 Task: Go to Program & Features. Select Whole Food Market. Add to cart Organic Spirulina Powder-2. Place order for Laura Phillips, _x000D_
7100 Chimney Rock_x000D_
Canyon Lake, Texas(TX), 78133, Cell Number (830) 907-4477
Action: Mouse moved to (407, 346)
Screenshot: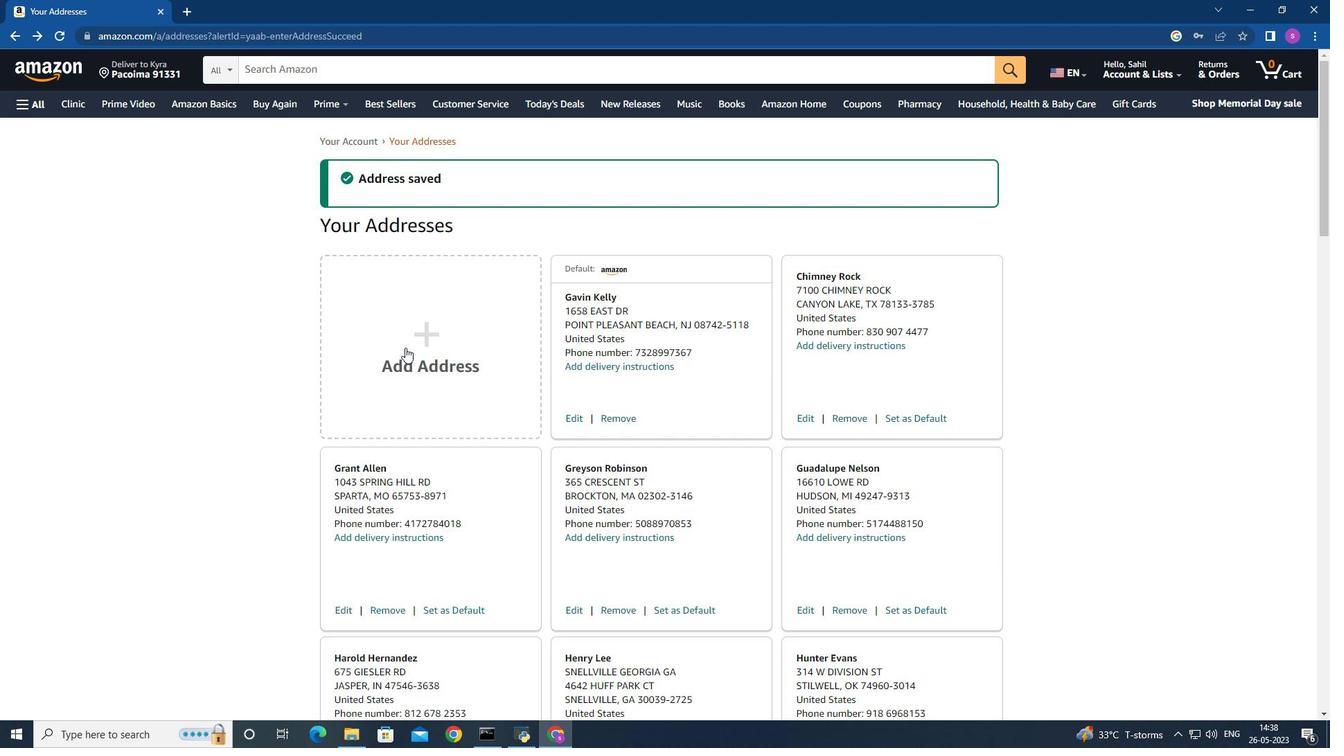 
Action: Mouse pressed left at (407, 346)
Screenshot: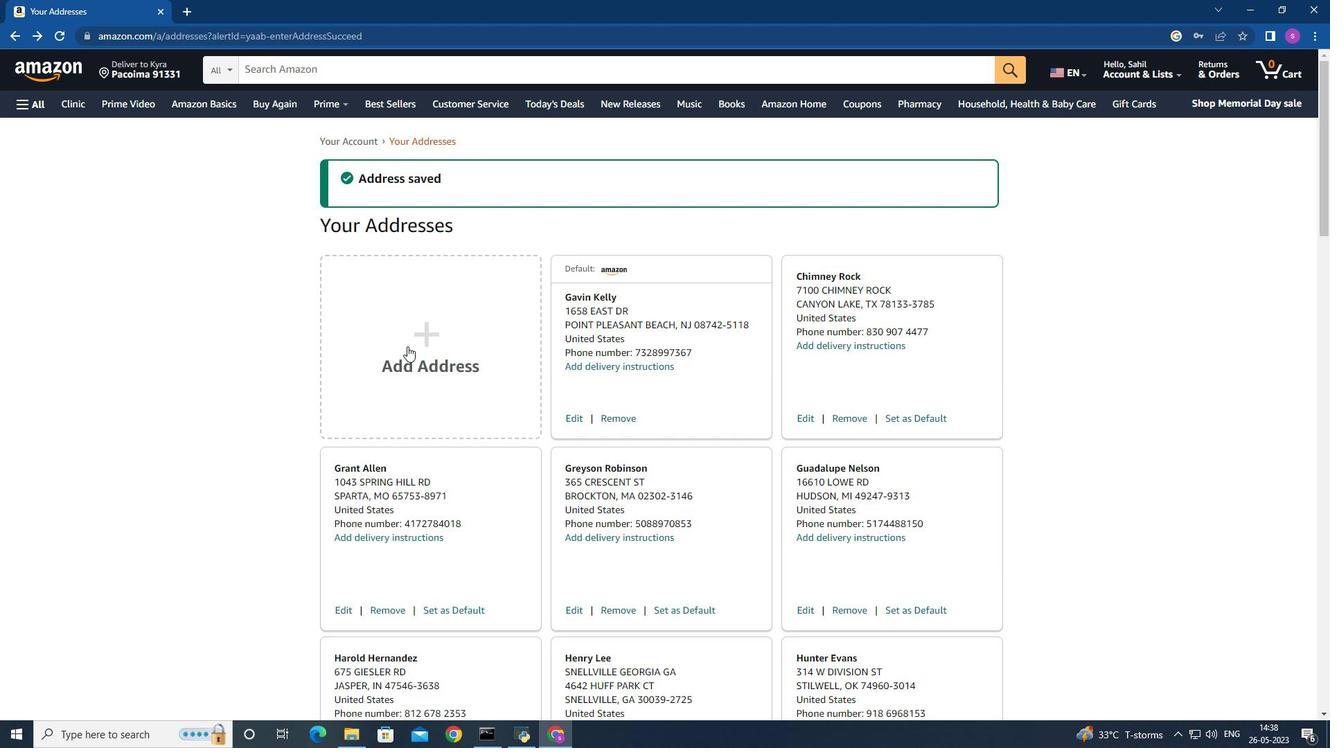 
Action: Mouse moved to (540, 336)
Screenshot: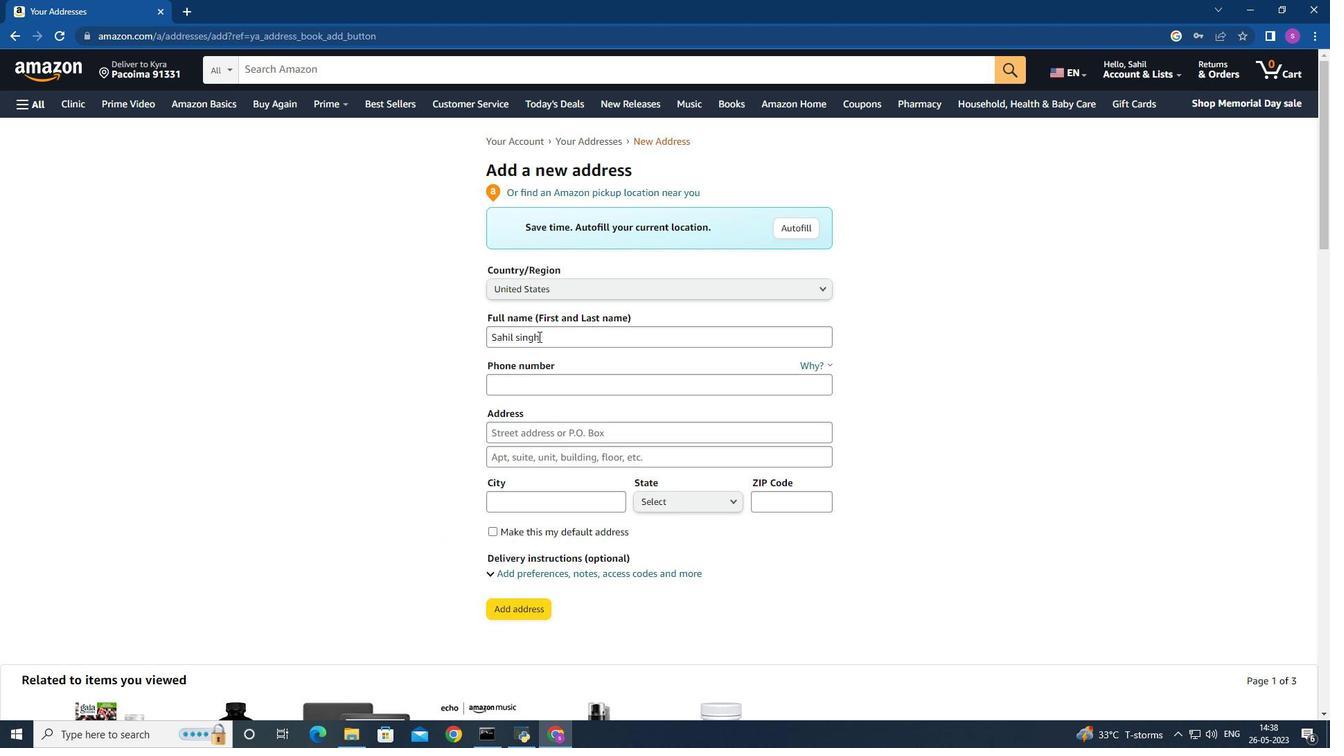 
Action: Mouse pressed left at (540, 336)
Screenshot: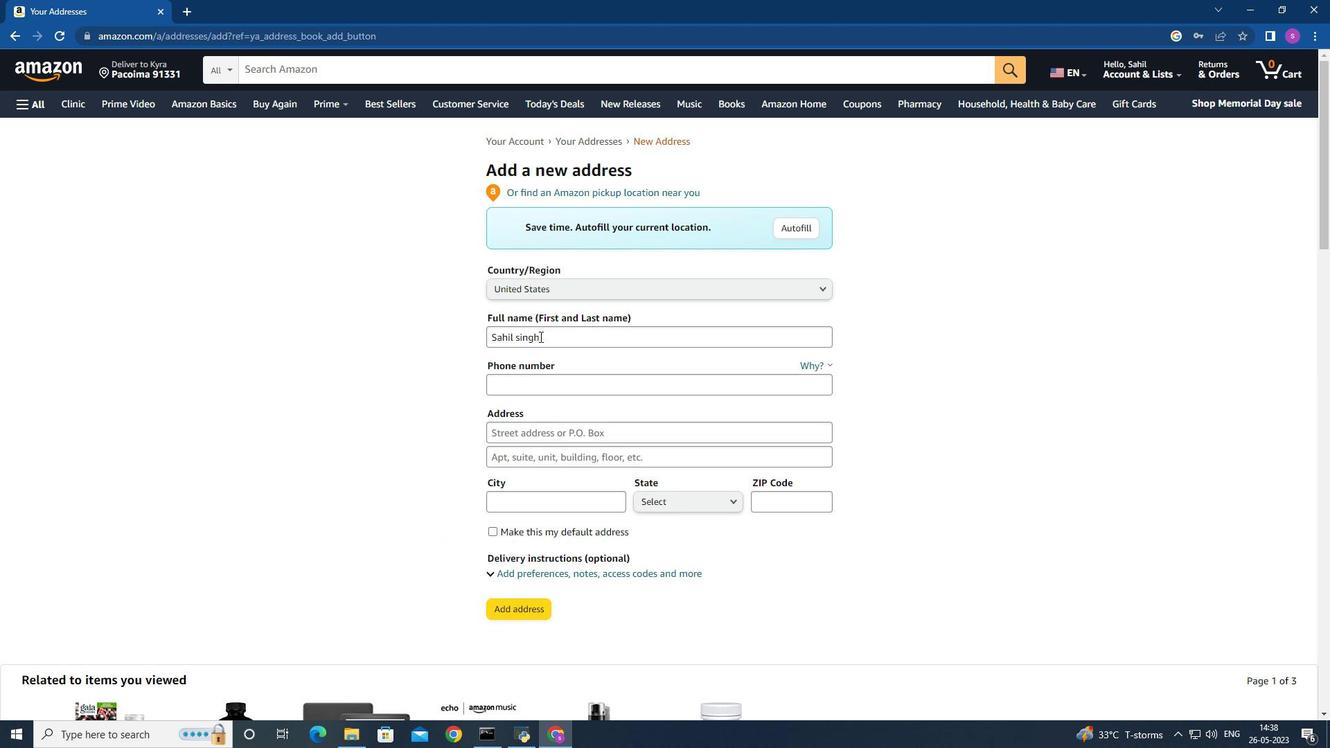 
Action: Mouse moved to (453, 343)
Screenshot: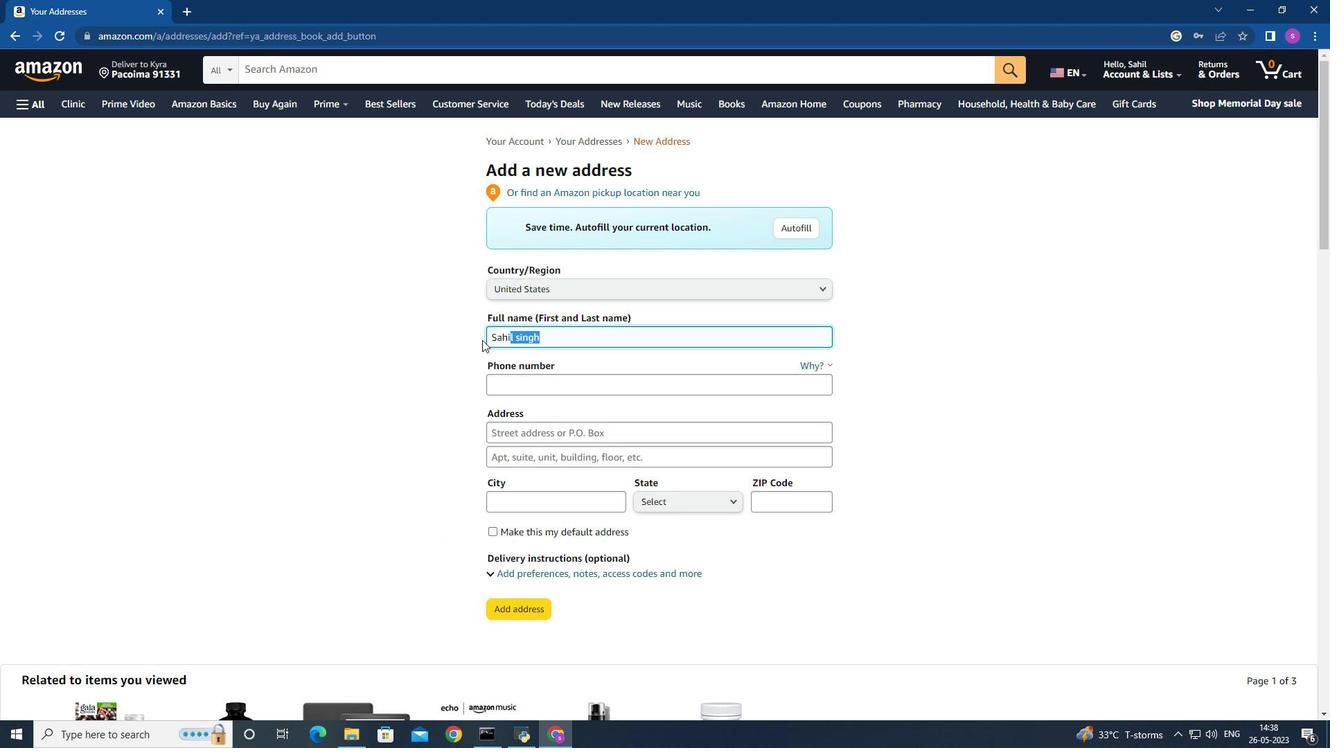 
Action: Key pressed <Key.shift>Laura<Key.space><Key.shift><Key.shift><Key.shift>Phillips
Screenshot: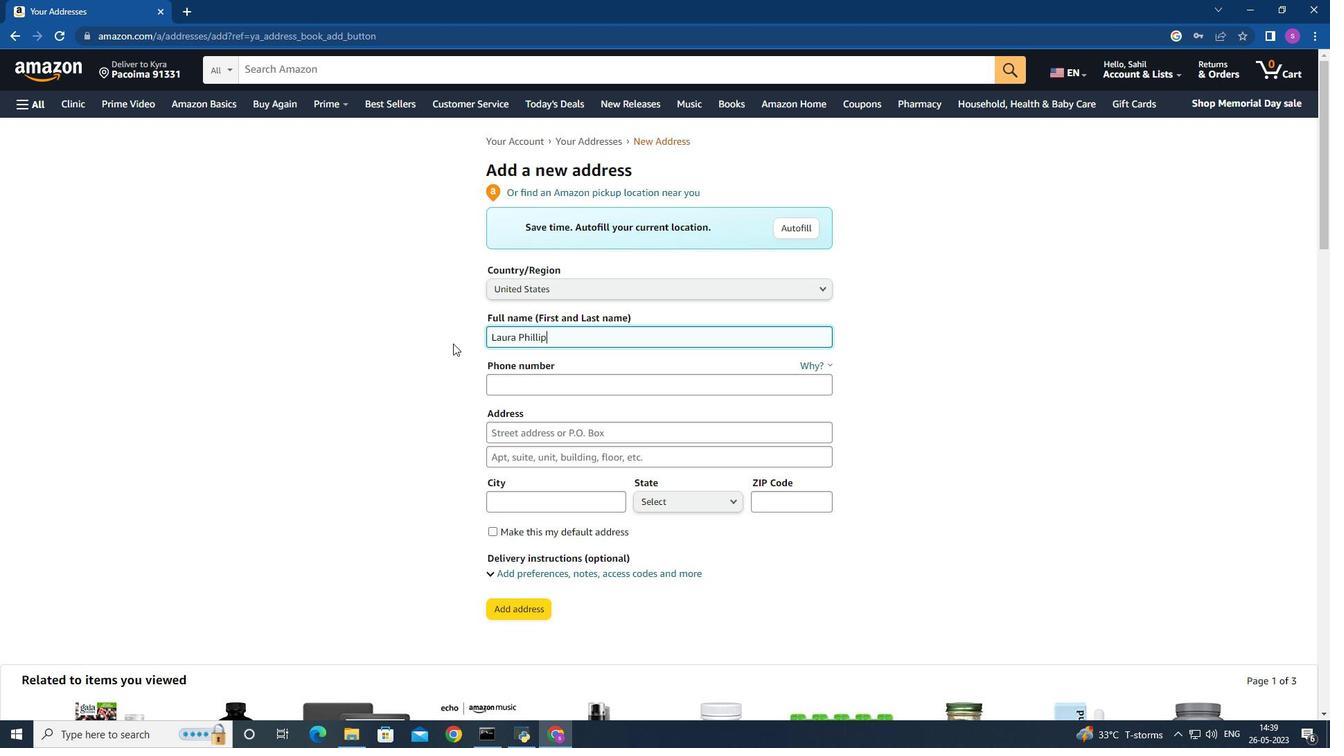 
Action: Mouse moved to (506, 388)
Screenshot: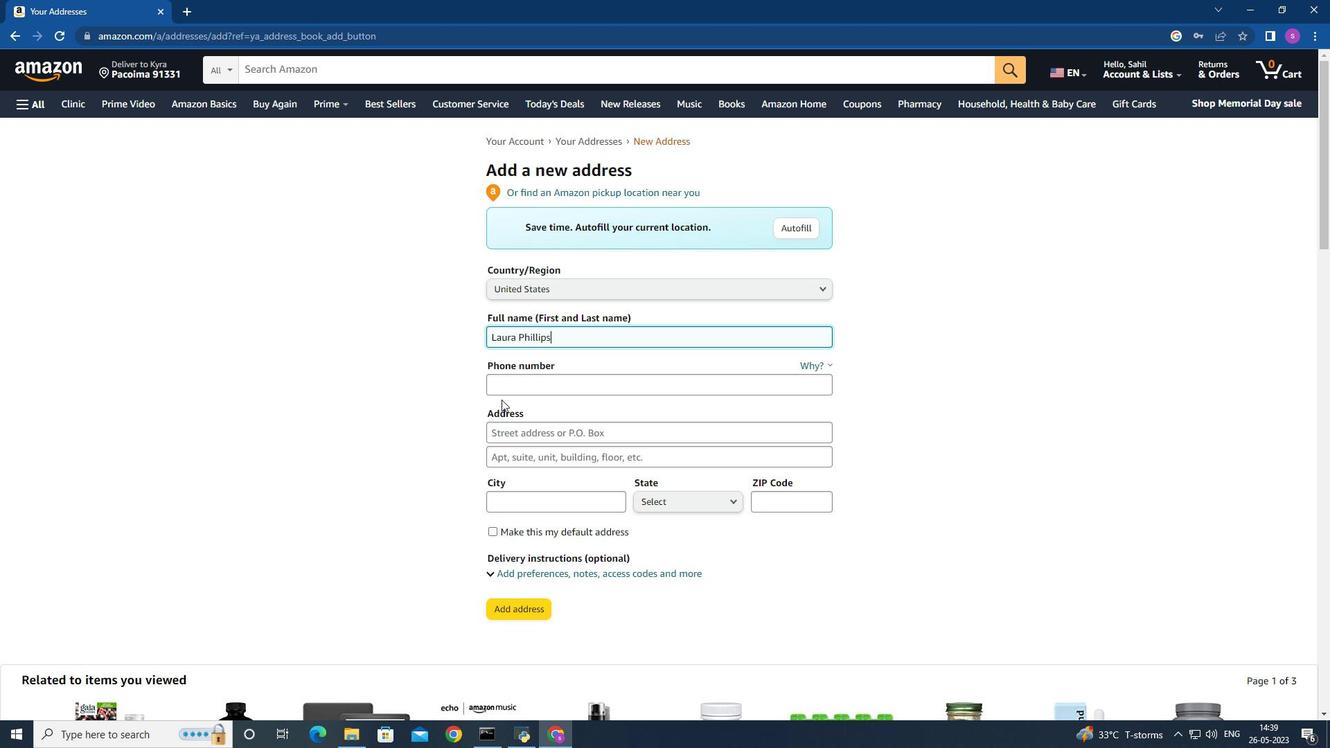 
Action: Mouse pressed left at (506, 388)
Screenshot: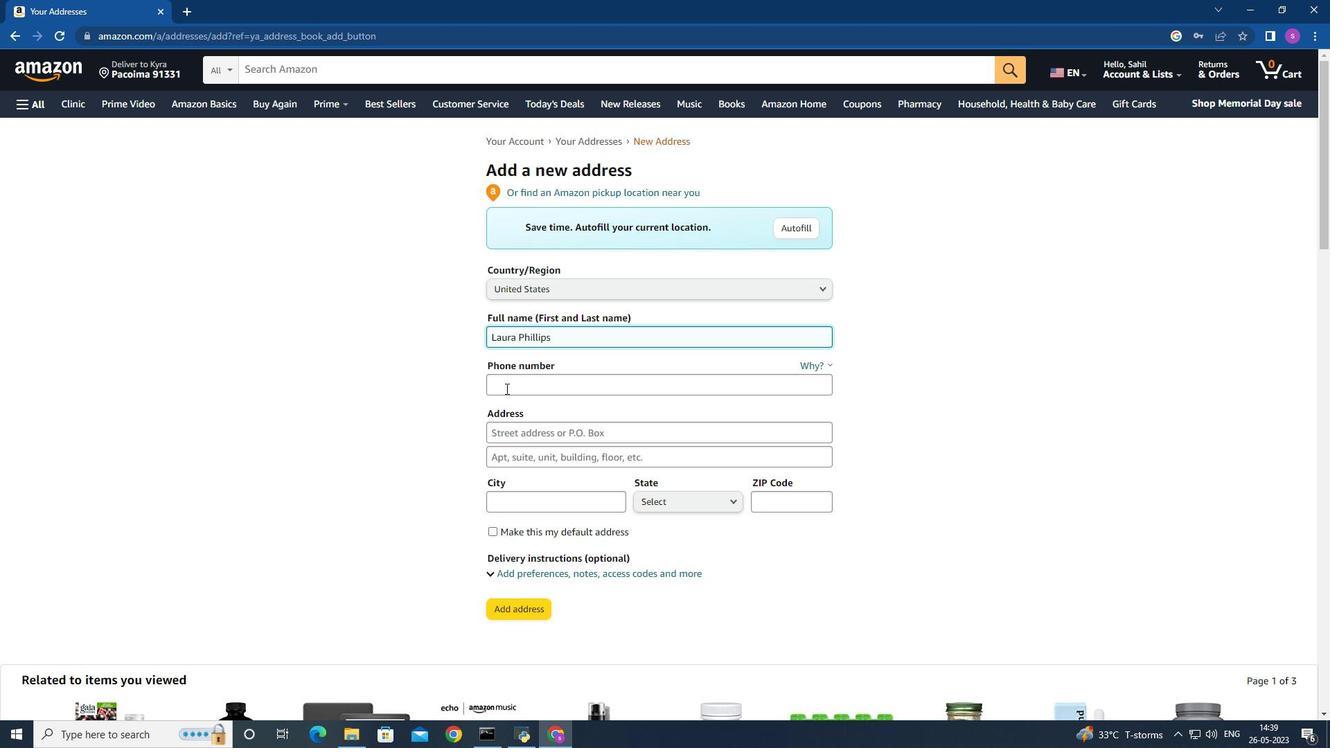 
Action: Key pressed <Key.shift>(830<Key.shift><Key.shift><Key.shift>)907-4477
Screenshot: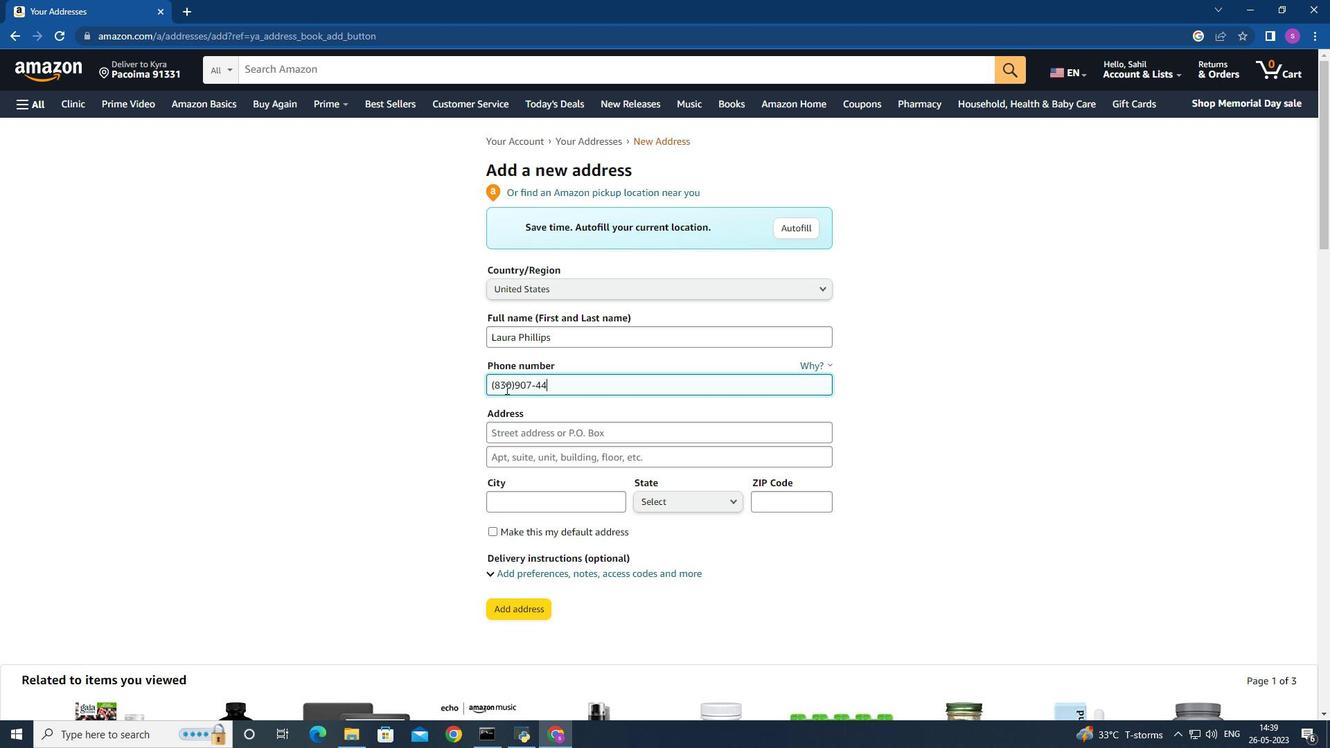 
Action: Mouse moved to (515, 432)
Screenshot: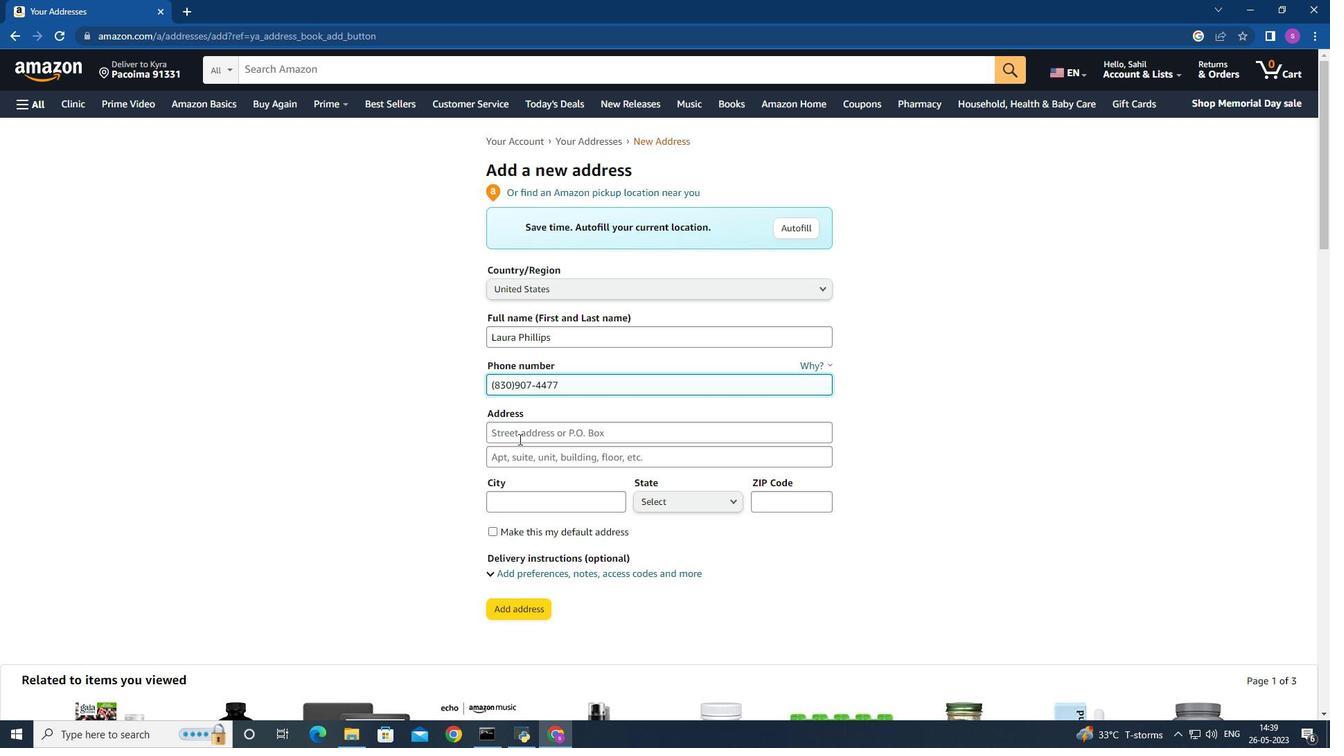 
Action: Mouse pressed left at (515, 432)
Screenshot: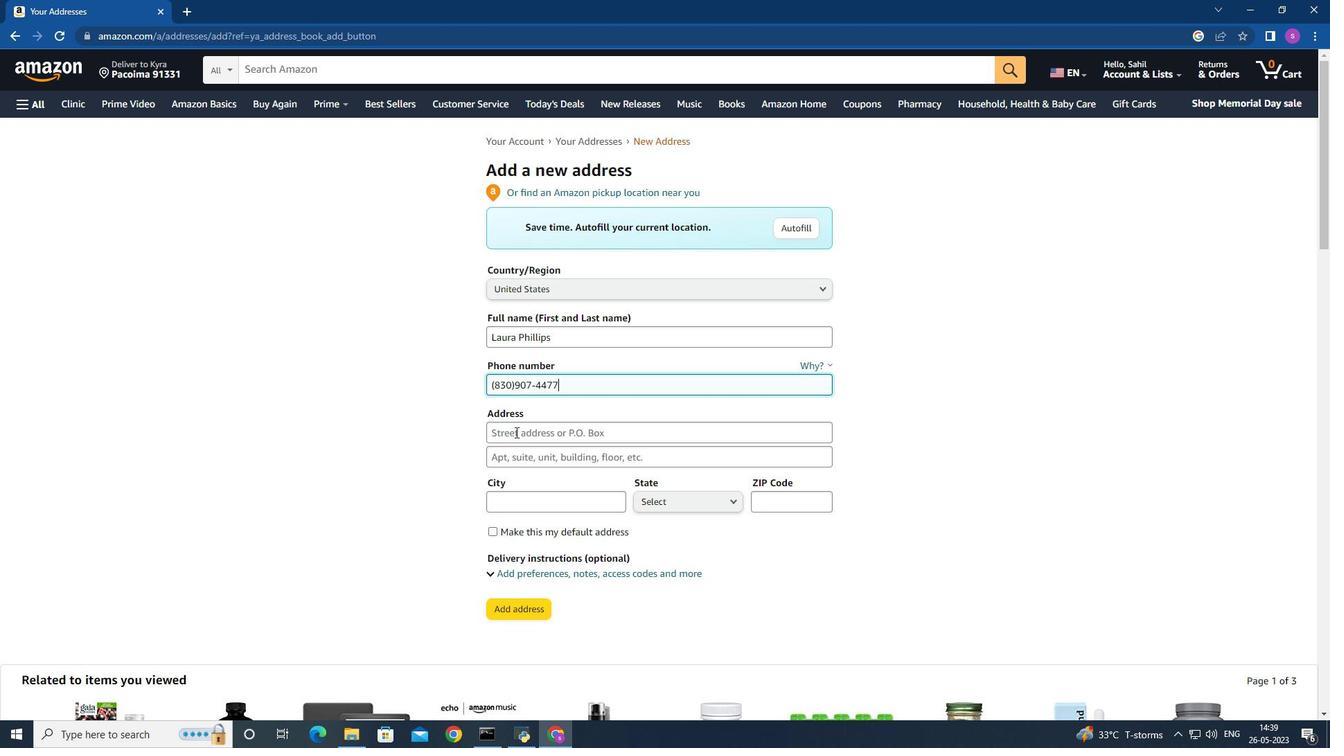 
Action: Key pressed <Key.shift>Canyon<Key.space><Key.shift>Lake<Key.space>
Screenshot: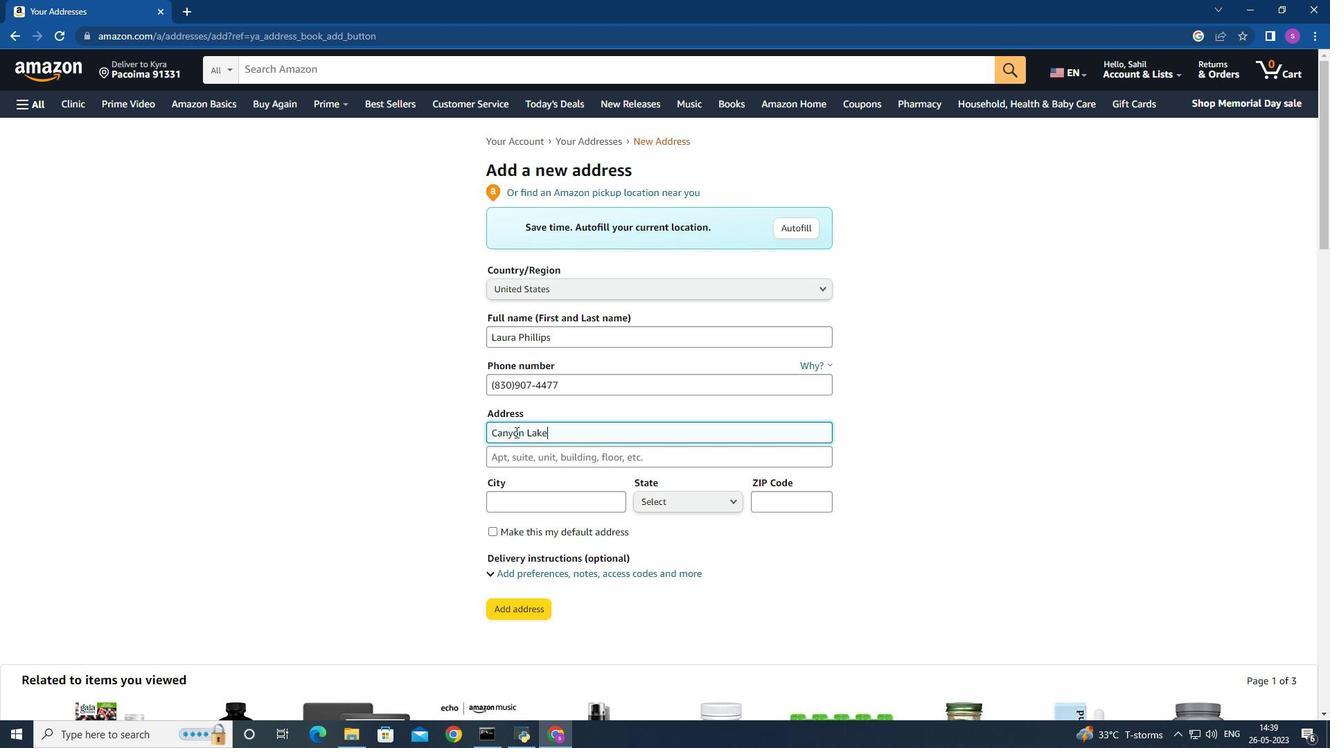 
Action: Mouse moved to (494, 494)
Screenshot: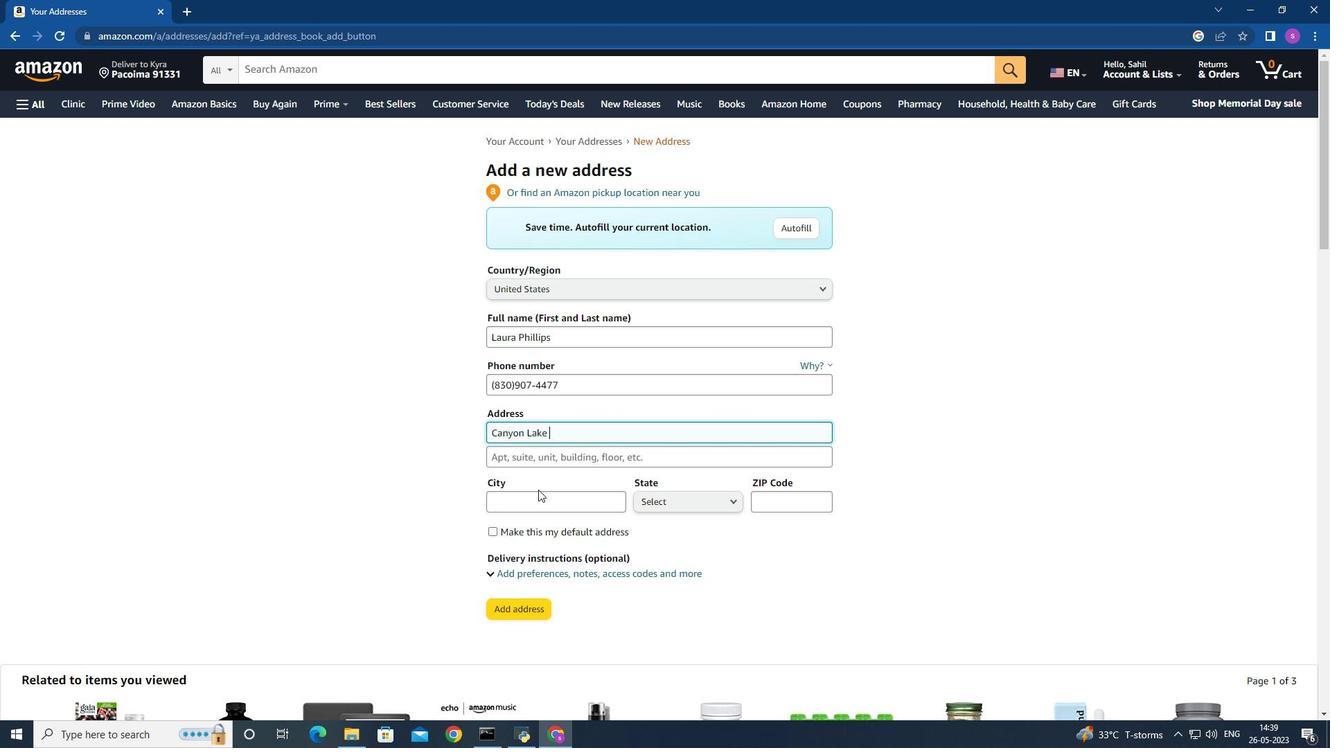 
Action: Key pressed <Key.backspace><Key.backspace><Key.backspace><Key.backspace><Key.backspace><Key.backspace><Key.backspace><Key.backspace><Key.backspace><Key.backspace><Key.backspace><Key.backspace><Key.backspace><Key.backspace><Key.backspace><Key.backspace><Key.backspace><Key.backspace><Key.backspace>7100<Key.space><Key.shift>Chimney<Key.space>
Screenshot: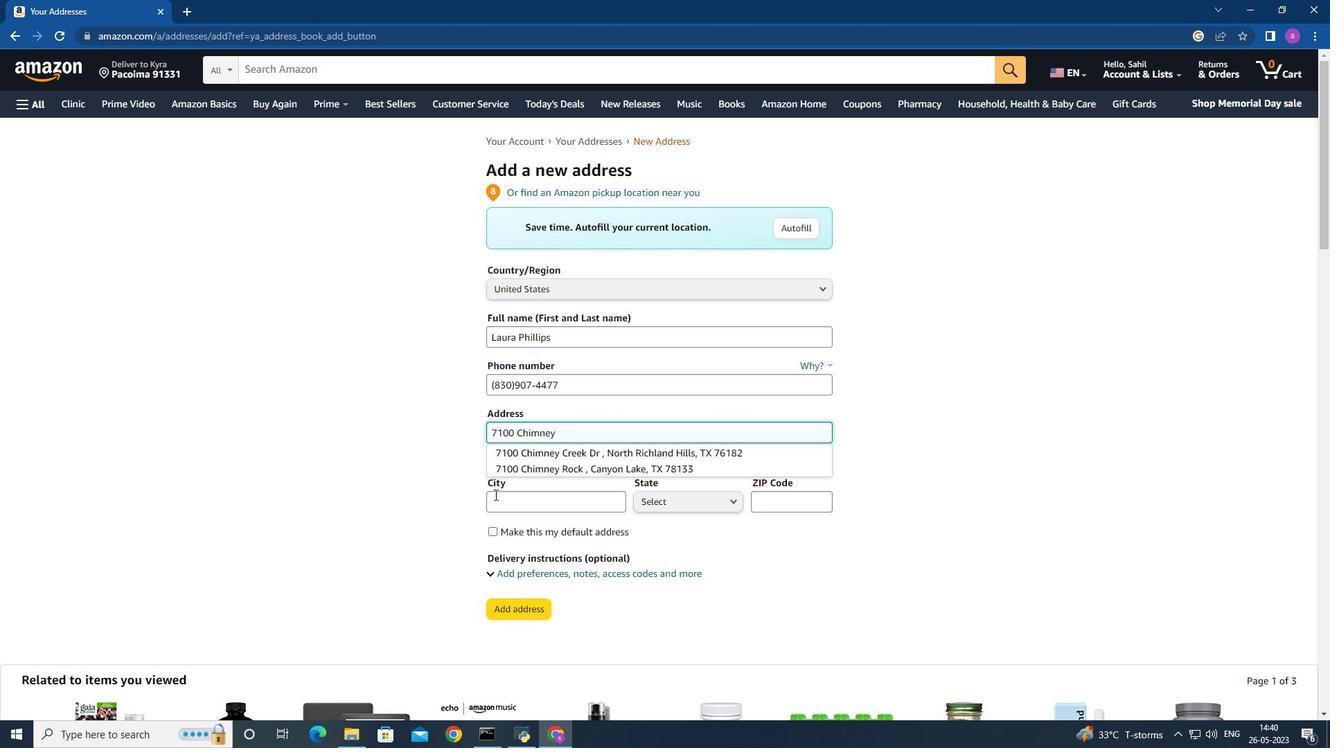 
Action: Mouse moved to (551, 467)
Screenshot: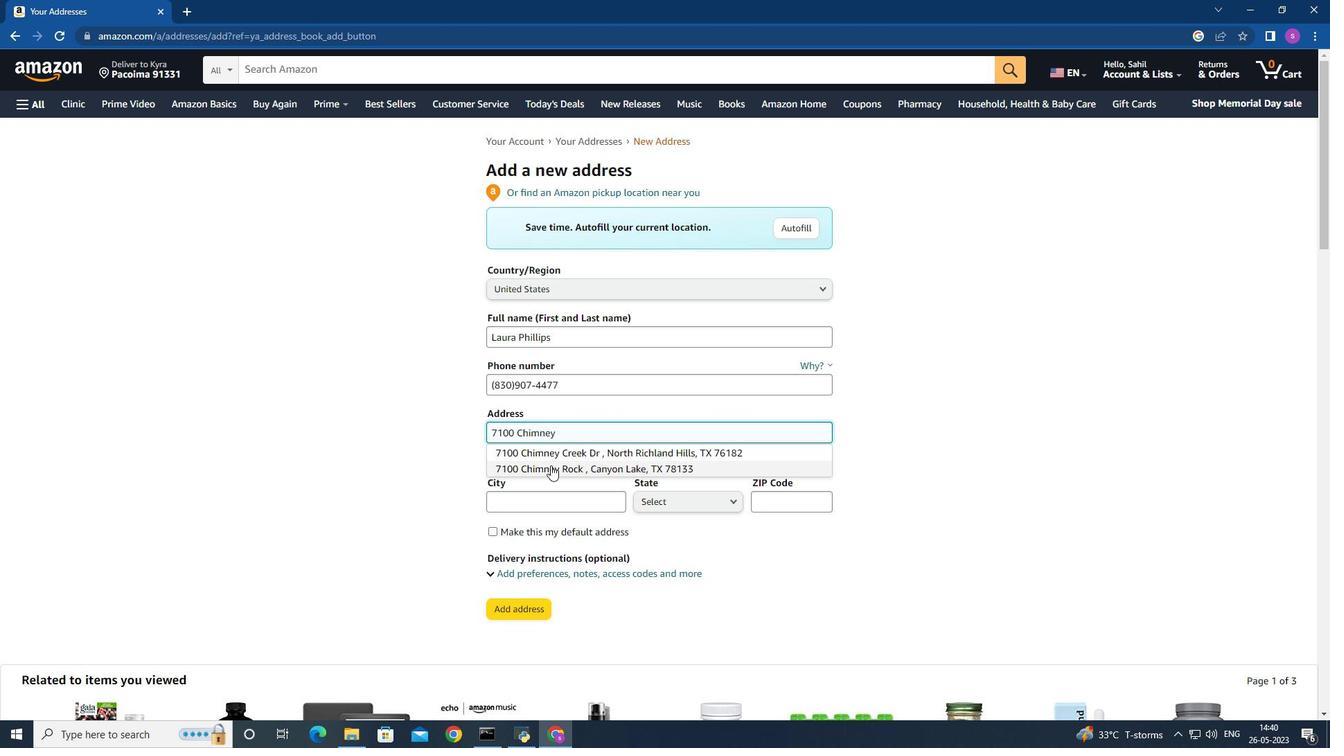
Action: Mouse pressed left at (551, 467)
Screenshot: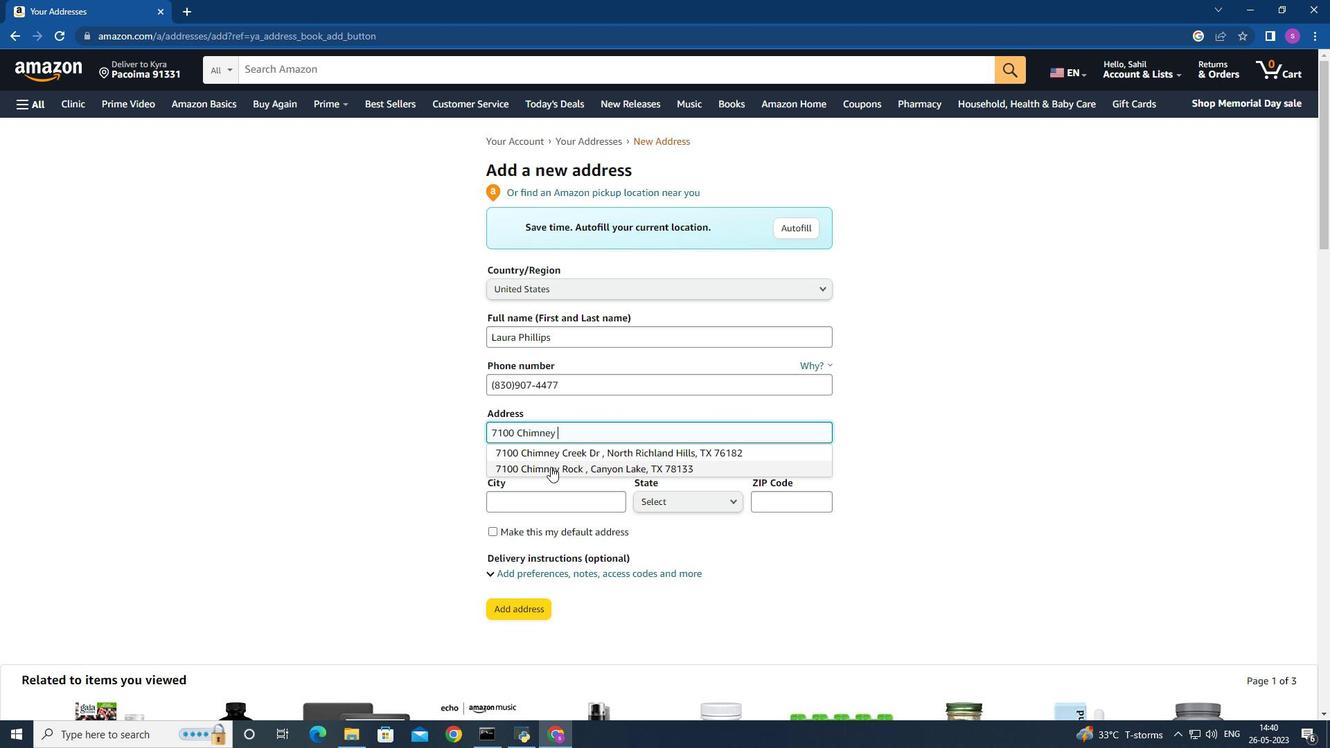 
Action: Mouse moved to (632, 544)
Screenshot: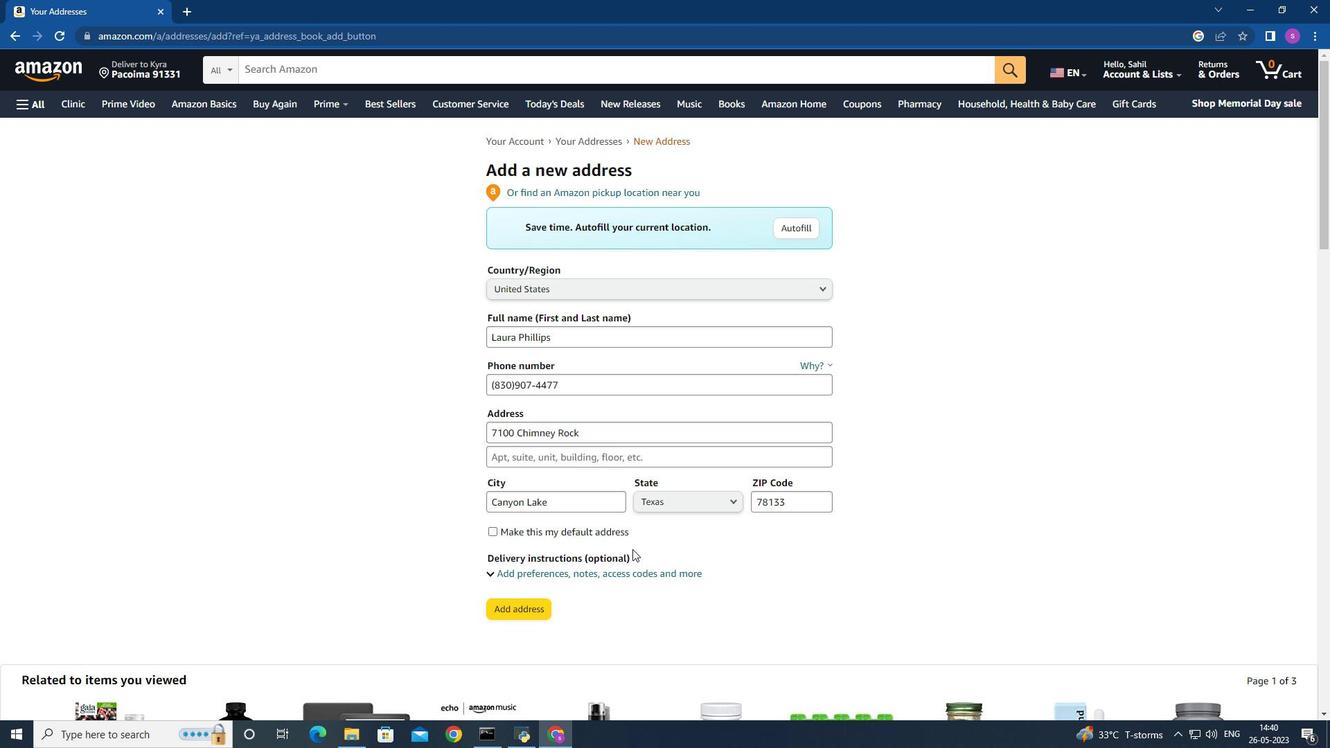 
Action: Mouse scrolled (632, 544) with delta (0, 0)
Screenshot: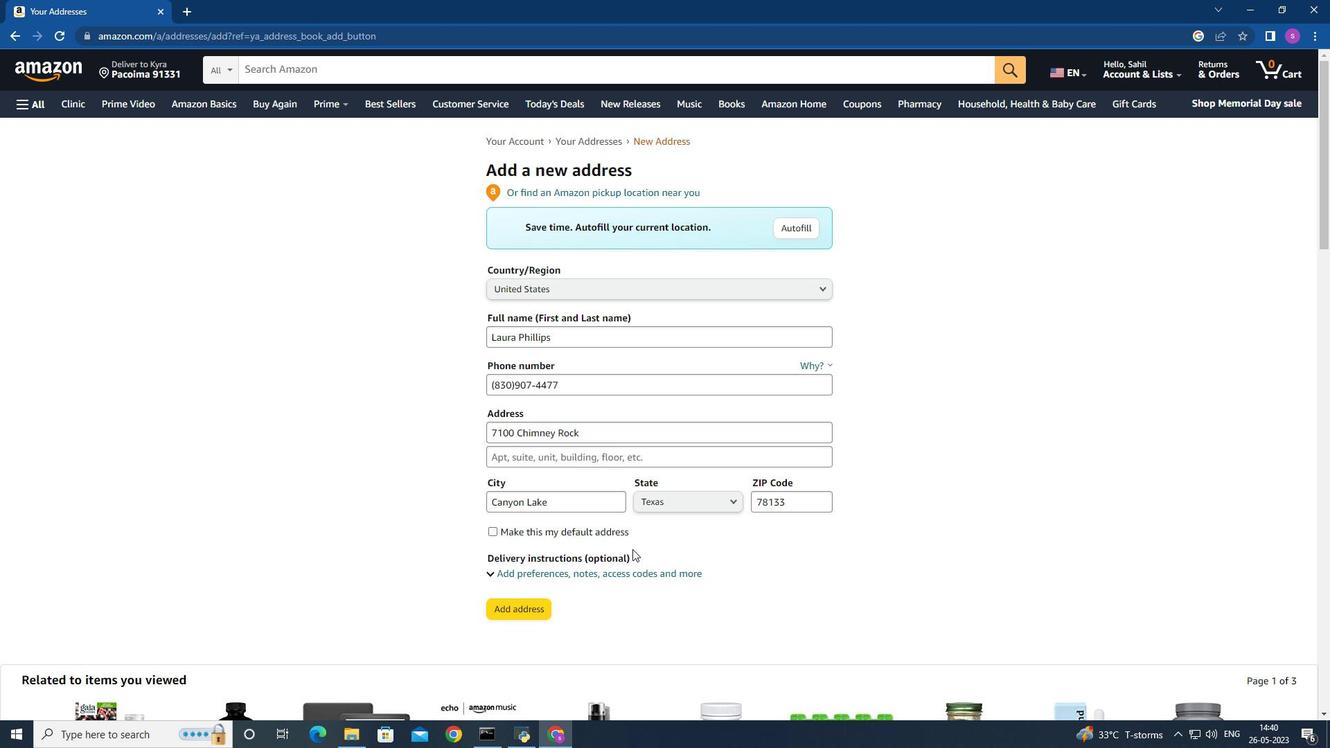 
Action: Mouse moved to (518, 541)
Screenshot: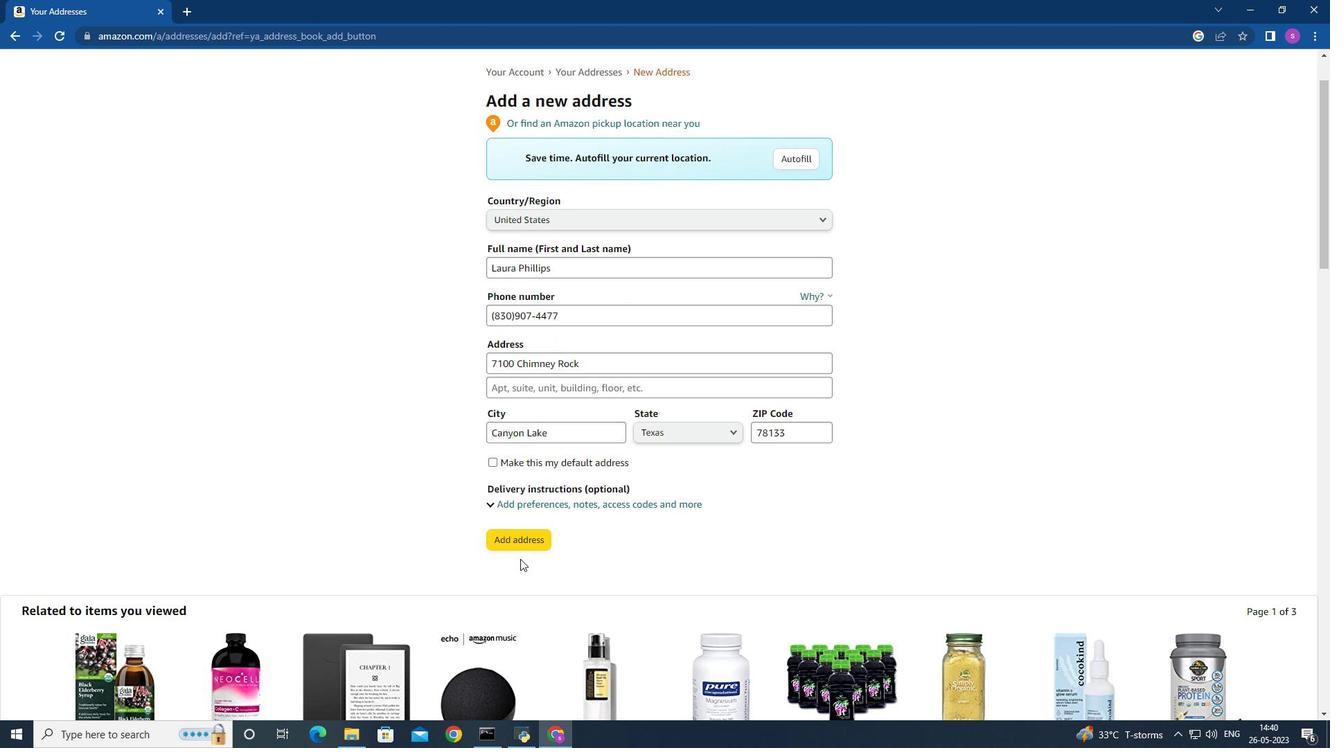 
Action: Mouse pressed left at (518, 541)
Screenshot: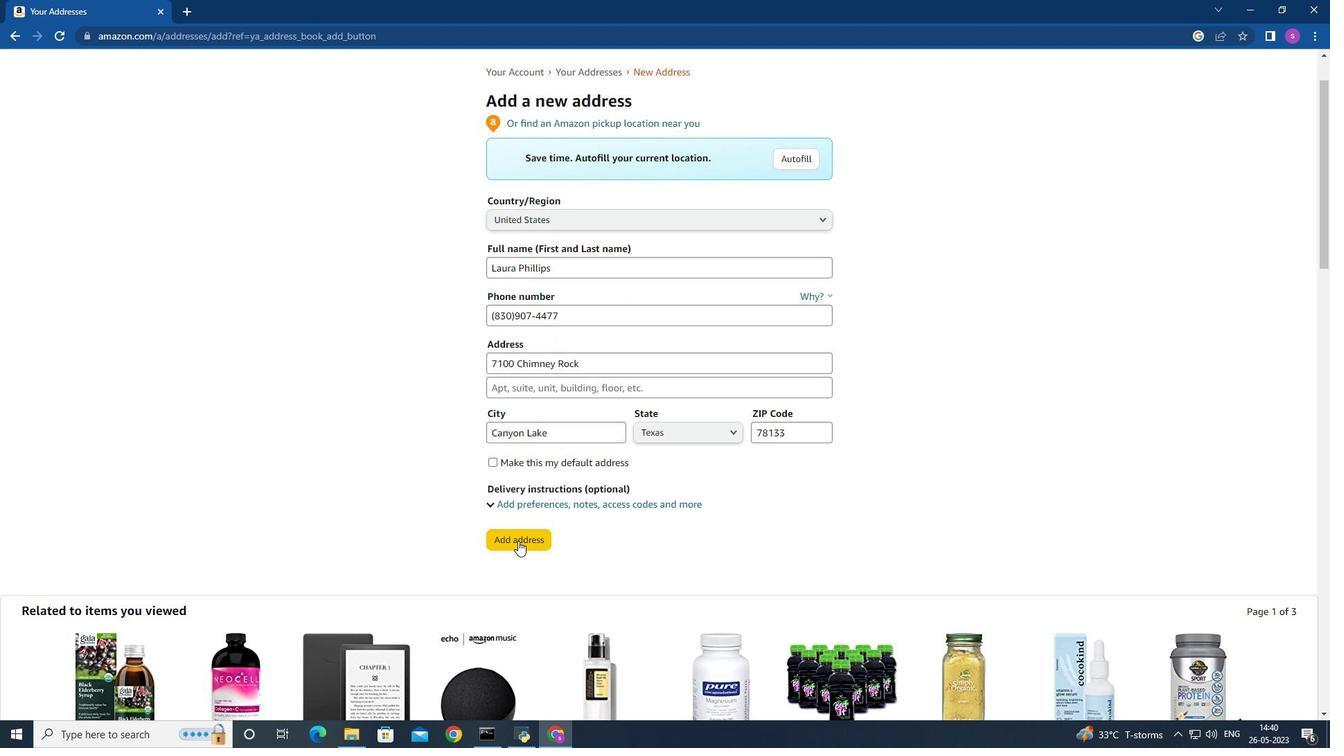 
Action: Mouse moved to (157, 65)
Screenshot: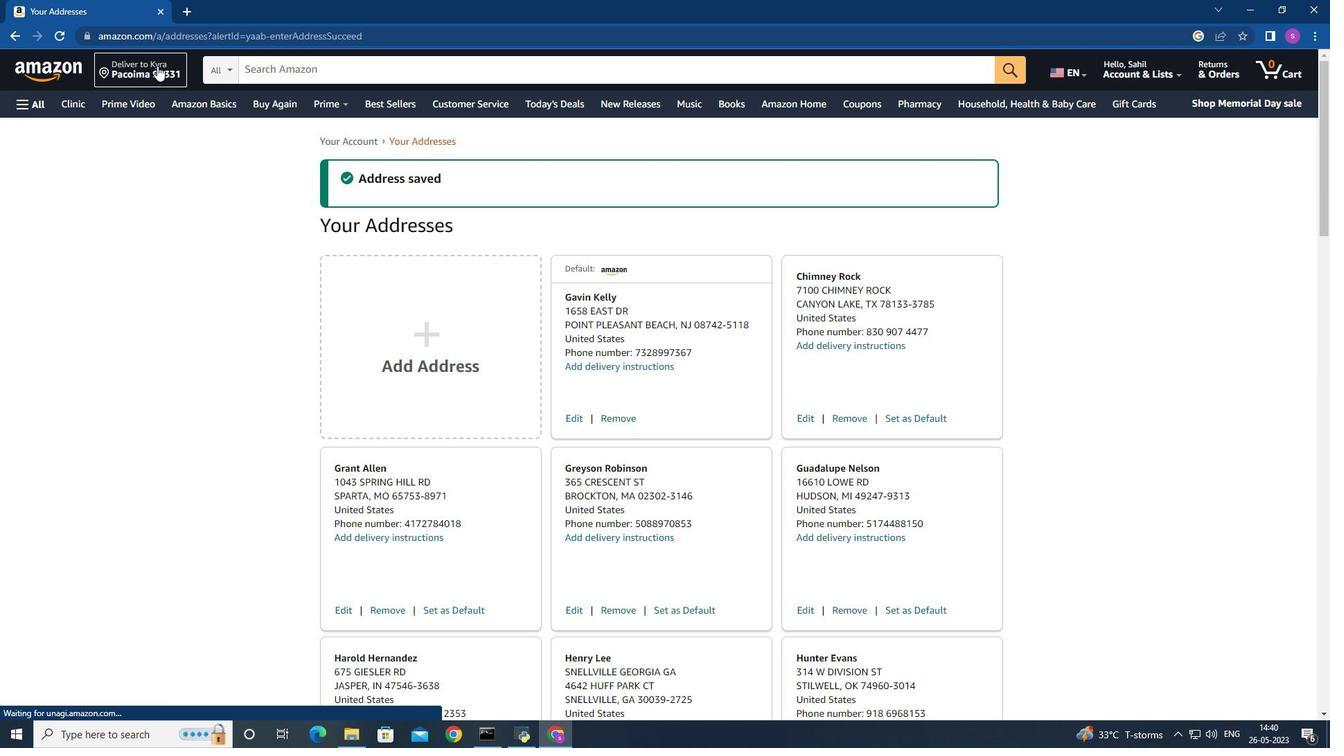 
Action: Mouse pressed left at (157, 65)
Screenshot: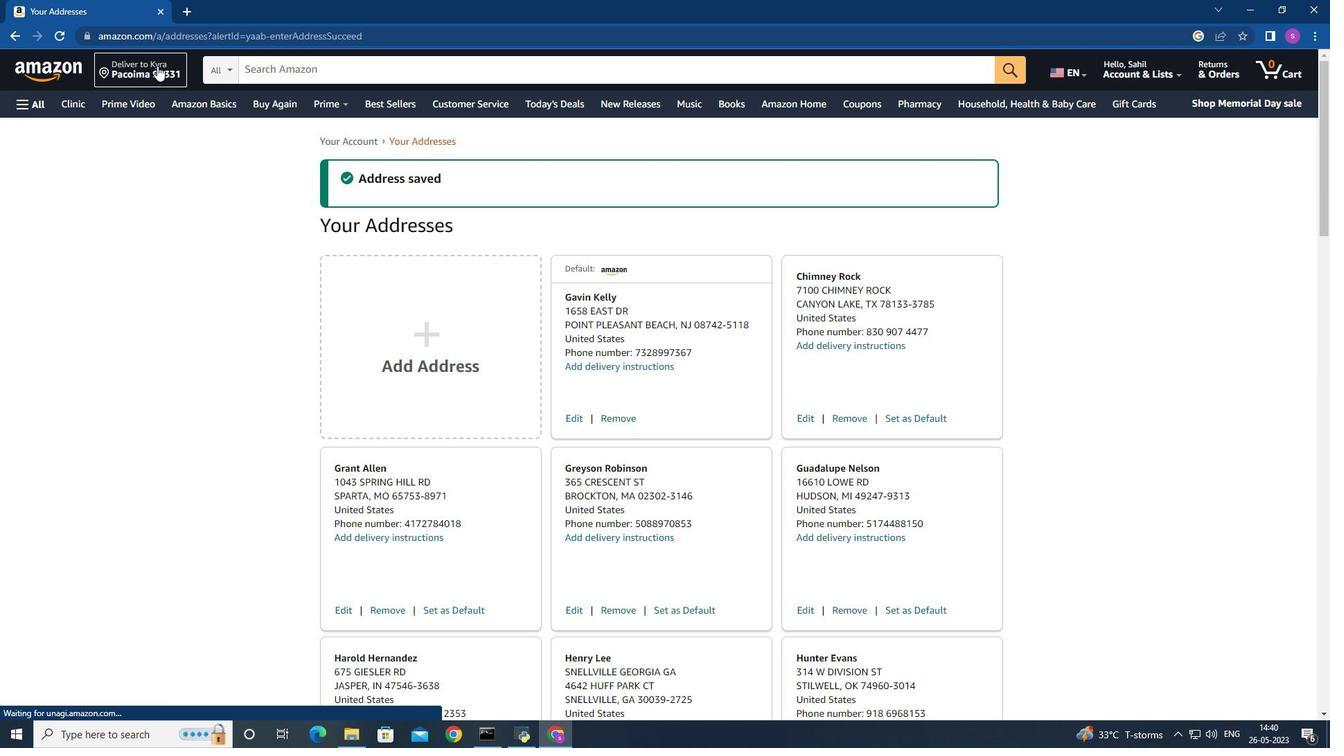 
Action: Mouse moved to (564, 430)
Screenshot: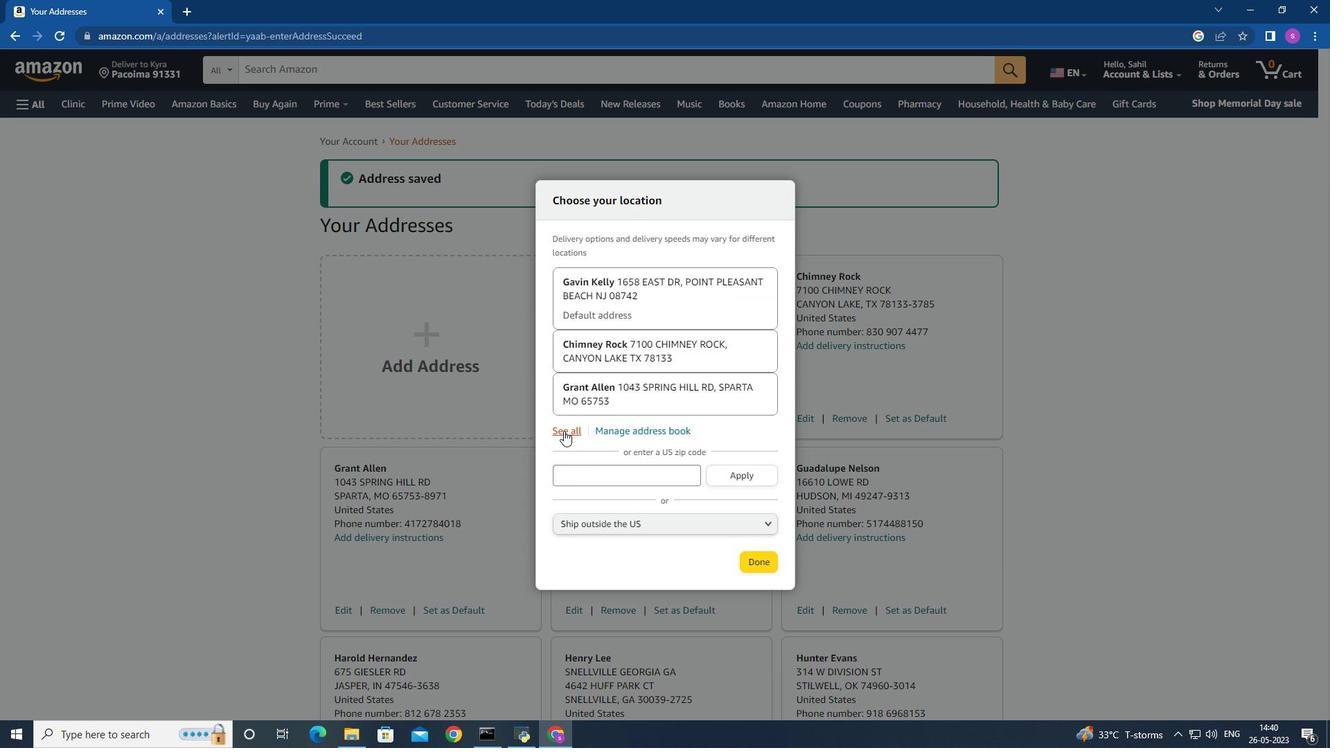 
Action: Mouse pressed left at (564, 430)
Screenshot: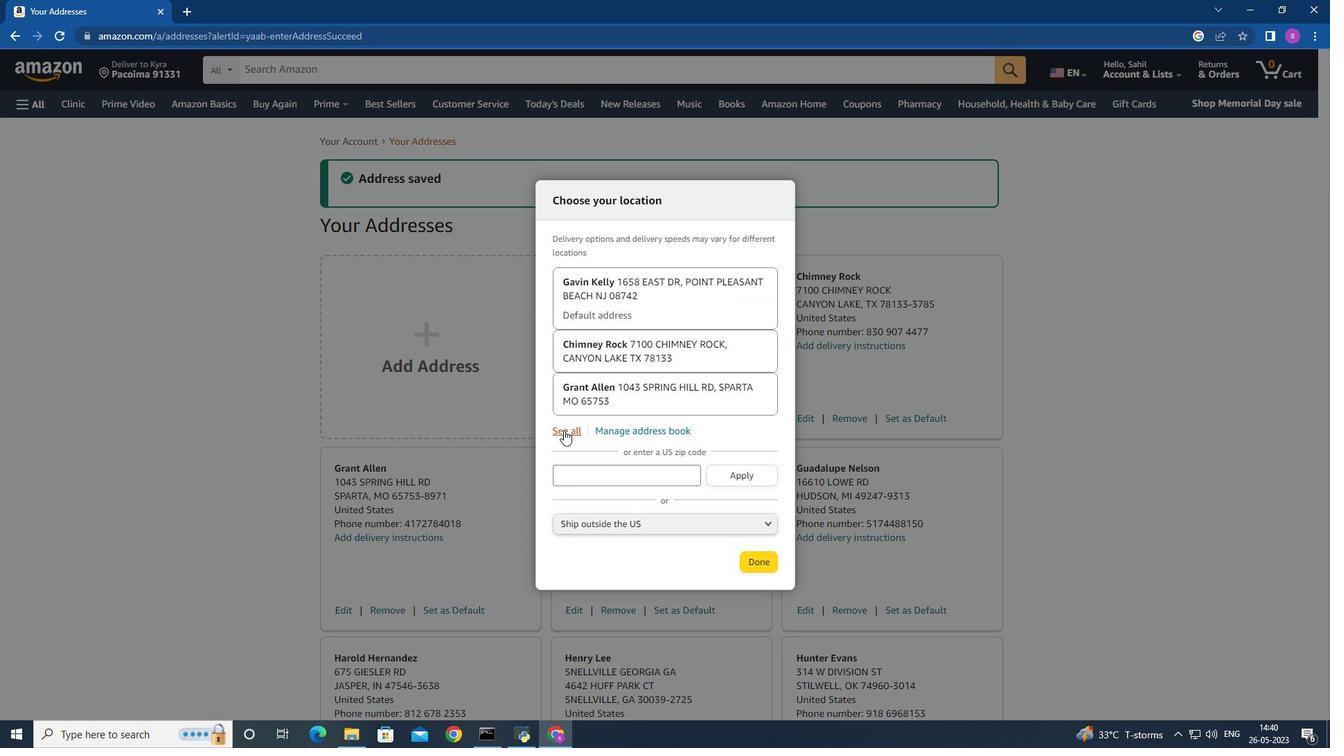 
Action: Mouse moved to (643, 469)
Screenshot: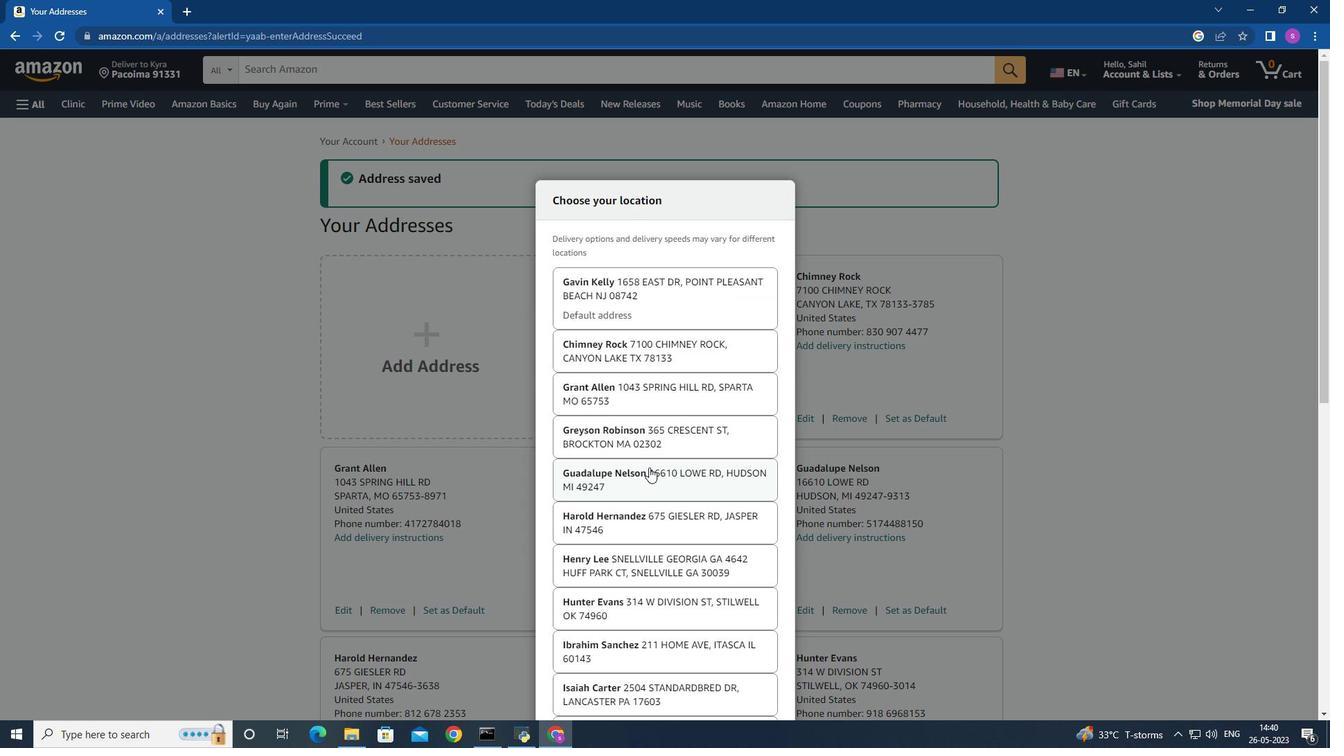 
Action: Mouse scrolled (645, 467) with delta (0, 0)
Screenshot: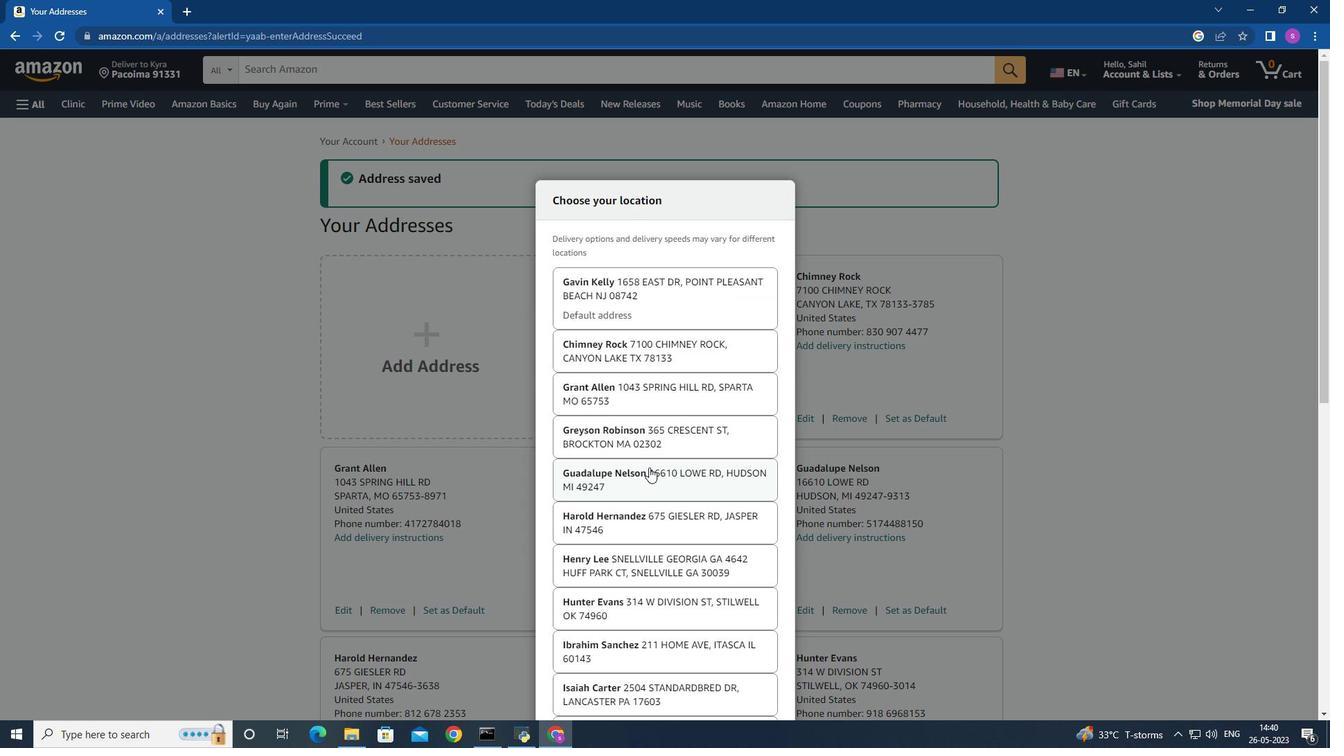 
Action: Mouse moved to (642, 470)
Screenshot: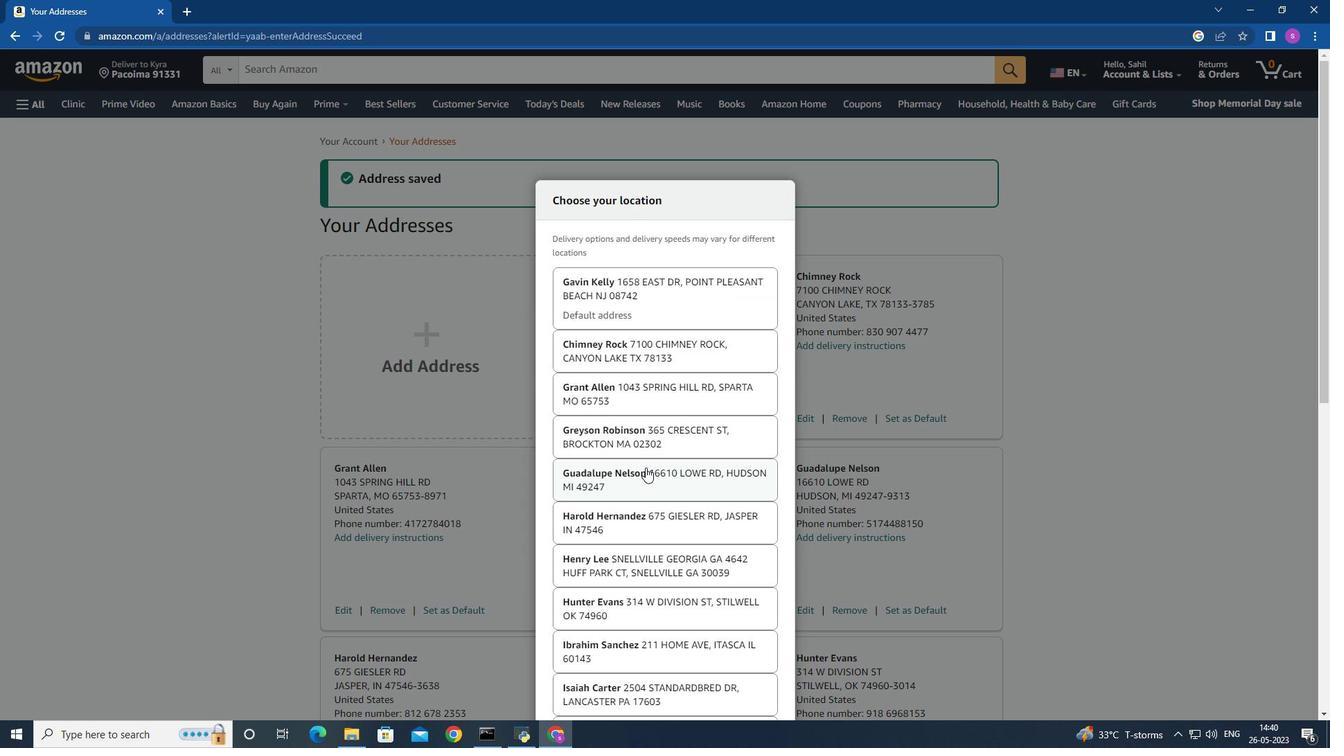 
Action: Mouse scrolled (643, 468) with delta (0, 0)
Screenshot: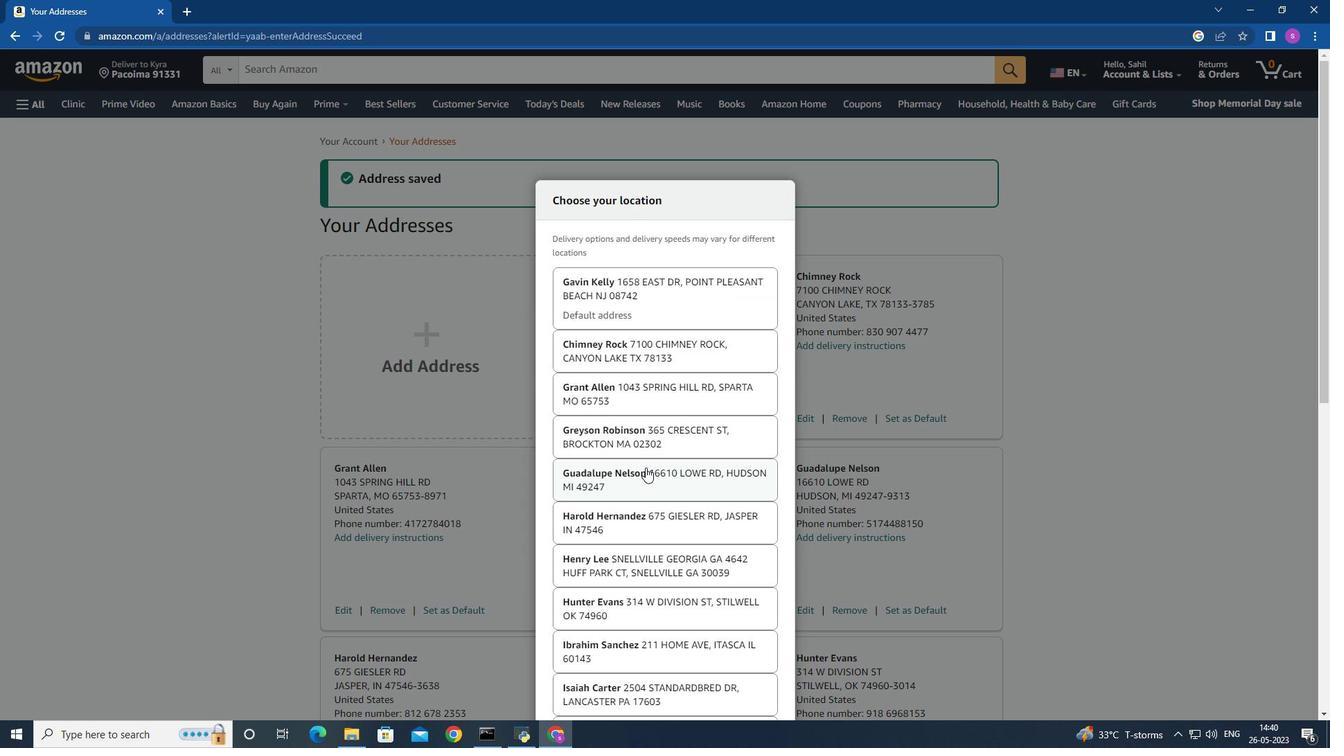 
Action: Mouse moved to (641, 471)
Screenshot: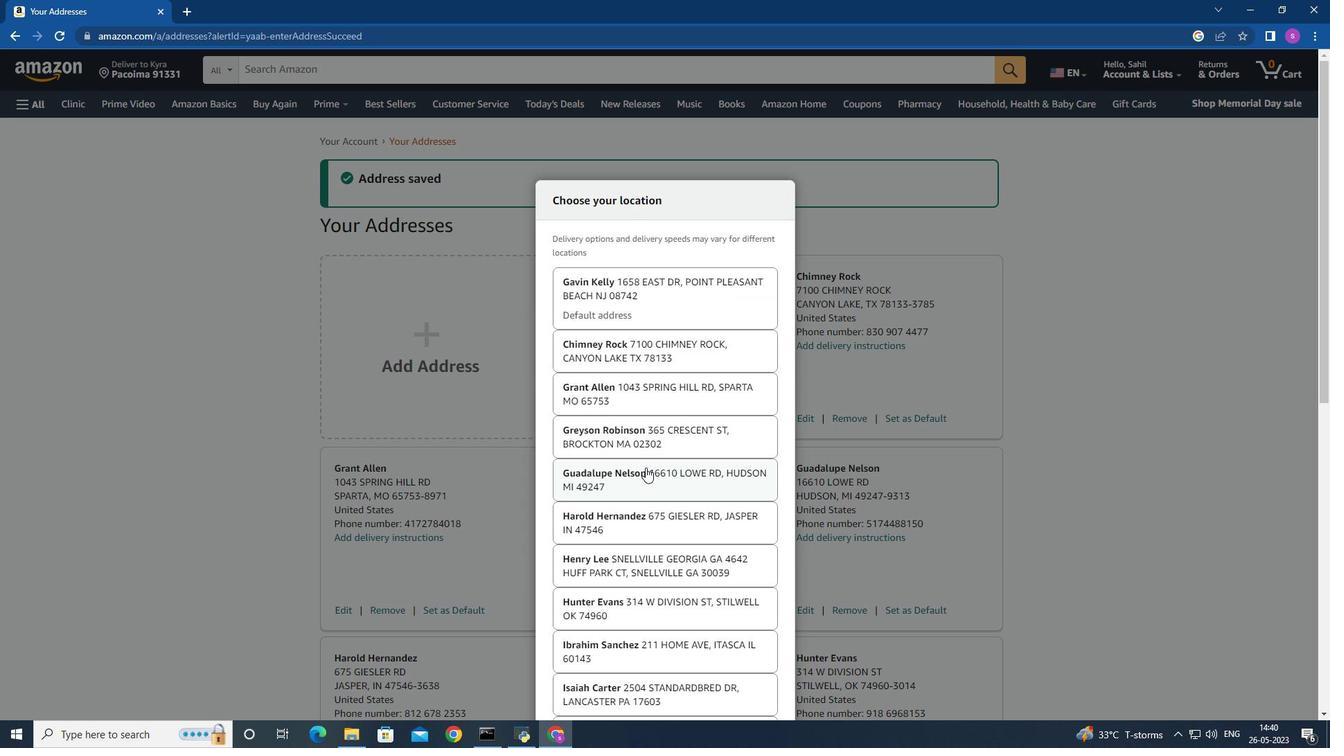 
Action: Mouse scrolled (643, 469) with delta (0, 0)
Screenshot: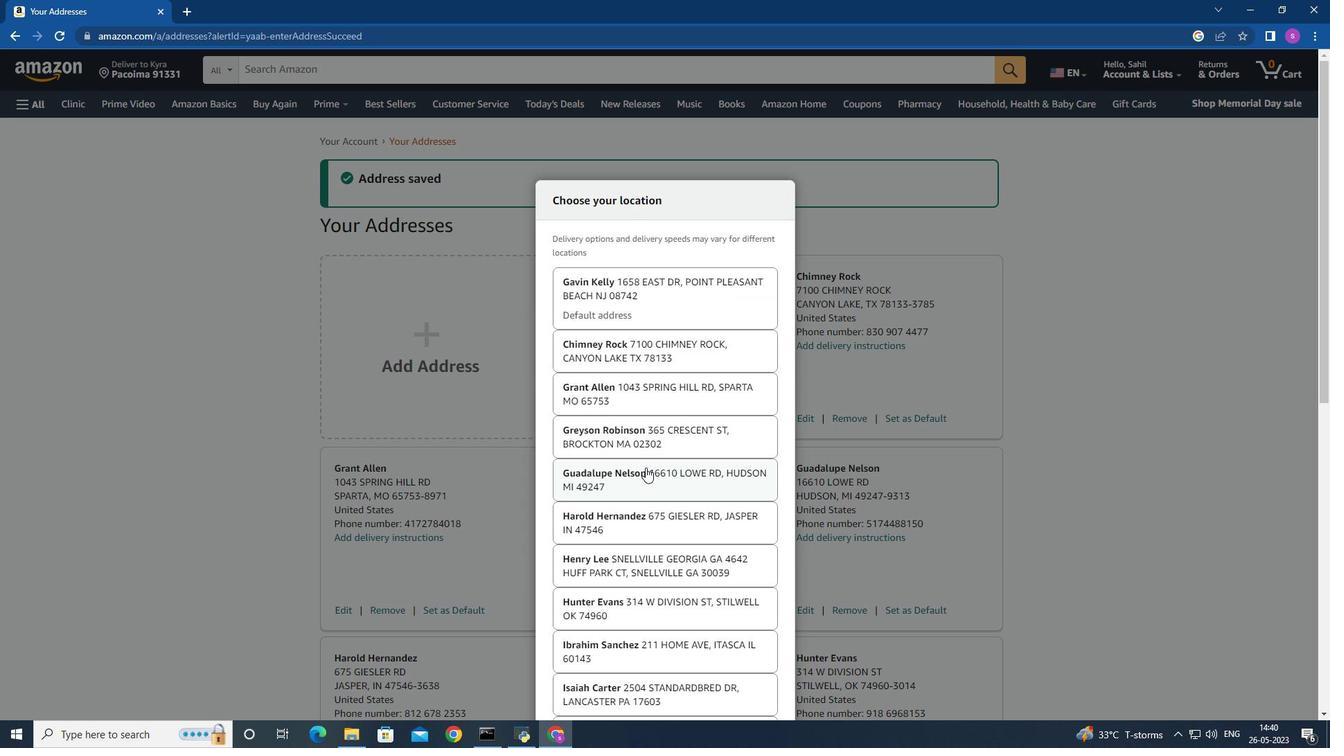 
Action: Mouse moved to (641, 472)
Screenshot: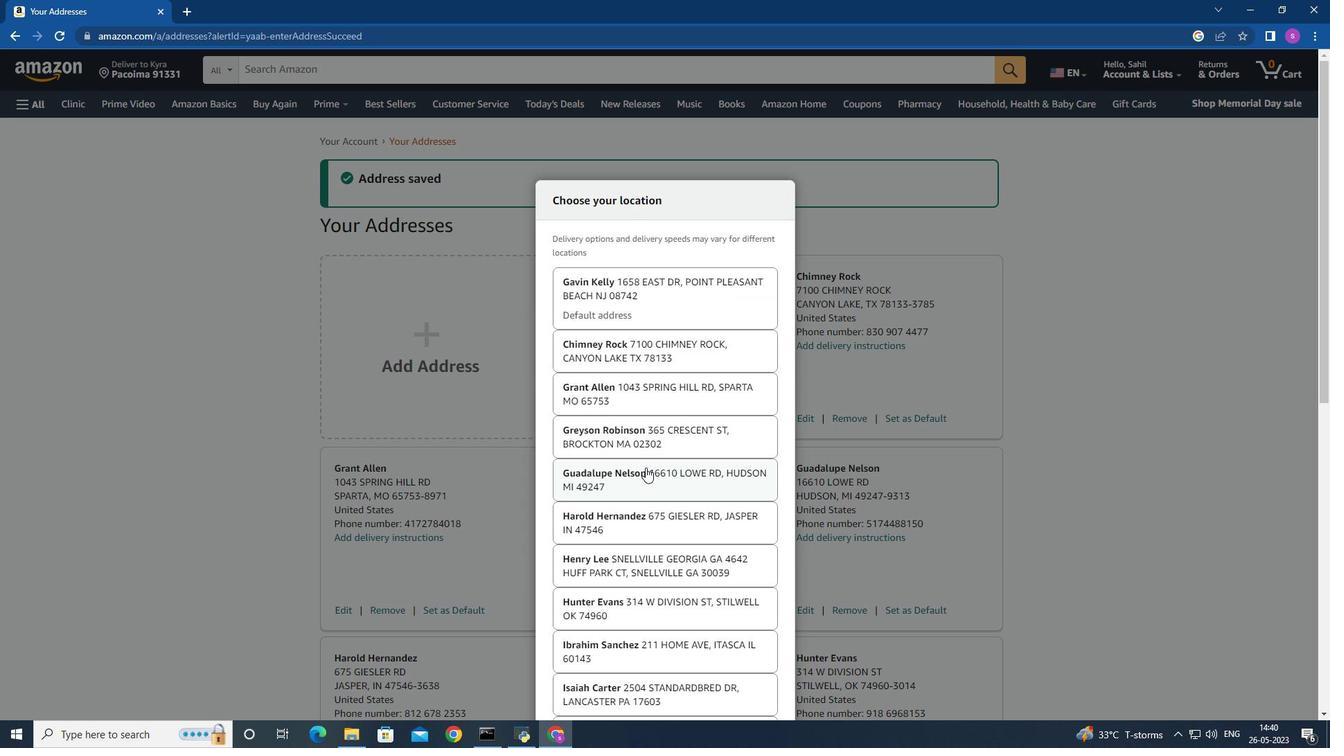 
Action: Mouse scrolled (641, 470) with delta (0, 0)
Screenshot: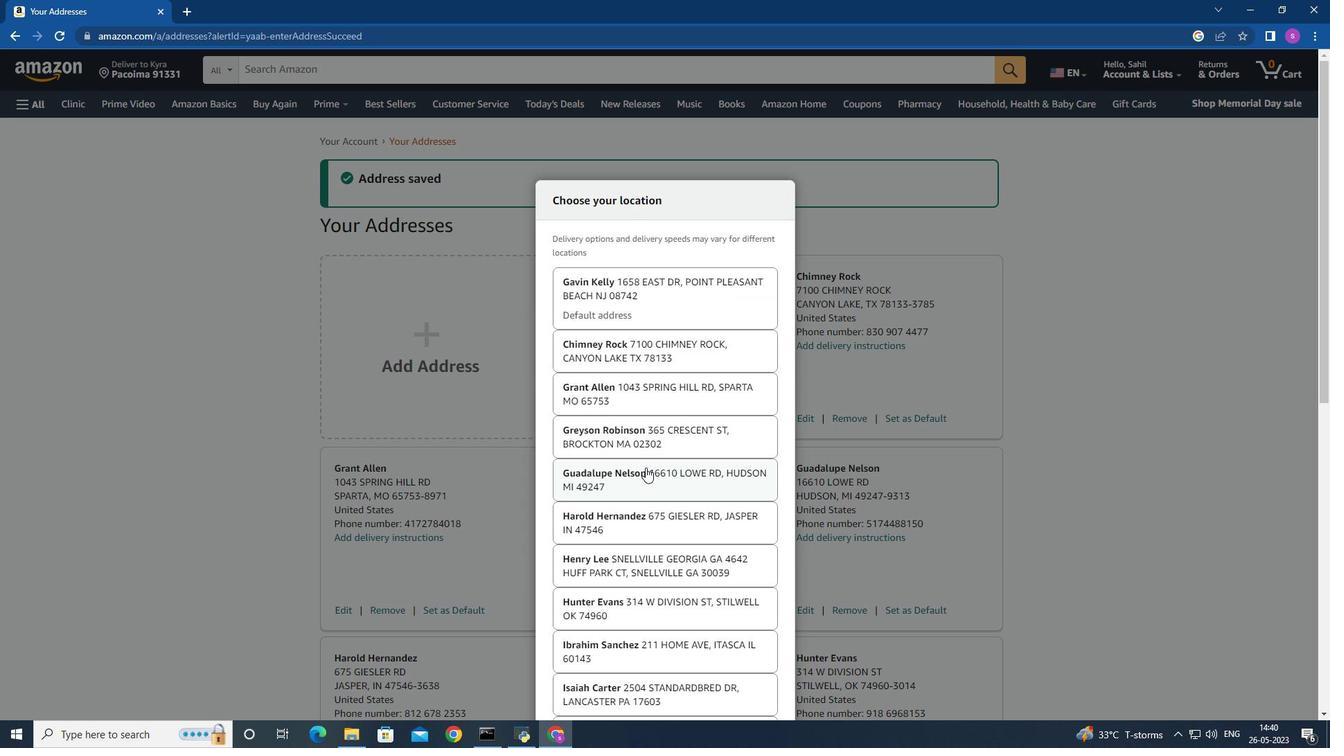 
Action: Mouse moved to (641, 472)
Screenshot: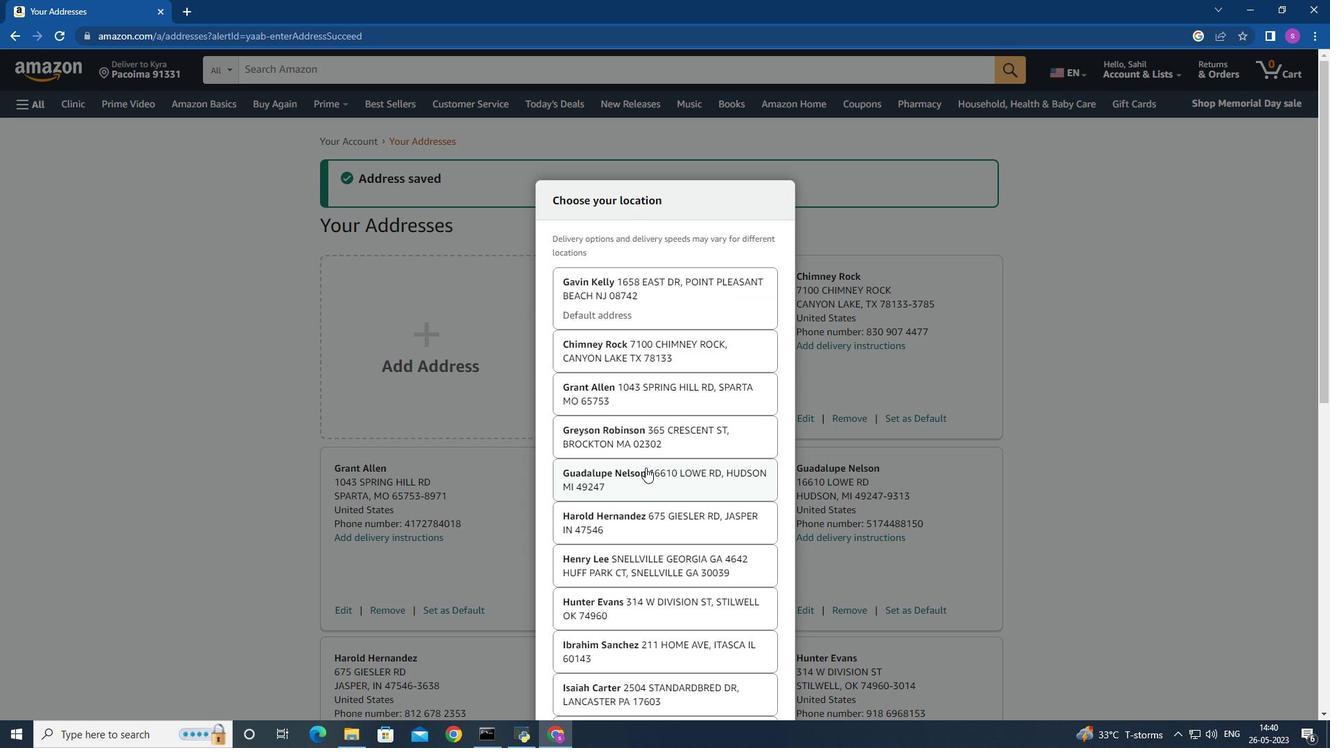 
Action: Mouse scrolled (641, 471) with delta (0, 0)
Screenshot: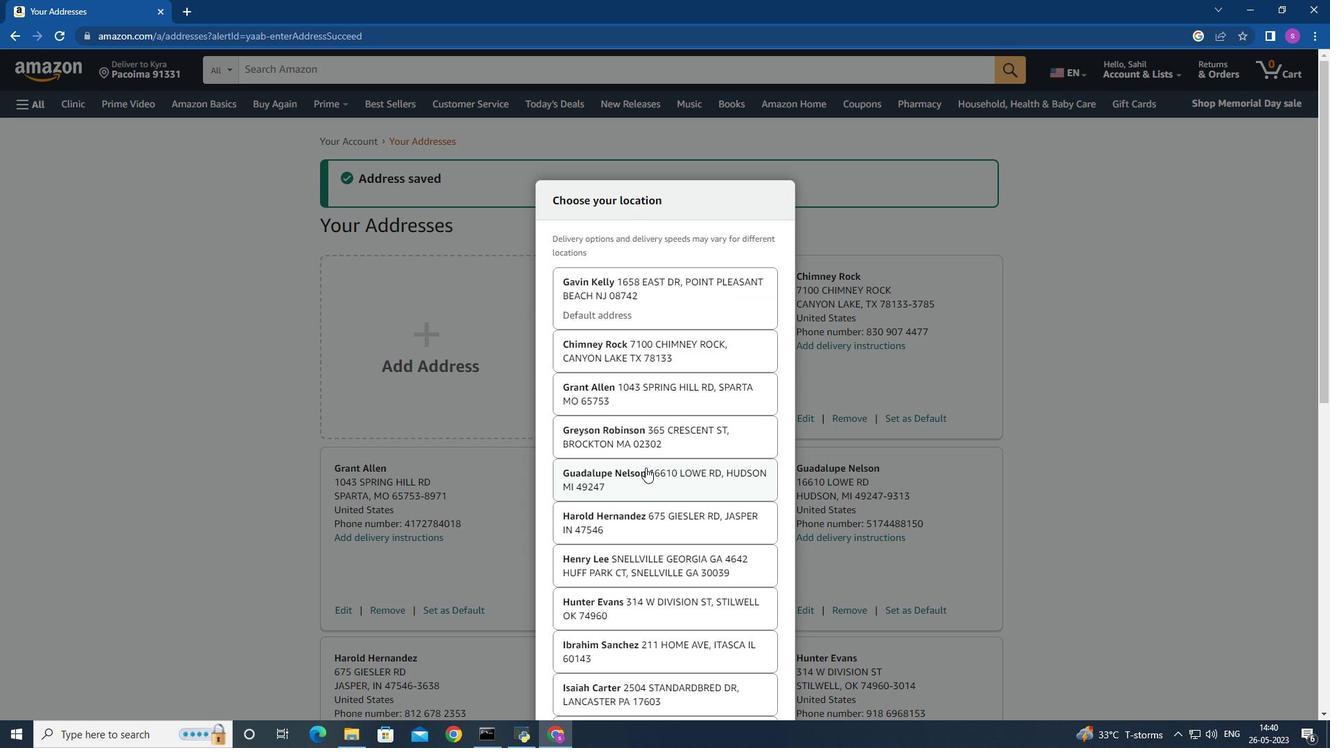
Action: Mouse moved to (641, 472)
Screenshot: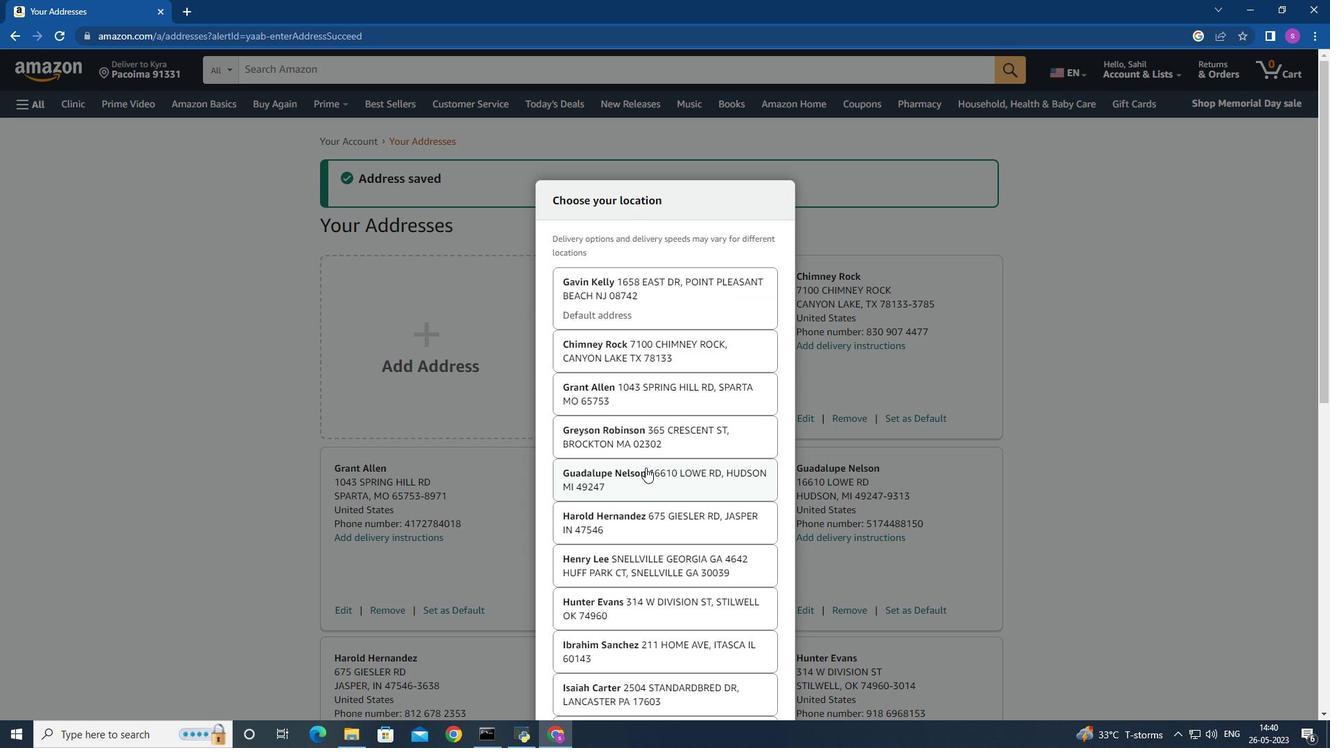 
Action: Mouse scrolled (641, 471) with delta (0, 0)
Screenshot: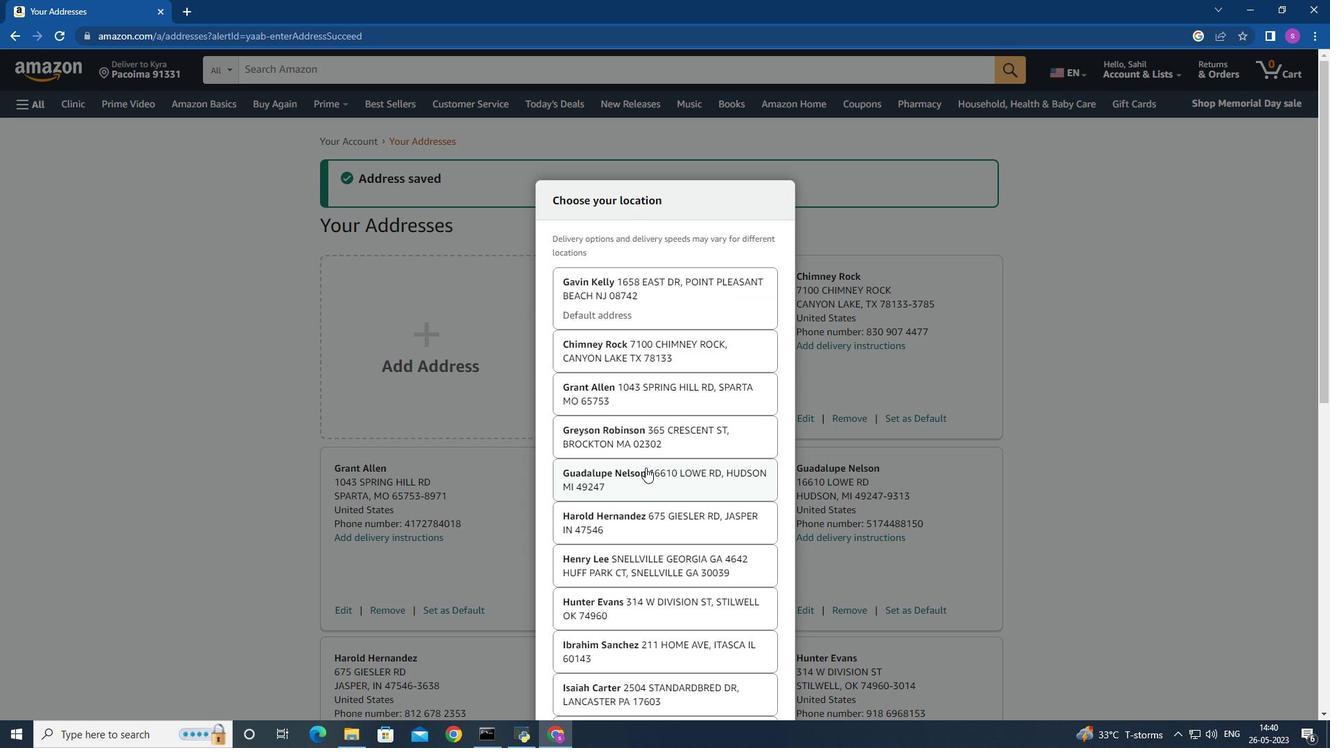 
Action: Mouse moved to (640, 472)
Screenshot: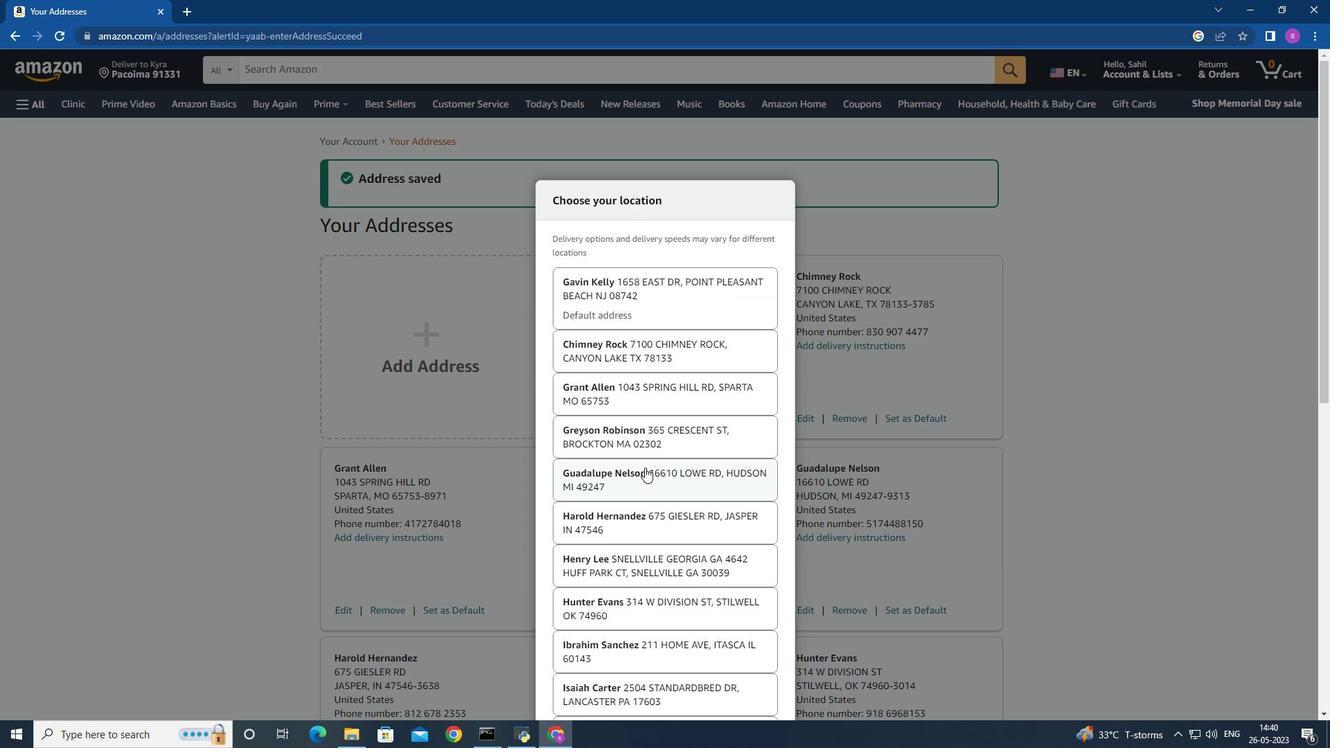 
Action: Mouse scrolled (640, 471) with delta (0, 0)
Screenshot: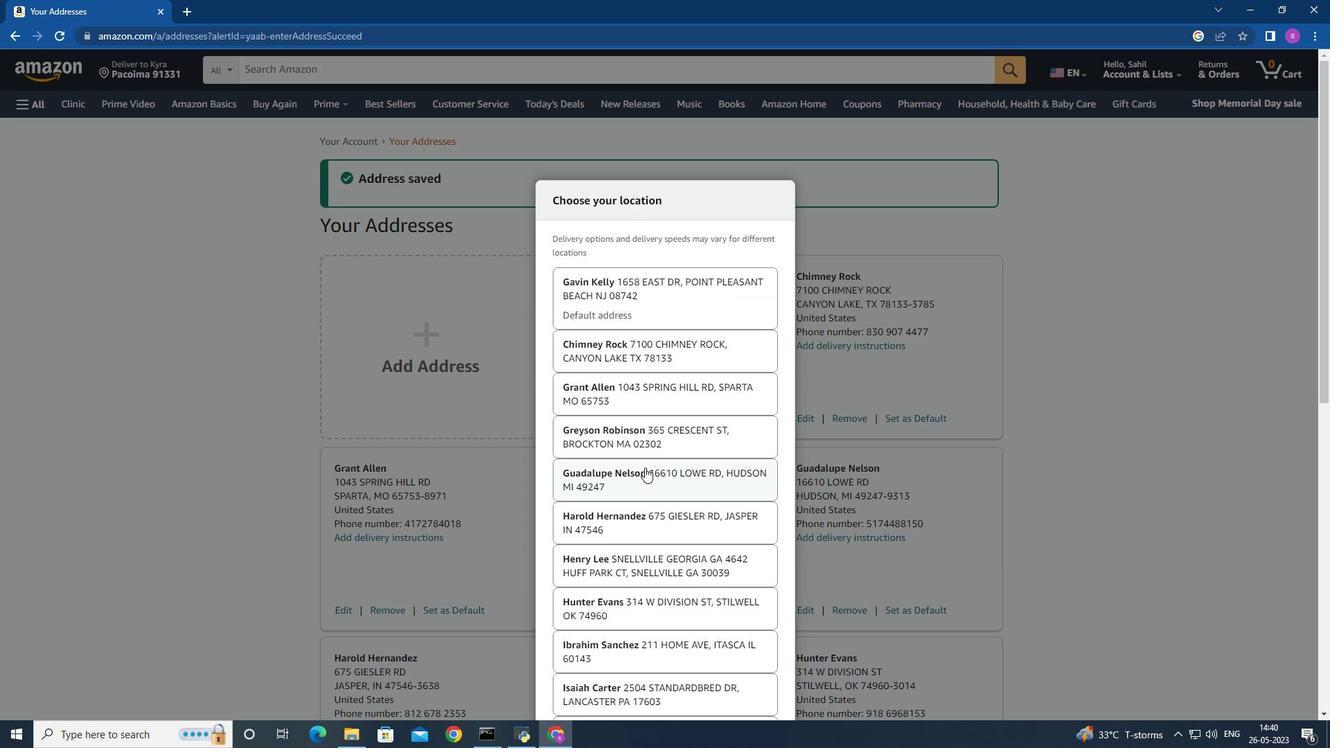 
Action: Mouse moved to (650, 635)
Screenshot: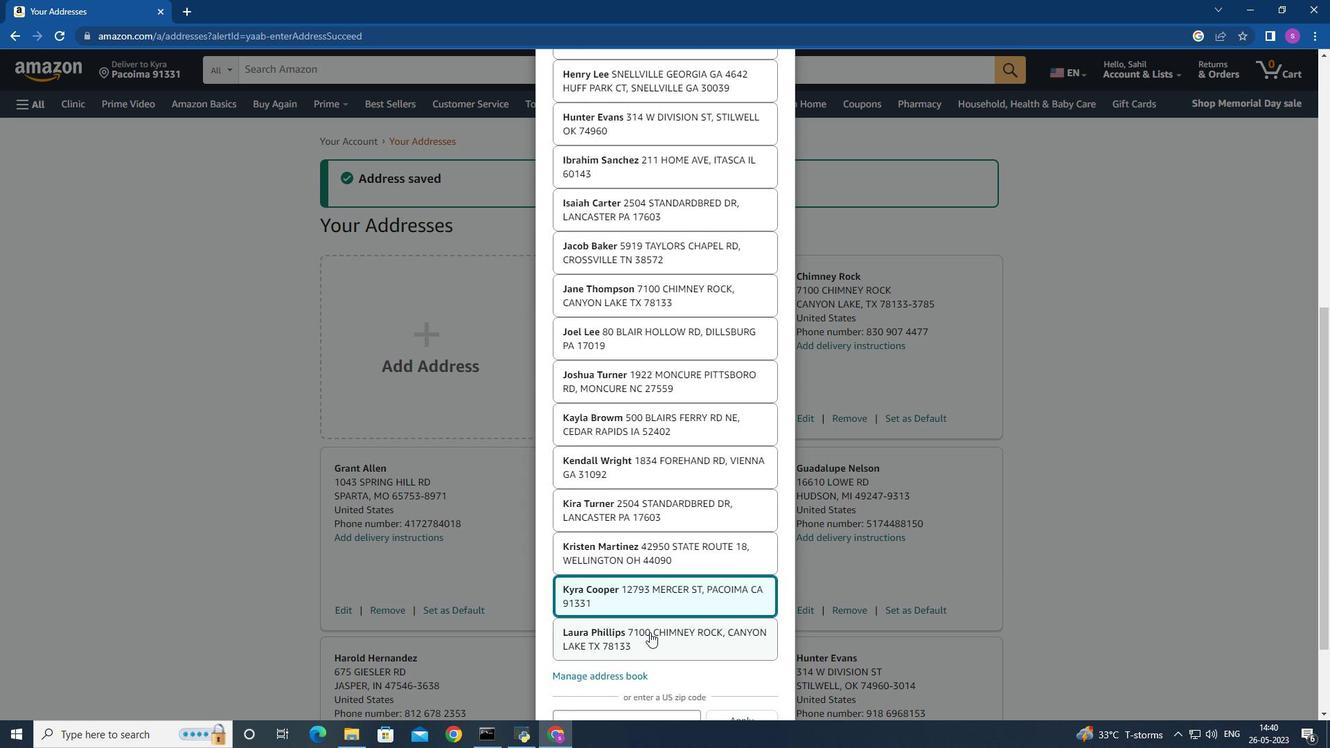 
Action: Mouse pressed left at (650, 635)
Screenshot: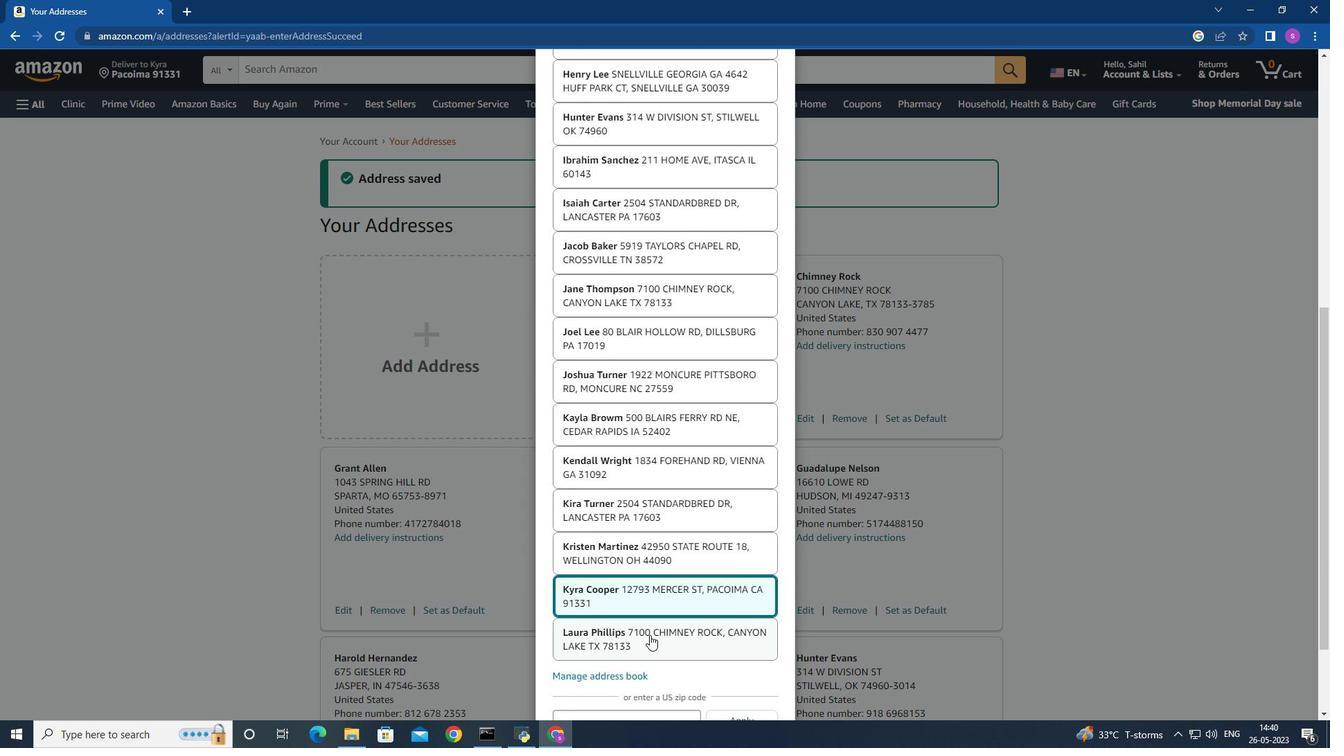 
Action: Mouse moved to (634, 583)
Screenshot: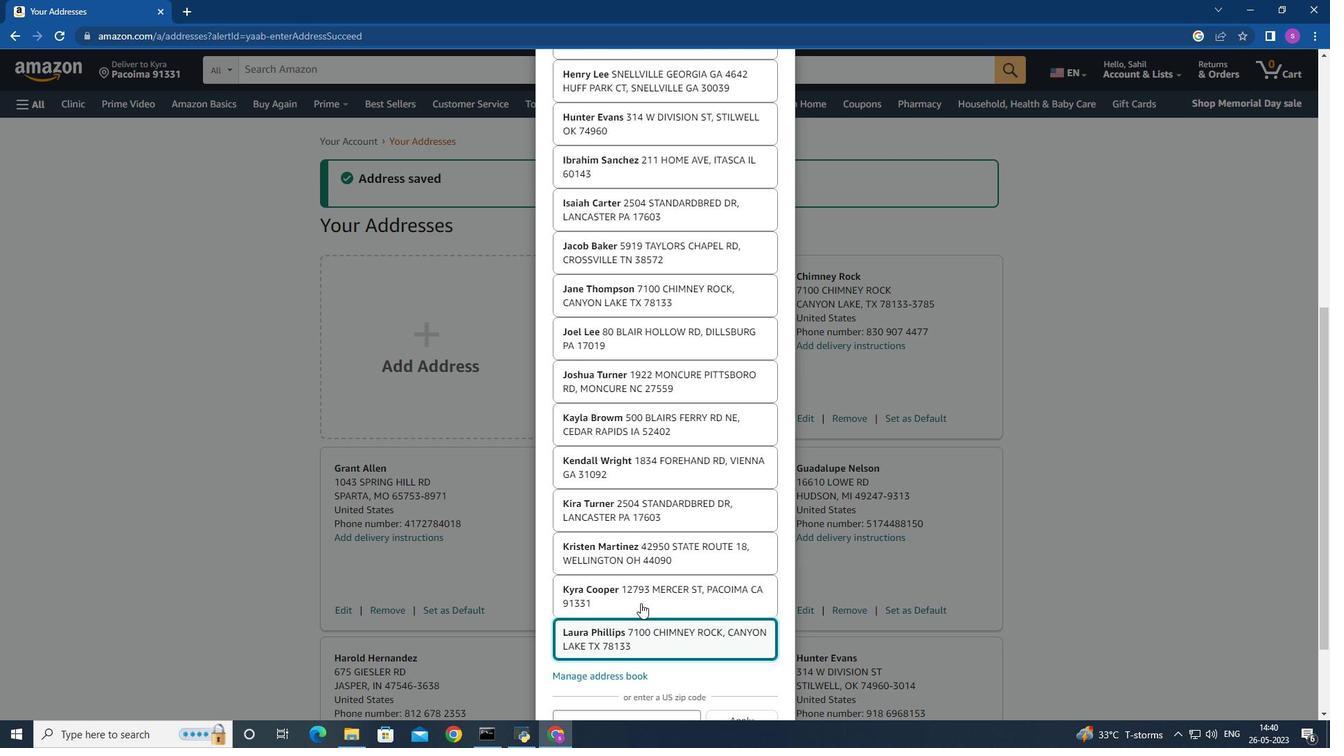 
Action: Mouse scrolled (634, 582) with delta (0, 0)
Screenshot: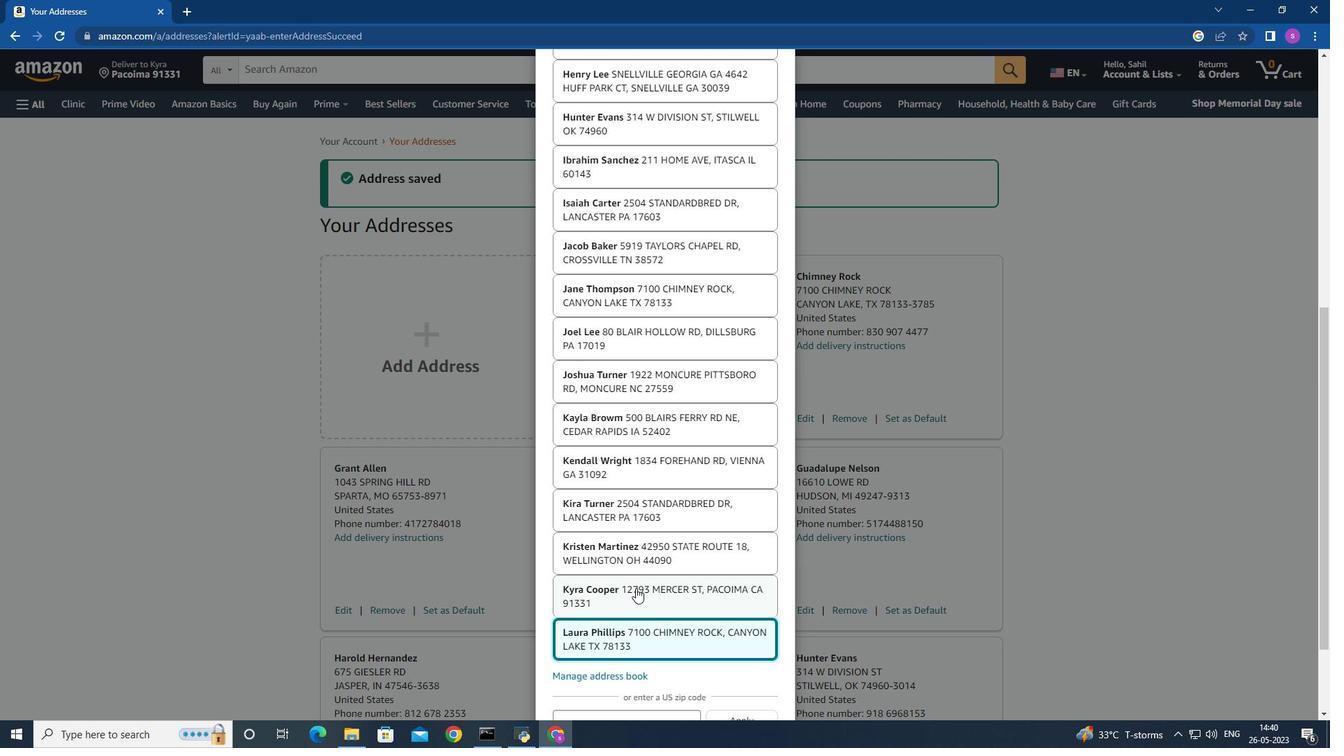 
Action: Mouse scrolled (634, 582) with delta (0, 0)
Screenshot: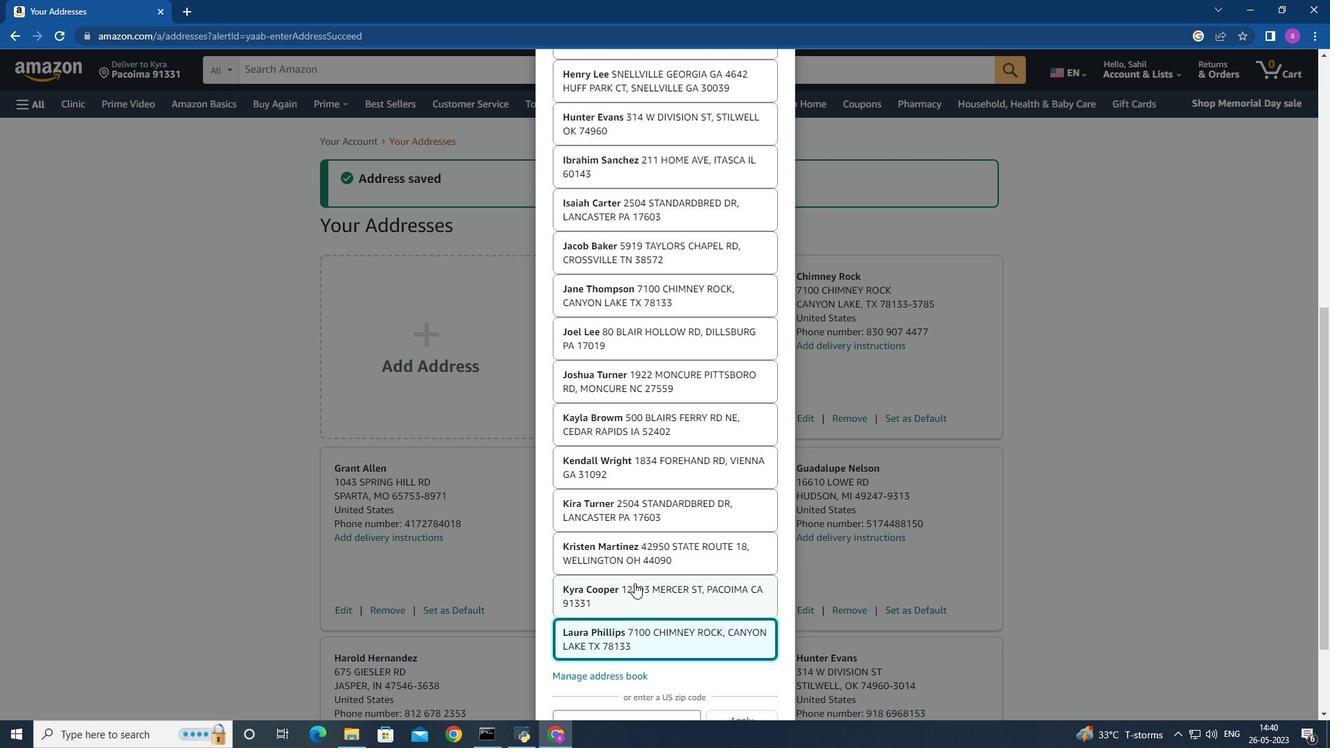 
Action: Mouse scrolled (634, 582) with delta (0, 0)
Screenshot: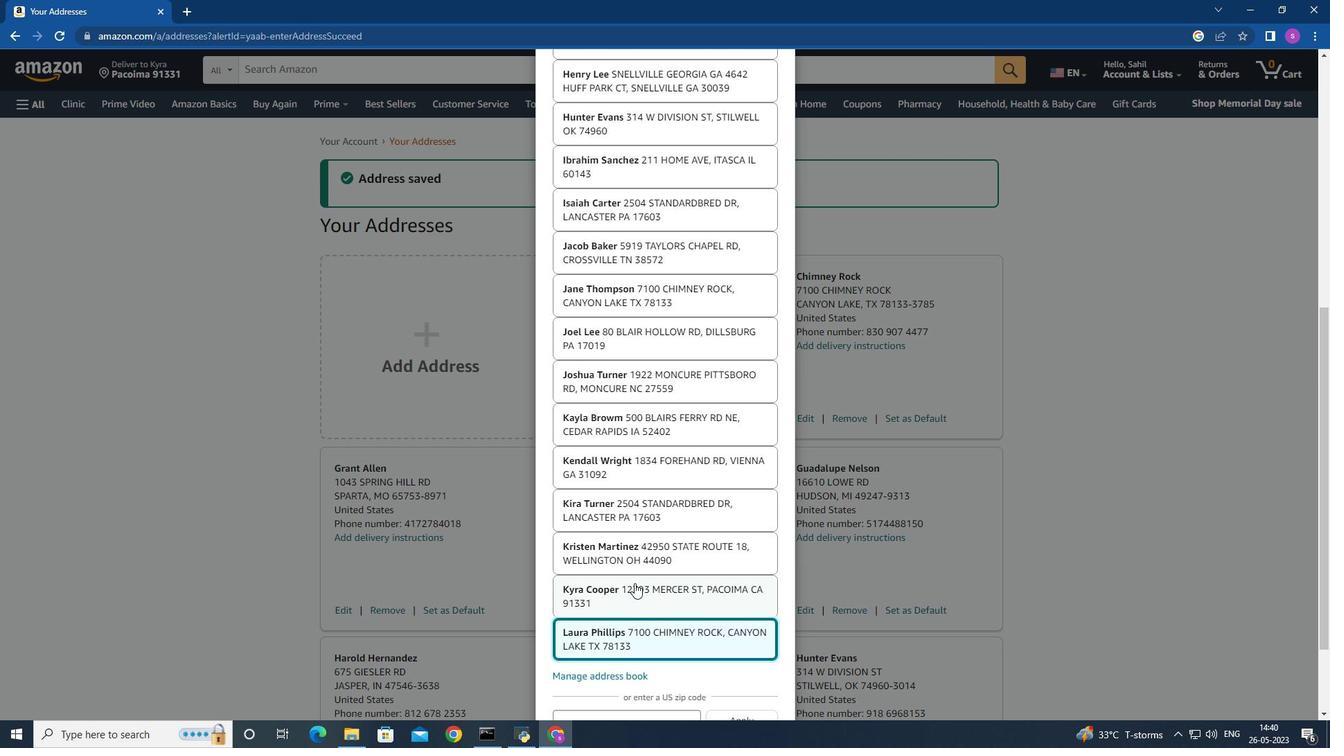 
Action: Mouse scrolled (634, 582) with delta (0, 0)
Screenshot: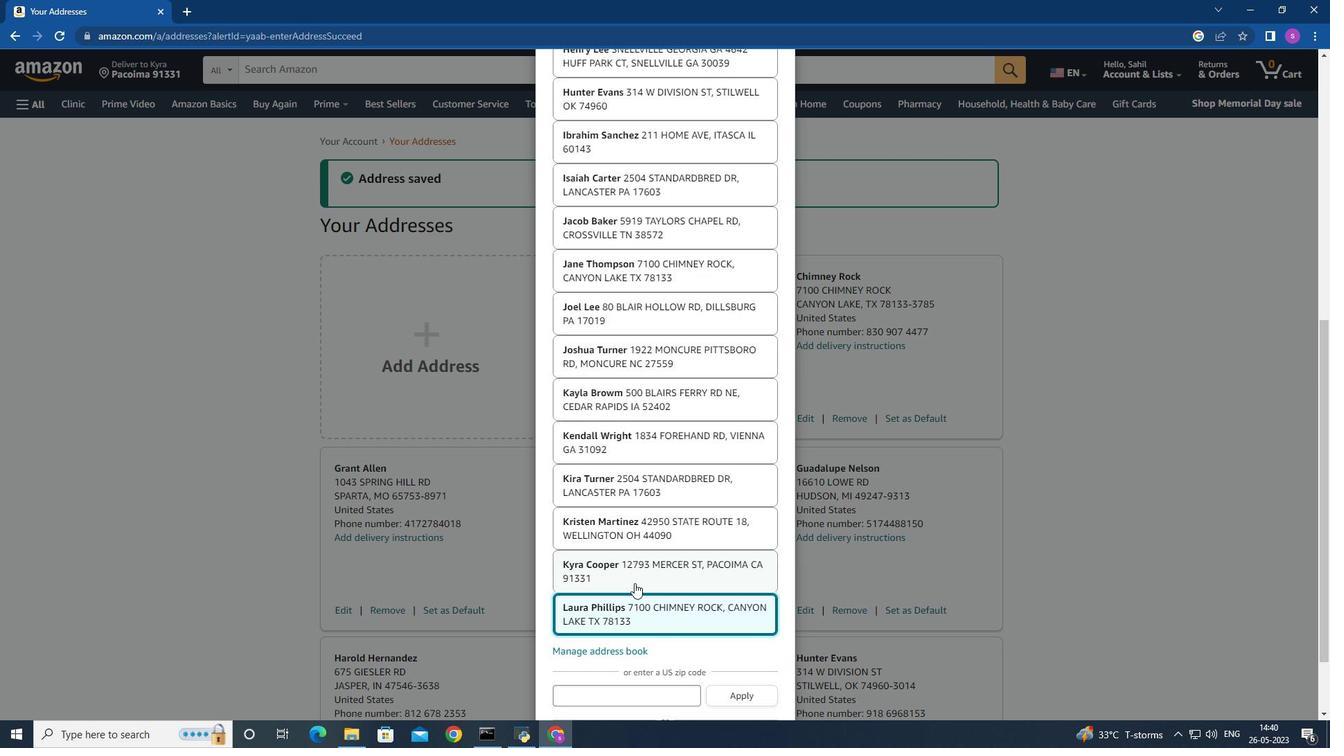 
Action: Mouse moved to (763, 693)
Screenshot: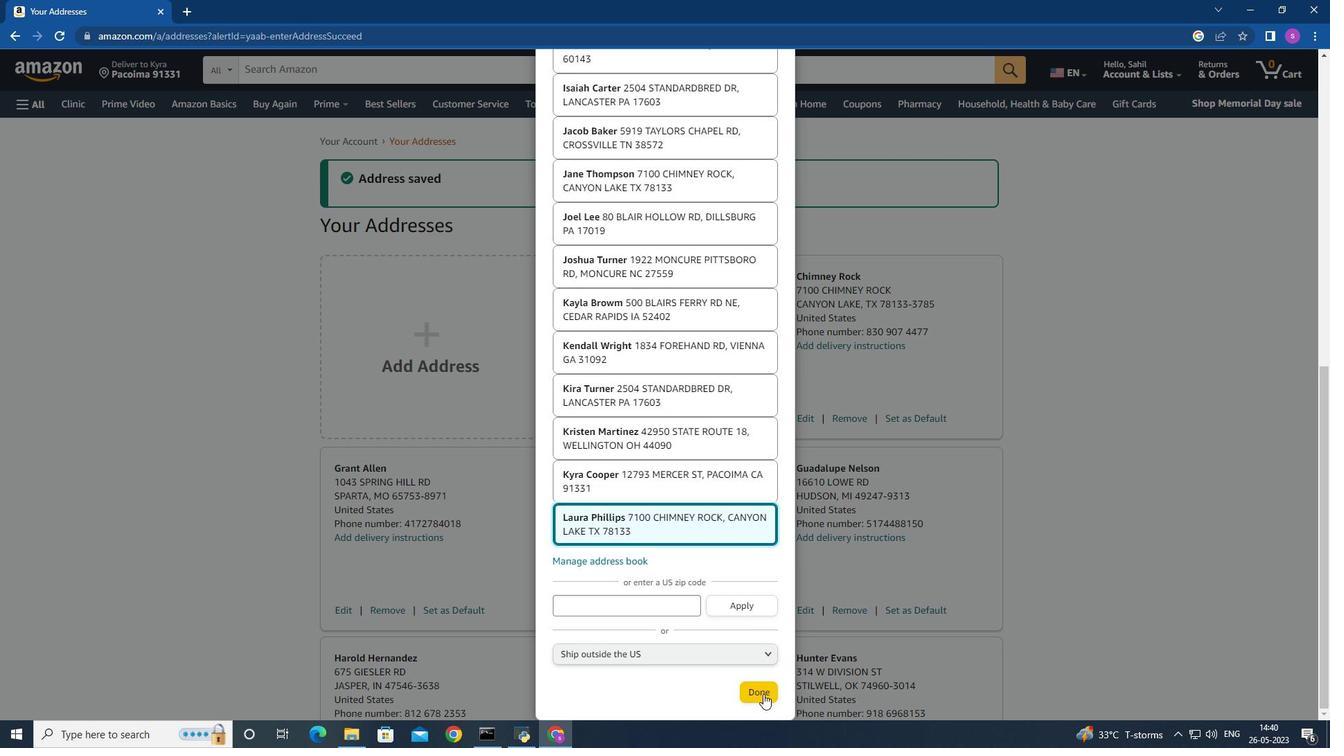 
Action: Mouse pressed left at (763, 693)
Screenshot: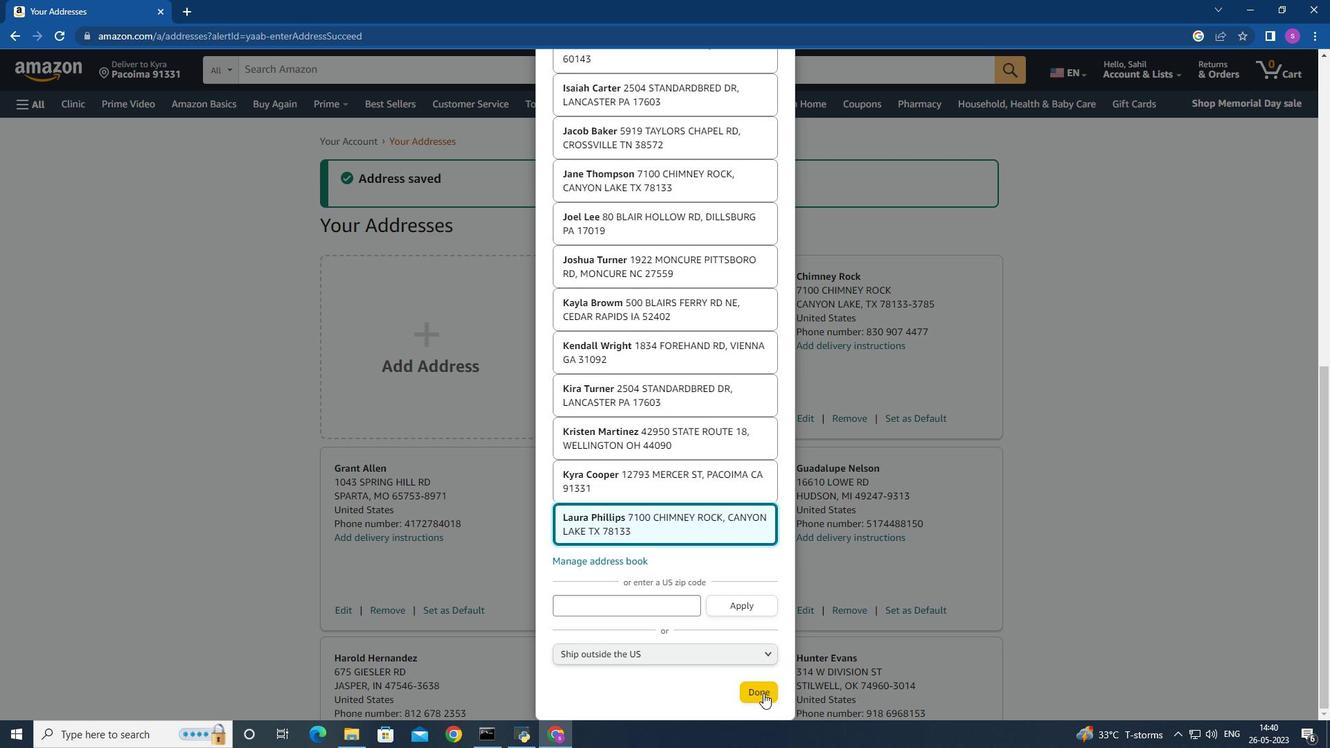 
Action: Mouse moved to (19, 103)
Screenshot: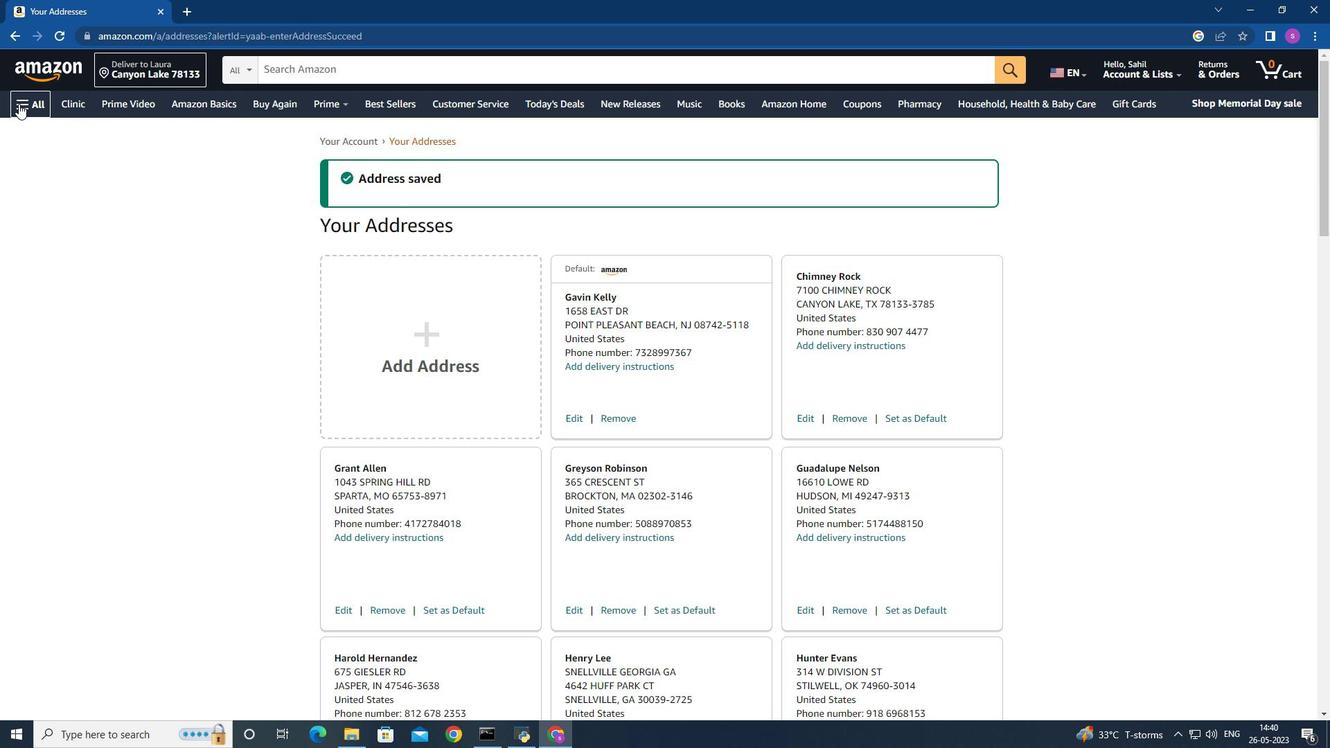 
Action: Mouse pressed left at (19, 103)
Screenshot: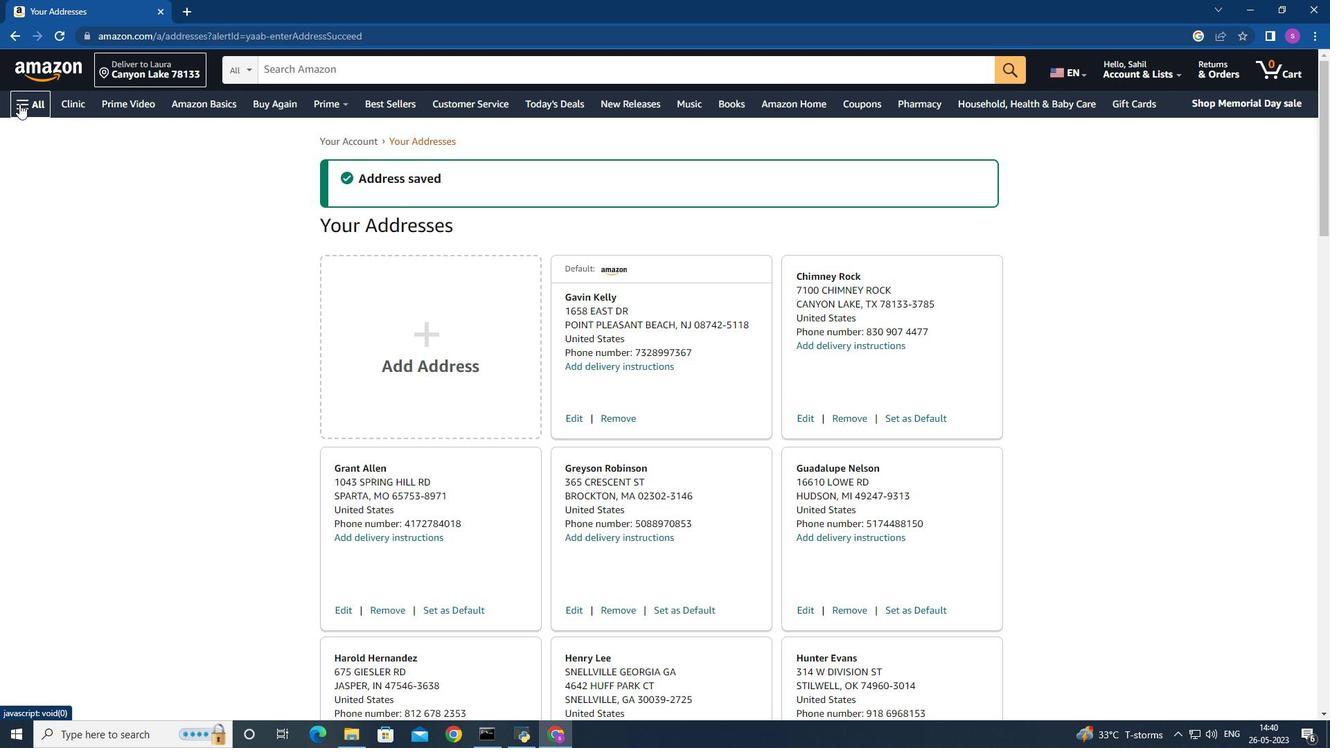 
Action: Mouse moved to (117, 228)
Screenshot: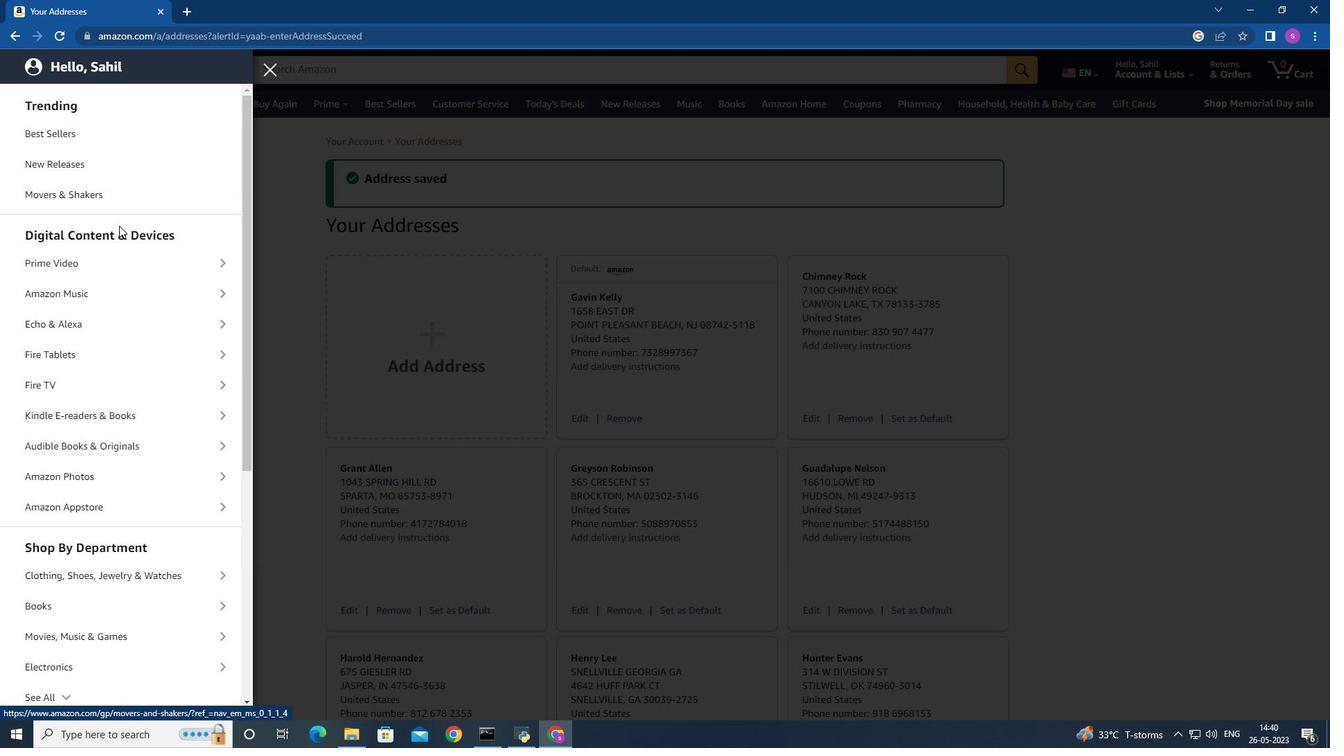 
Action: Mouse scrolled (117, 228) with delta (0, 0)
Screenshot: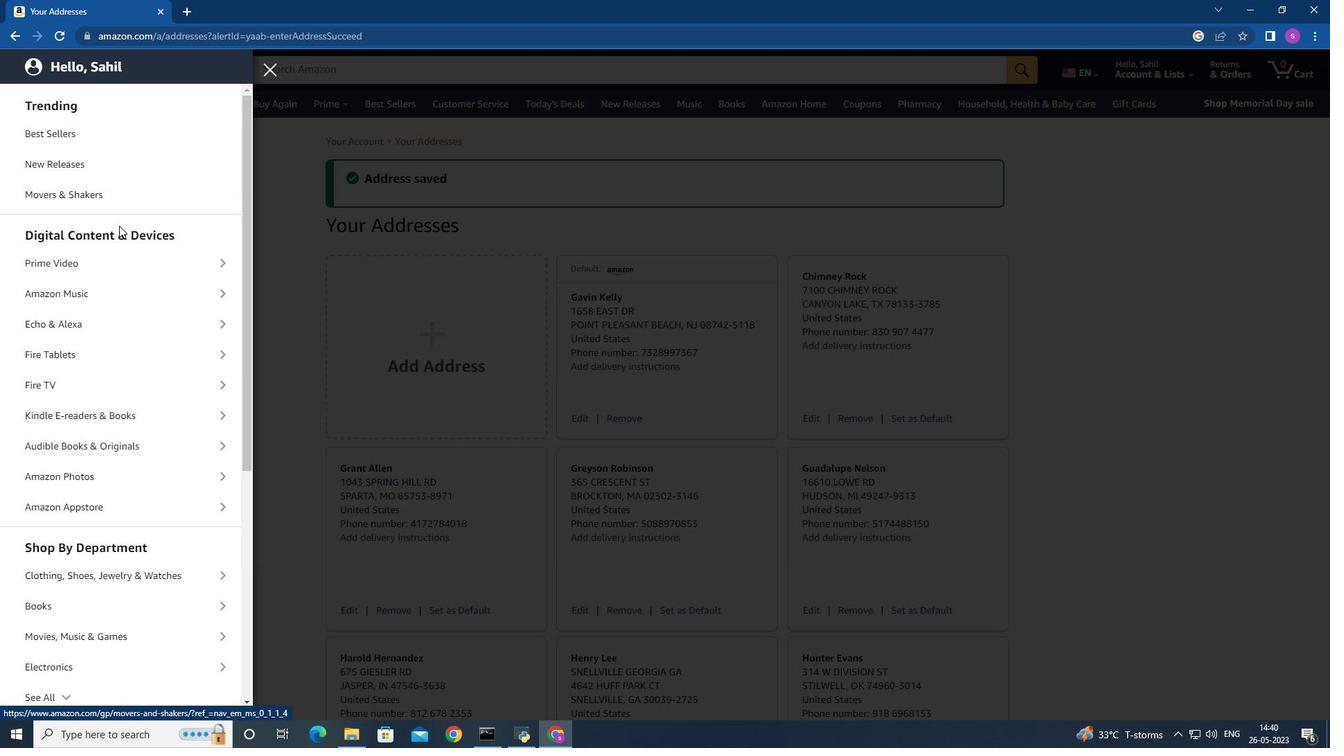 
Action: Mouse scrolled (117, 228) with delta (0, 0)
Screenshot: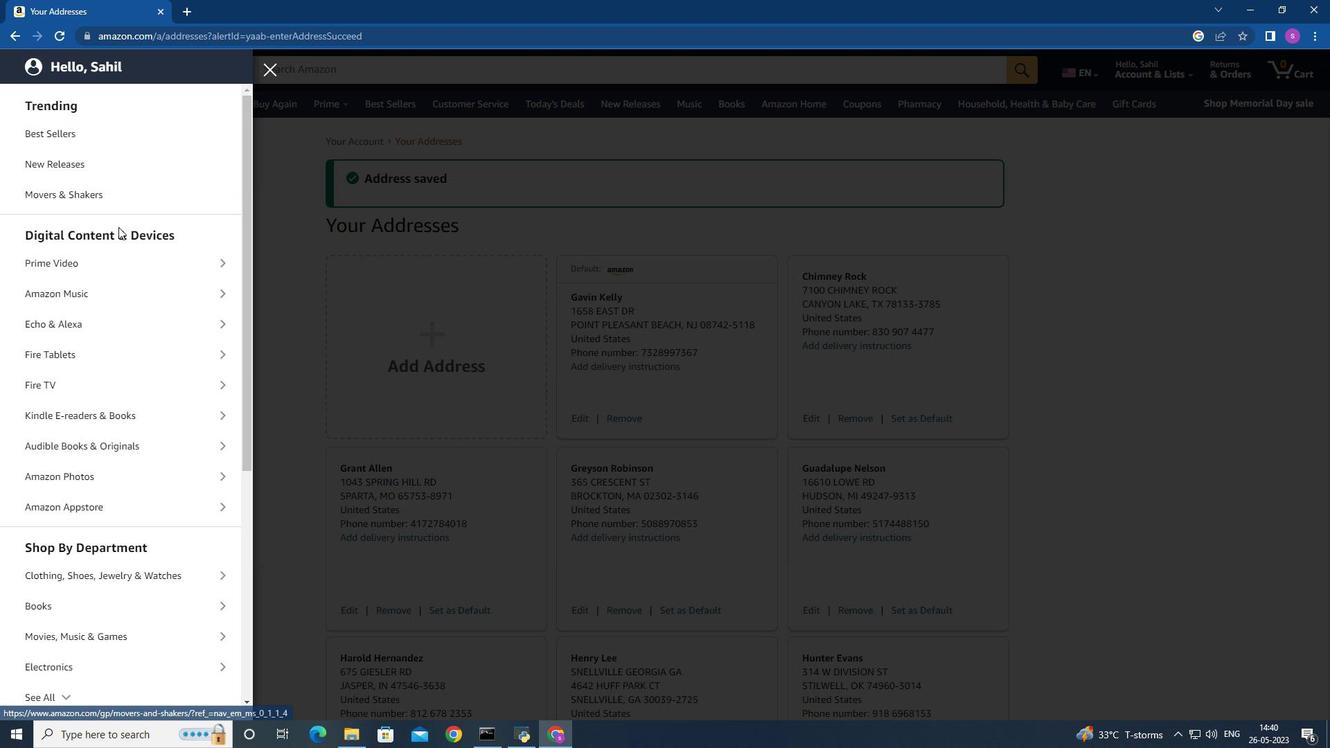 
Action: Mouse moved to (116, 228)
Screenshot: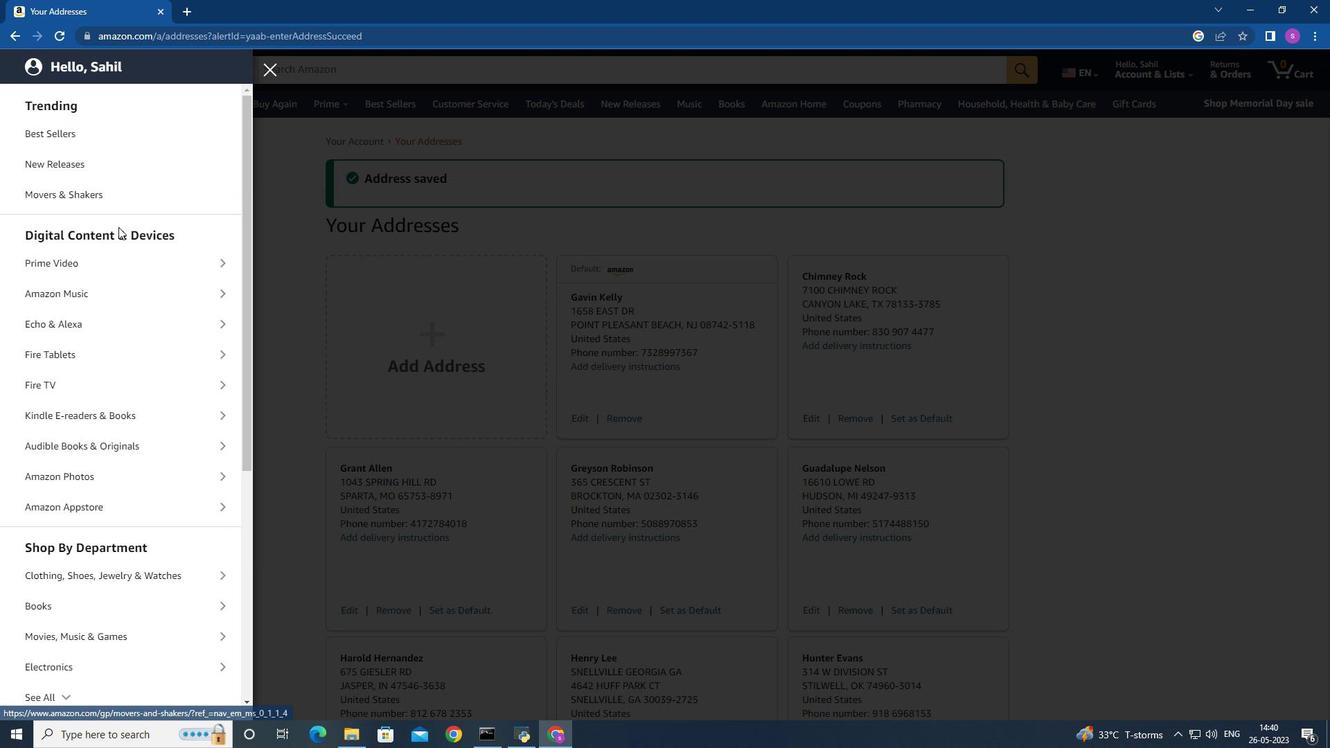 
Action: Mouse scrolled (116, 228) with delta (0, 0)
Screenshot: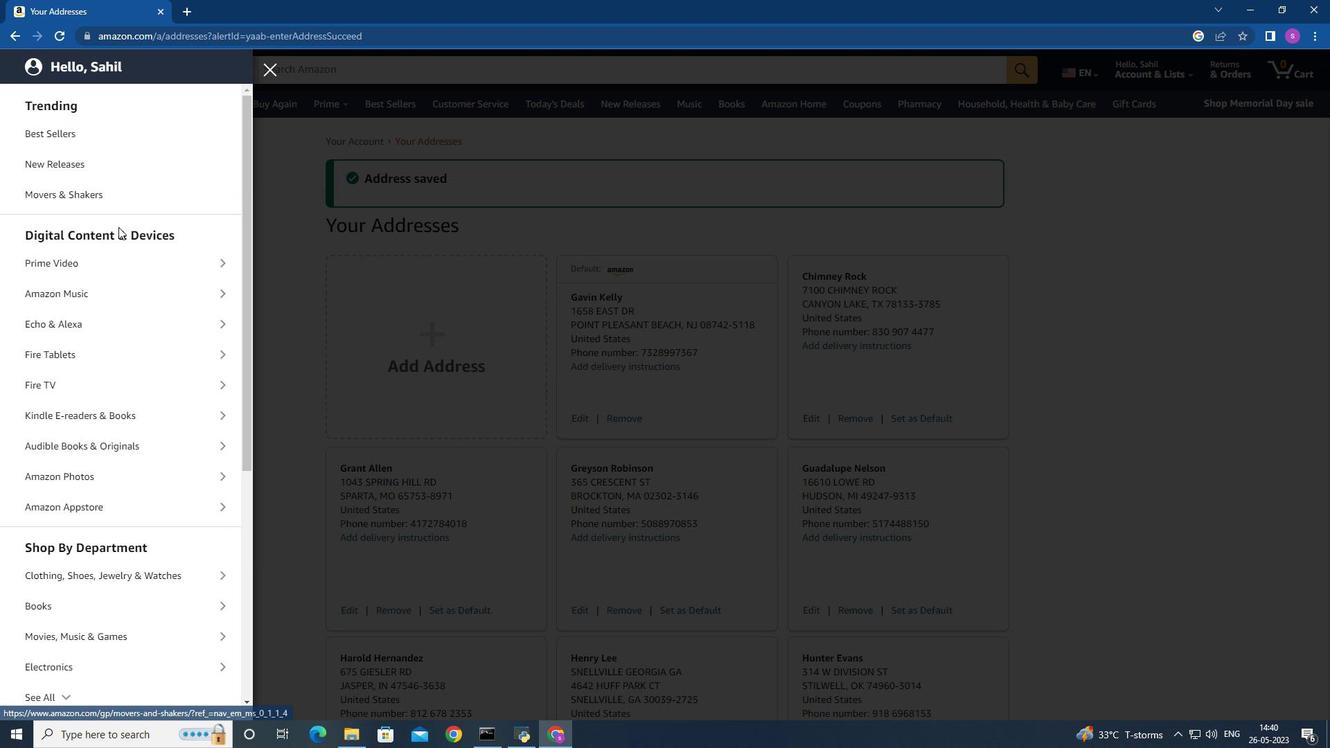 
Action: Mouse moved to (112, 226)
Screenshot: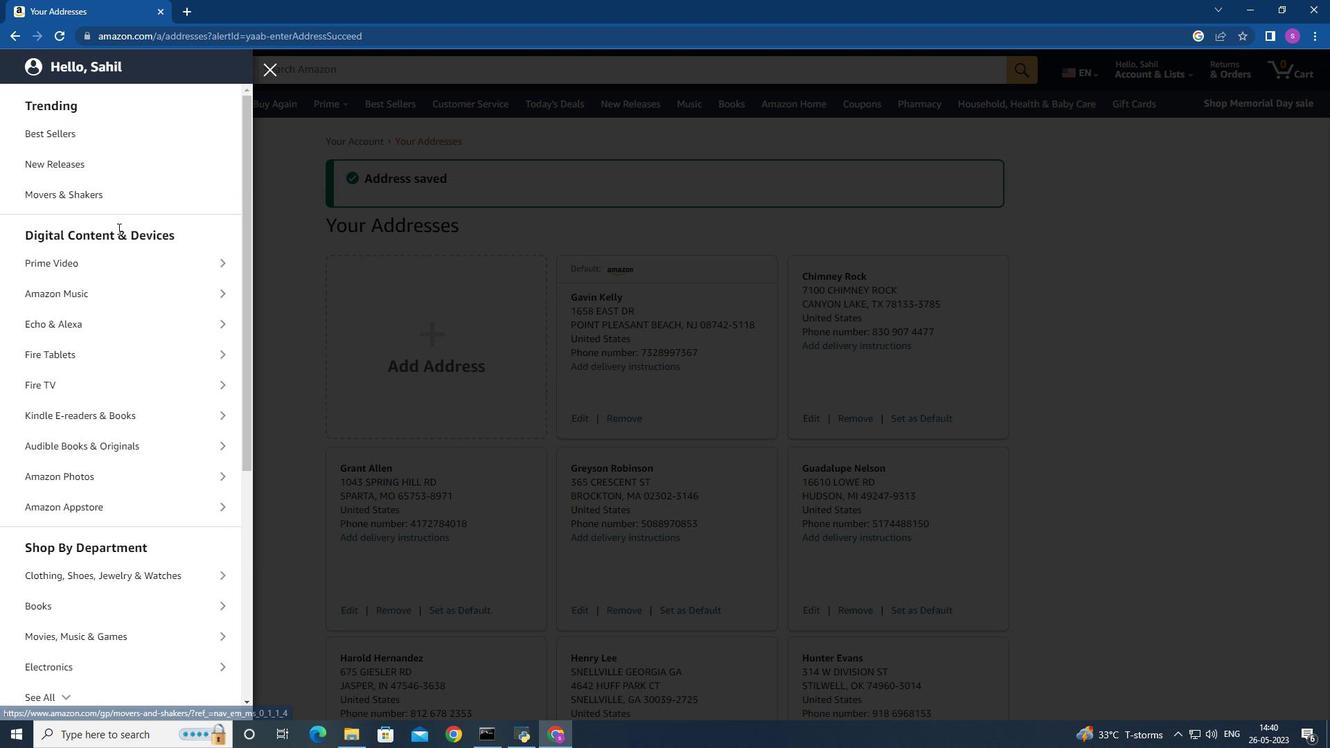 
Action: Mouse scrolled (112, 225) with delta (0, 0)
Screenshot: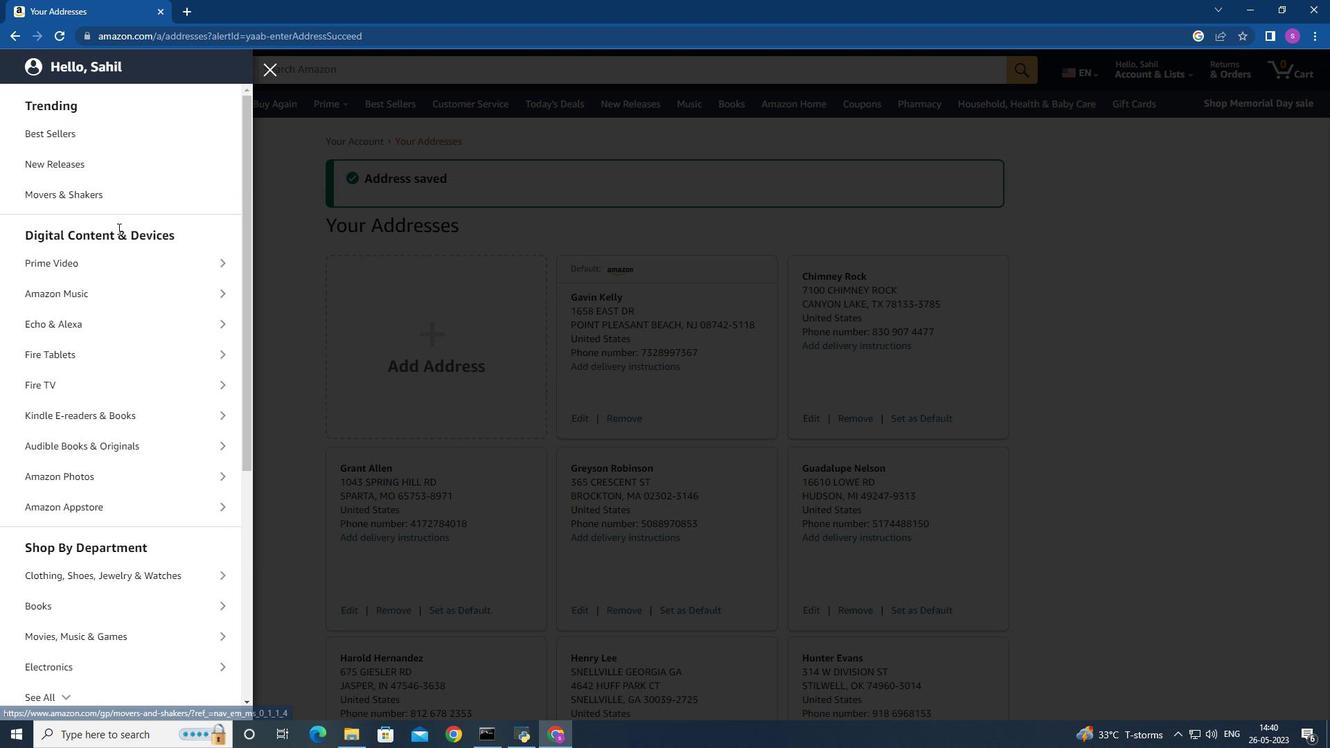 
Action: Mouse moved to (128, 271)
Screenshot: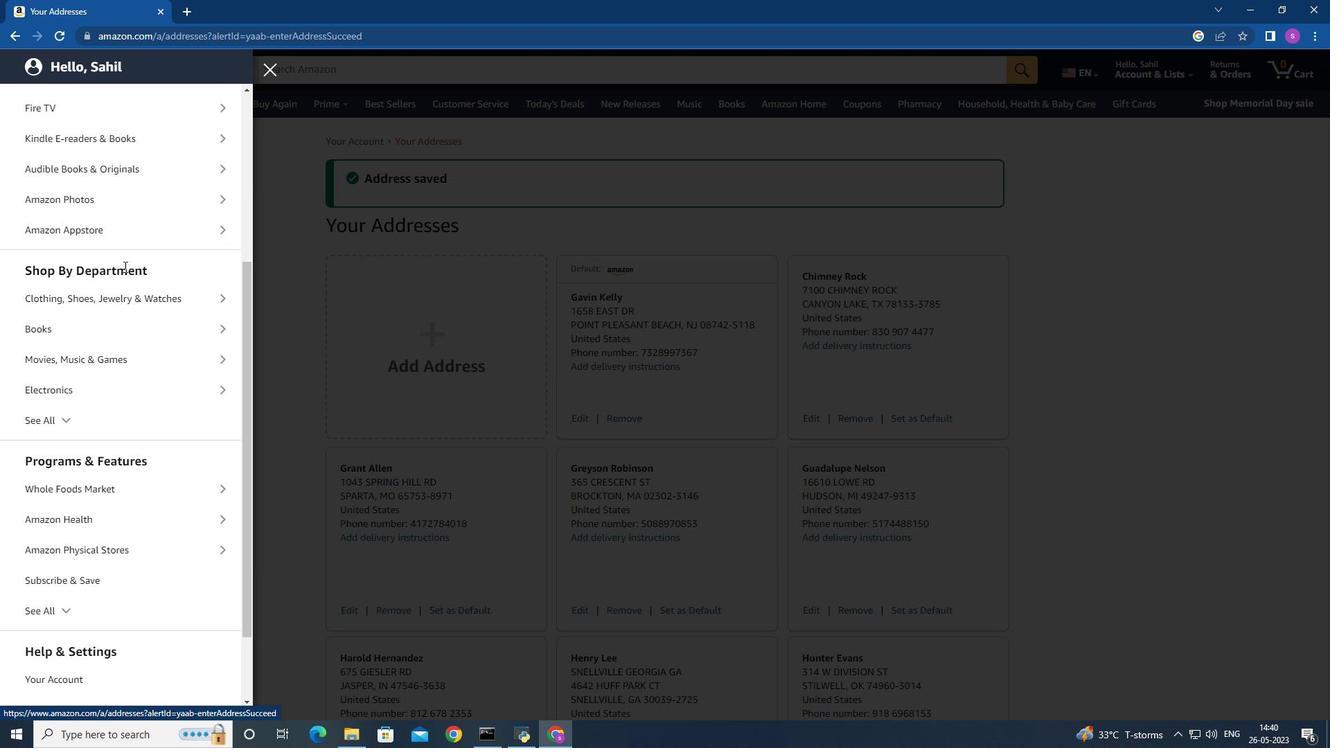 
Action: Mouse scrolled (128, 270) with delta (0, 0)
Screenshot: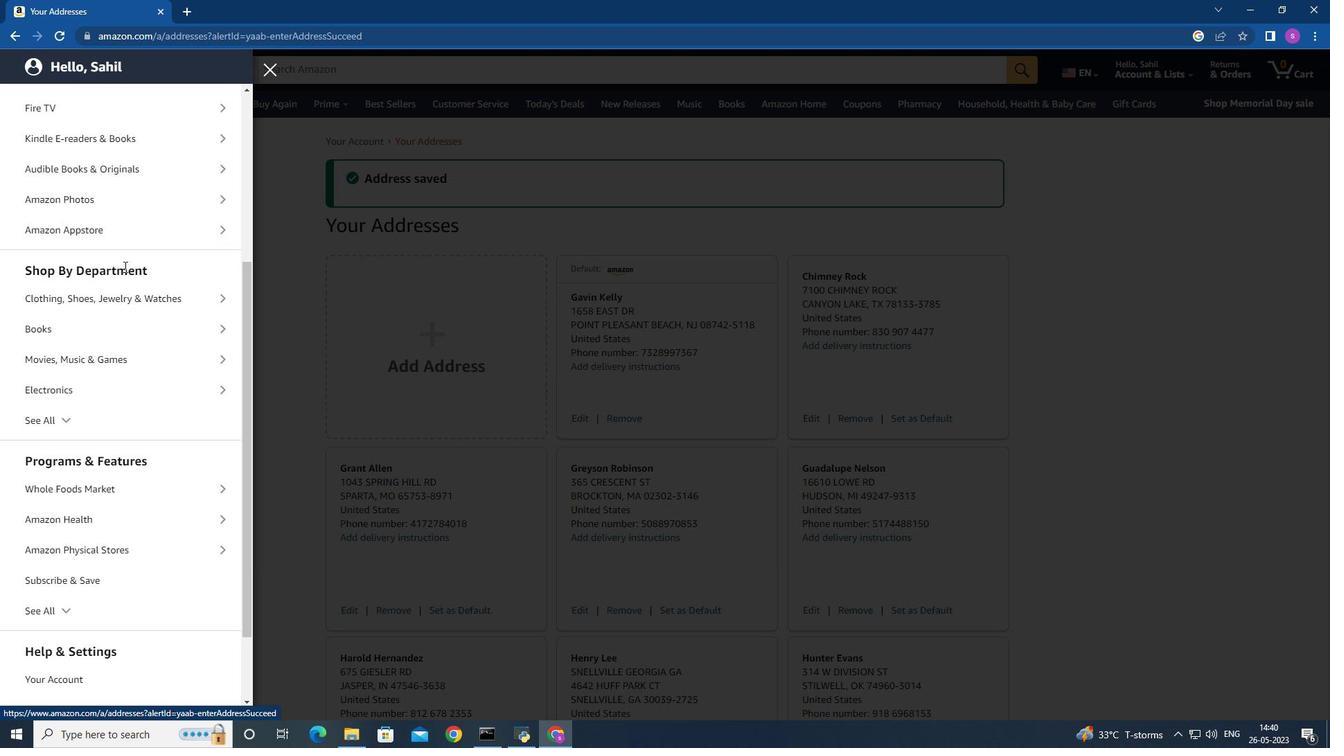 
Action: Mouse moved to (141, 343)
Screenshot: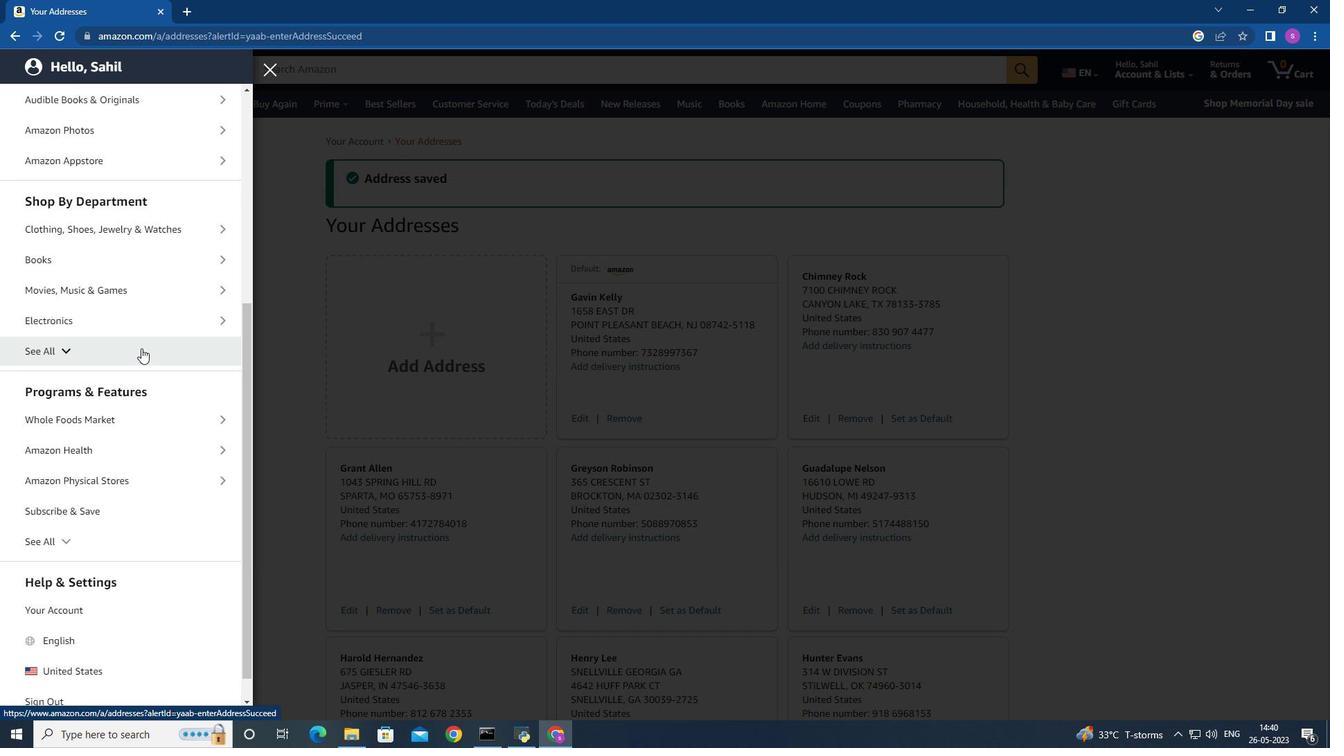 
Action: Mouse scrolled (141, 343) with delta (0, 0)
Screenshot: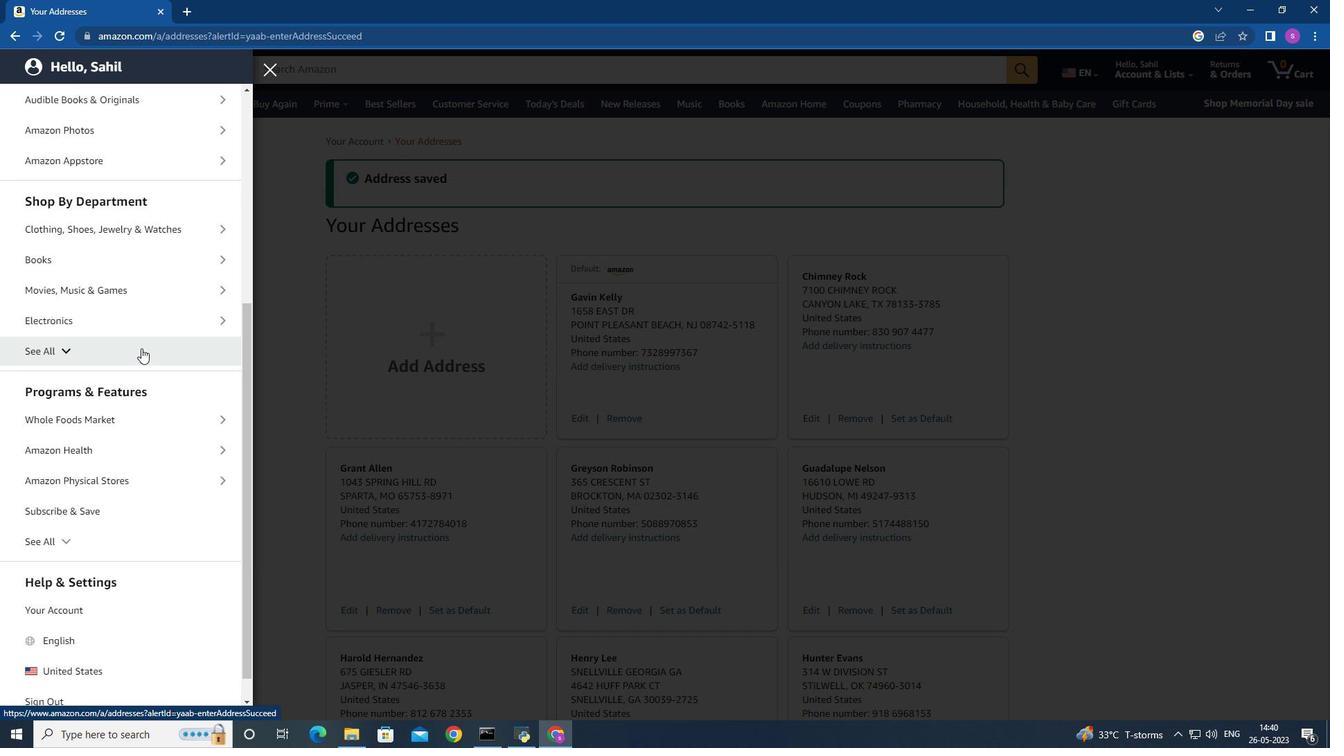 
Action: Mouse moved to (156, 387)
Screenshot: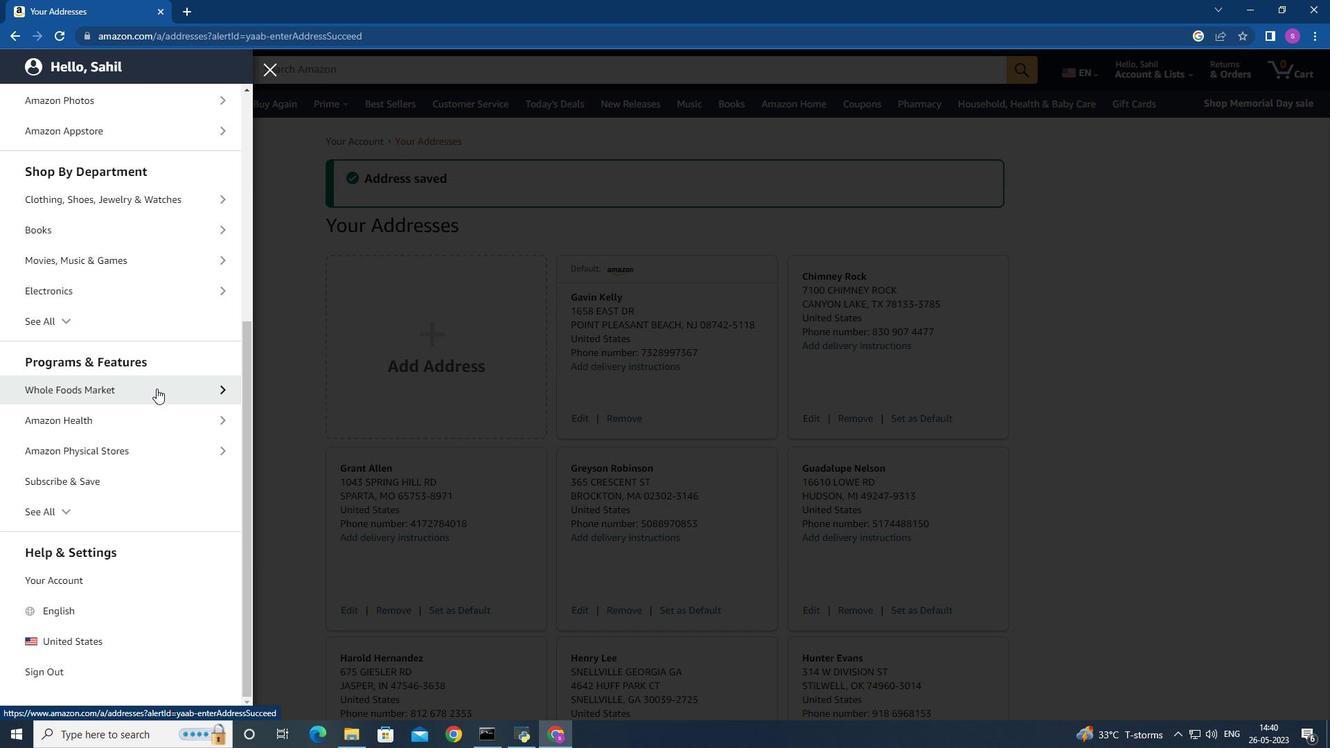 
Action: Mouse pressed left at (156, 387)
Screenshot: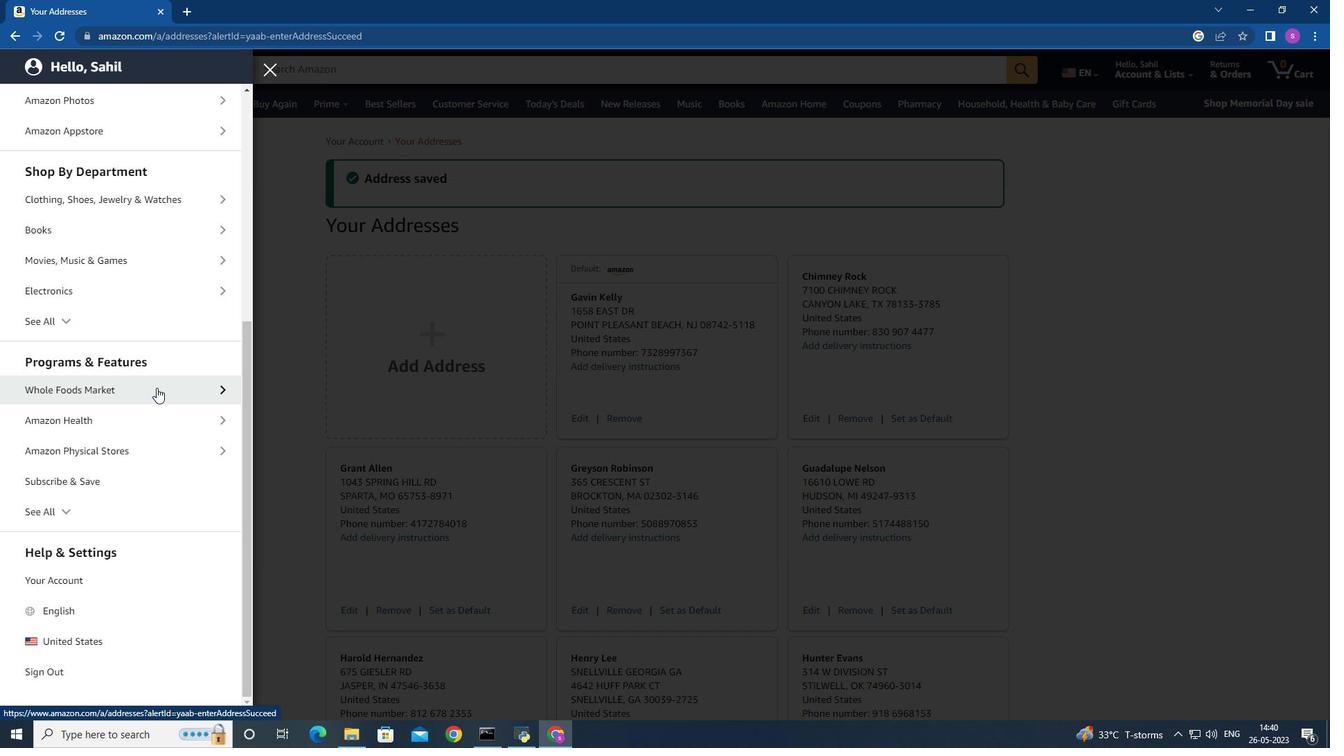 
Action: Mouse moved to (124, 164)
Screenshot: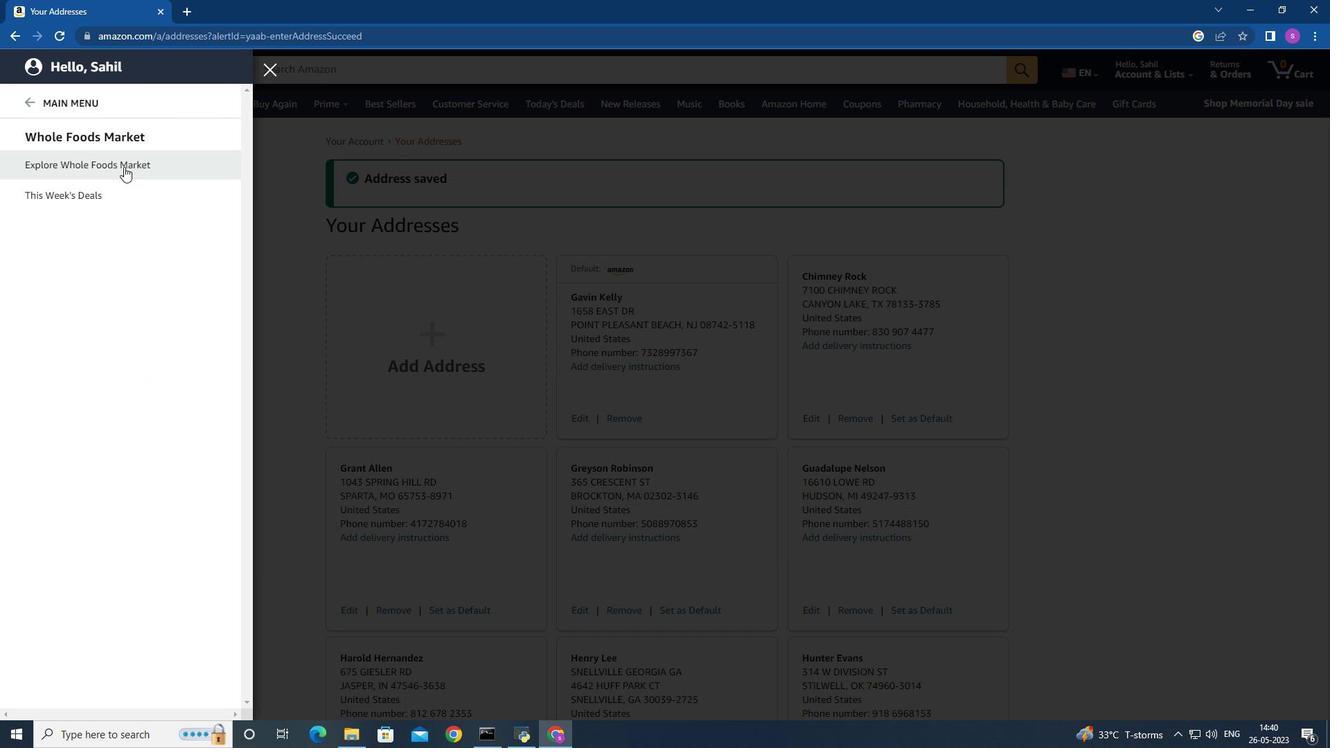 
Action: Mouse pressed left at (124, 164)
Screenshot: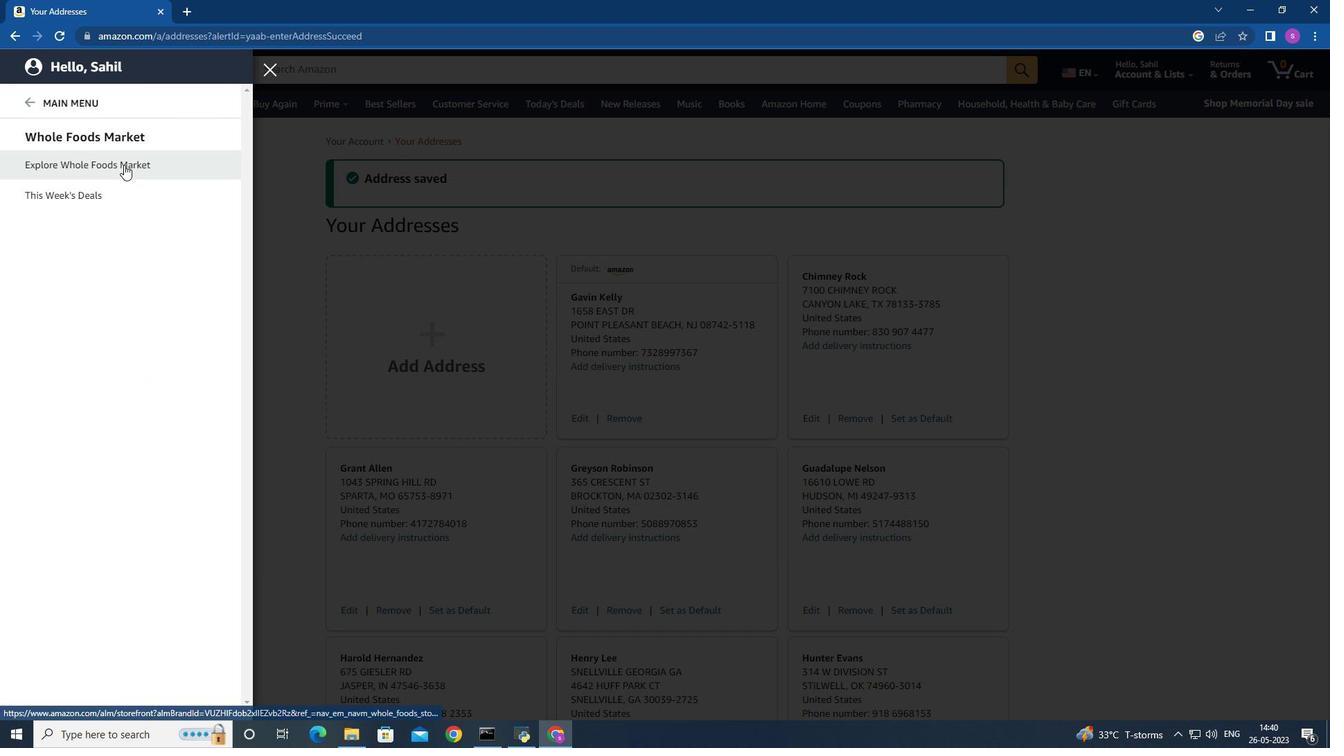 
Action: Mouse moved to (400, 71)
Screenshot: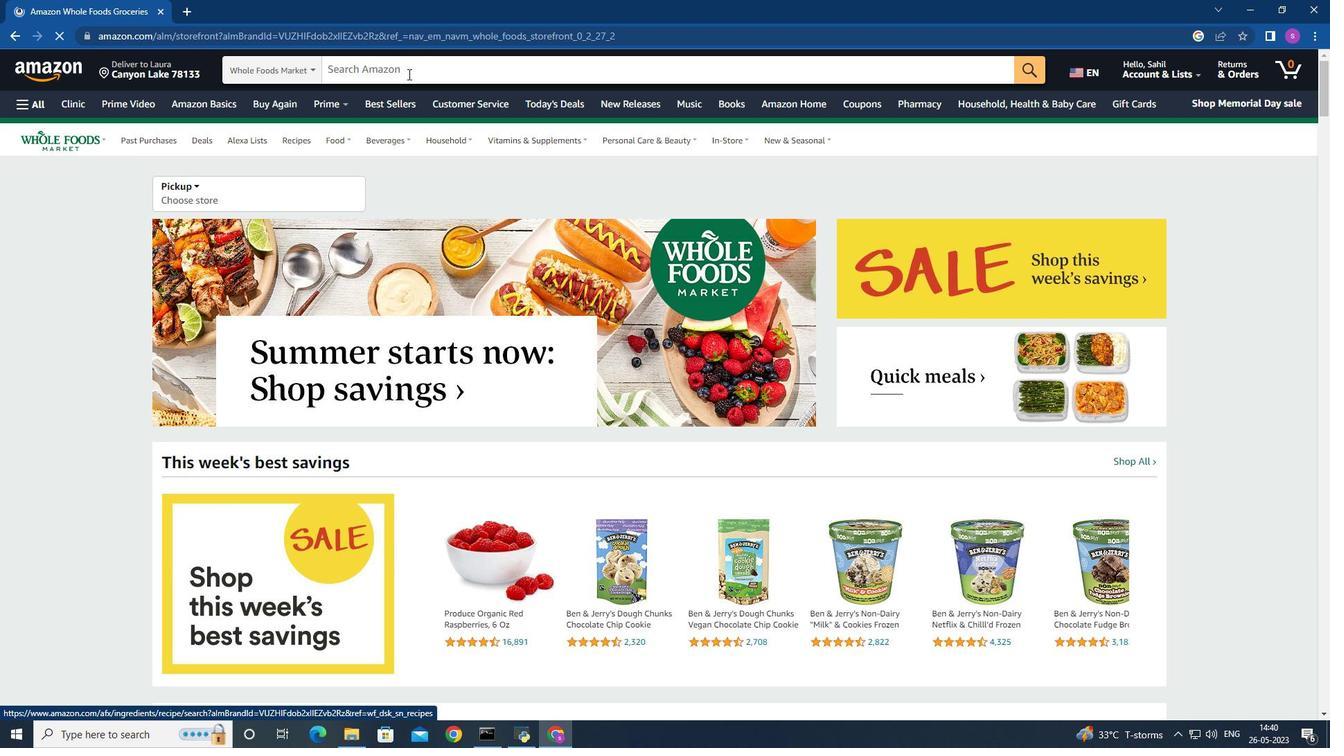 
Action: Mouse pressed left at (400, 71)
Screenshot: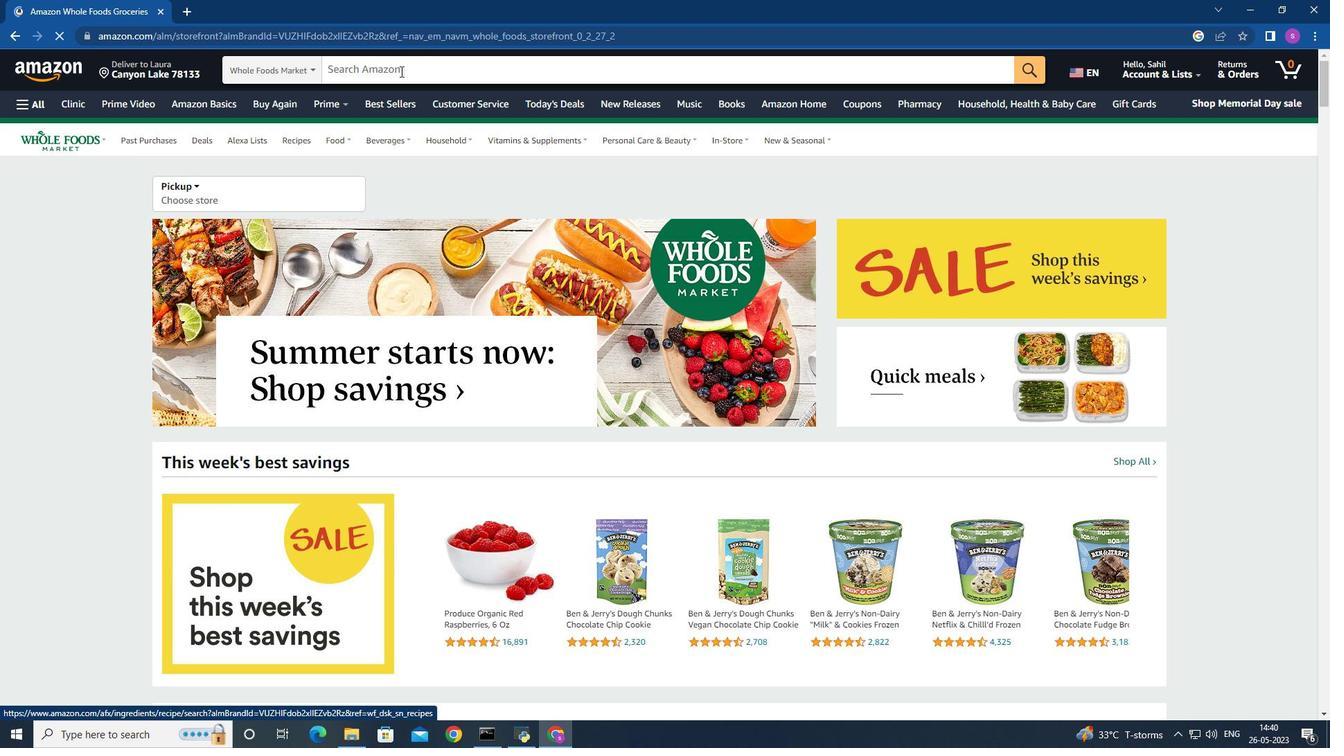 
Action: Mouse moved to (399, 72)
Screenshot: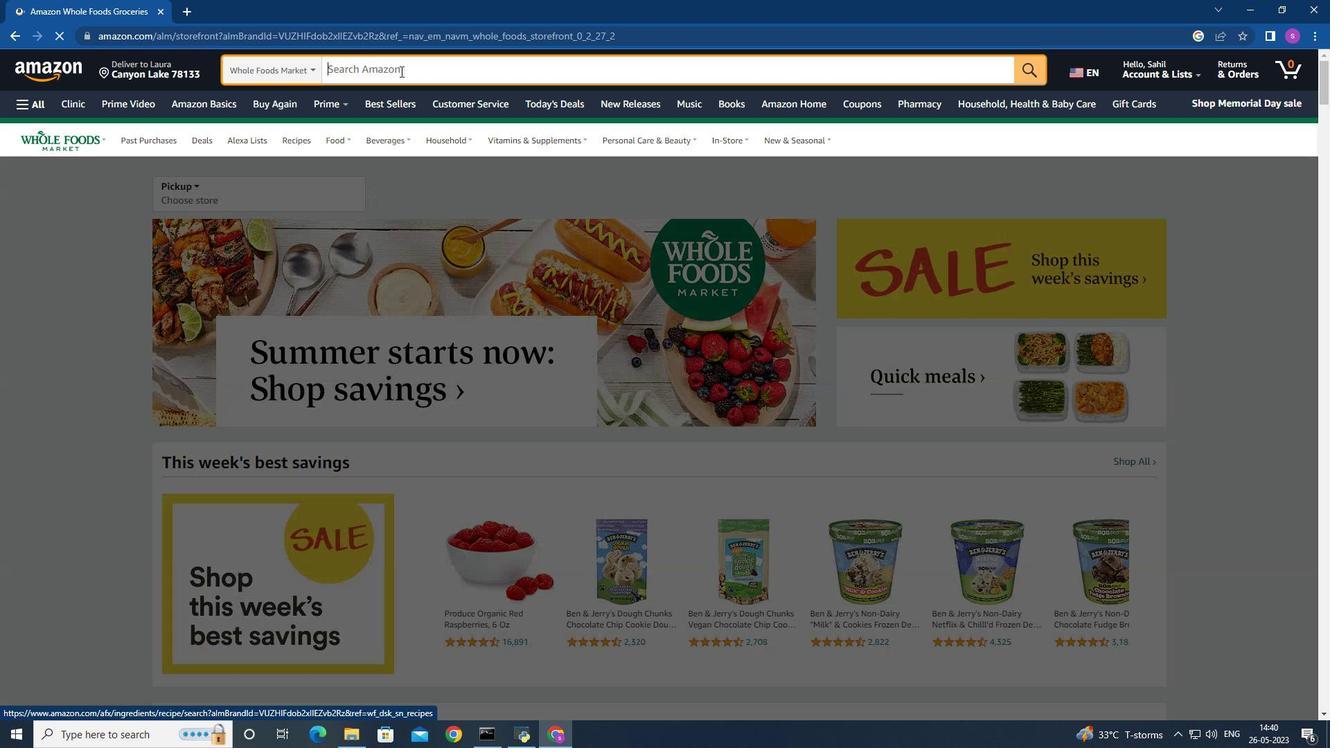 
Action: Key pressed <Key.shift>Organic<Key.space><Key.shift>Spirulina<Key.space>
Screenshot: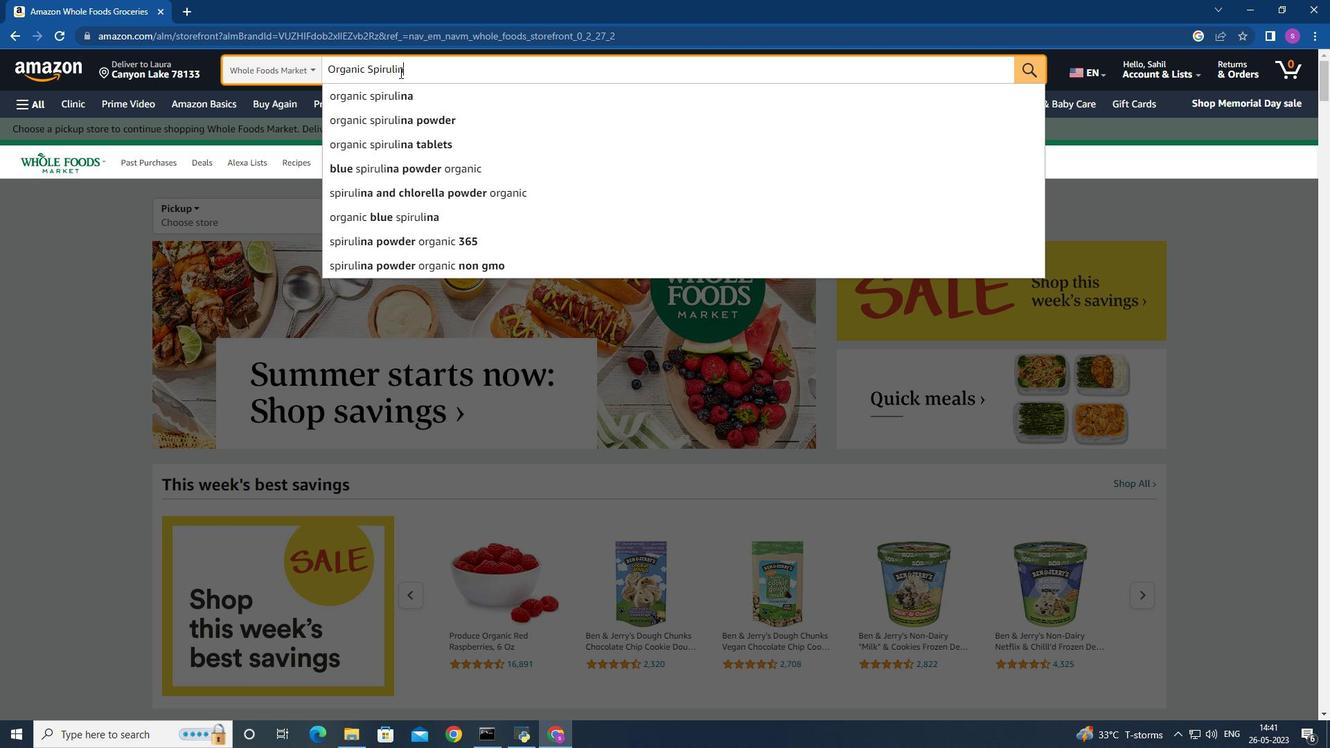 
Action: Mouse moved to (440, 95)
Screenshot: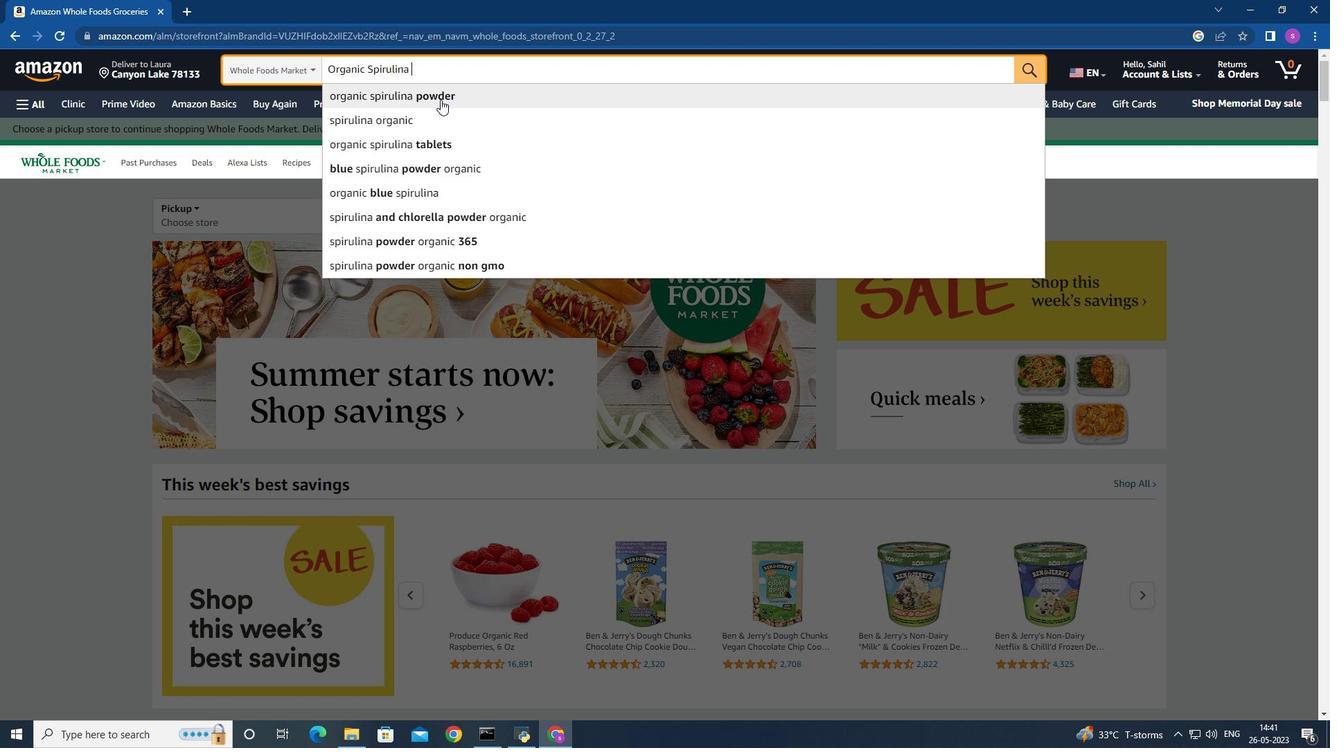 
Action: Mouse pressed left at (440, 95)
Screenshot: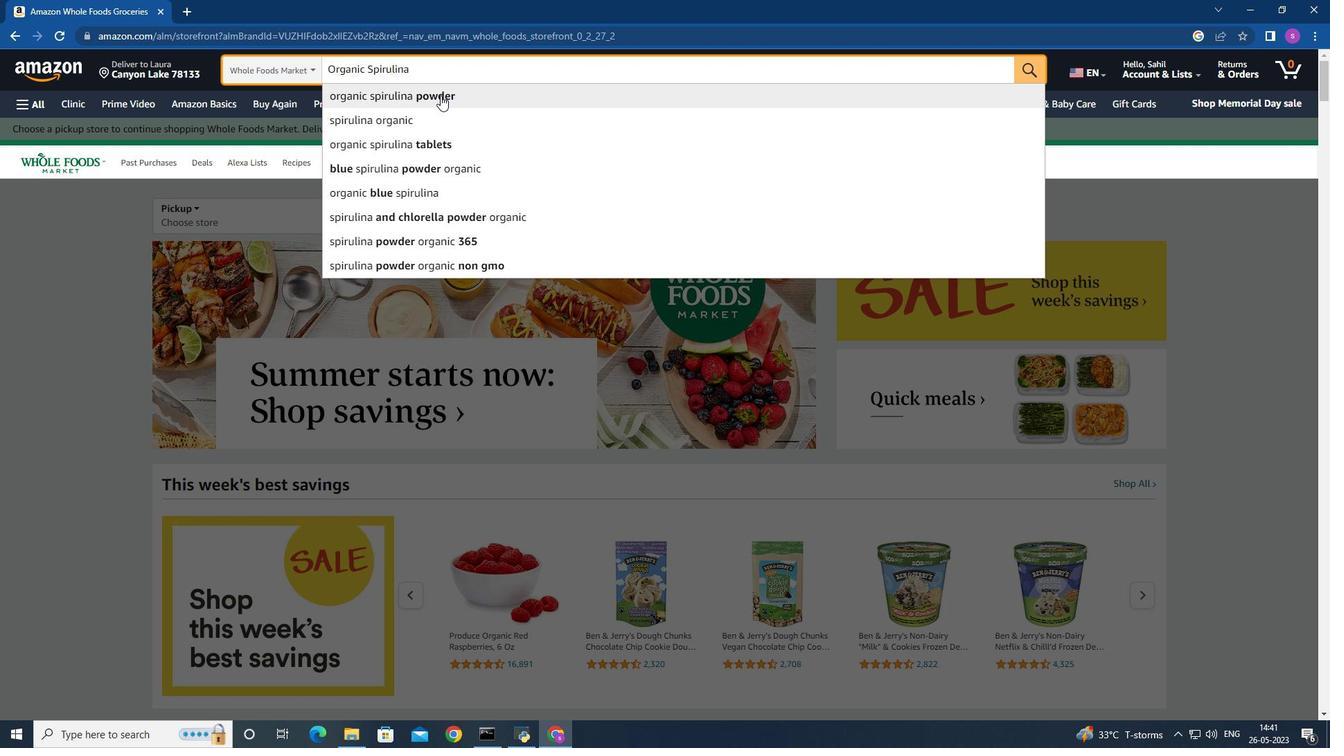 
Action: Mouse moved to (461, 329)
Screenshot: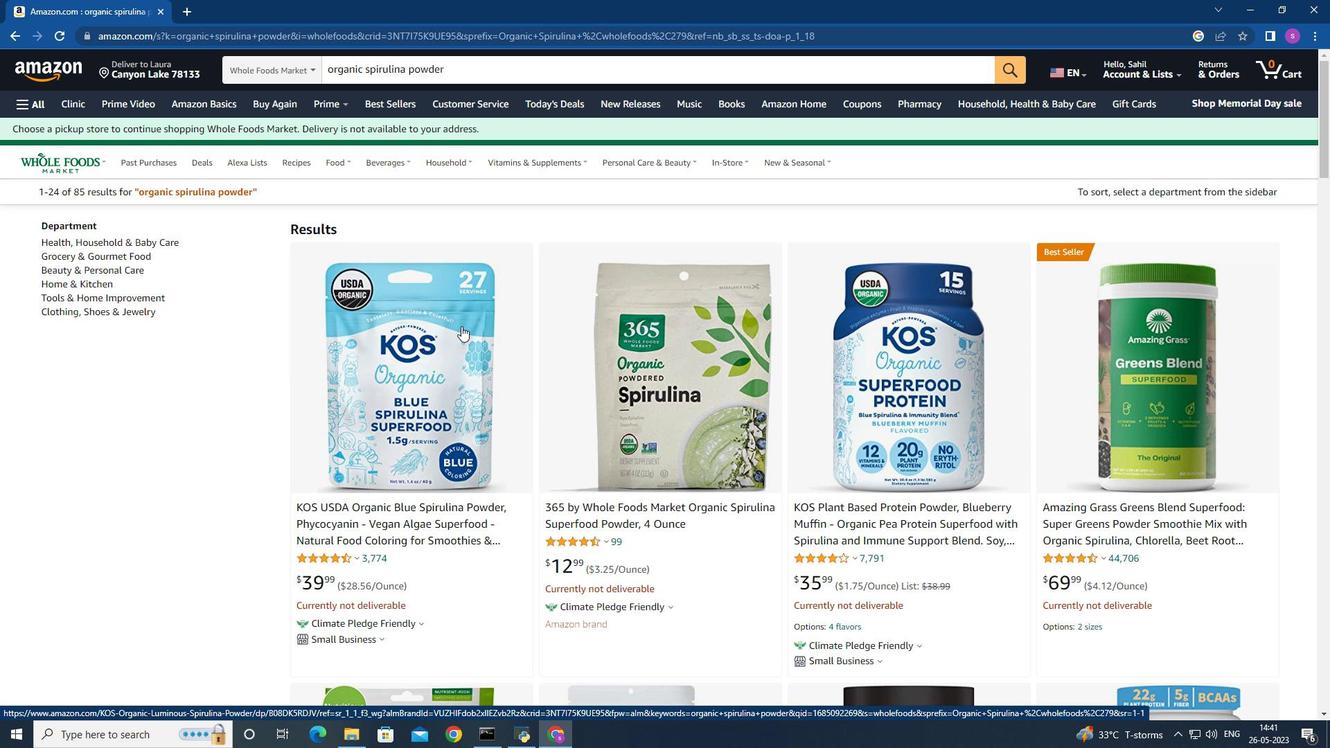 
Action: Mouse scrolled (461, 328) with delta (0, 0)
Screenshot: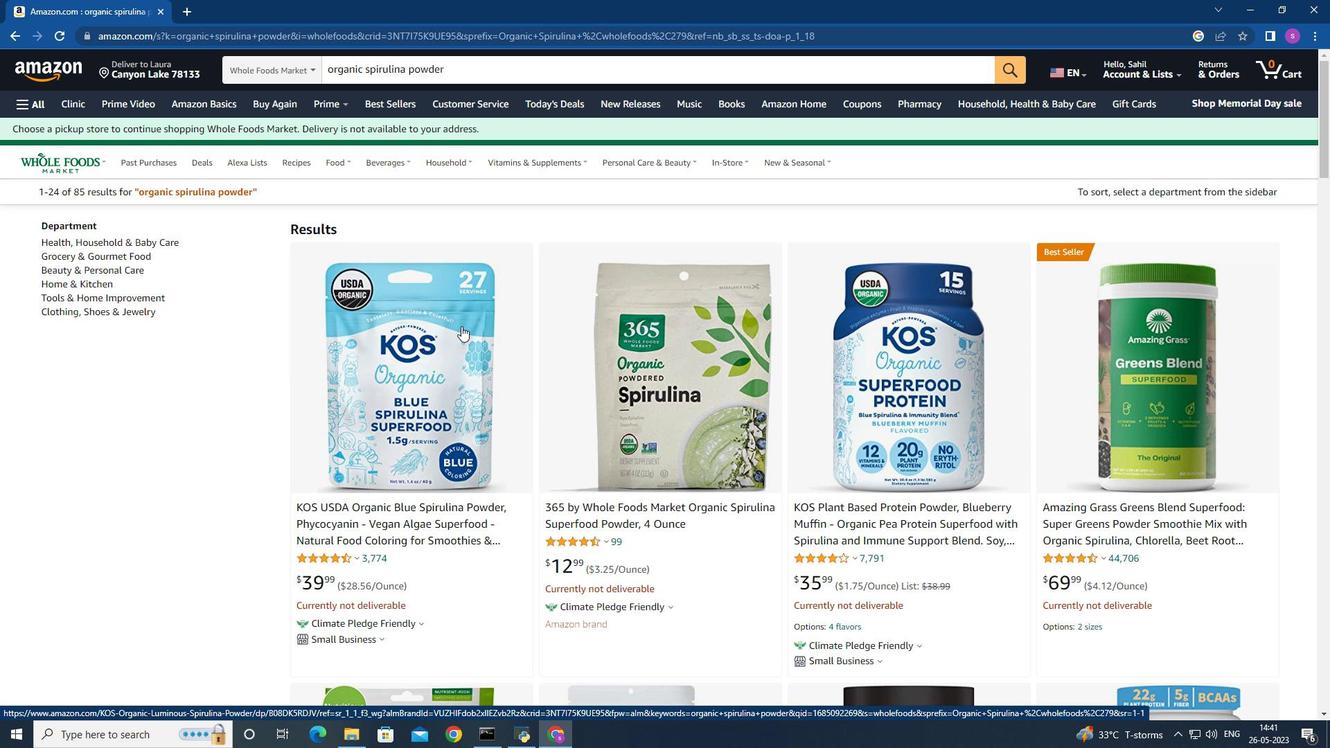 
Action: Mouse moved to (897, 315)
Screenshot: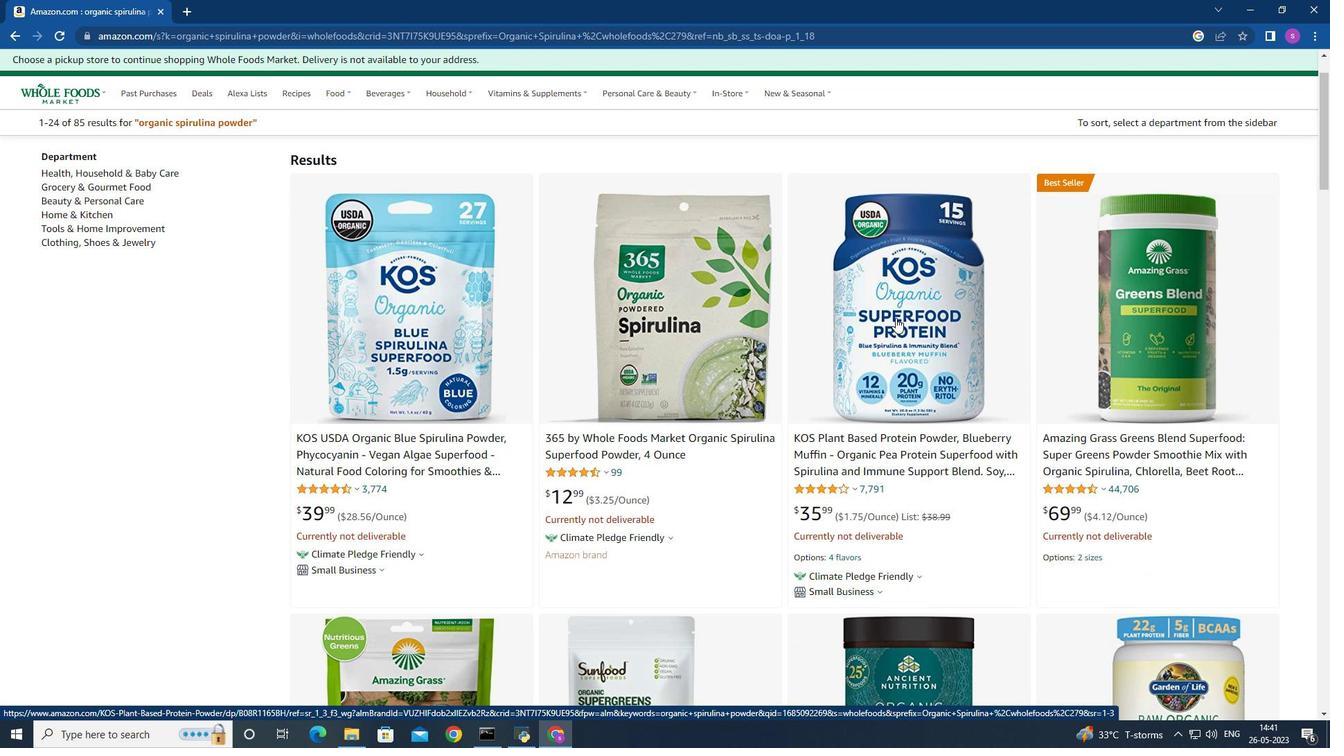 
Action: Mouse scrolled (897, 314) with delta (0, 0)
Screenshot: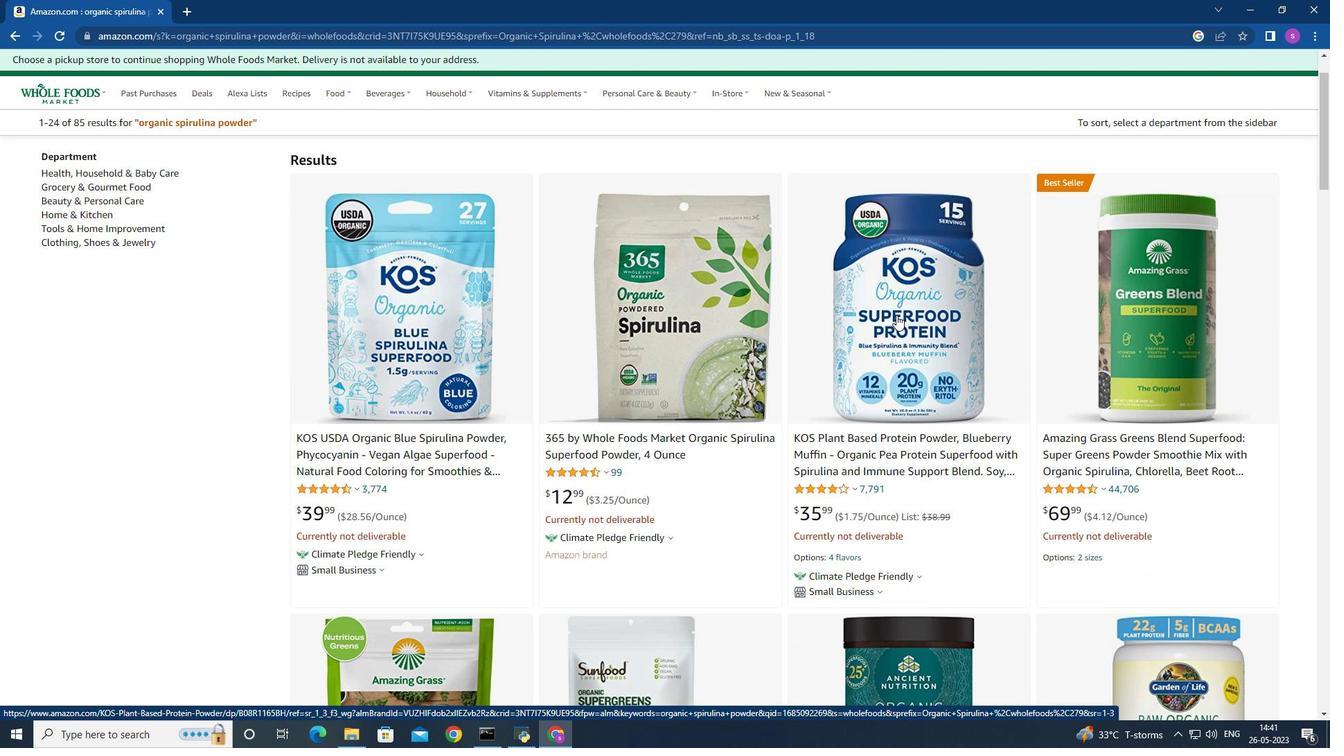 
Action: Mouse scrolled (897, 314) with delta (0, 0)
Screenshot: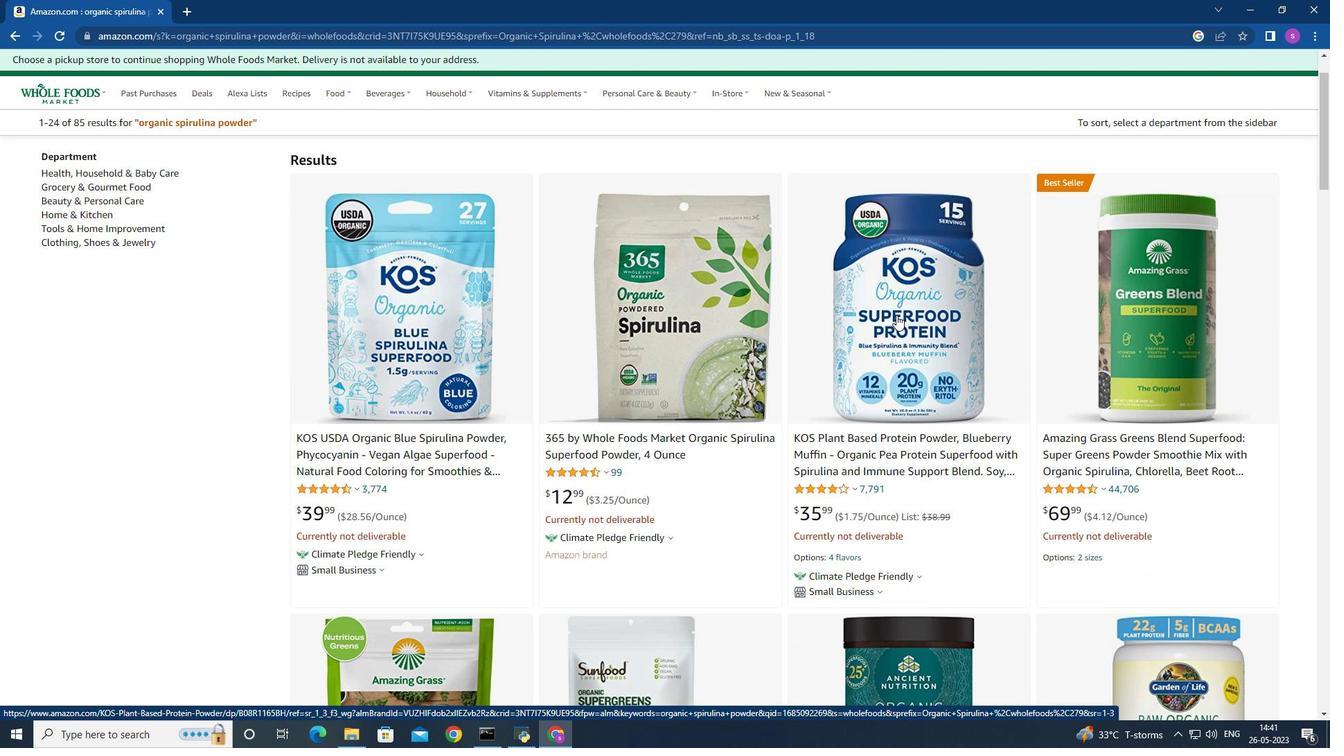 
Action: Mouse moved to (853, 300)
Screenshot: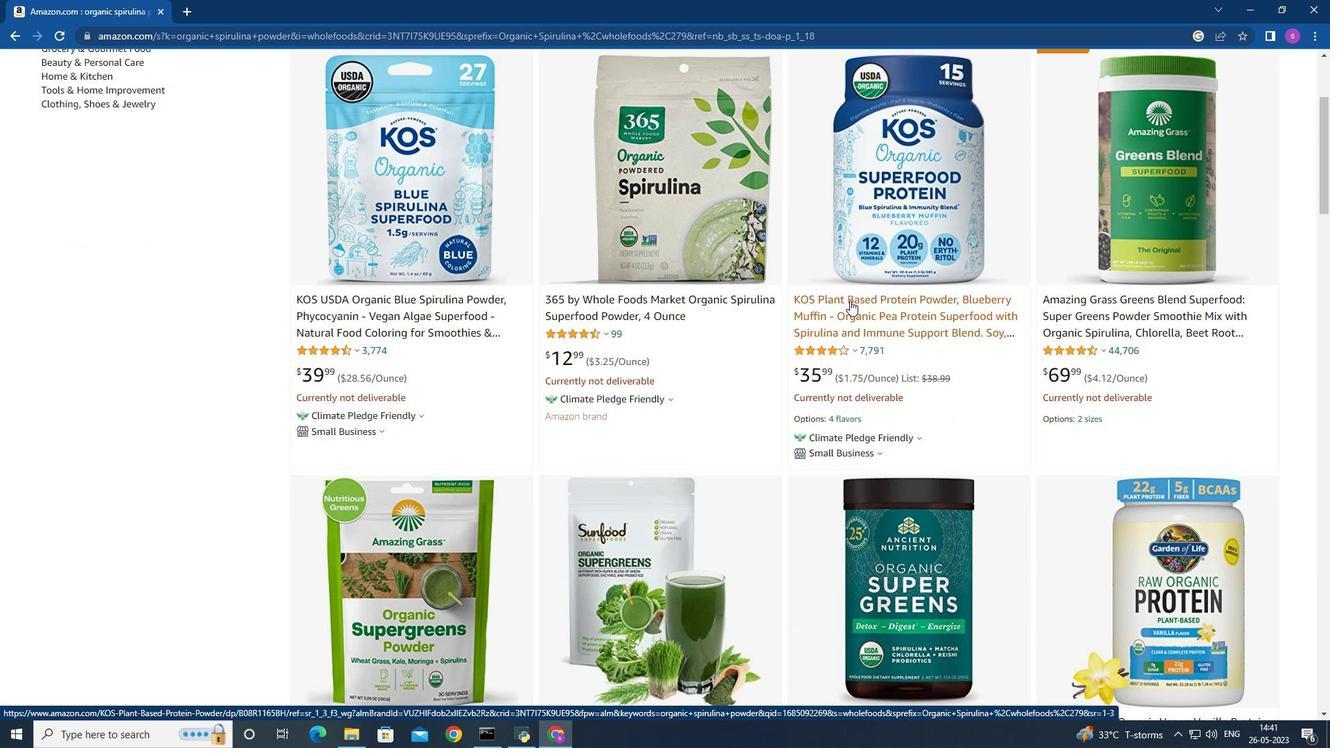 
Action: Mouse scrolled (852, 301) with delta (0, 0)
Screenshot: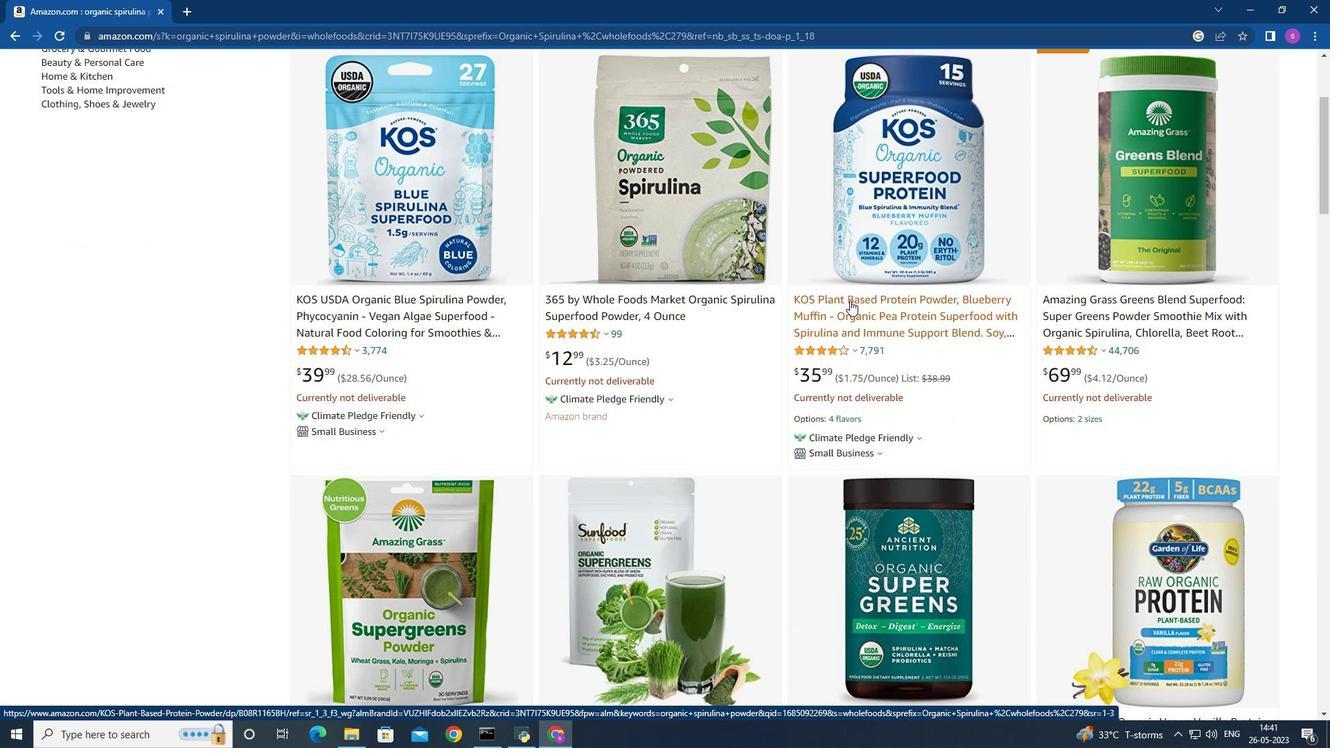 
Action: Mouse scrolled (852, 301) with delta (0, 0)
Screenshot: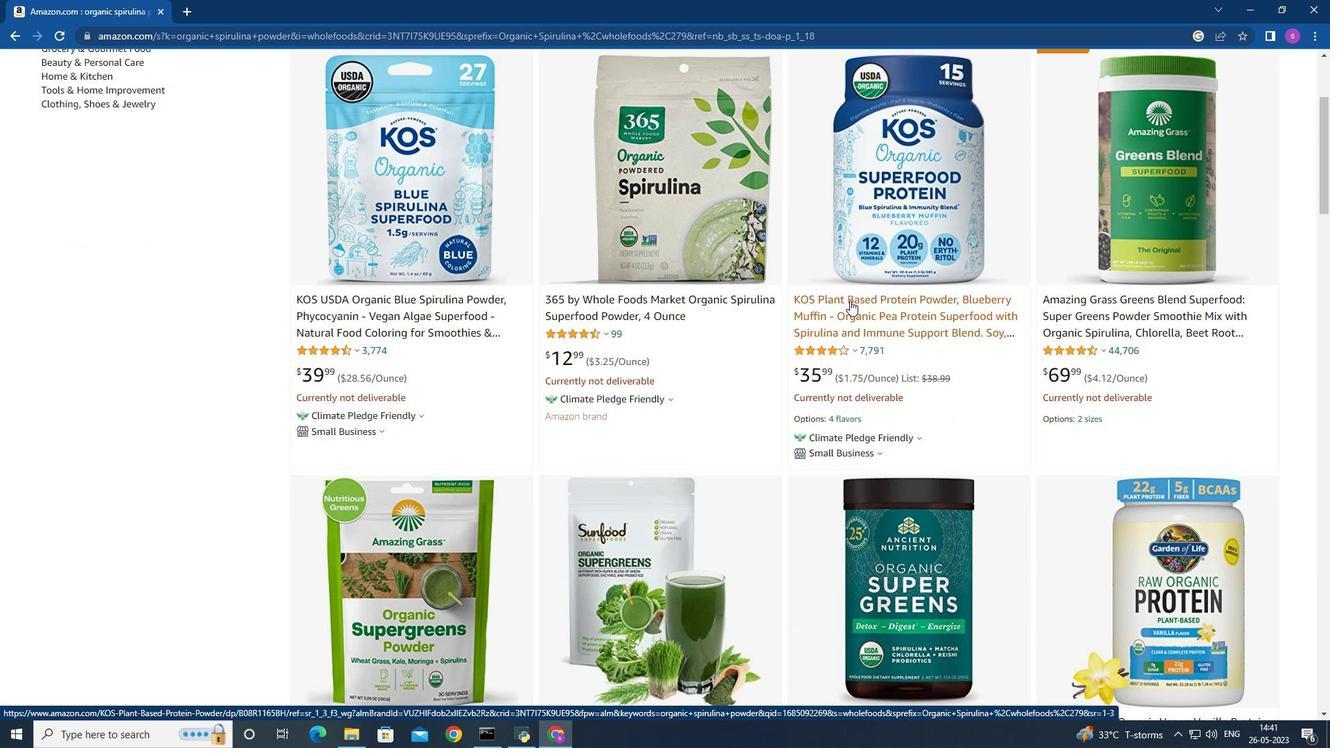 
Action: Mouse moved to (854, 300)
Screenshot: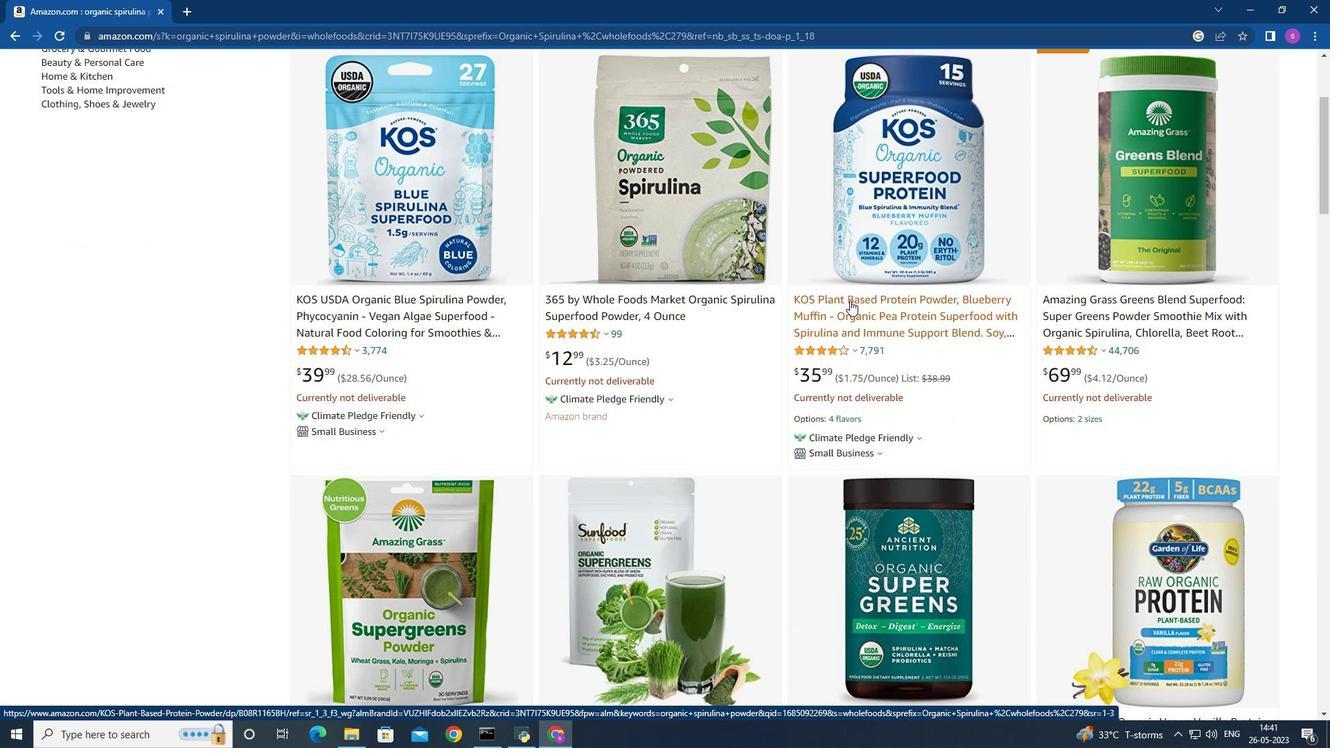 
Action: Mouse scrolled (853, 301) with delta (0, 0)
Screenshot: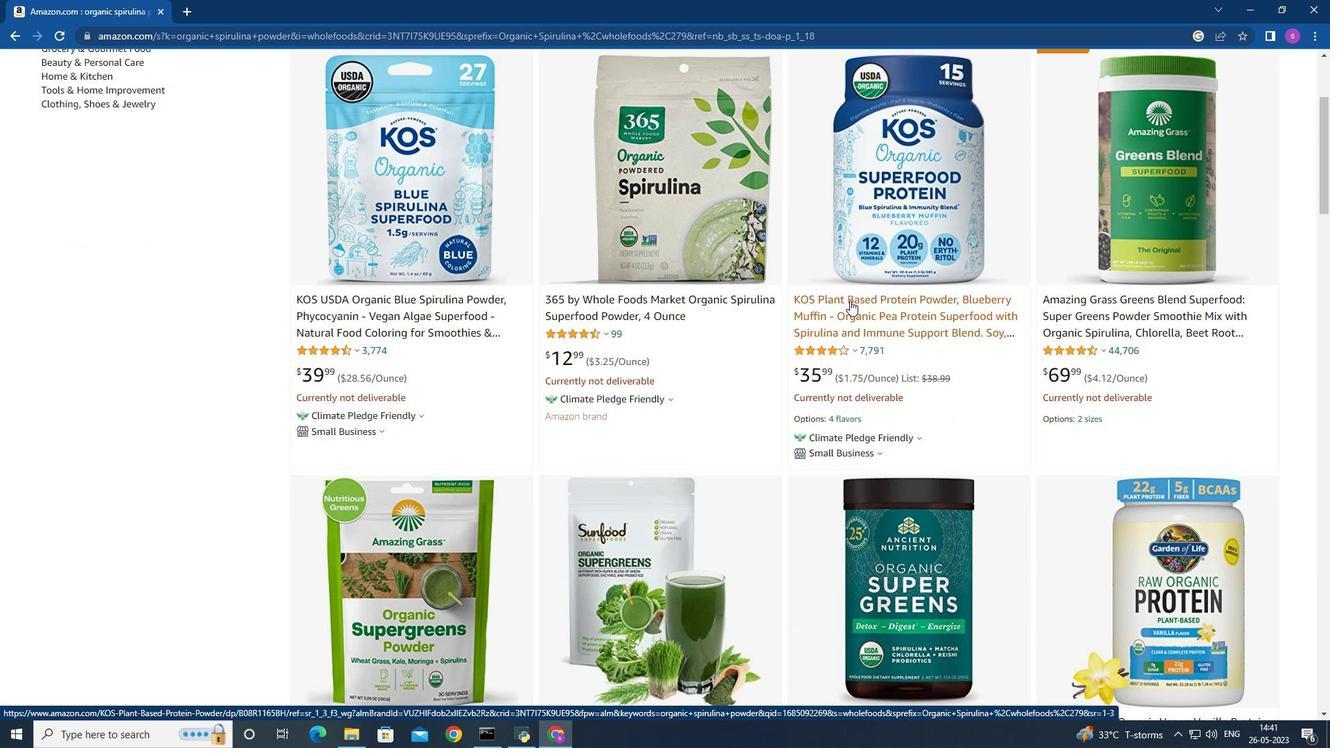 
Action: Mouse moved to (931, 354)
Screenshot: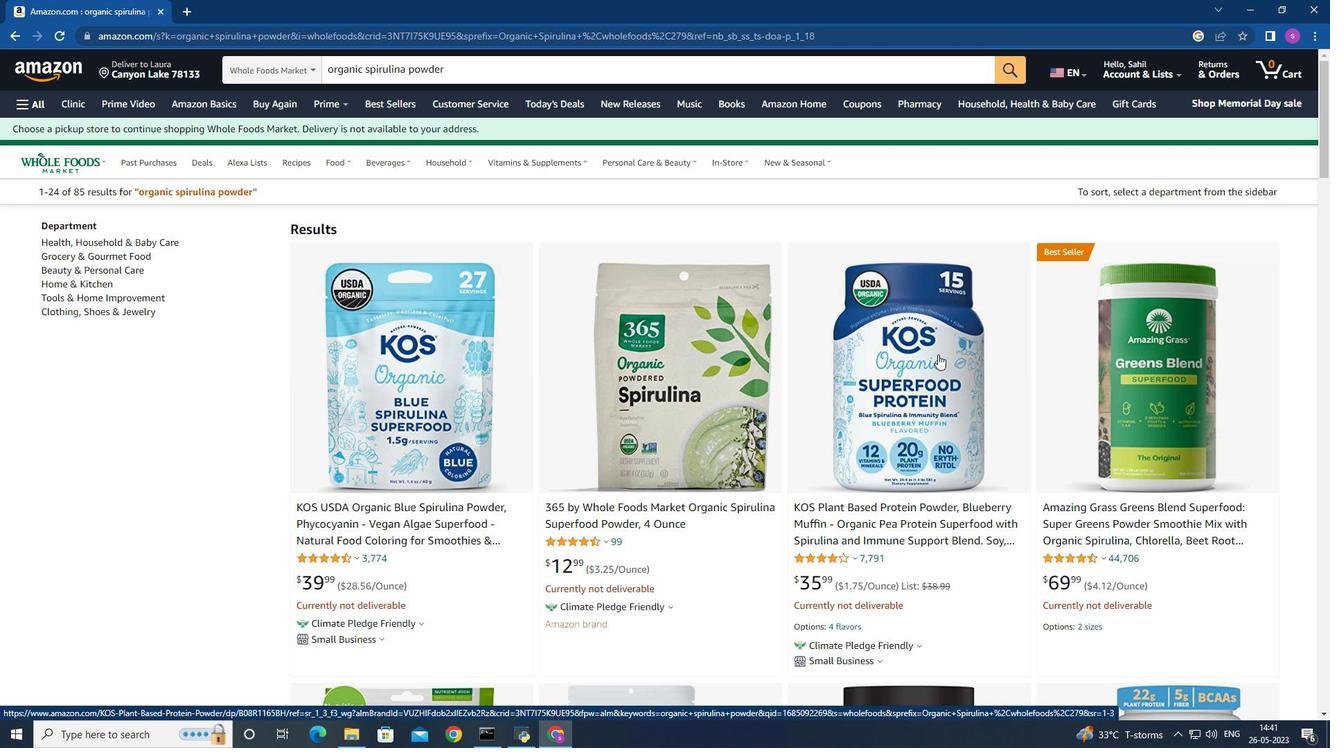 
Action: Mouse pressed left at (931, 354)
Screenshot: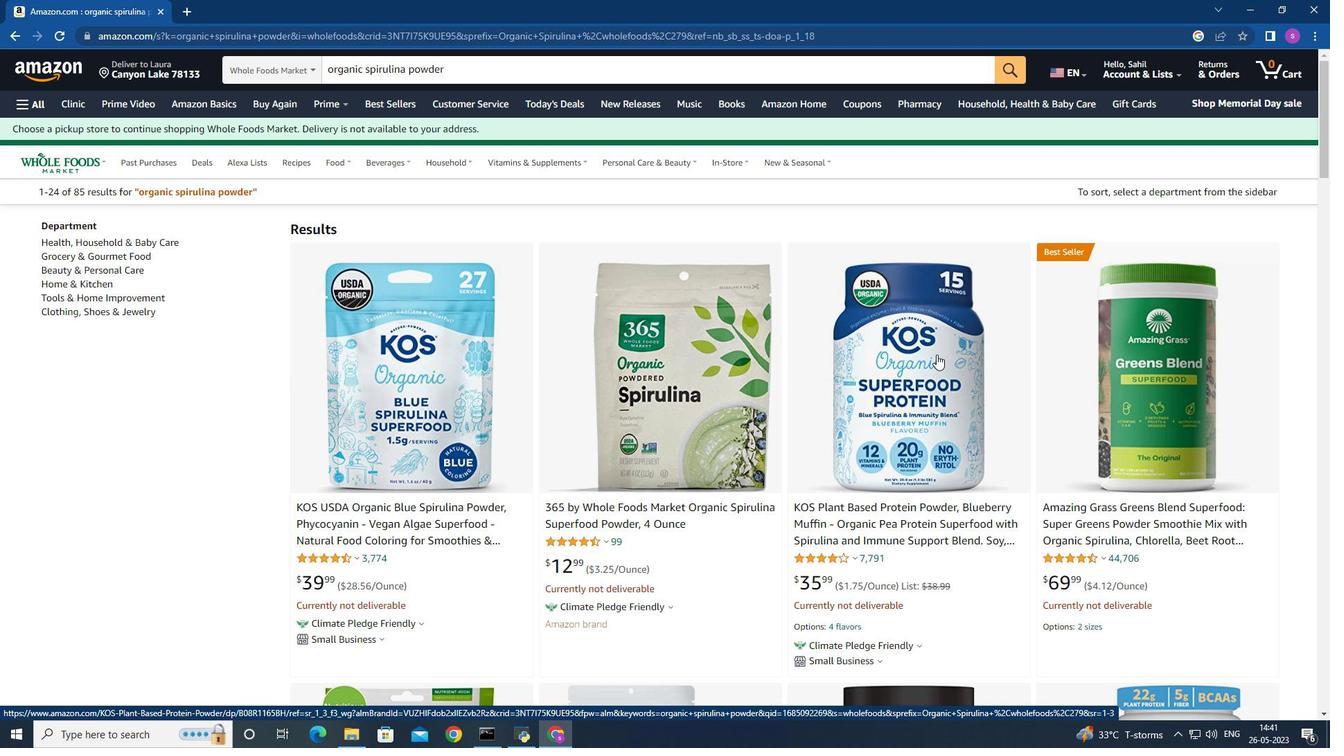 
Action: Mouse moved to (641, 349)
Screenshot: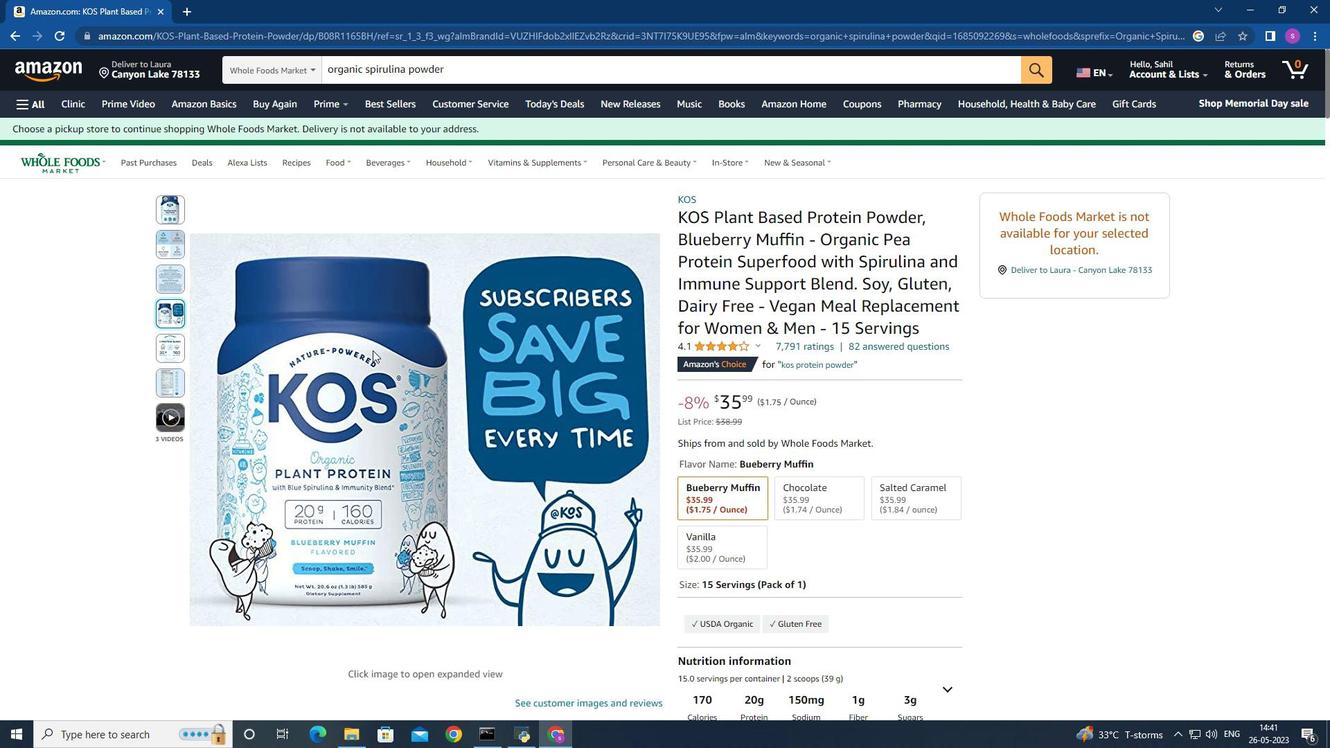 
Action: Mouse scrolled (641, 348) with delta (0, 0)
Screenshot: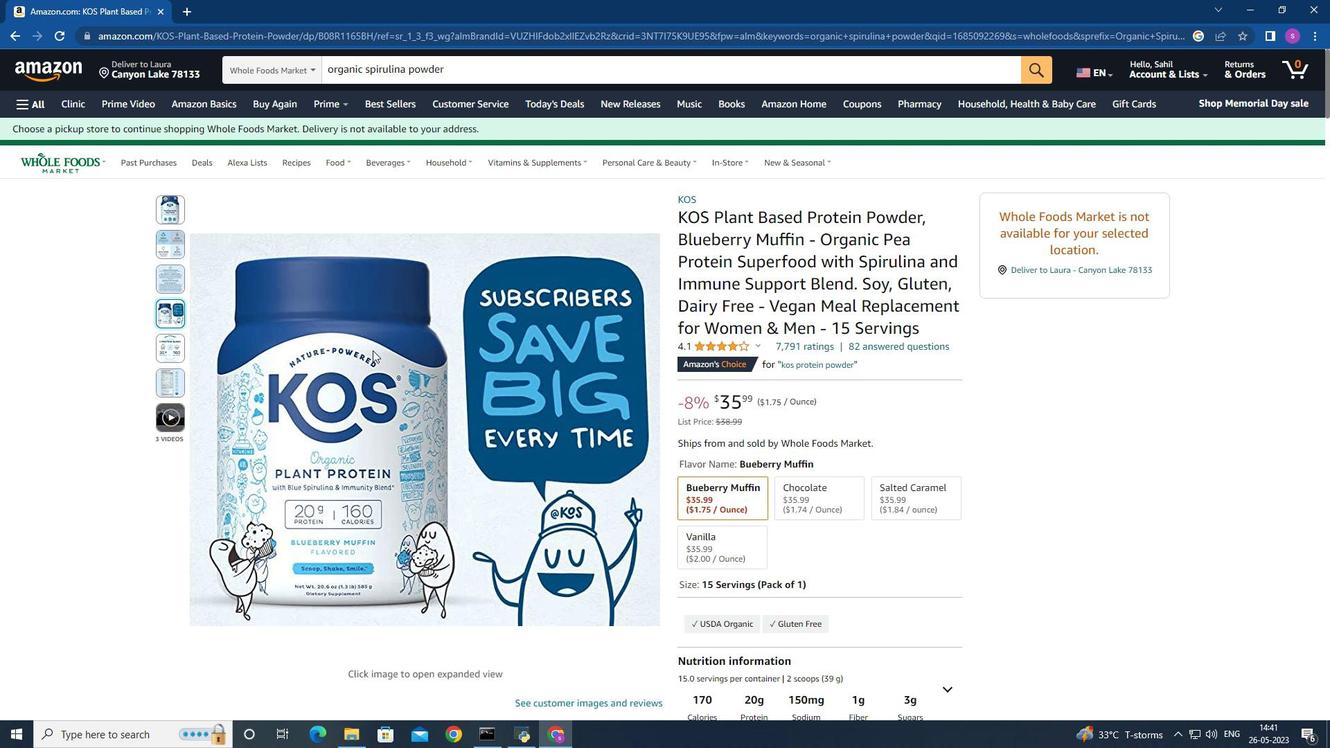 
Action: Mouse moved to (866, 330)
Screenshot: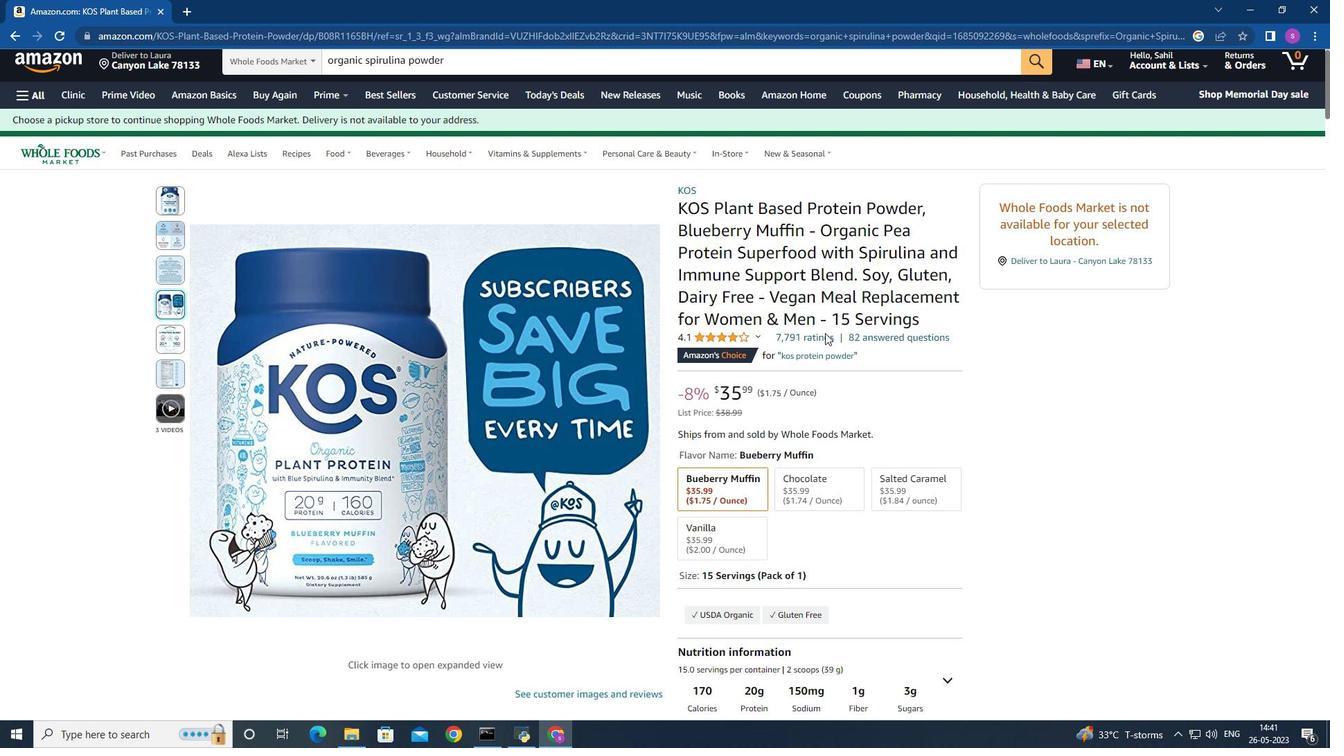 
Action: Mouse scrolled (845, 331) with delta (0, 0)
Screenshot: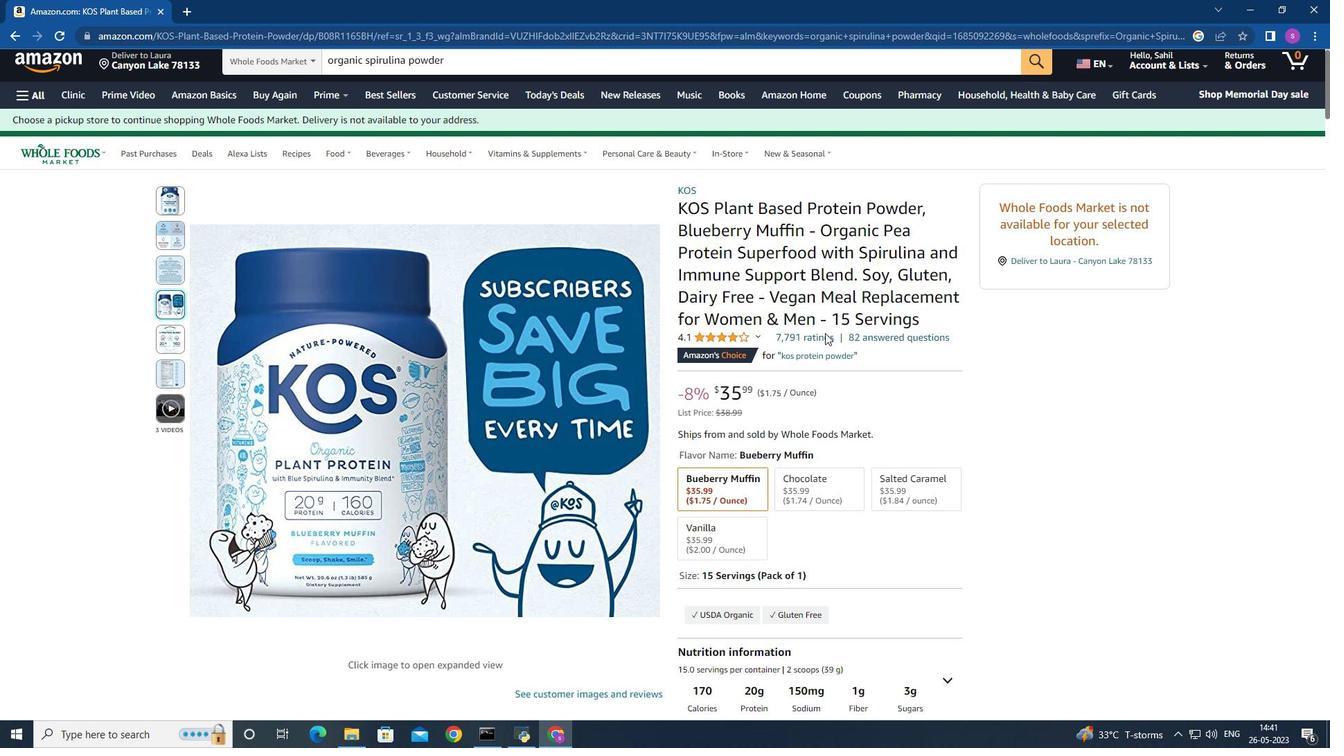 
Action: Mouse moved to (898, 330)
Screenshot: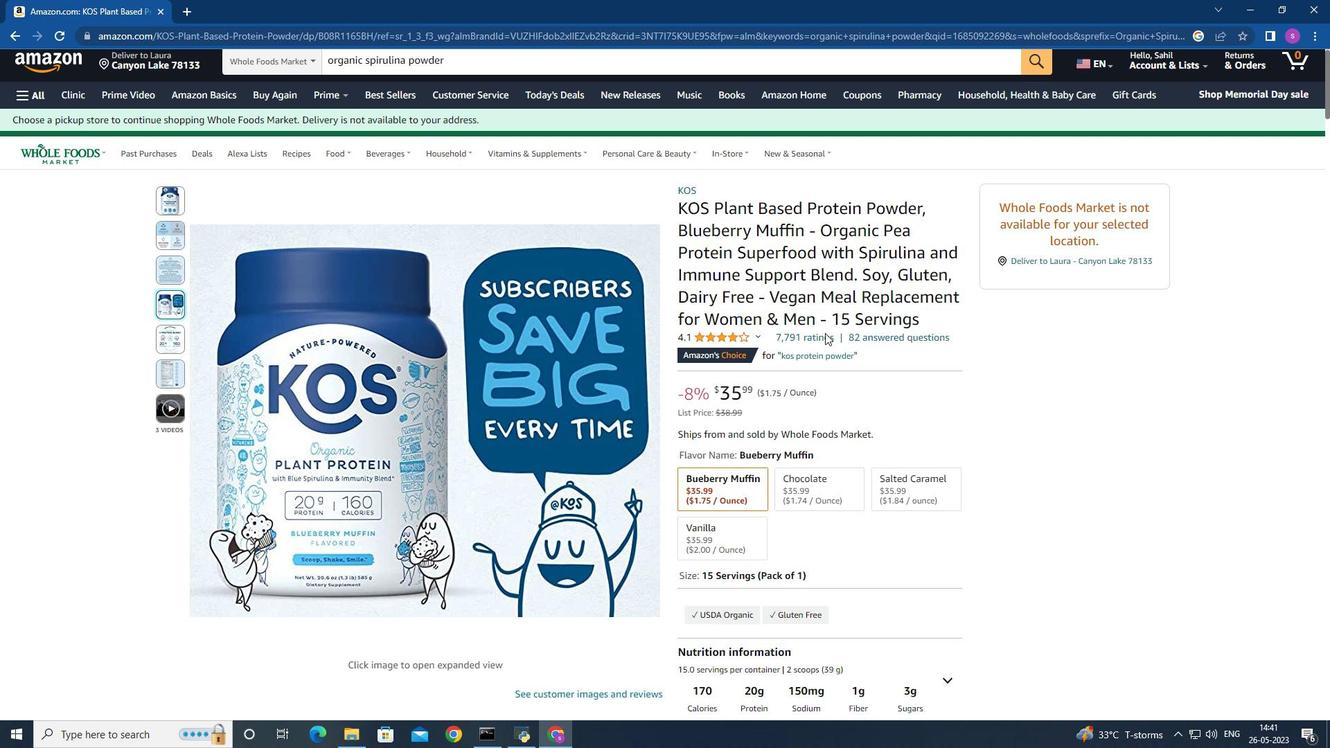
Action: Mouse scrolled (881, 329) with delta (0, 0)
Screenshot: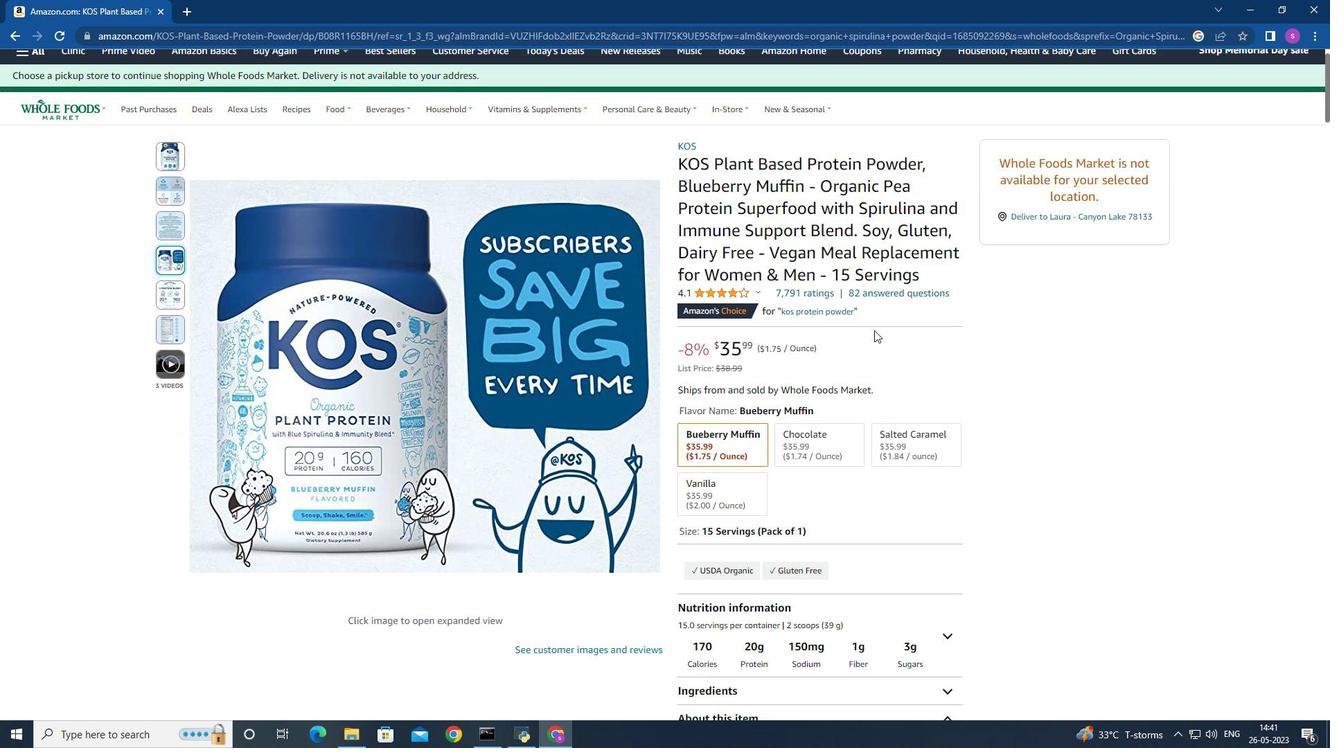 
Action: Mouse moved to (929, 330)
Screenshot: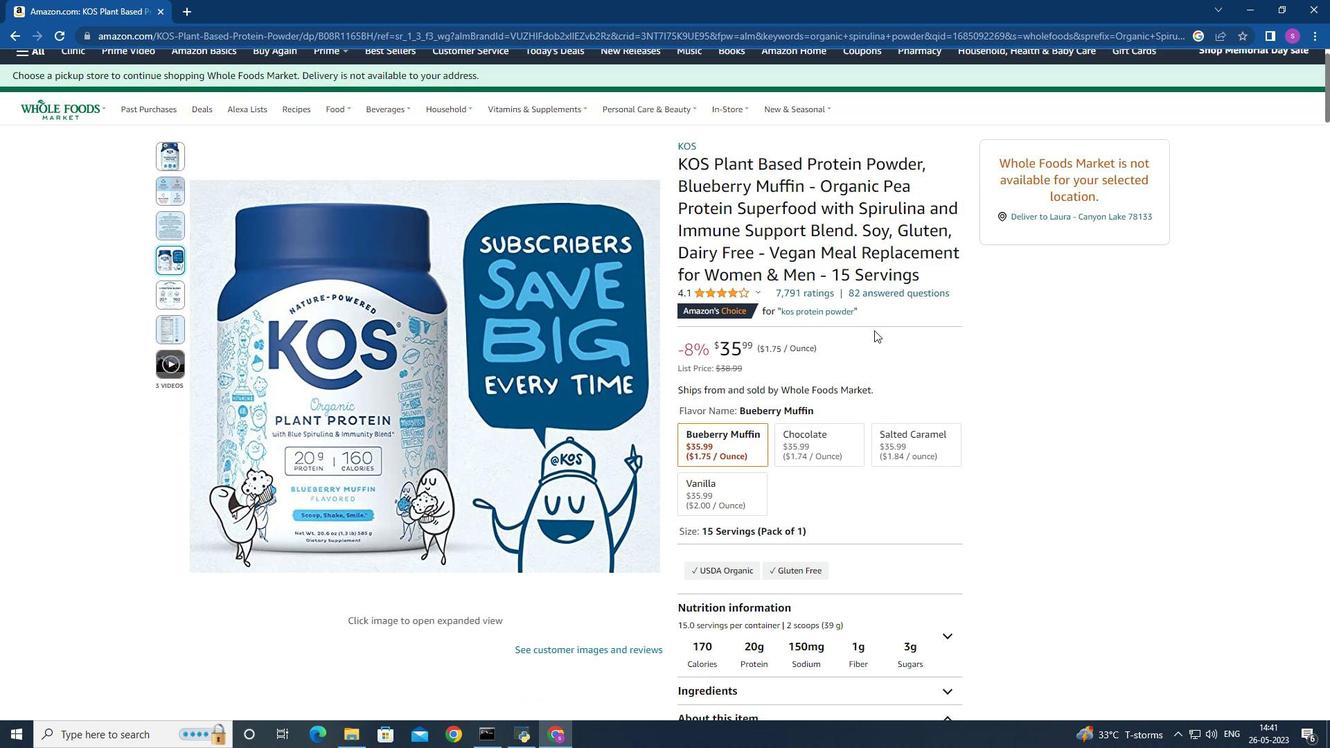 
Action: Mouse scrolled (918, 329) with delta (0, 0)
Screenshot: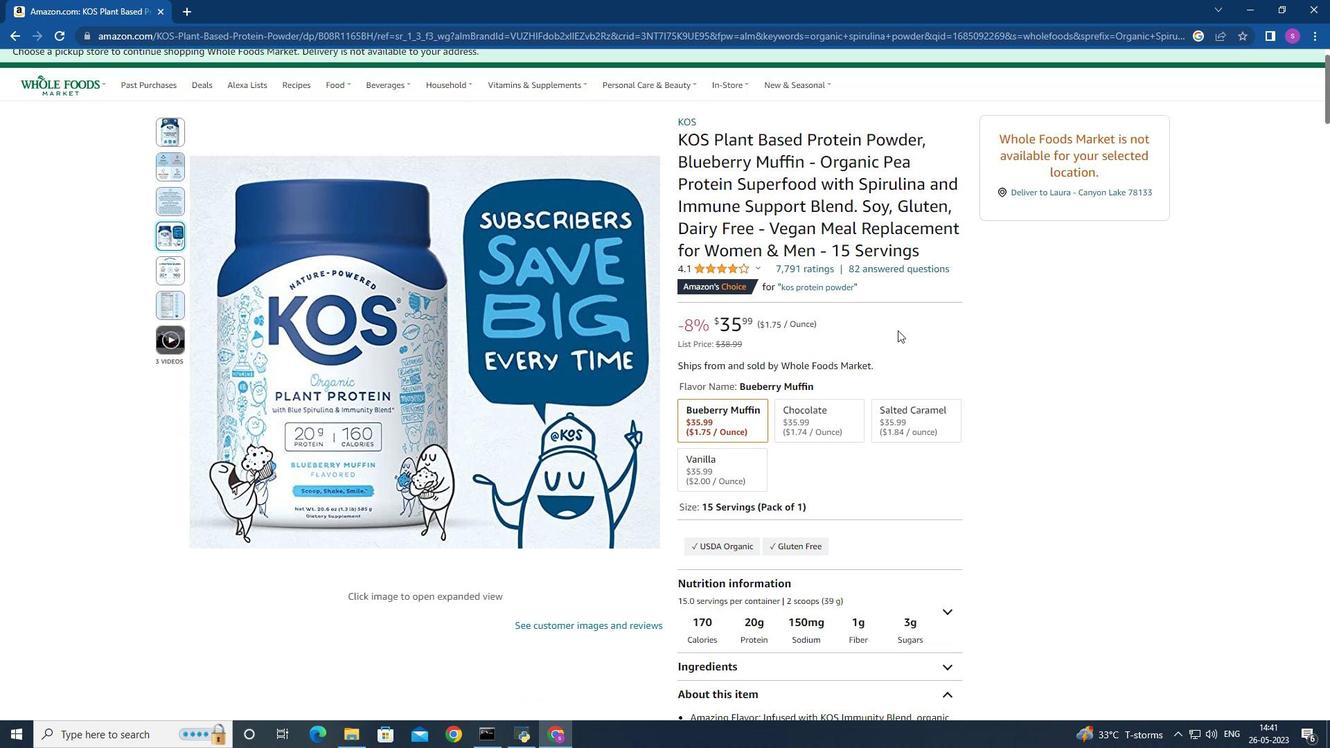 
Action: Mouse moved to (933, 330)
Screenshot: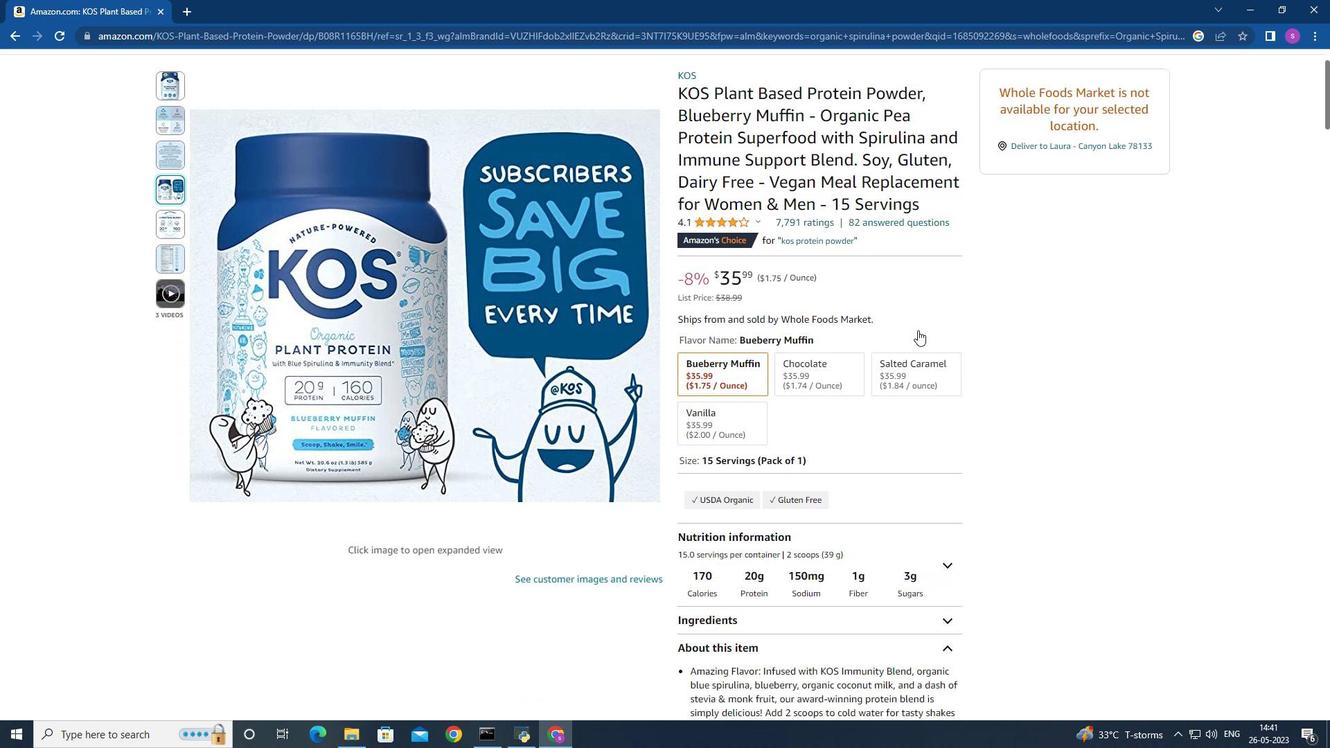 
Action: Mouse scrolled (931, 329) with delta (0, 0)
Screenshot: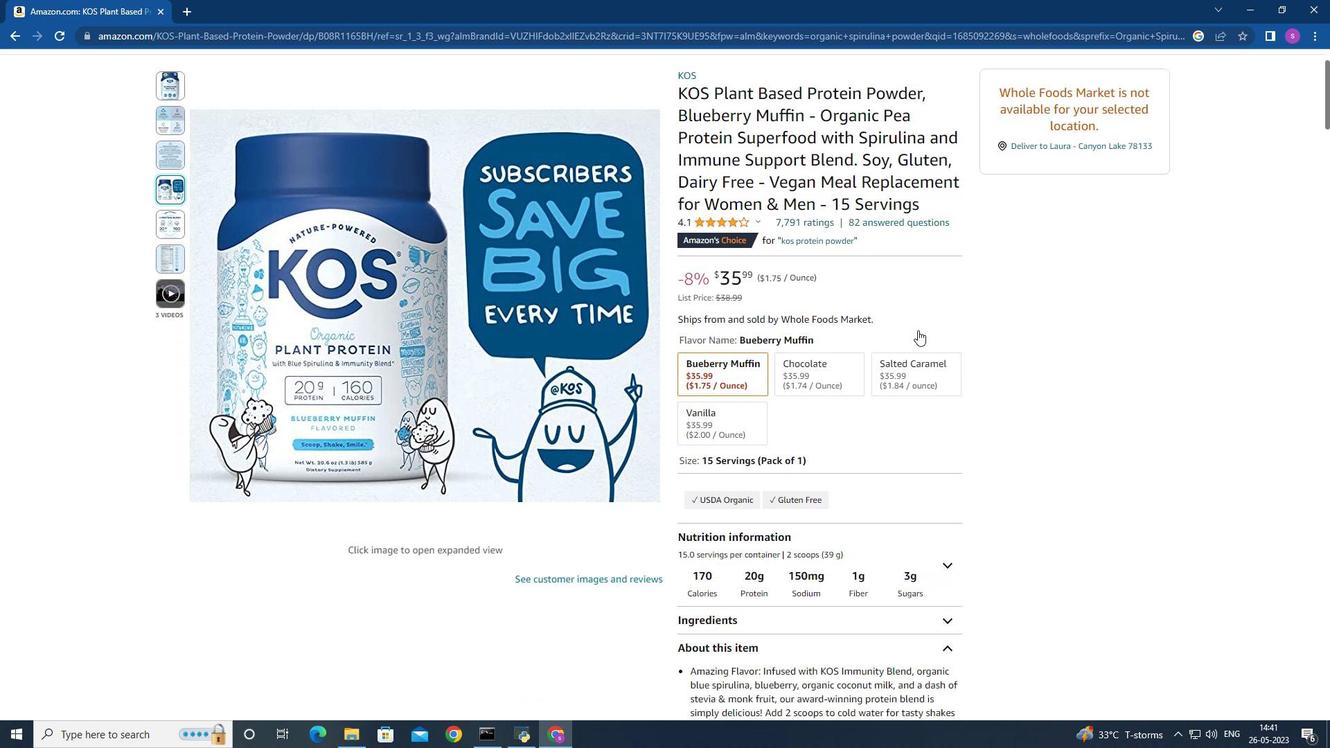 
Action: Mouse moved to (1035, 361)
Screenshot: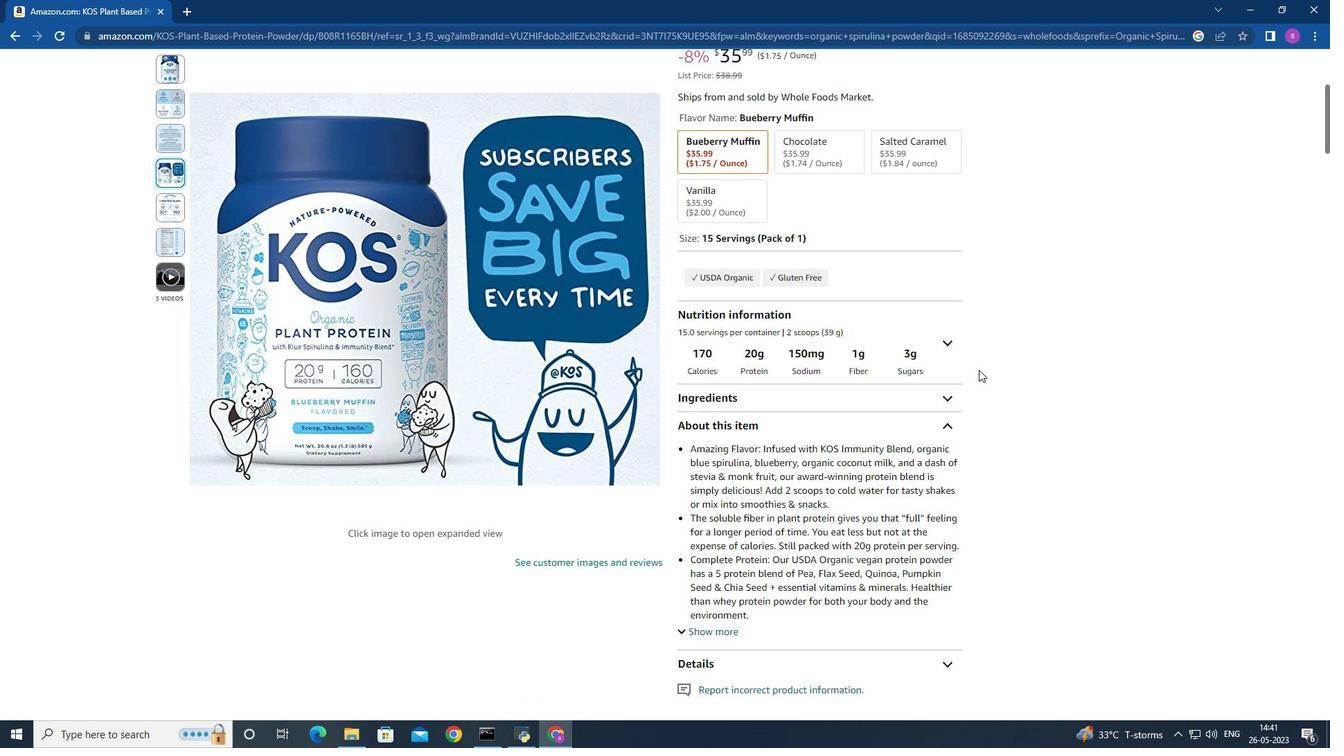 
Action: Mouse scrolled (1035, 360) with delta (0, 0)
Screenshot: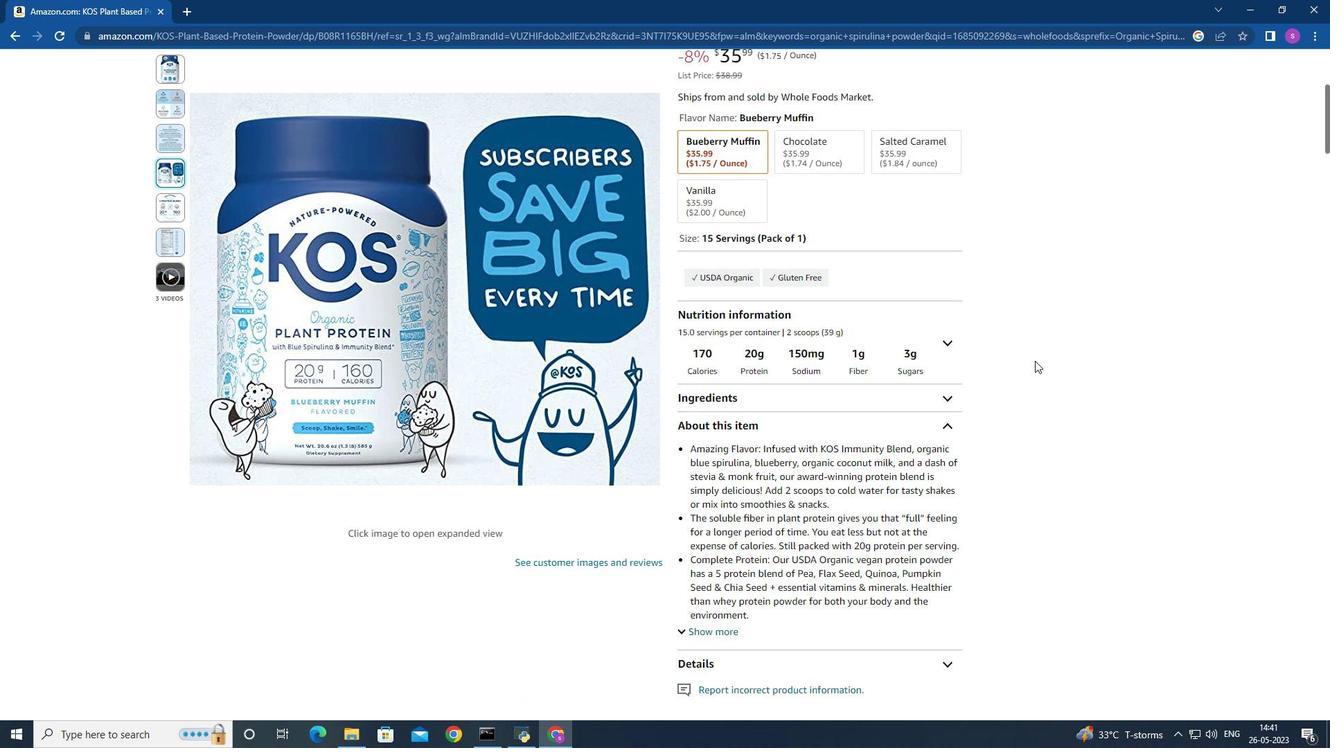 
Action: Mouse scrolled (1035, 360) with delta (0, 0)
Screenshot: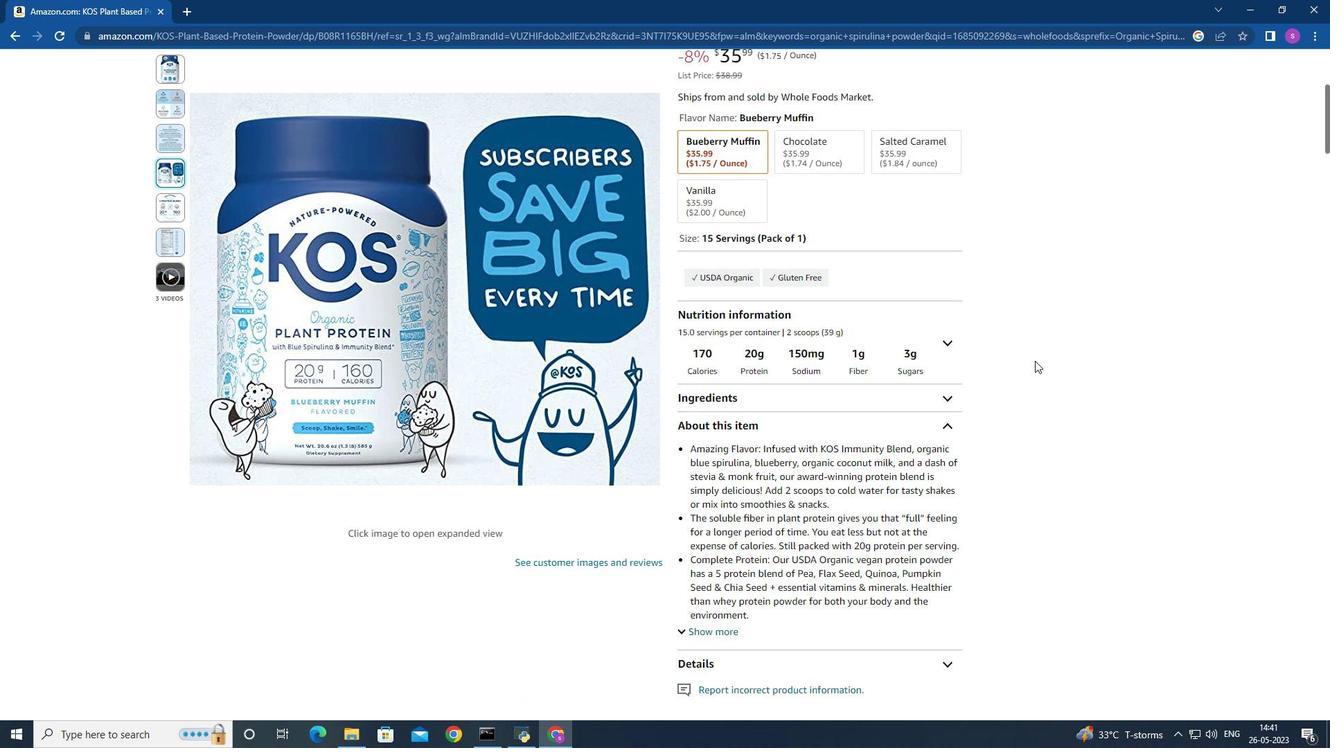 
Action: Mouse scrolled (1035, 360) with delta (0, 0)
Screenshot: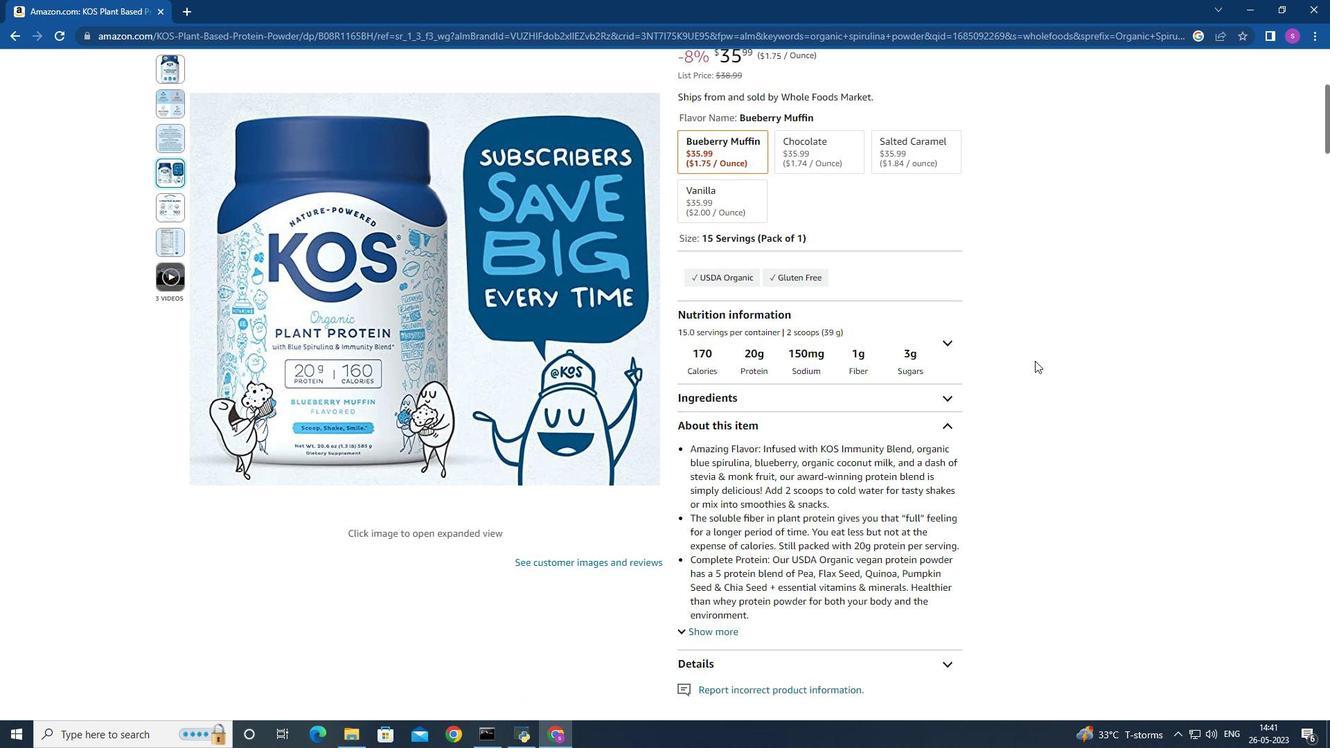 
Action: Mouse scrolled (1035, 360) with delta (0, 0)
Screenshot: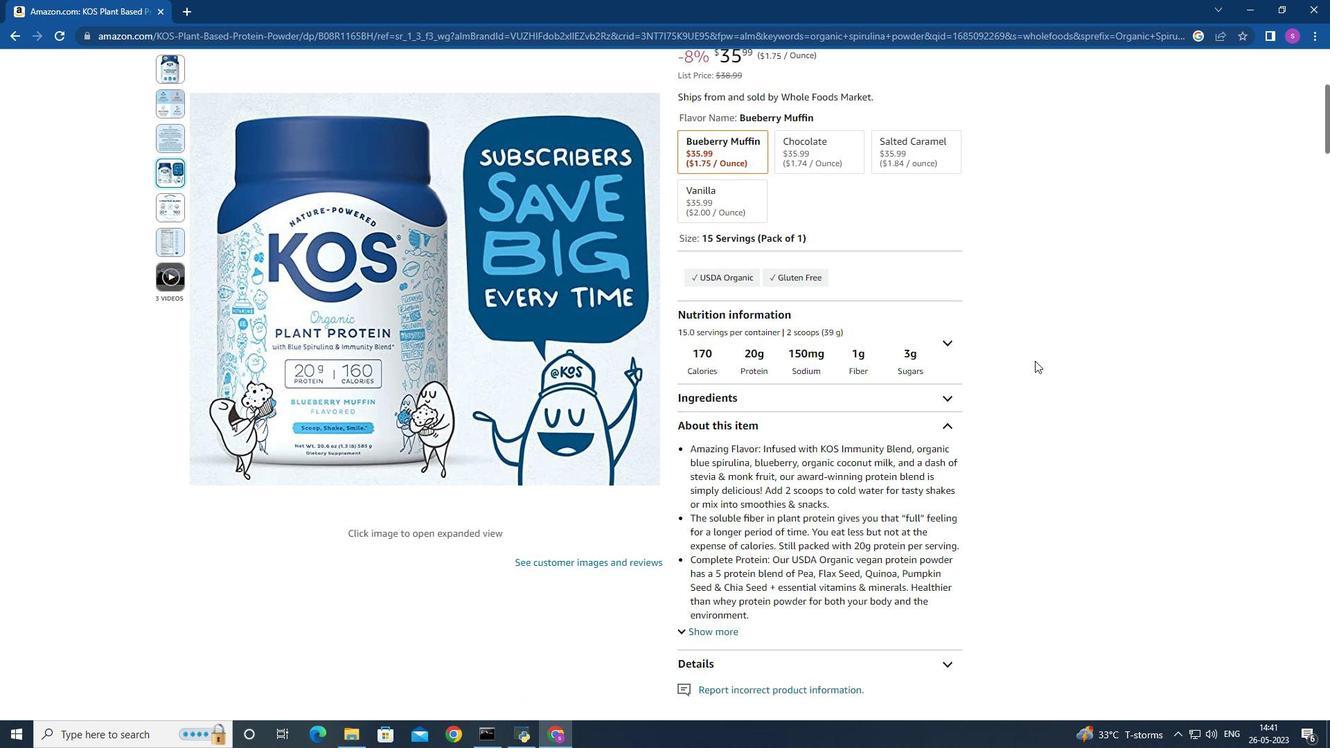 
Action: Mouse moved to (16, 38)
Screenshot: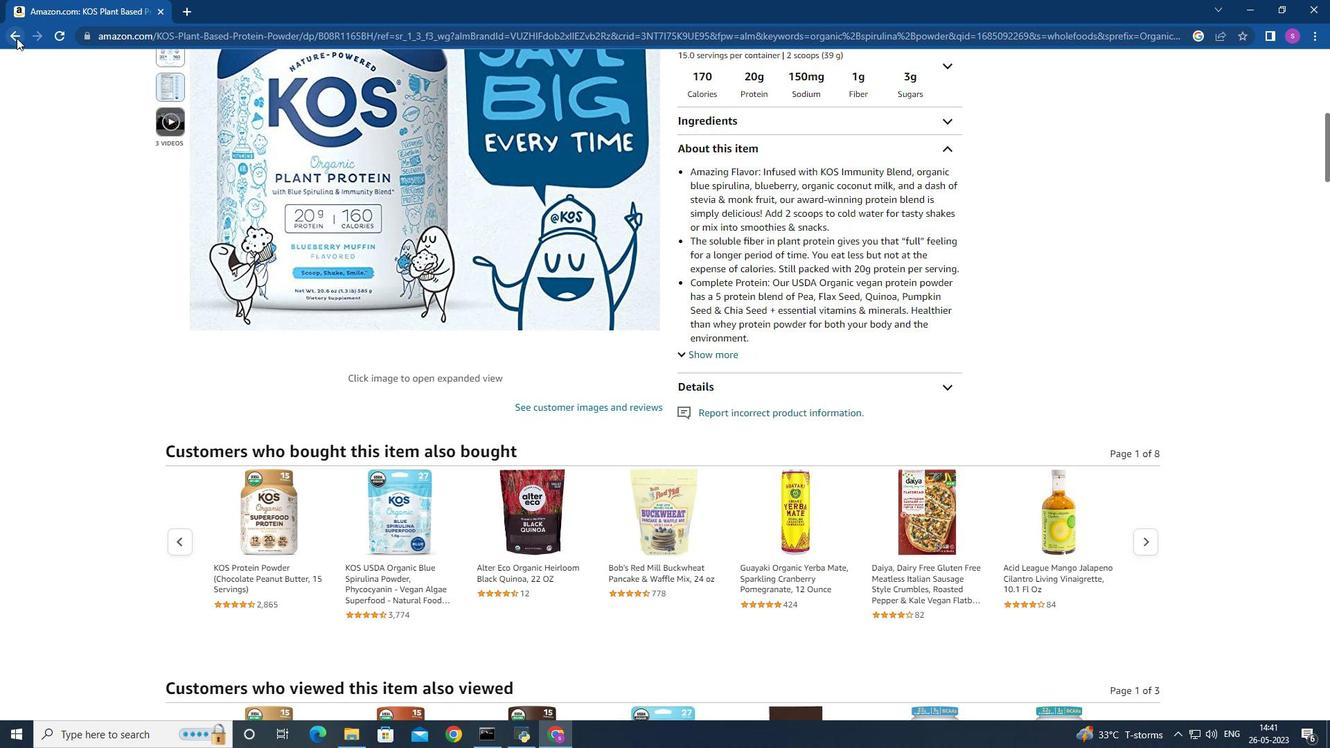 
Action: Mouse pressed left at (16, 38)
Screenshot: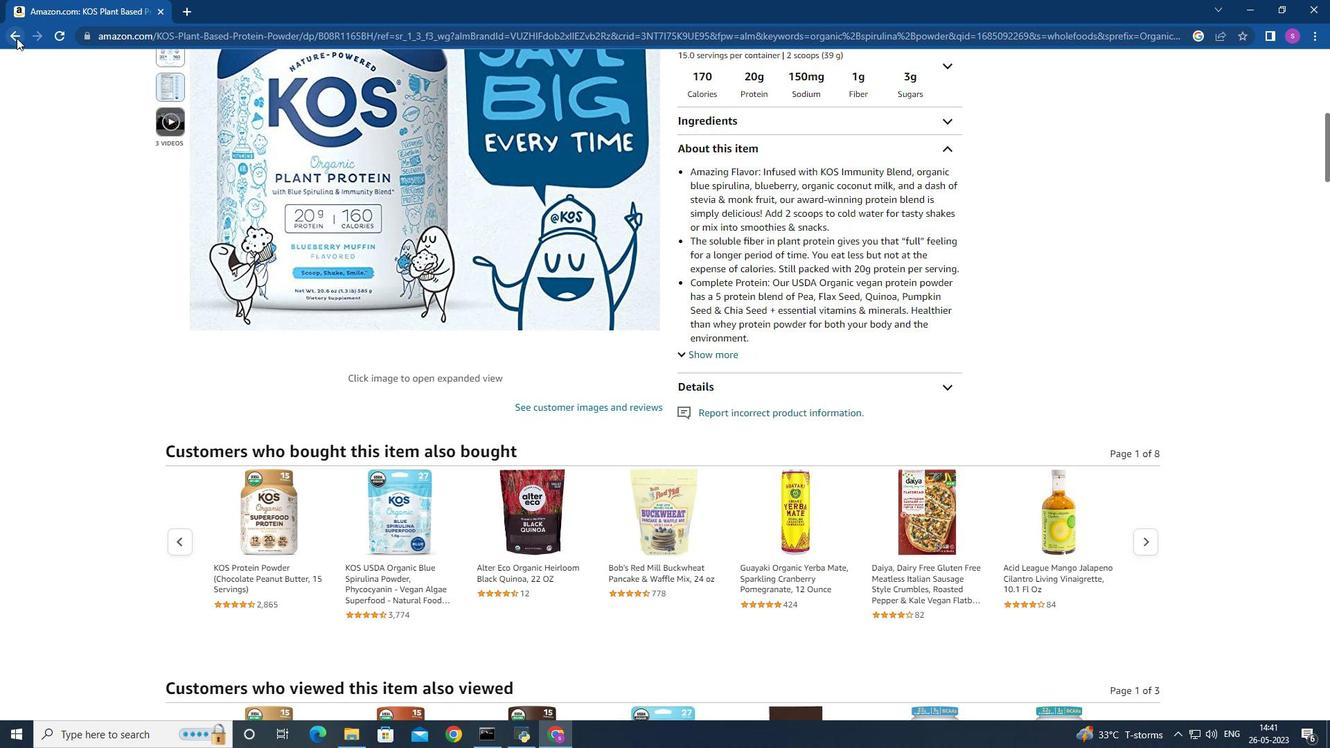 
Action: Mouse moved to (433, 291)
Screenshot: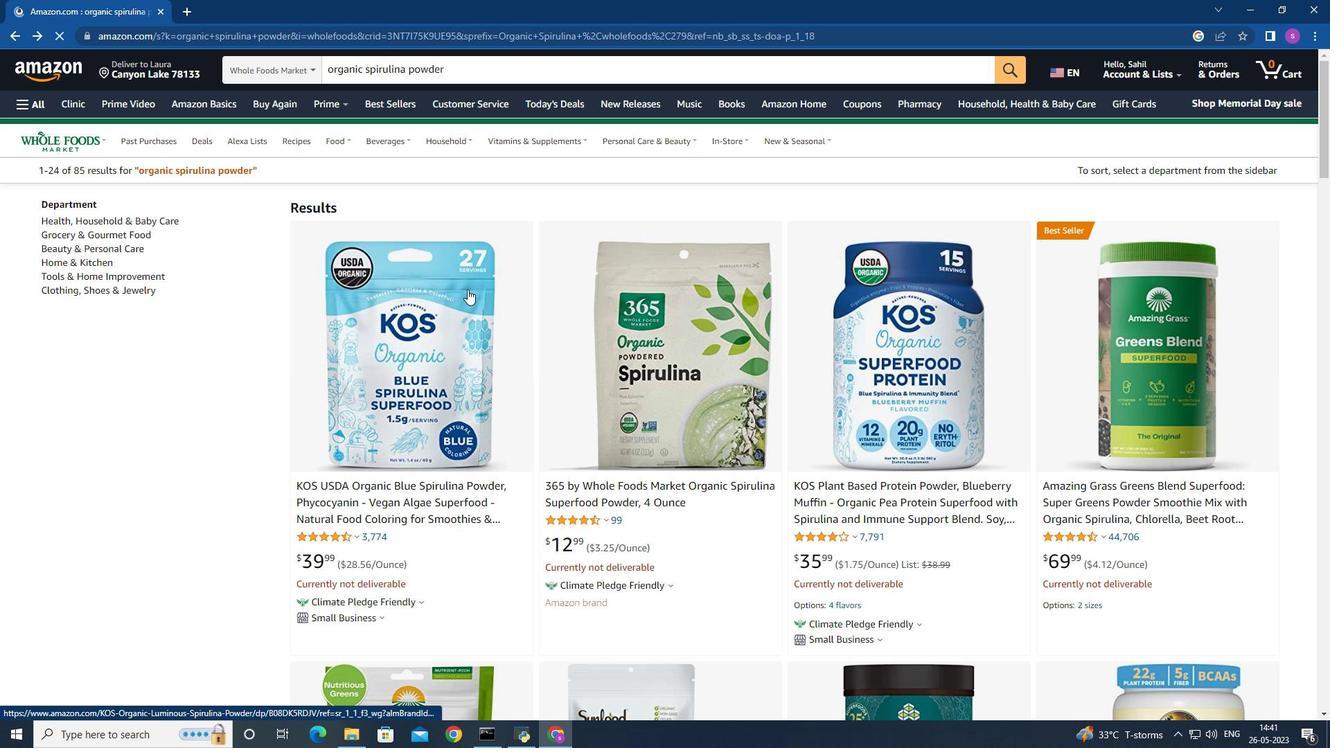 
Action: Mouse scrolled (433, 290) with delta (0, 0)
Screenshot: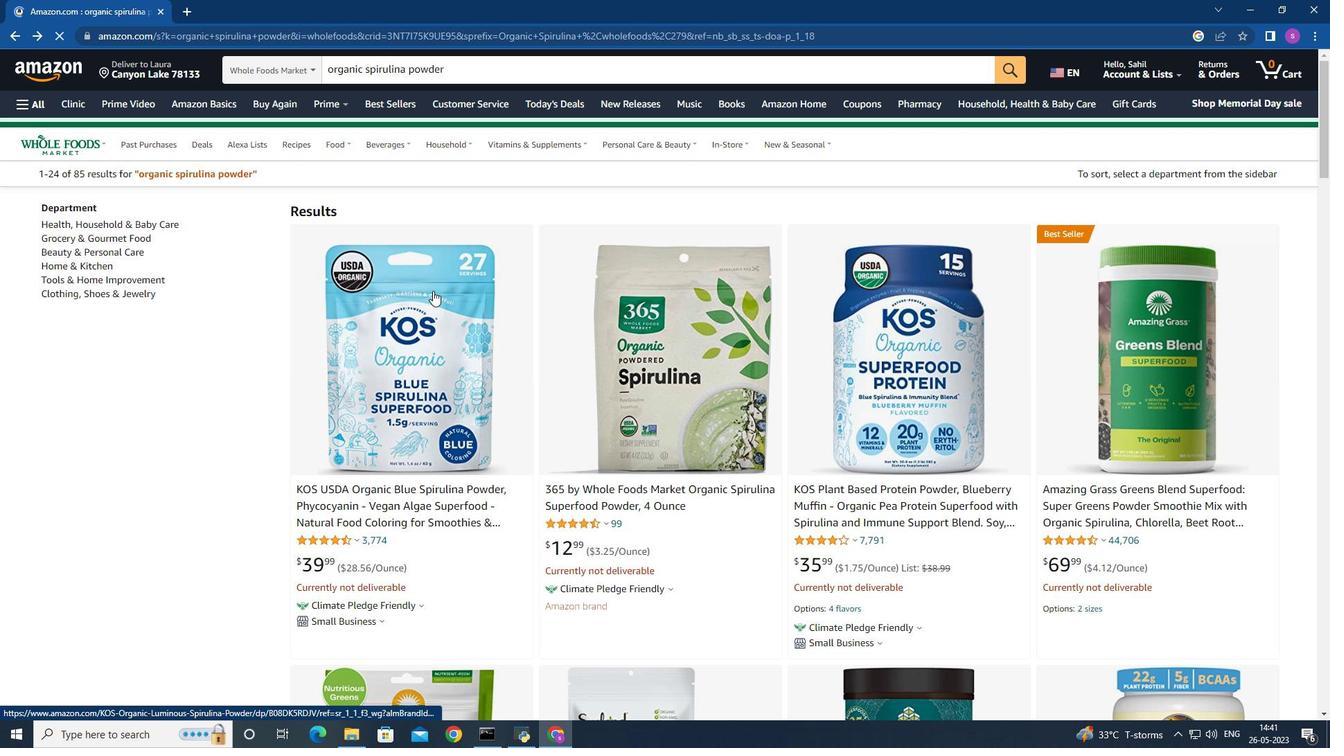 
Action: Mouse scrolled (433, 290) with delta (0, 0)
Screenshot: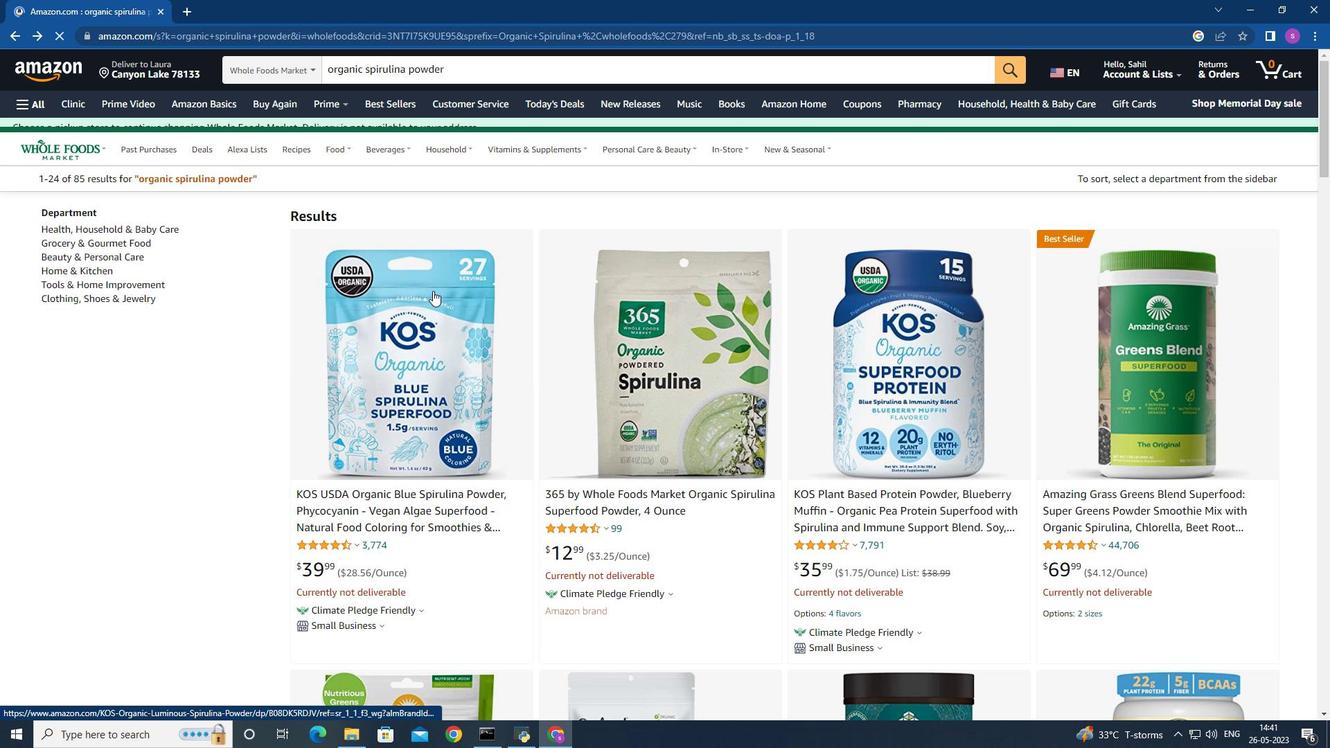 
Action: Mouse moved to (413, 250)
Screenshot: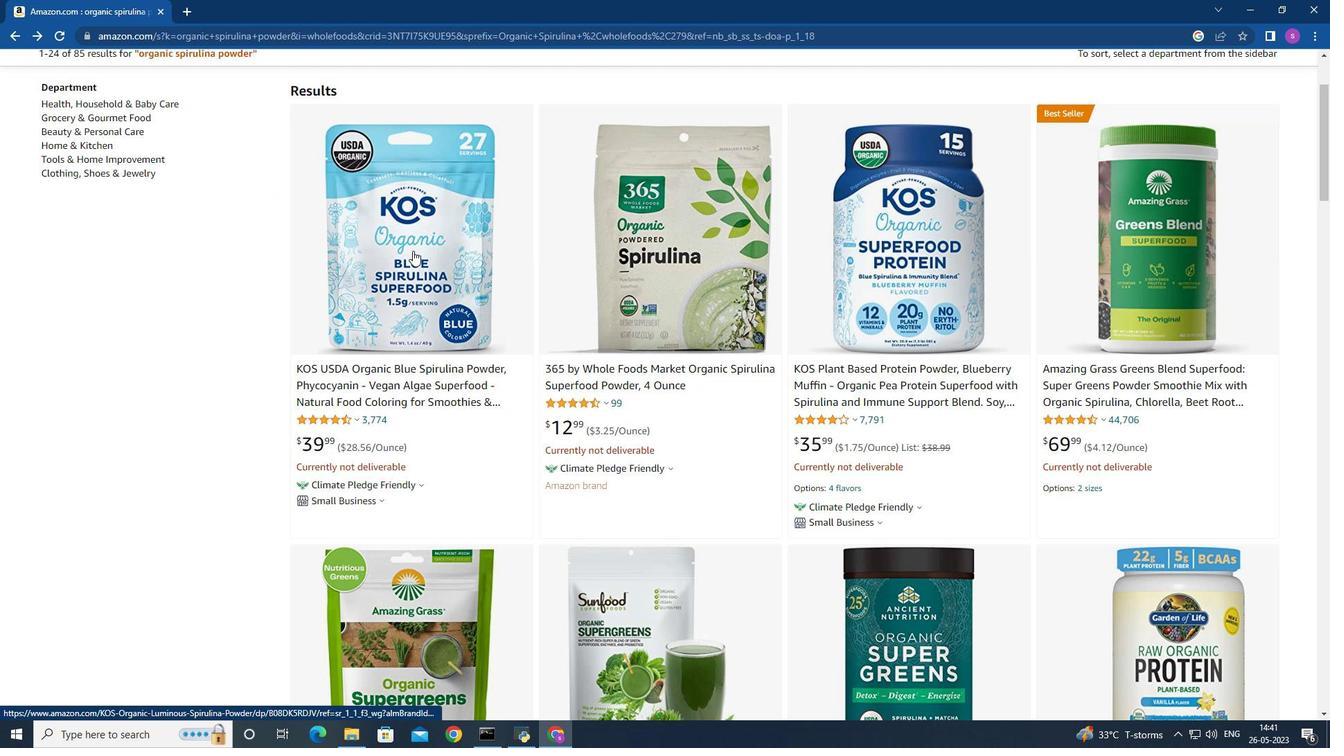 
Action: Mouse pressed left at (413, 250)
Screenshot: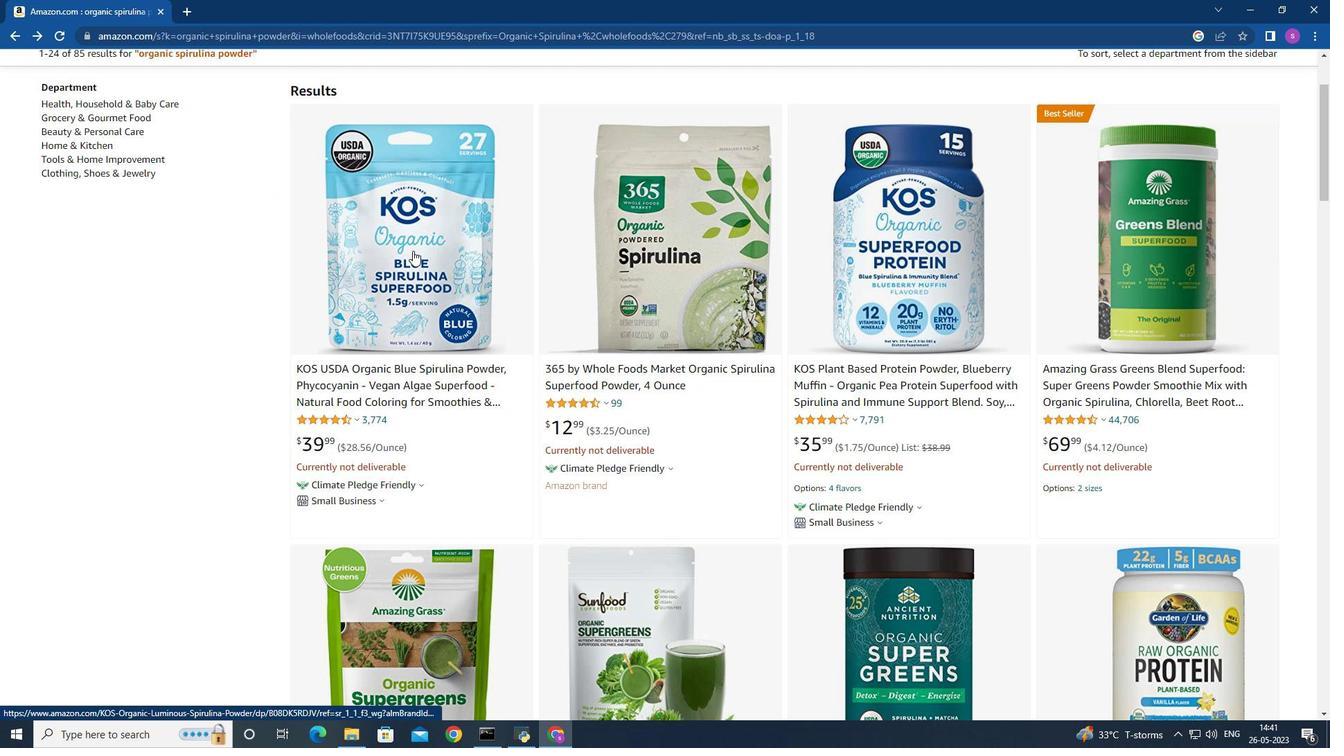 
Action: Mouse moved to (405, 352)
Screenshot: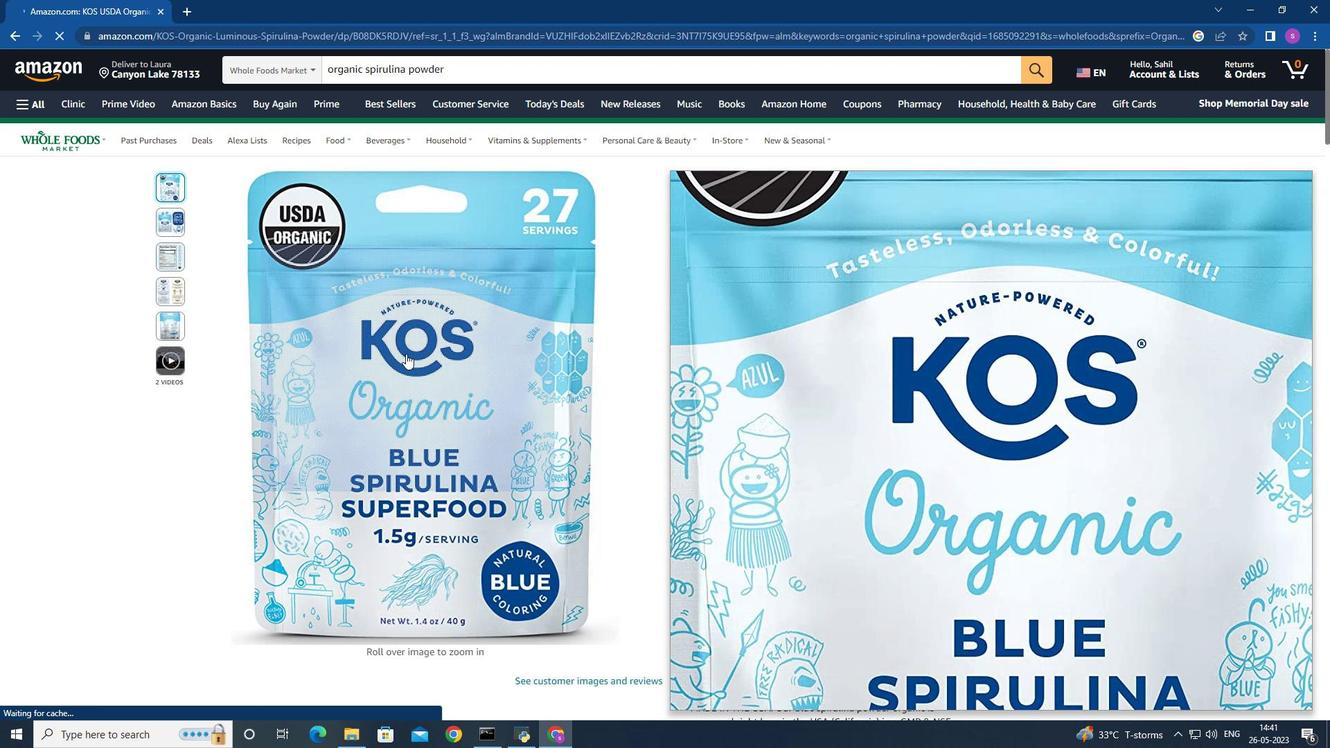 
Action: Mouse scrolled (405, 352) with delta (0, 0)
Screenshot: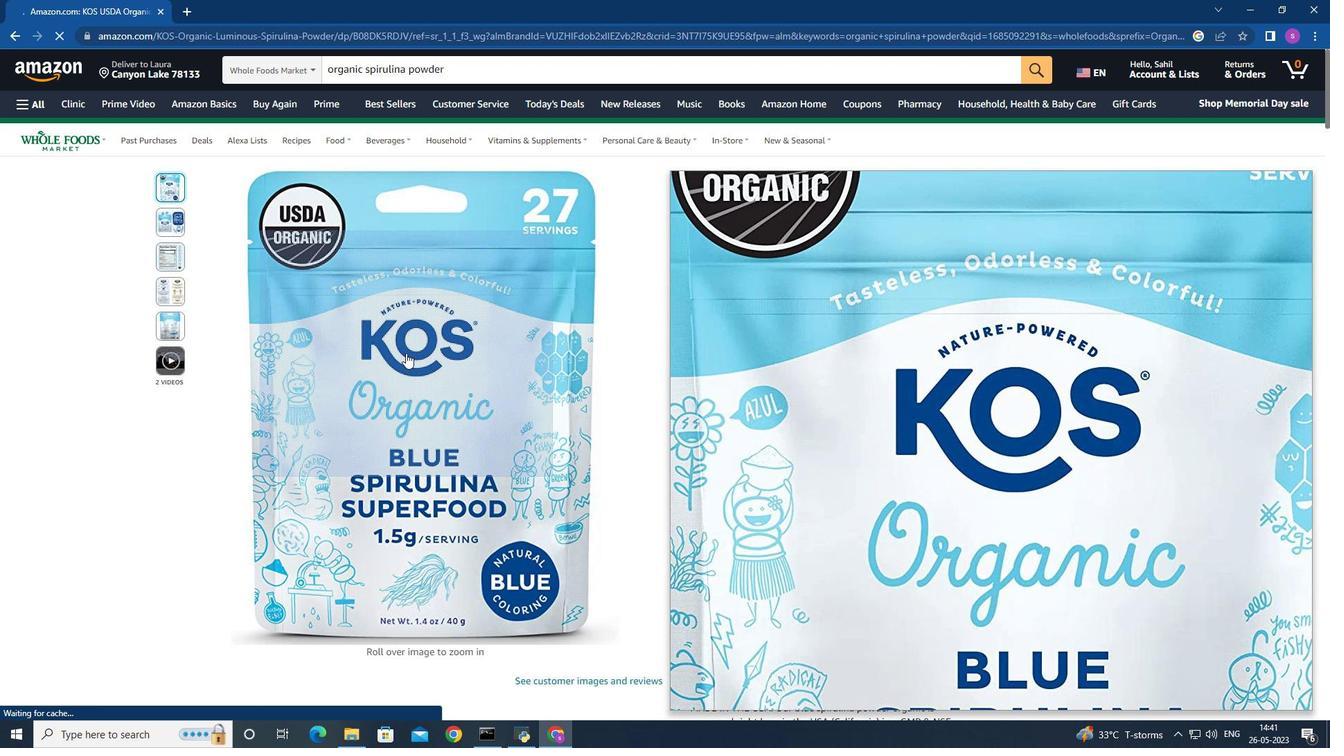 
Action: Mouse scrolled (405, 352) with delta (0, 0)
Screenshot: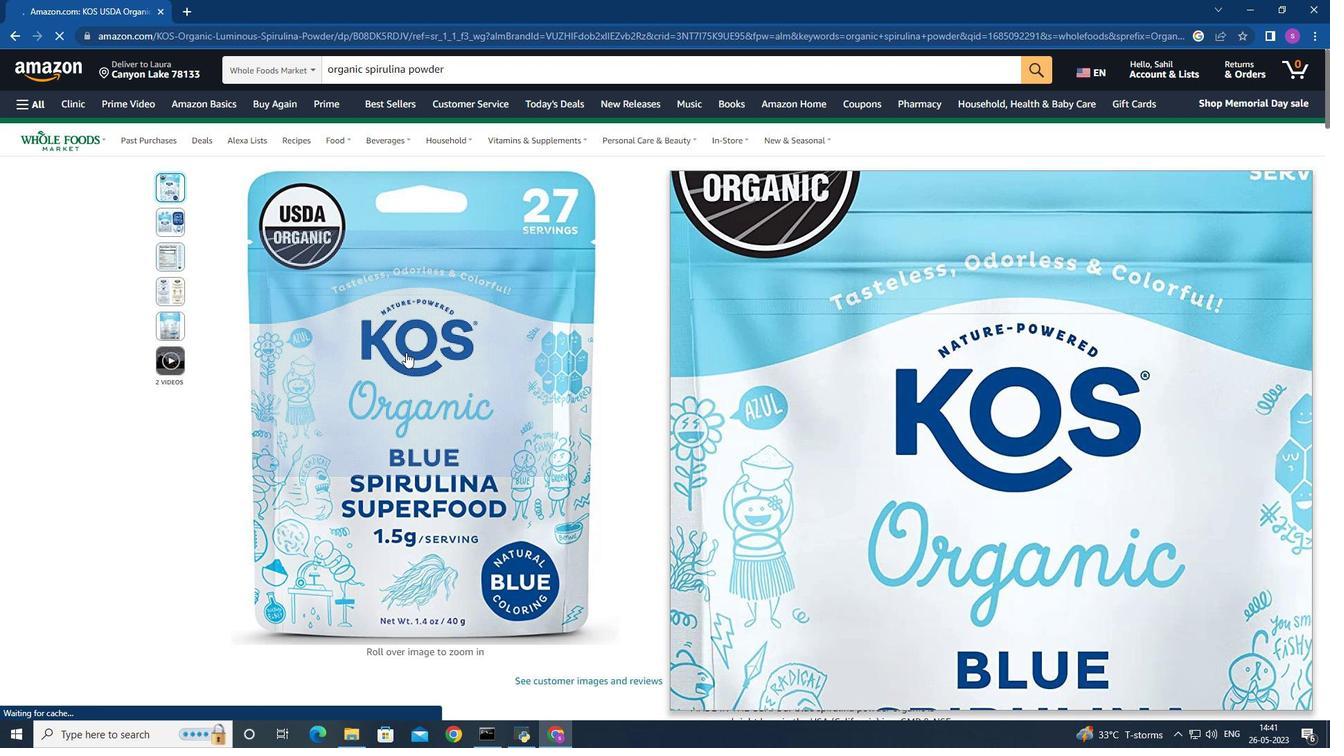 
Action: Mouse moved to (15, 33)
Screenshot: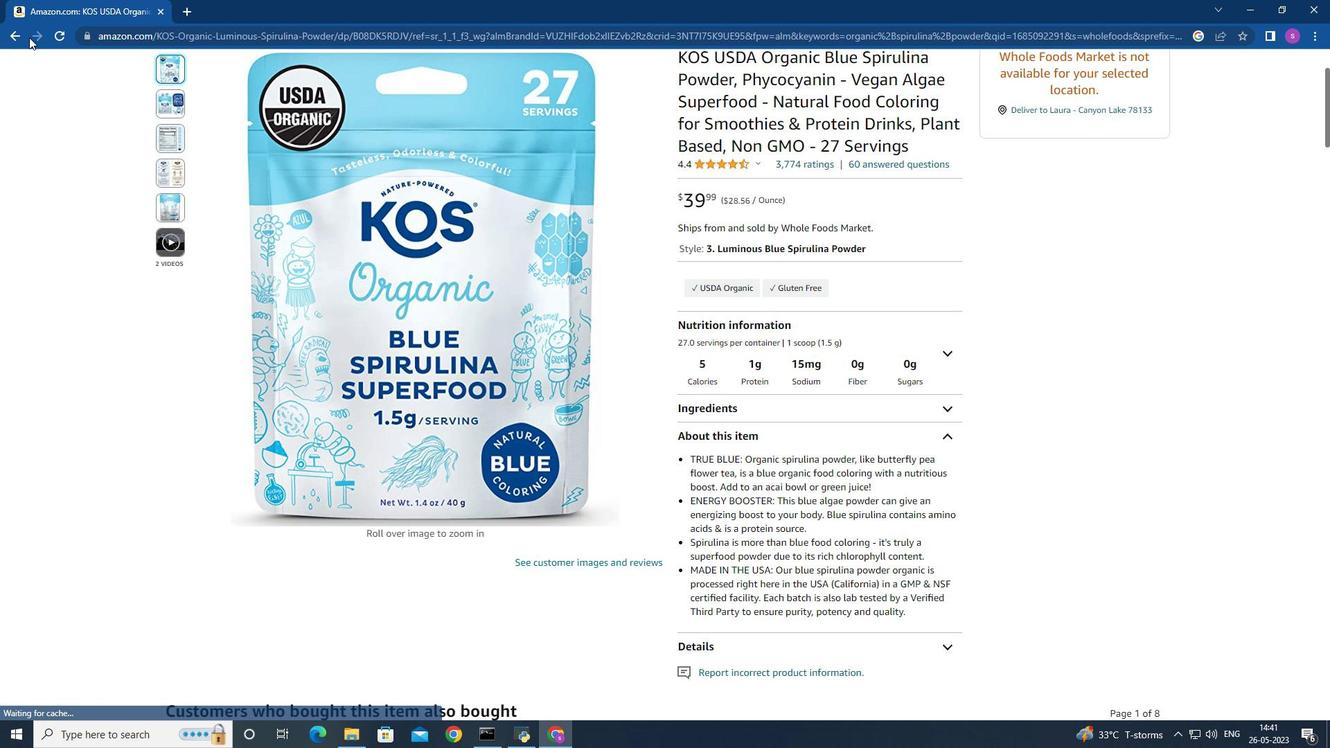 
Action: Mouse pressed left at (15, 33)
Screenshot: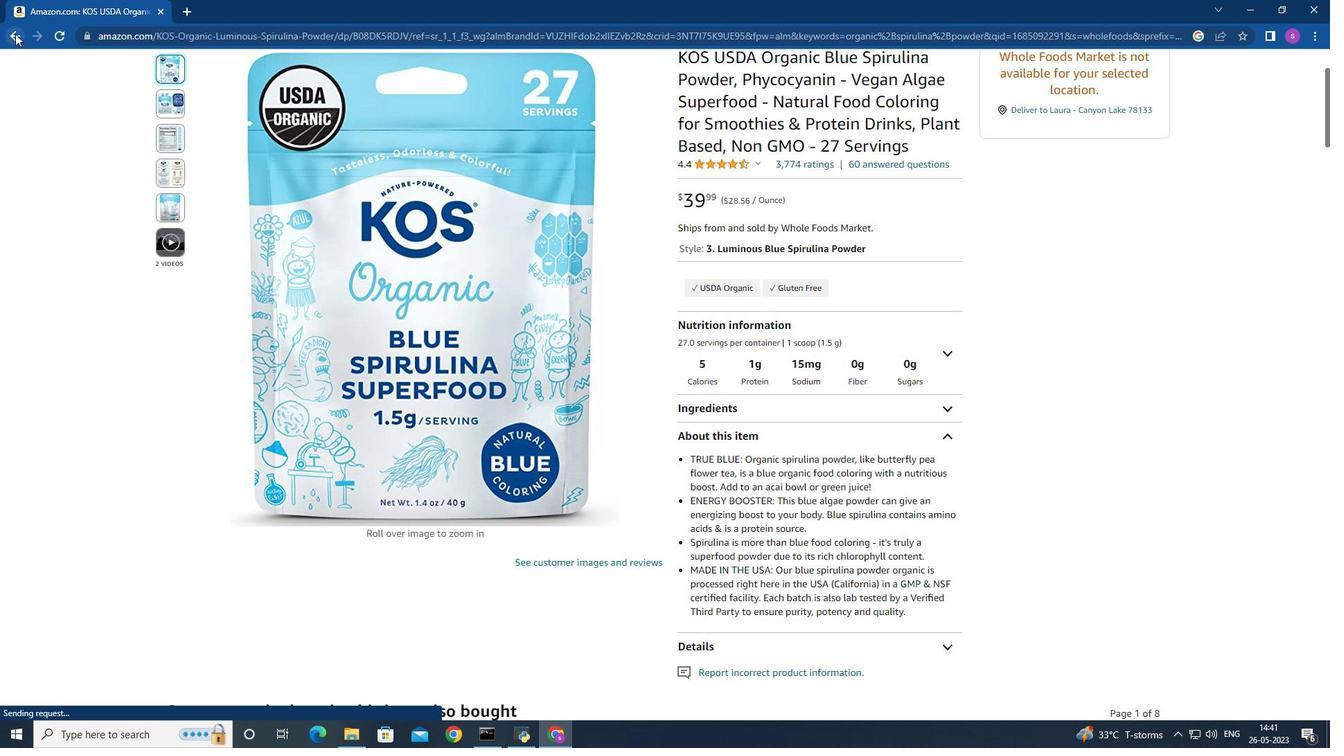 
Action: Mouse moved to (460, 313)
Screenshot: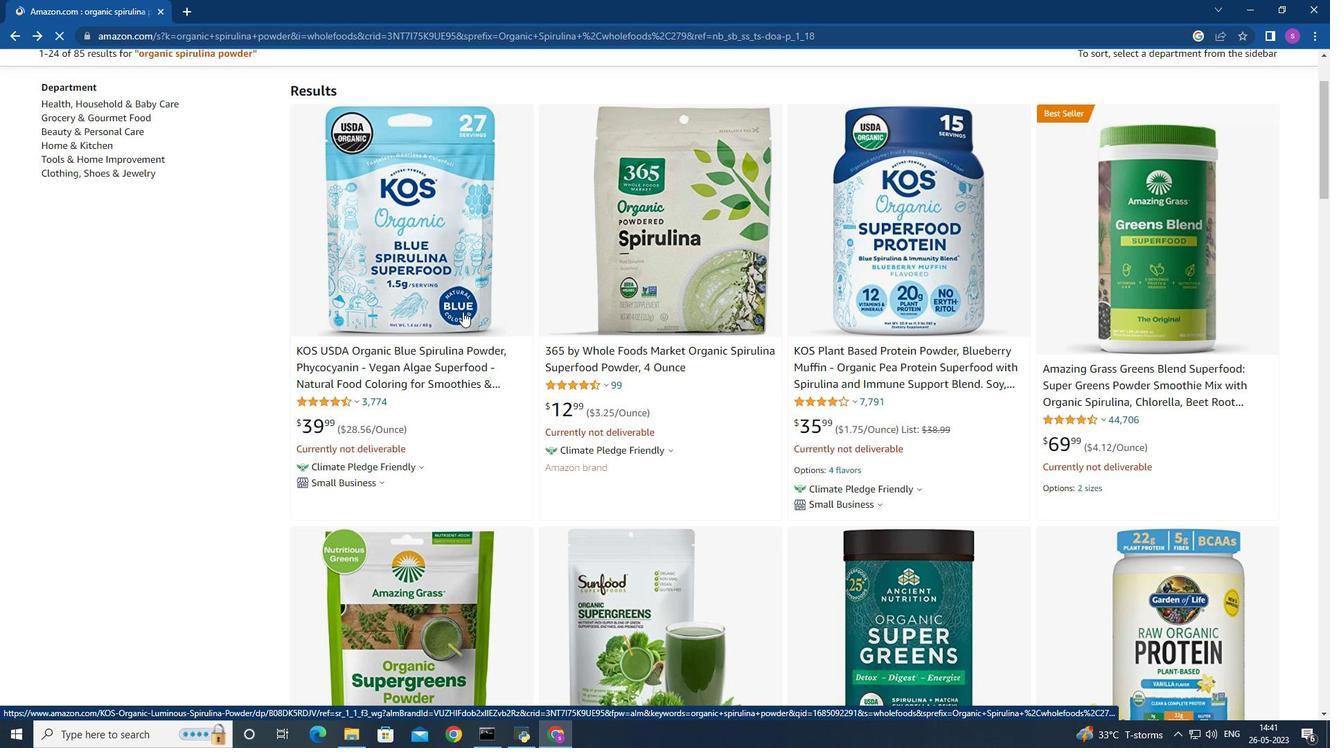 
Action: Mouse scrolled (460, 312) with delta (0, 0)
Screenshot: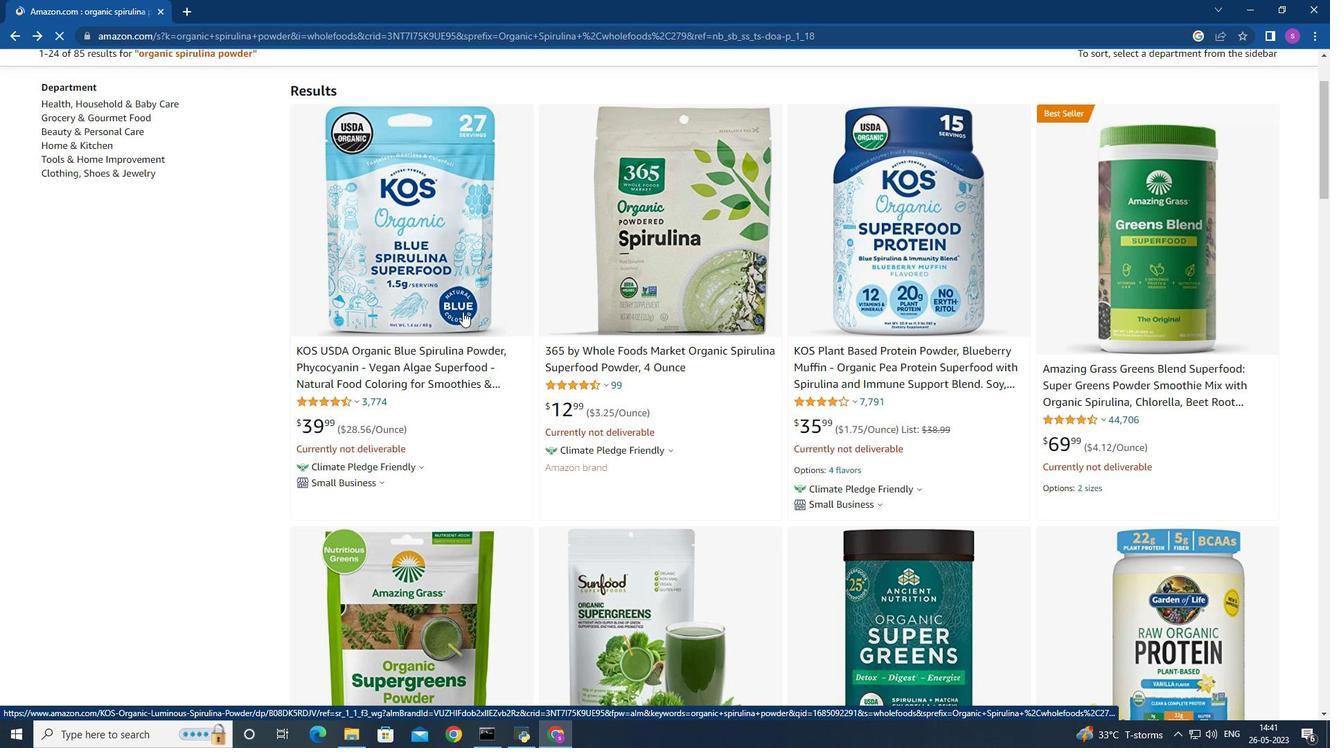 
Action: Mouse moved to (460, 311)
Screenshot: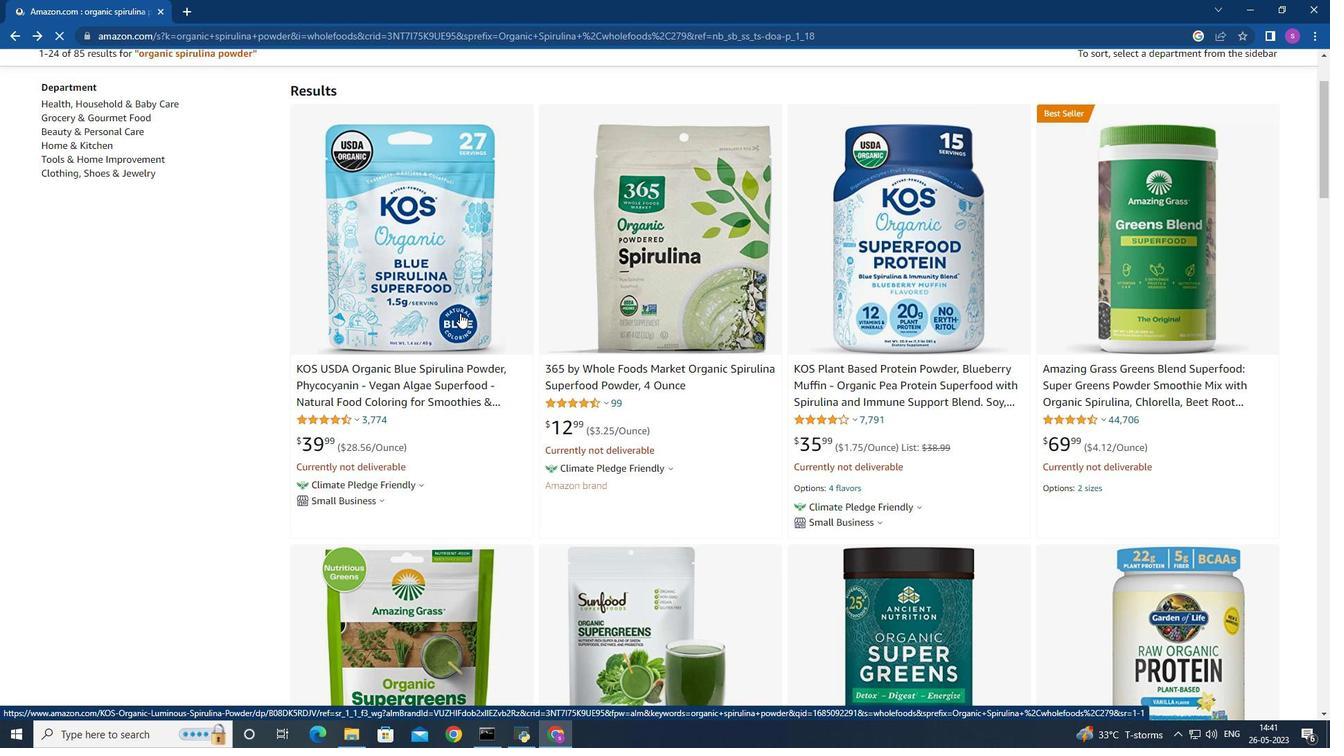
Action: Mouse scrolled (460, 311) with delta (0, 0)
Screenshot: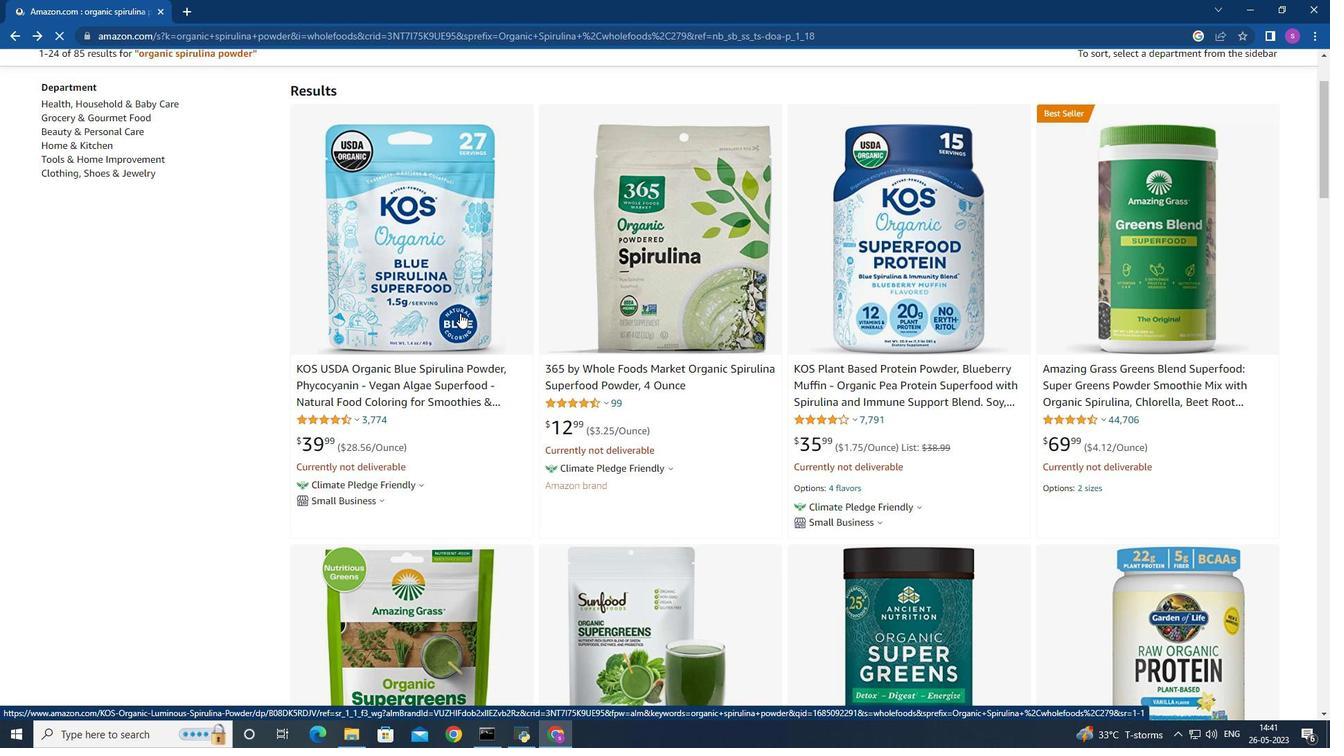 
Action: Mouse moved to (488, 308)
Screenshot: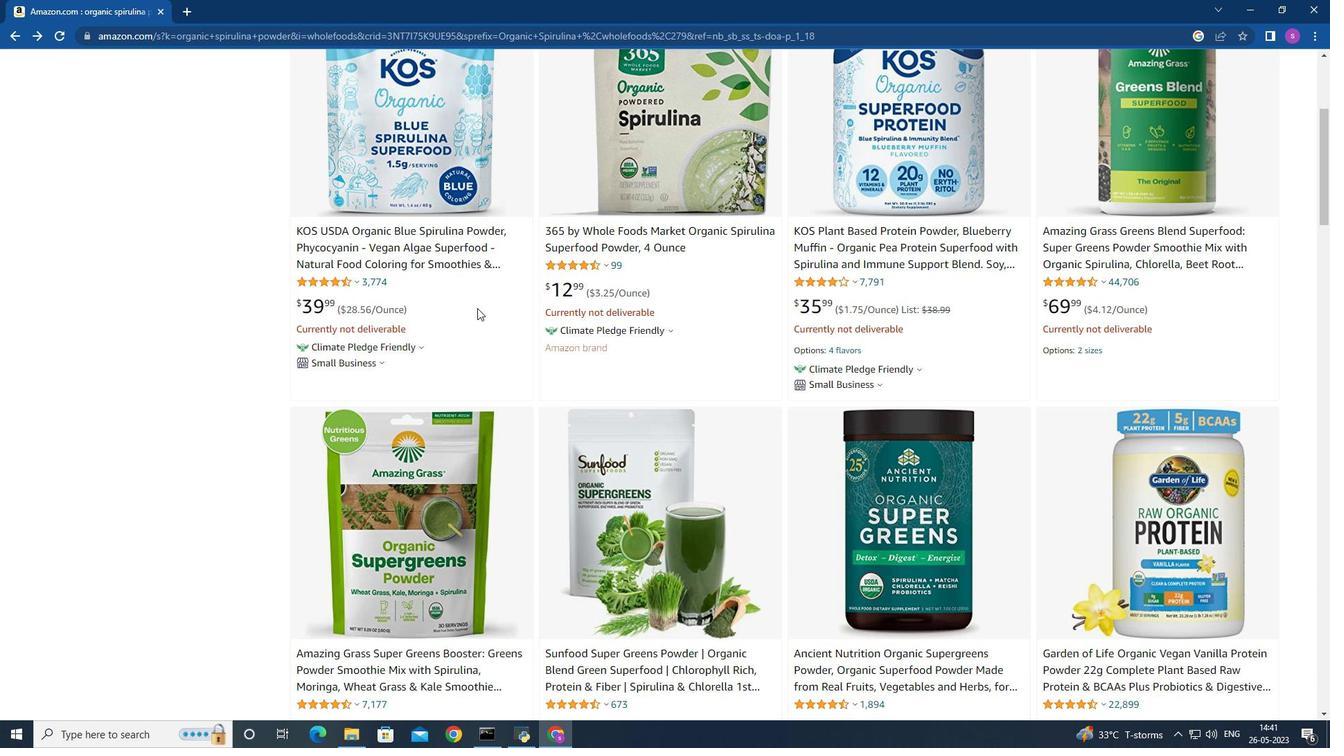 
Action: Mouse scrolled (488, 309) with delta (0, 0)
Screenshot: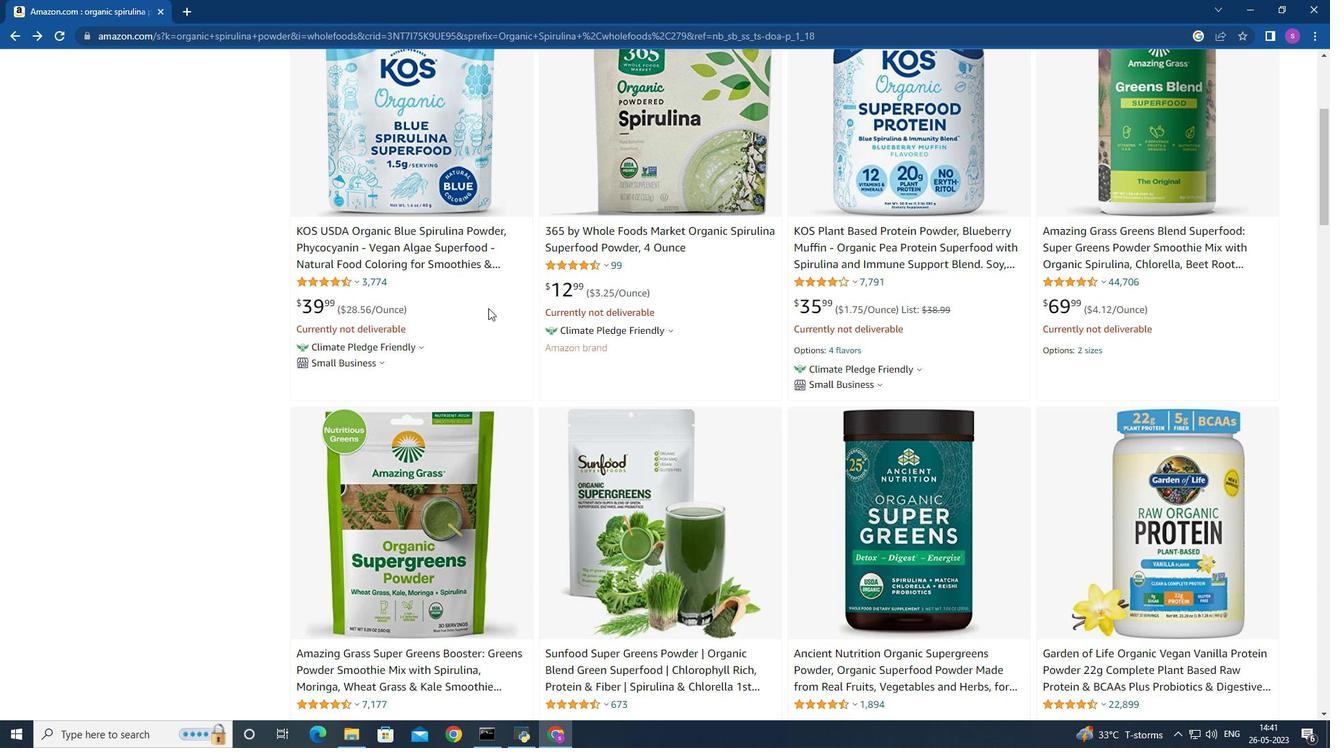 
Action: Mouse scrolled (488, 309) with delta (0, 0)
Screenshot: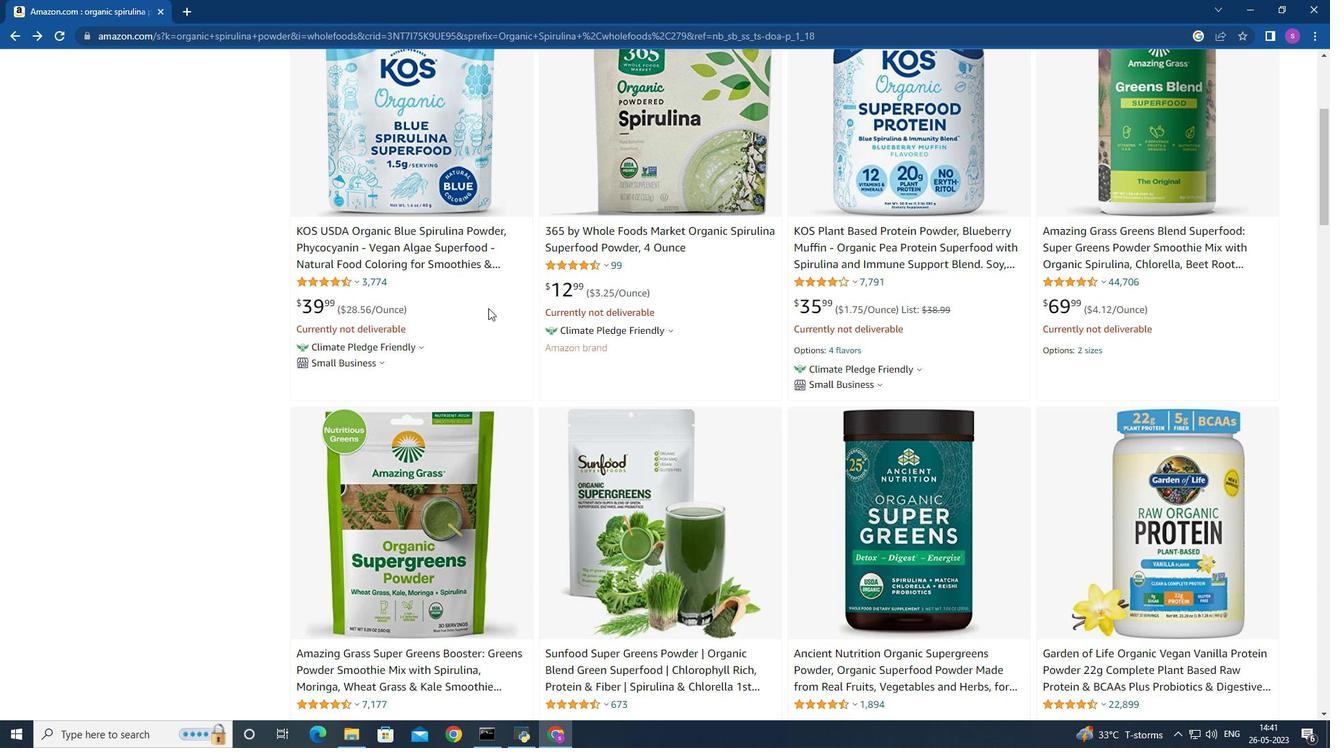 
Action: Mouse scrolled (488, 309) with delta (0, 0)
Screenshot: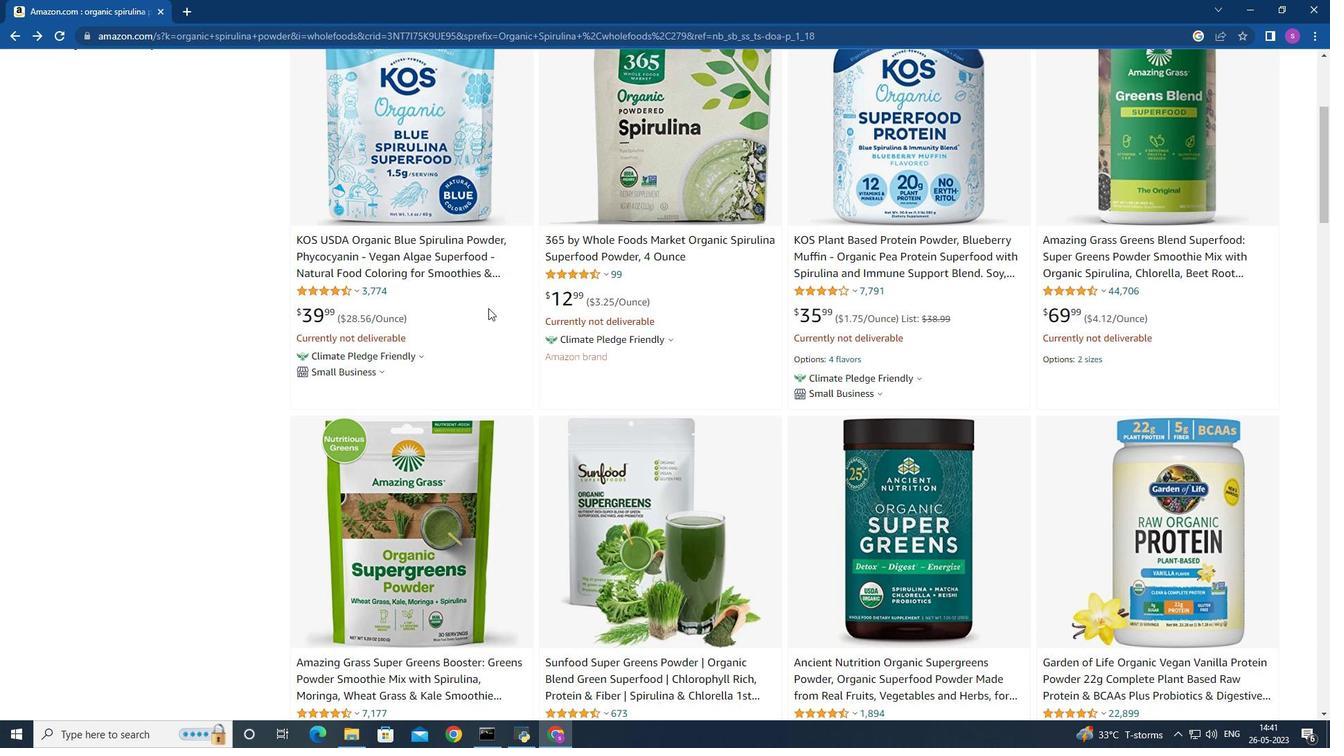 
Action: Mouse scrolled (488, 309) with delta (0, 0)
Screenshot: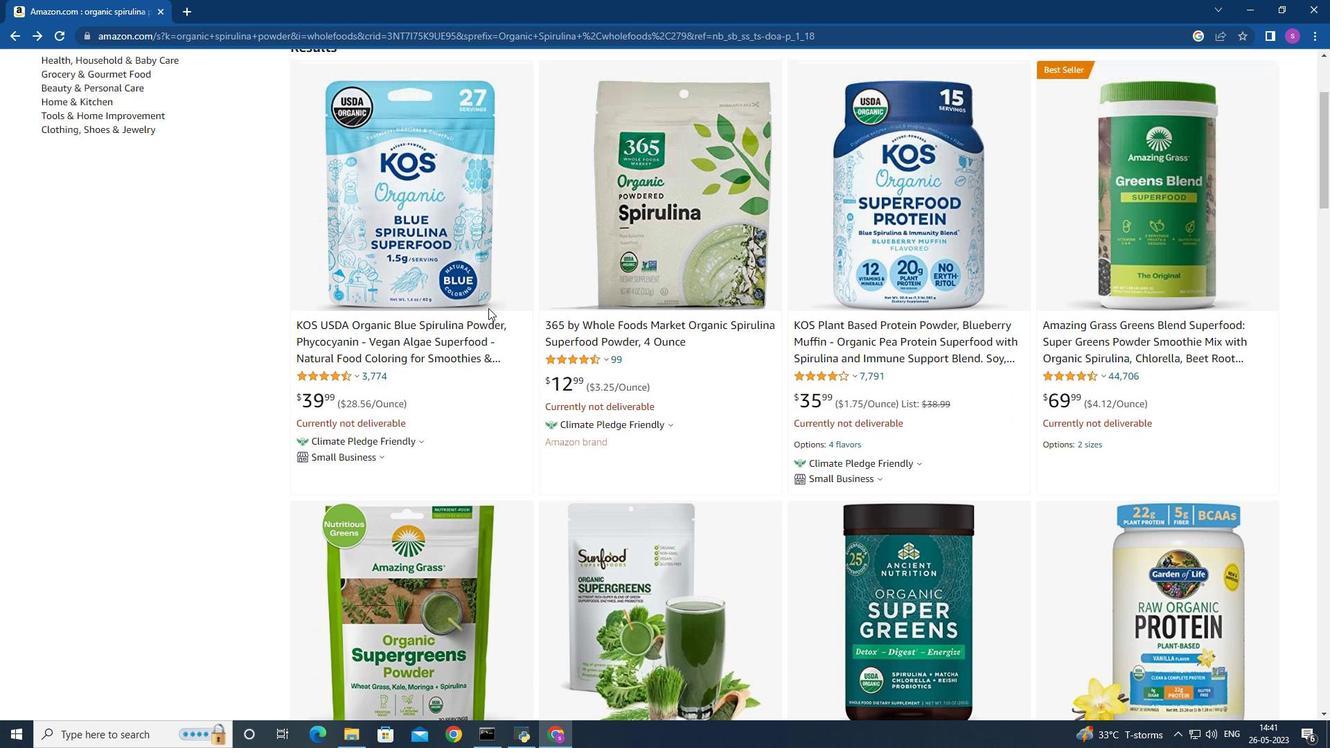 
Action: Mouse moved to (1138, 320)
Screenshot: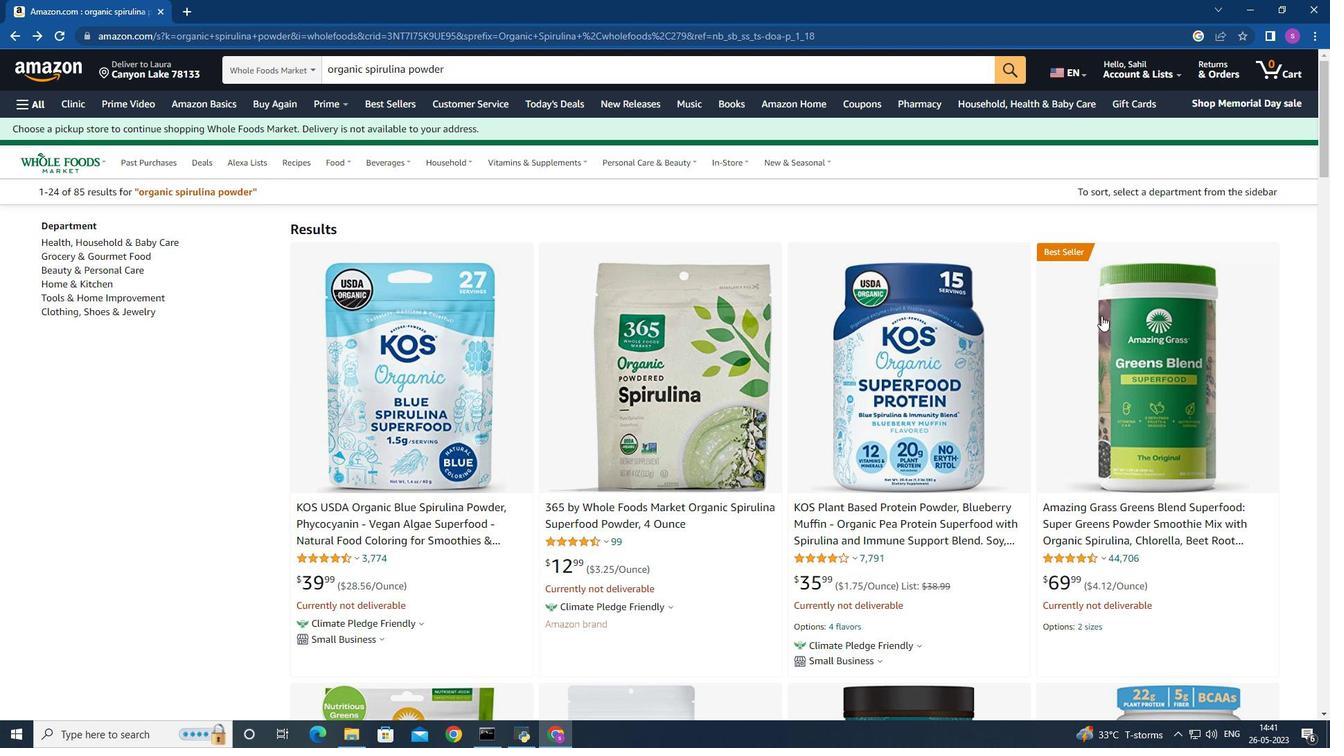 
Action: Mouse pressed left at (1138, 320)
Screenshot: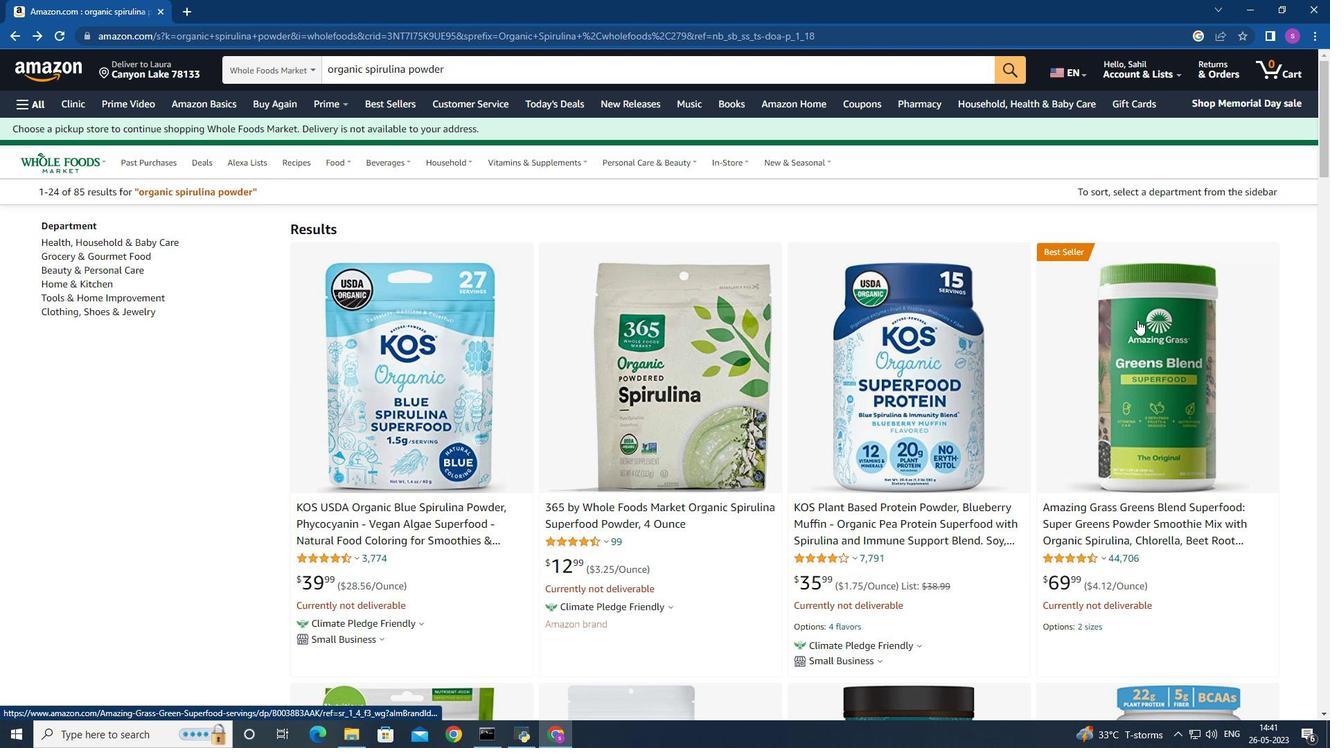 
Action: Mouse moved to (454, 373)
Screenshot: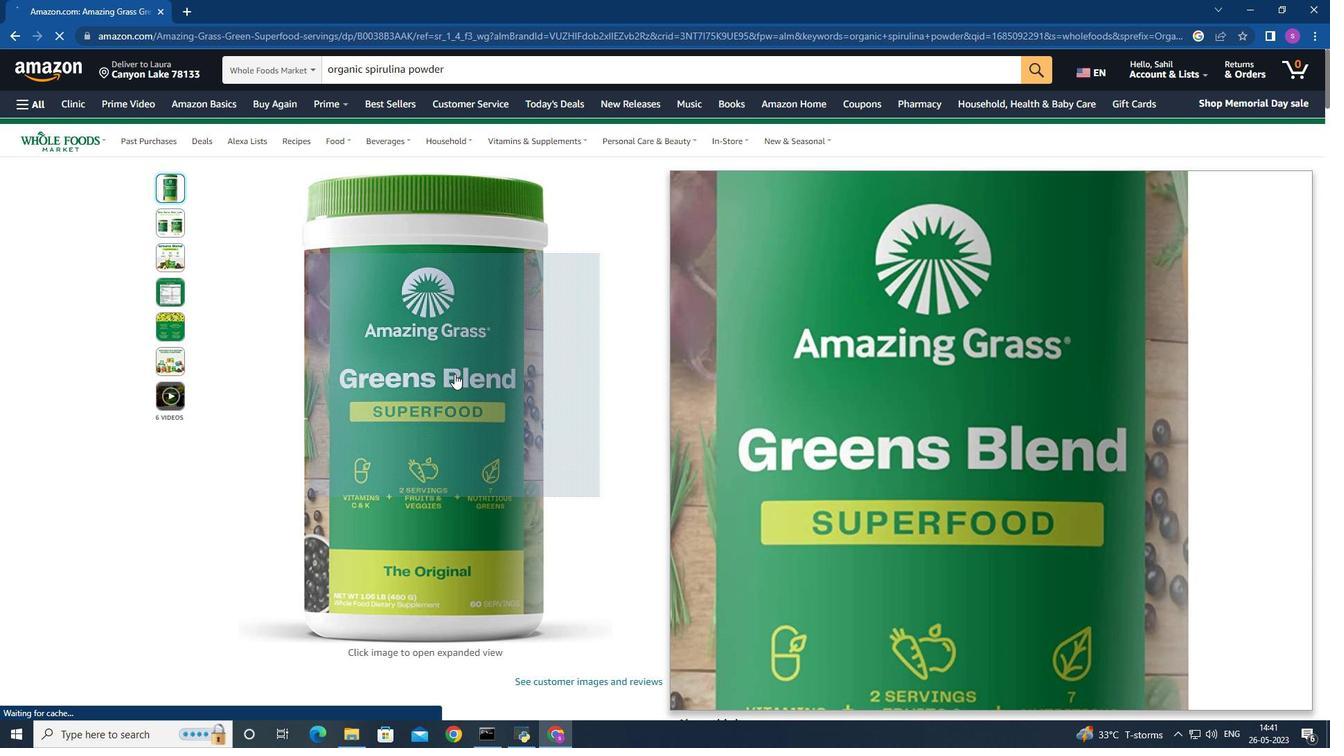 
Action: Mouse scrolled (454, 372) with delta (0, 0)
Screenshot: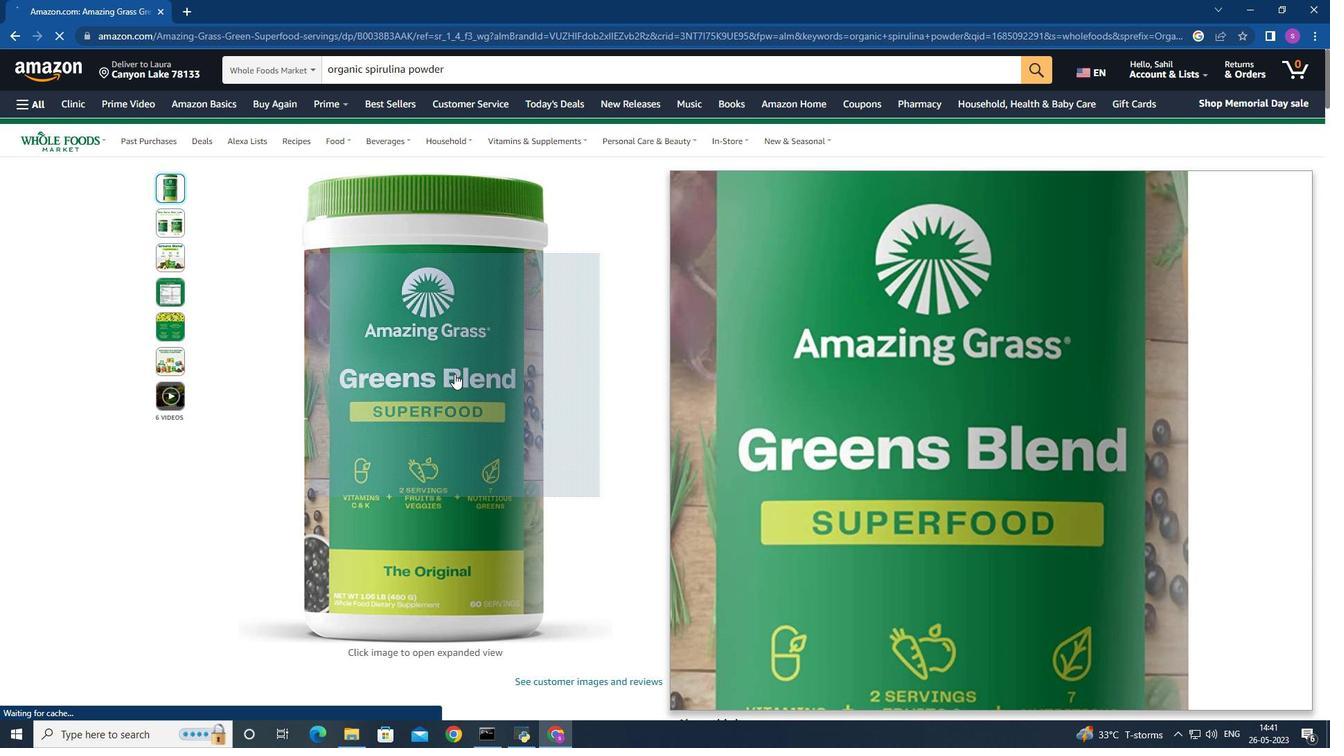 
Action: Mouse moved to (449, 354)
Screenshot: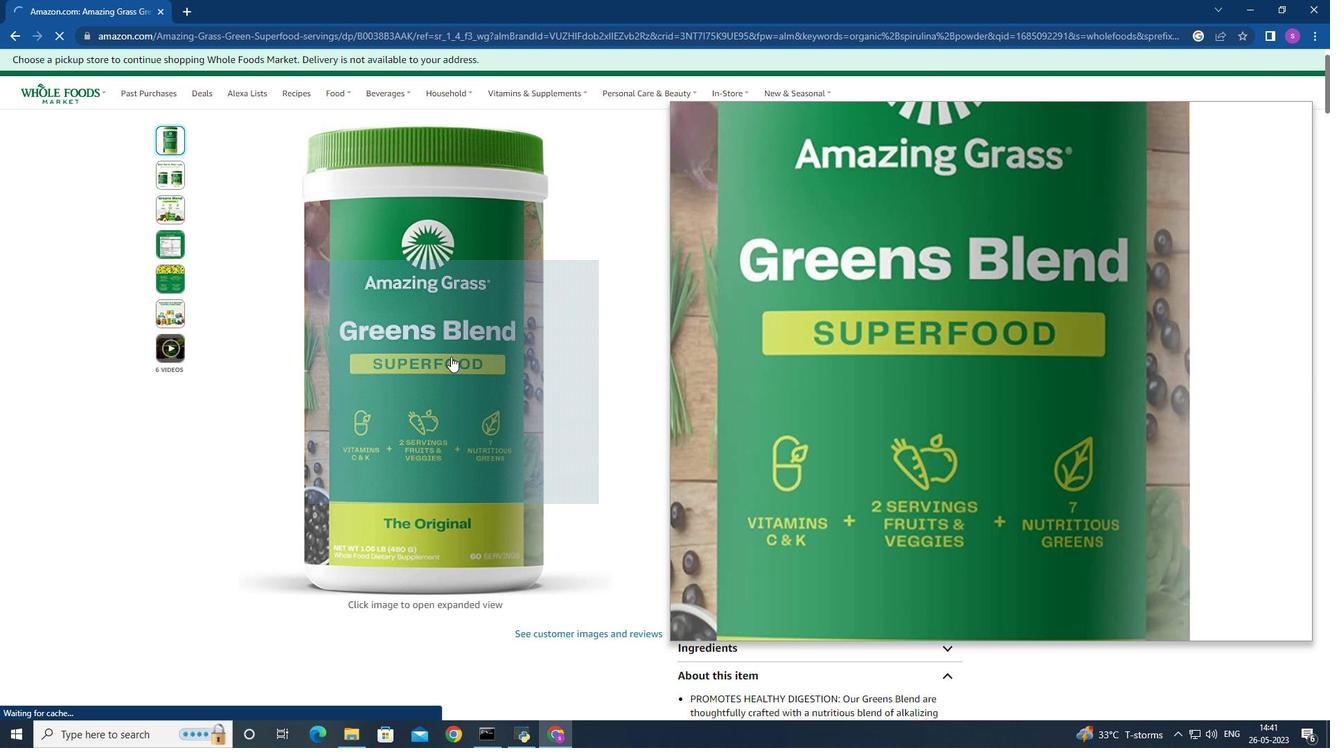 
Action: Mouse scrolled (449, 353) with delta (0, 0)
Screenshot: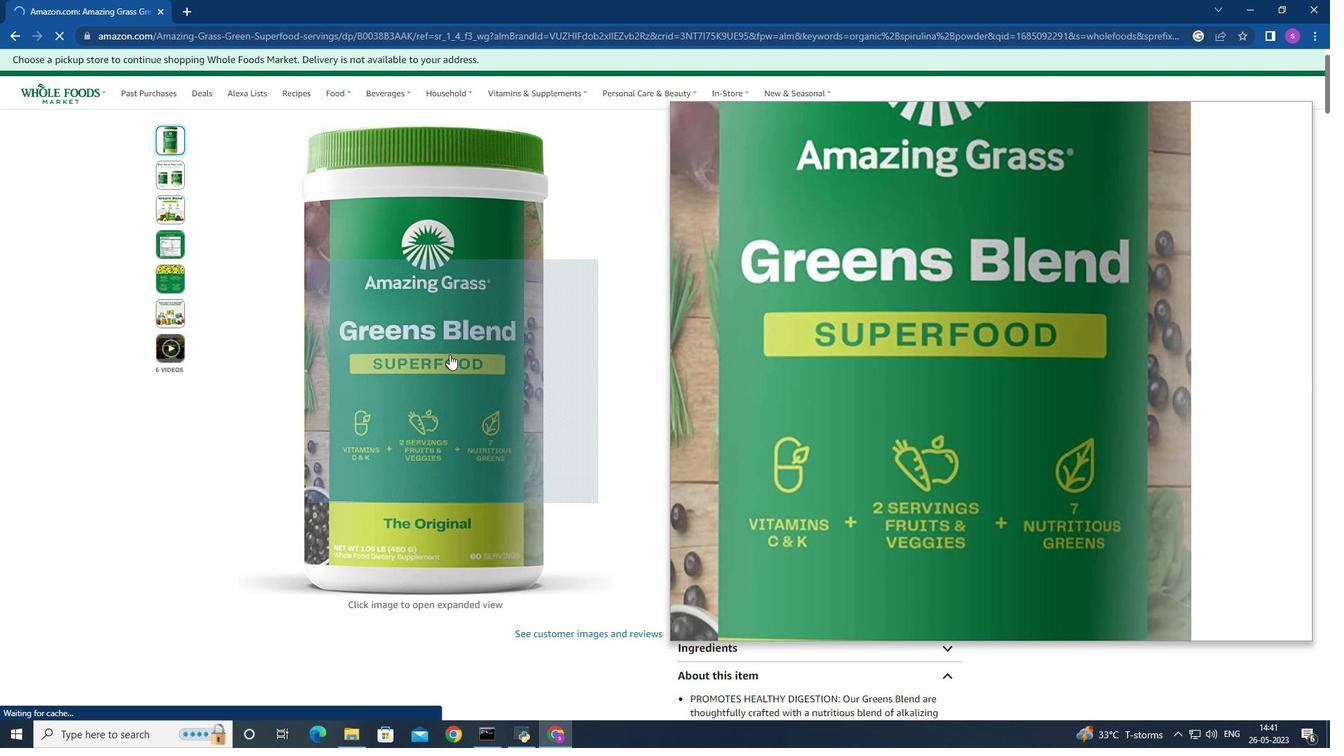 
Action: Mouse moved to (449, 353)
Screenshot: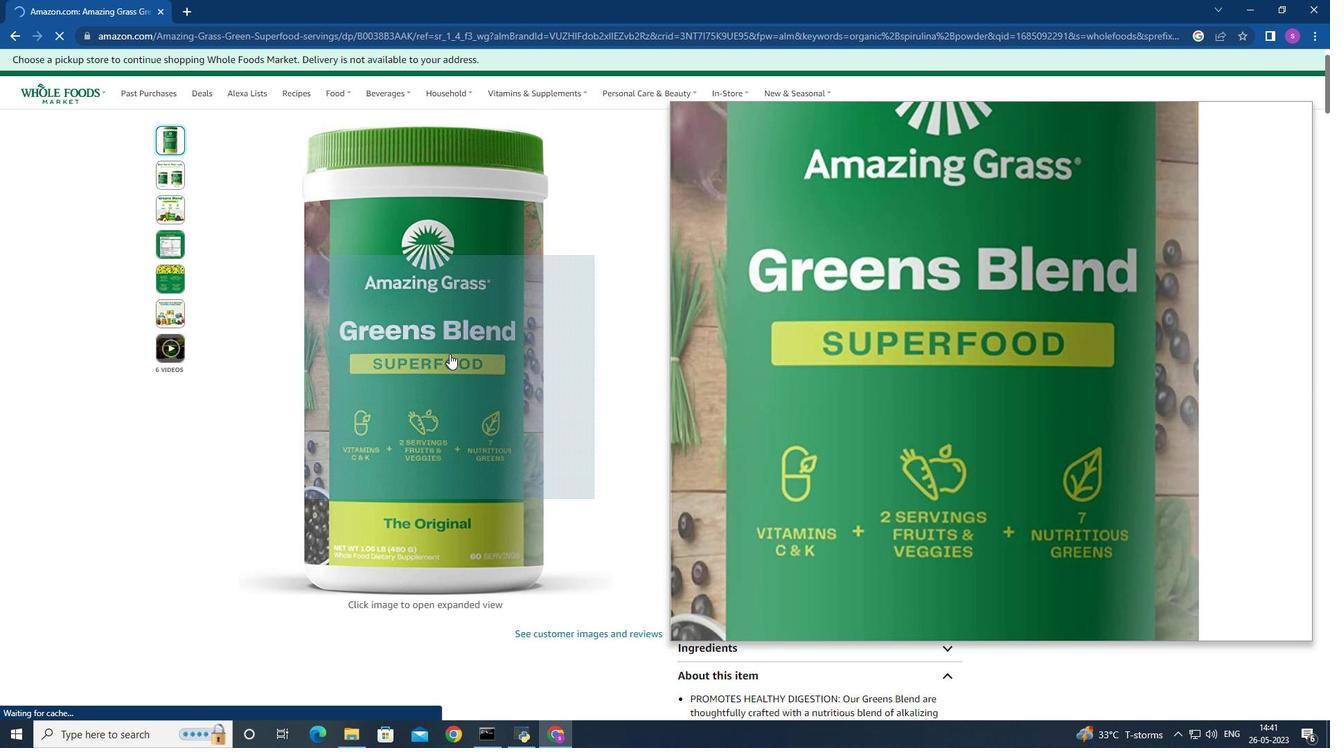 
Action: Mouse scrolled (449, 352) with delta (0, 0)
Screenshot: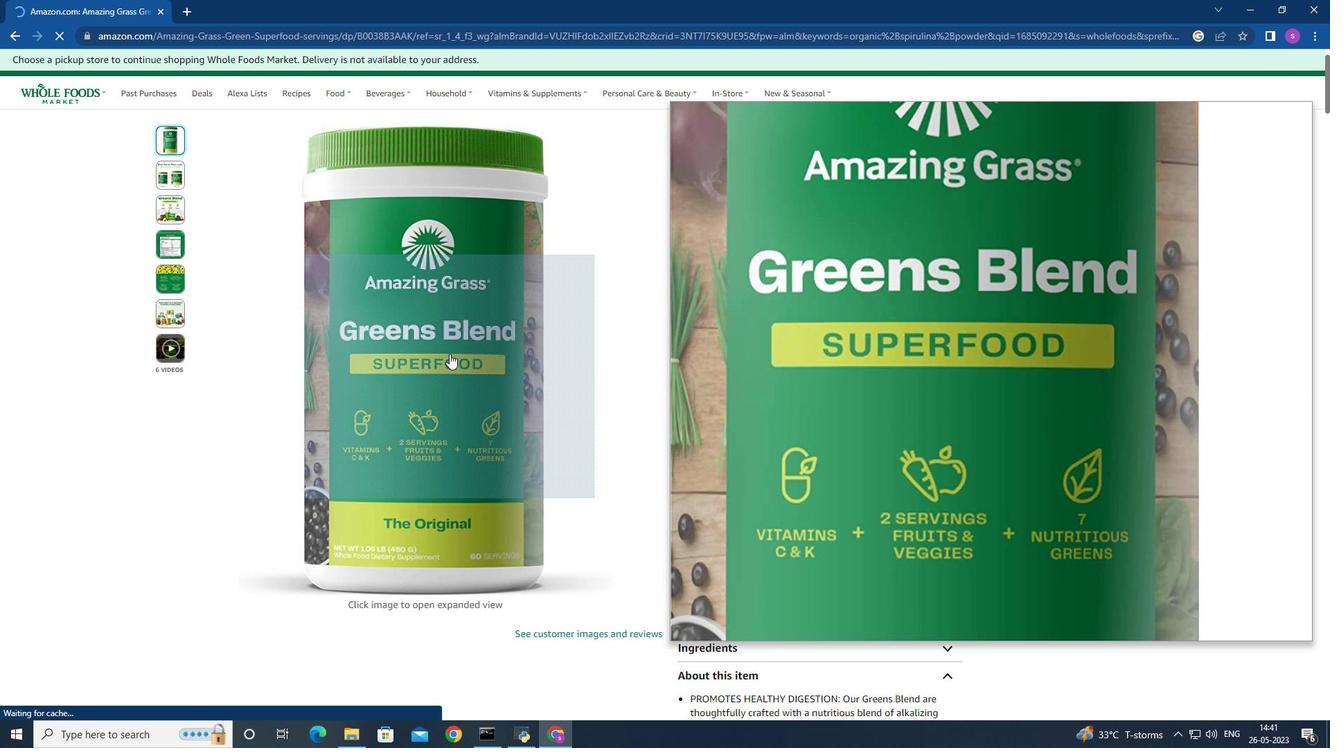 
Action: Mouse moved to (17, 38)
Screenshot: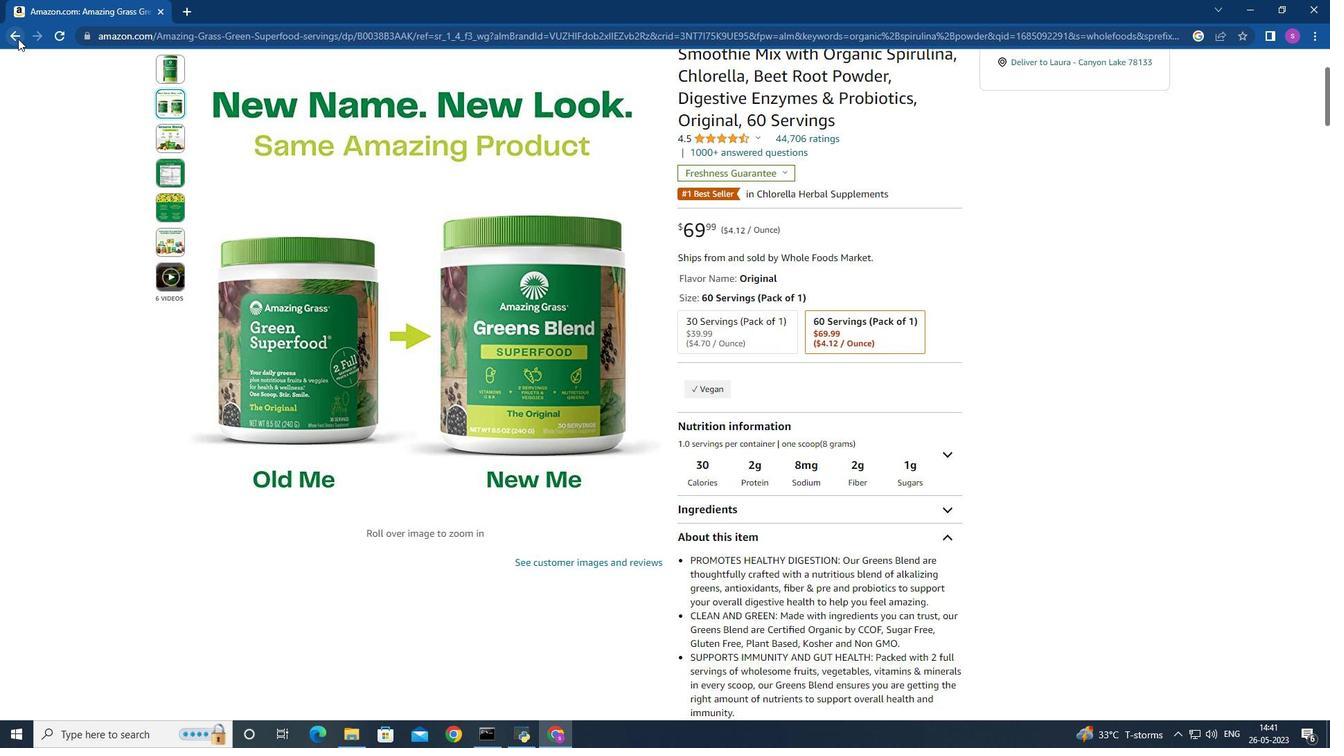 
Action: Mouse pressed left at (17, 38)
Screenshot: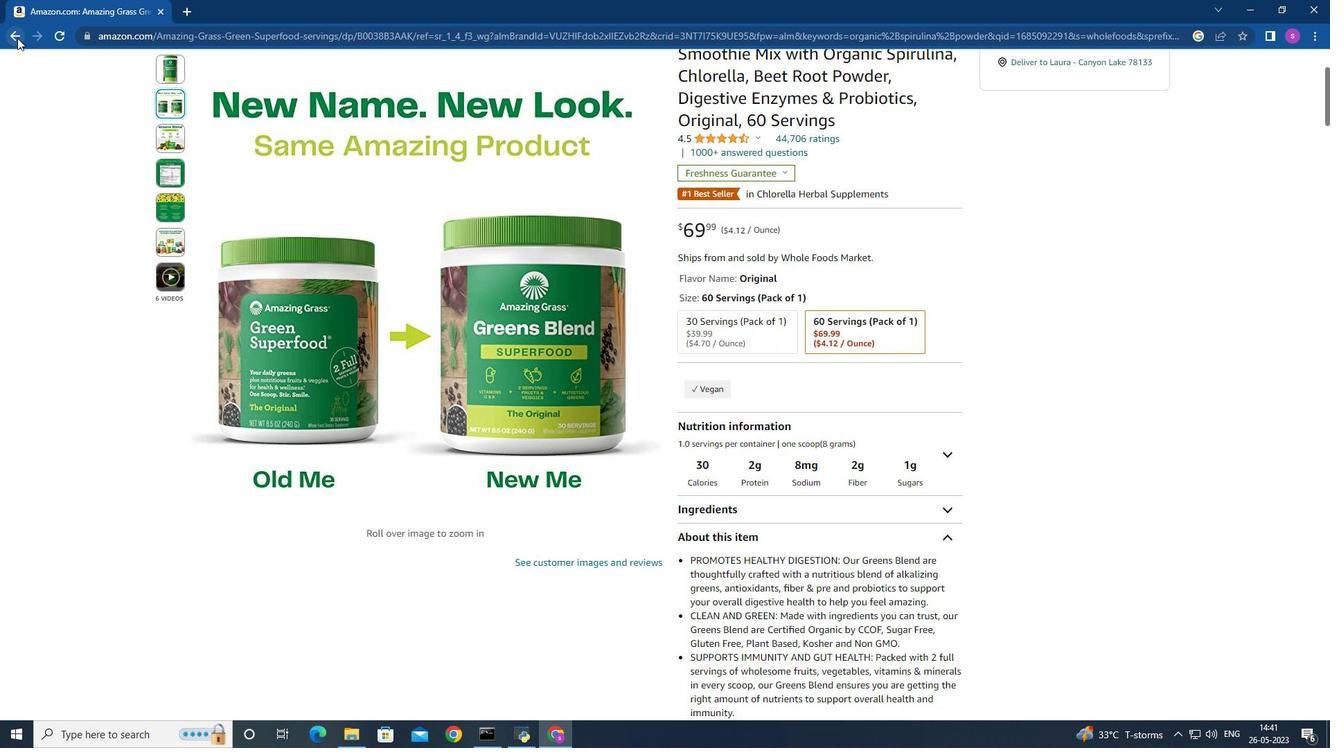 
Action: Mouse moved to (454, 351)
Screenshot: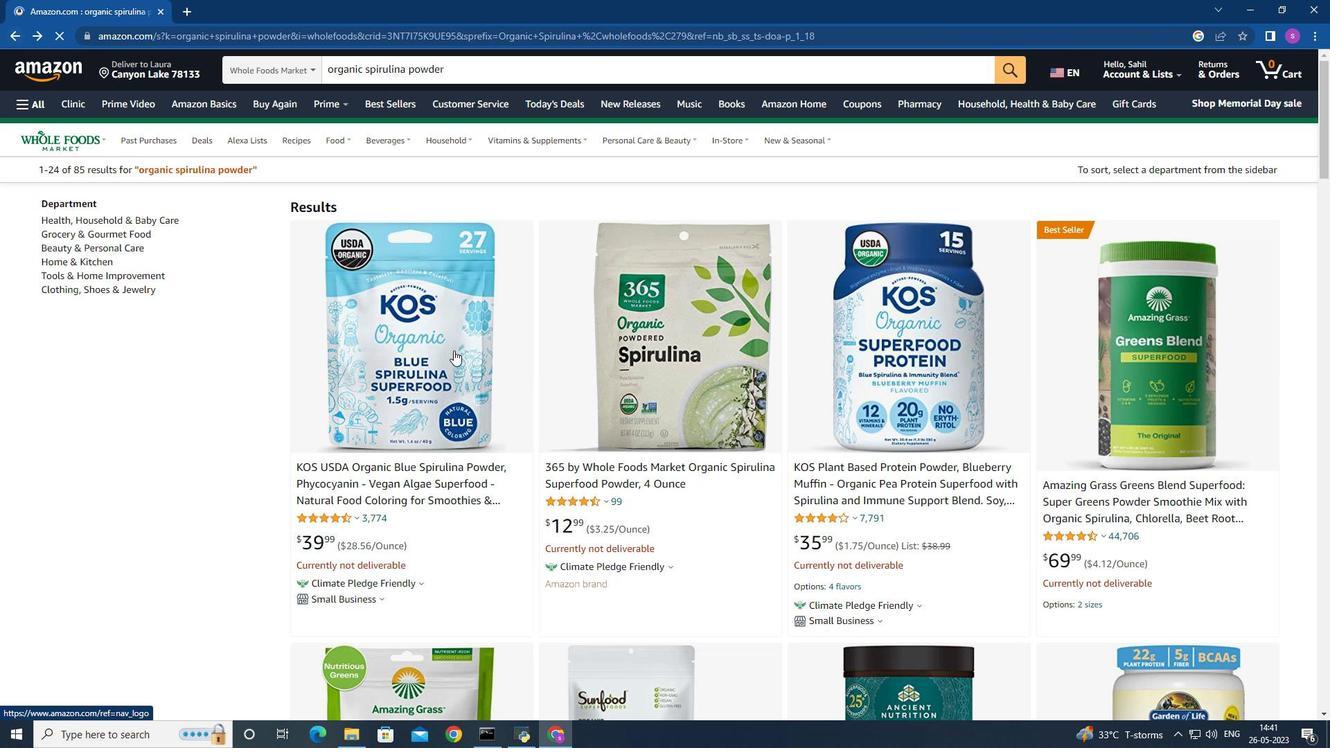
Action: Mouse scrolled (454, 350) with delta (0, 0)
Screenshot: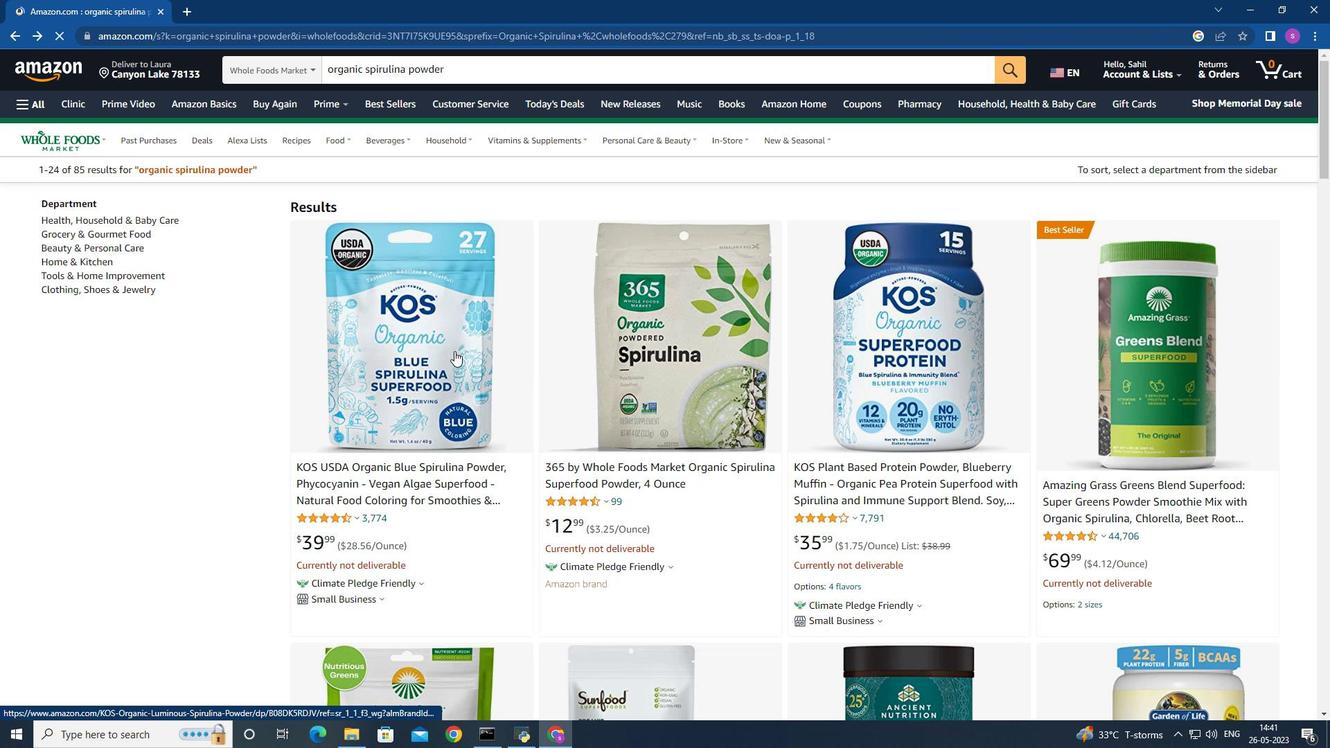 
Action: Mouse moved to (454, 351)
Screenshot: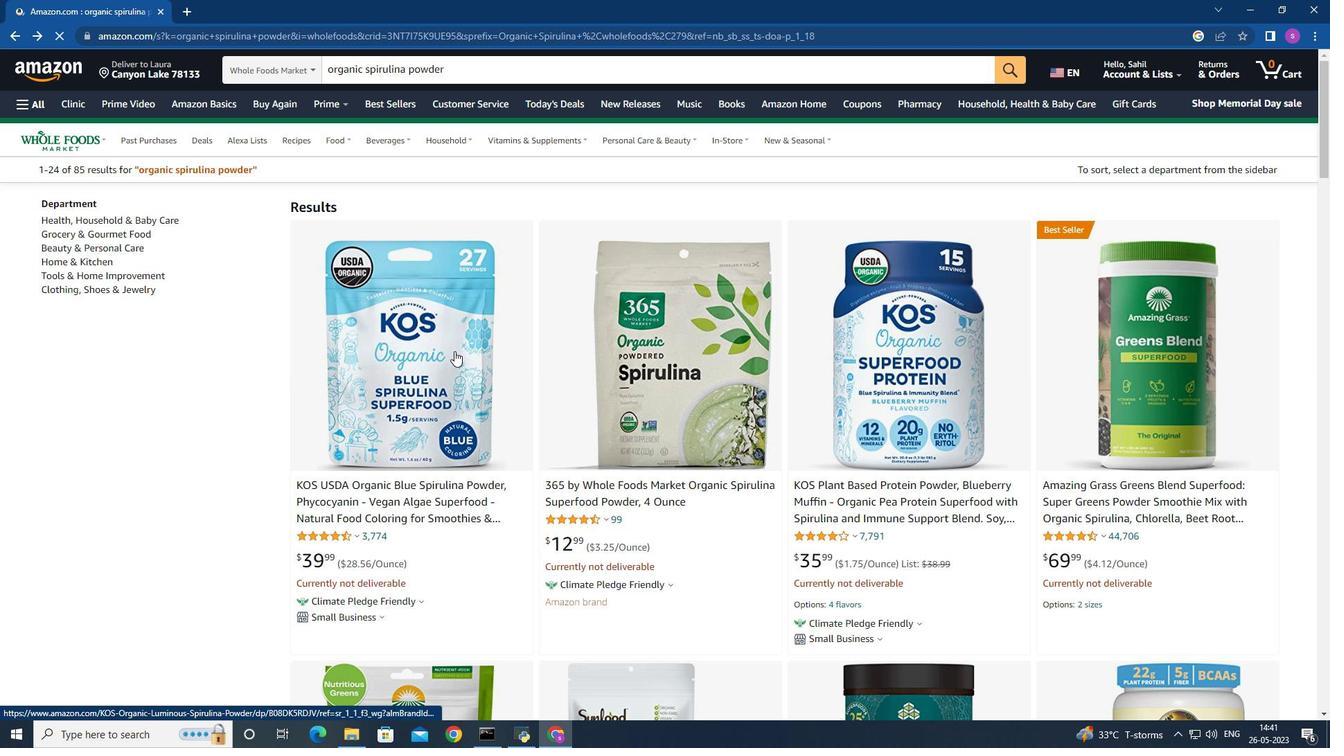 
Action: Mouse scrolled (454, 350) with delta (0, 0)
Screenshot: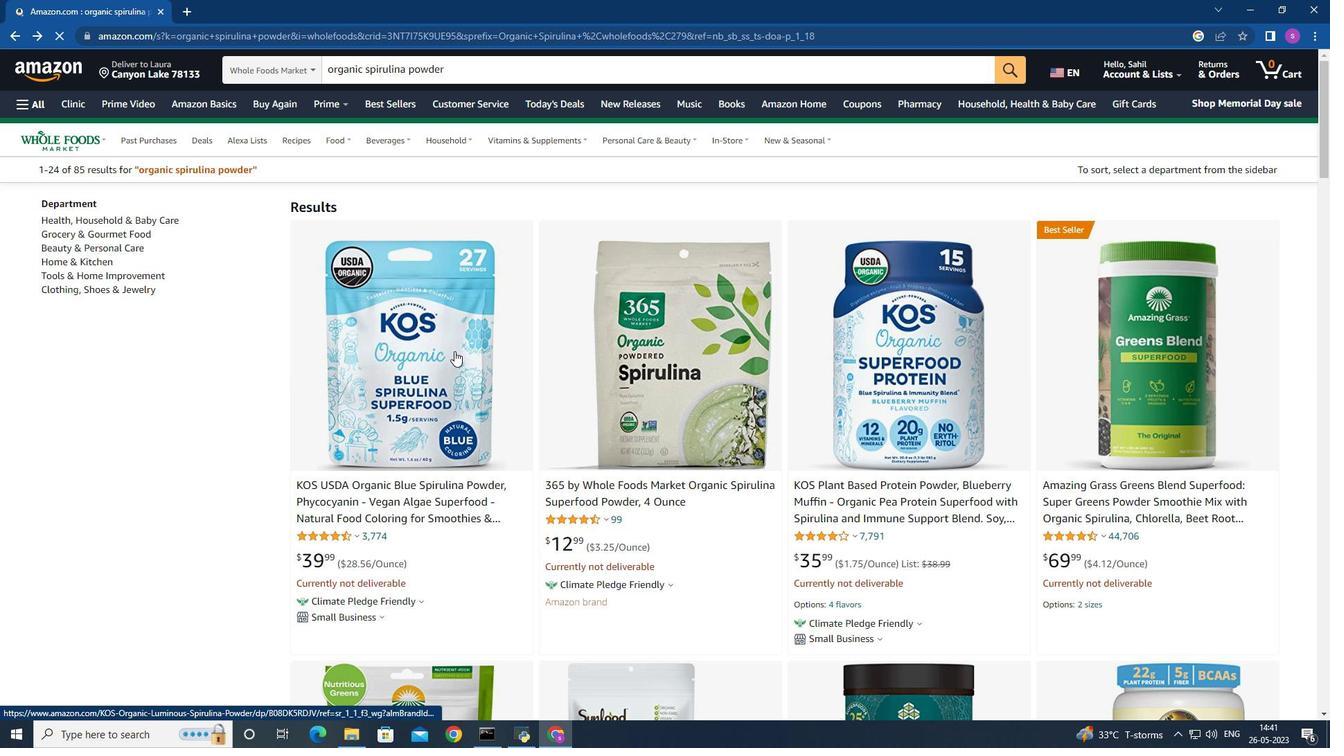 
Action: Mouse moved to (454, 351)
Screenshot: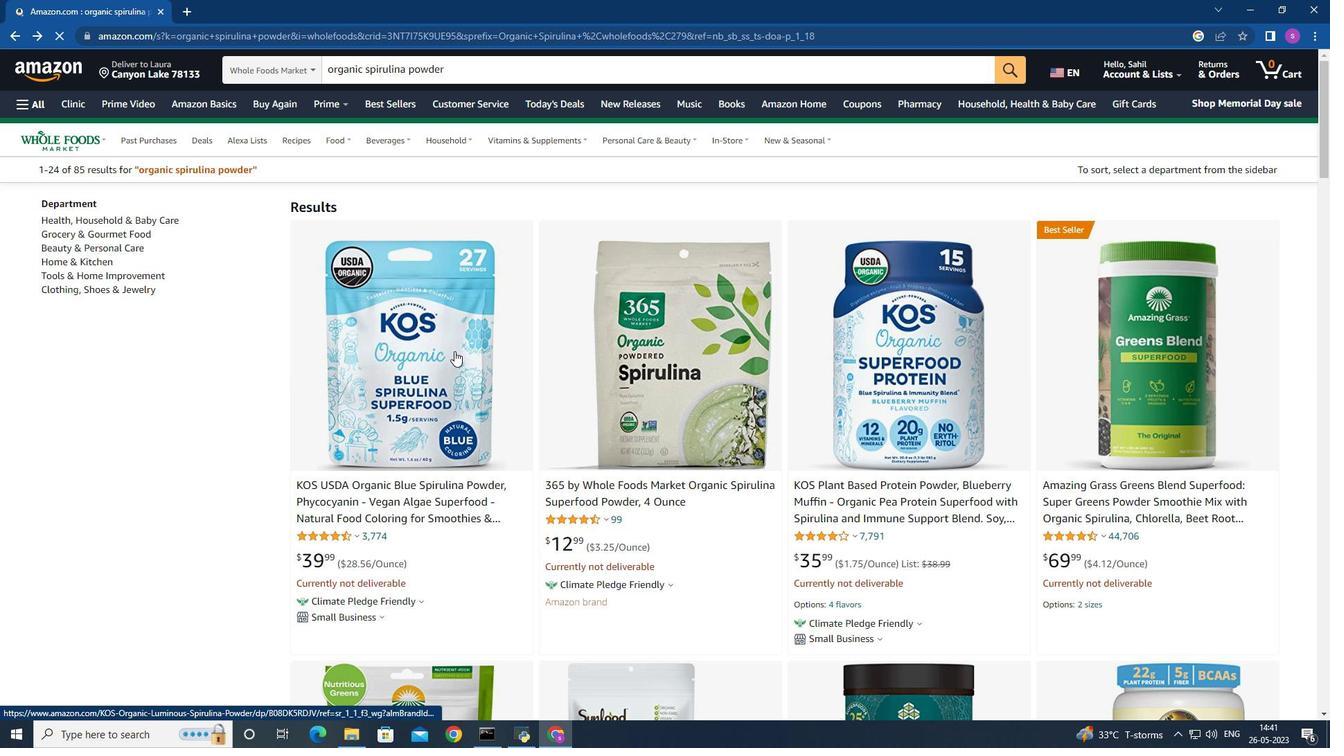 
Action: Mouse scrolled (454, 350) with delta (0, 0)
Screenshot: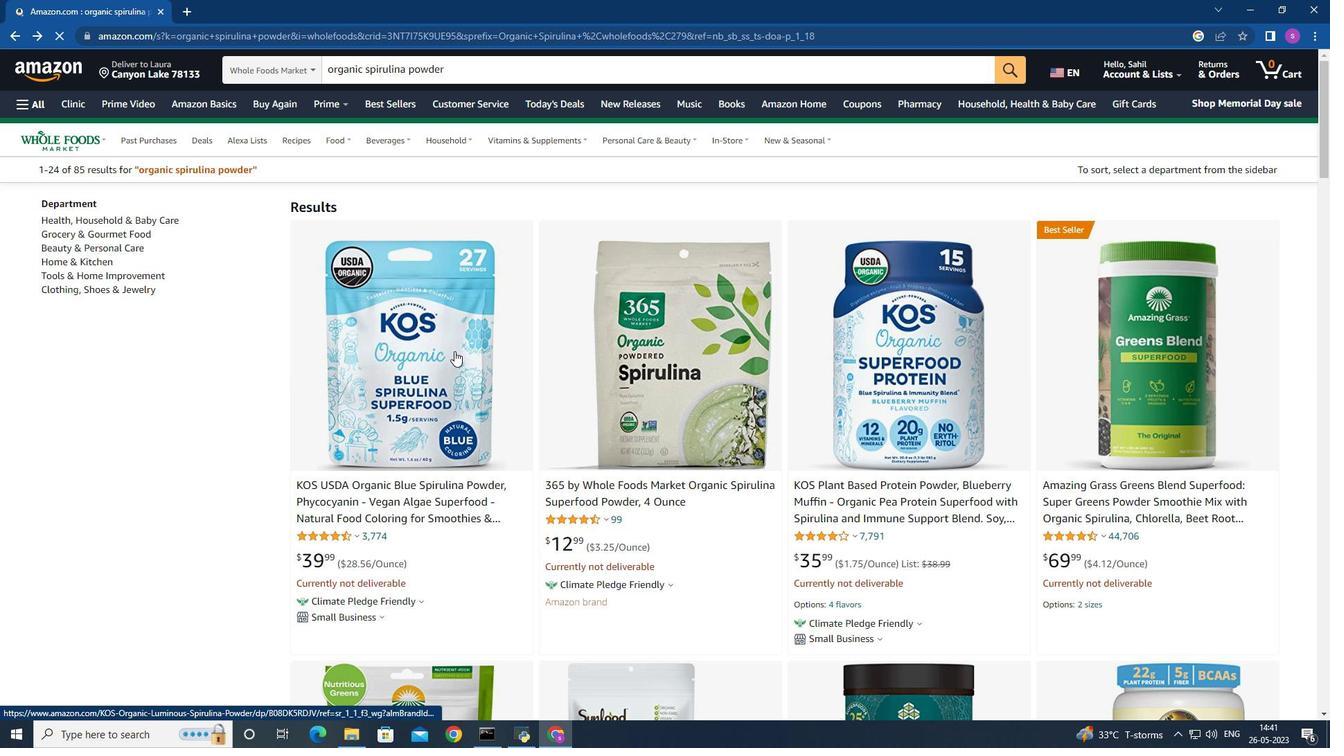 
Action: Mouse moved to (453, 346)
Screenshot: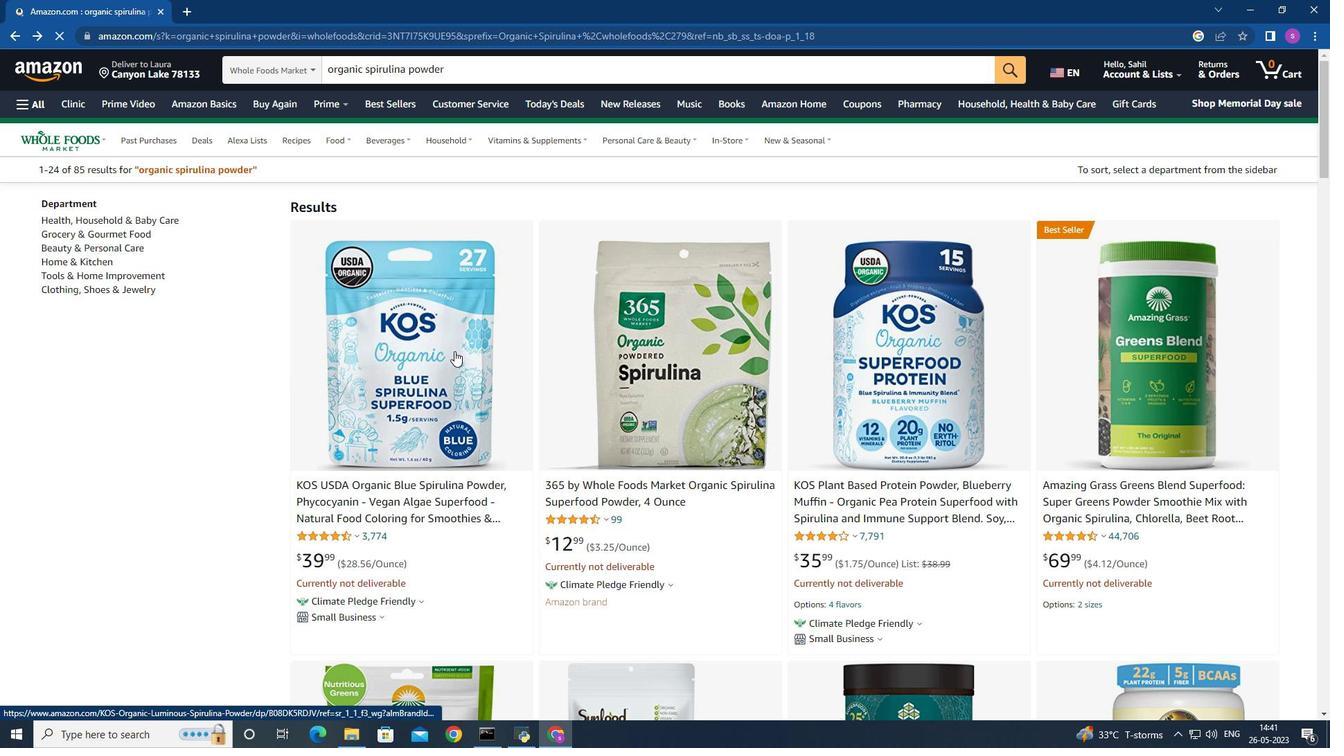 
Action: Mouse scrolled (454, 350) with delta (0, 0)
Screenshot: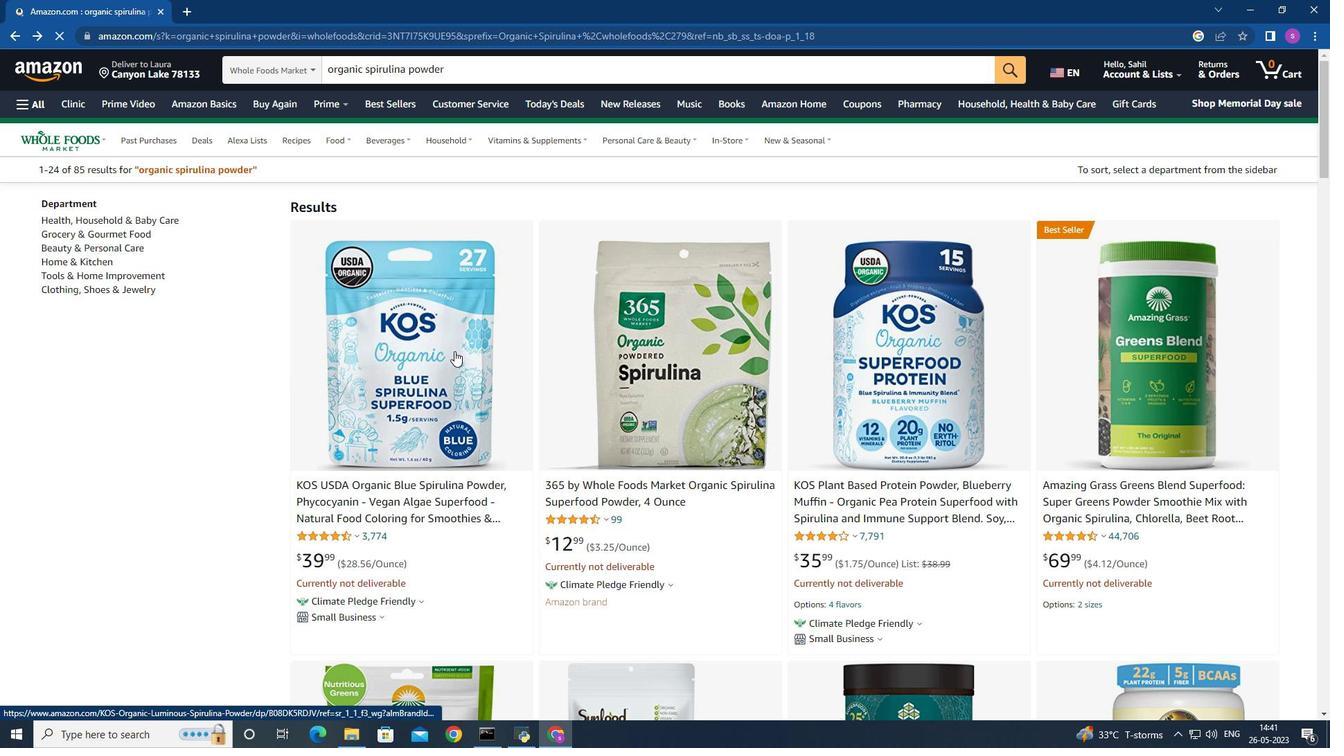 
Action: Mouse scrolled (454, 348) with delta (0, 0)
Screenshot: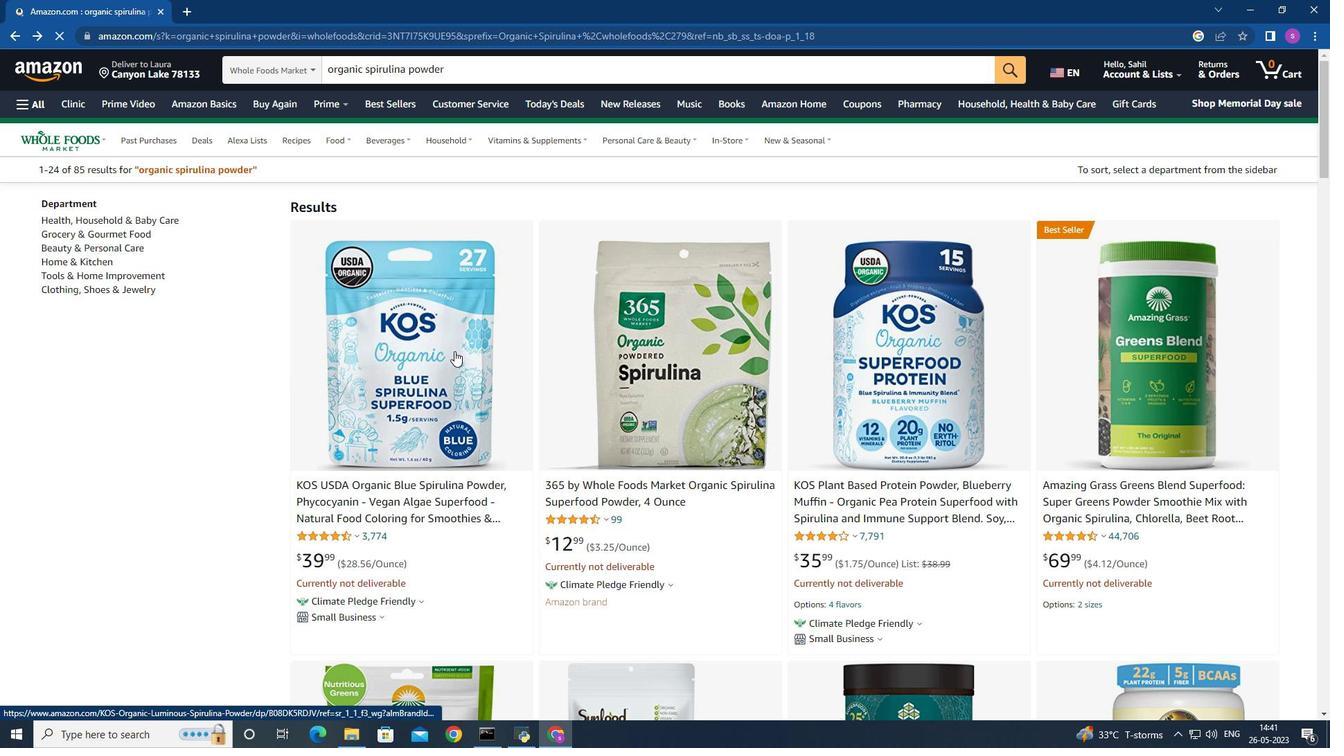 
Action: Mouse moved to (454, 343)
Screenshot: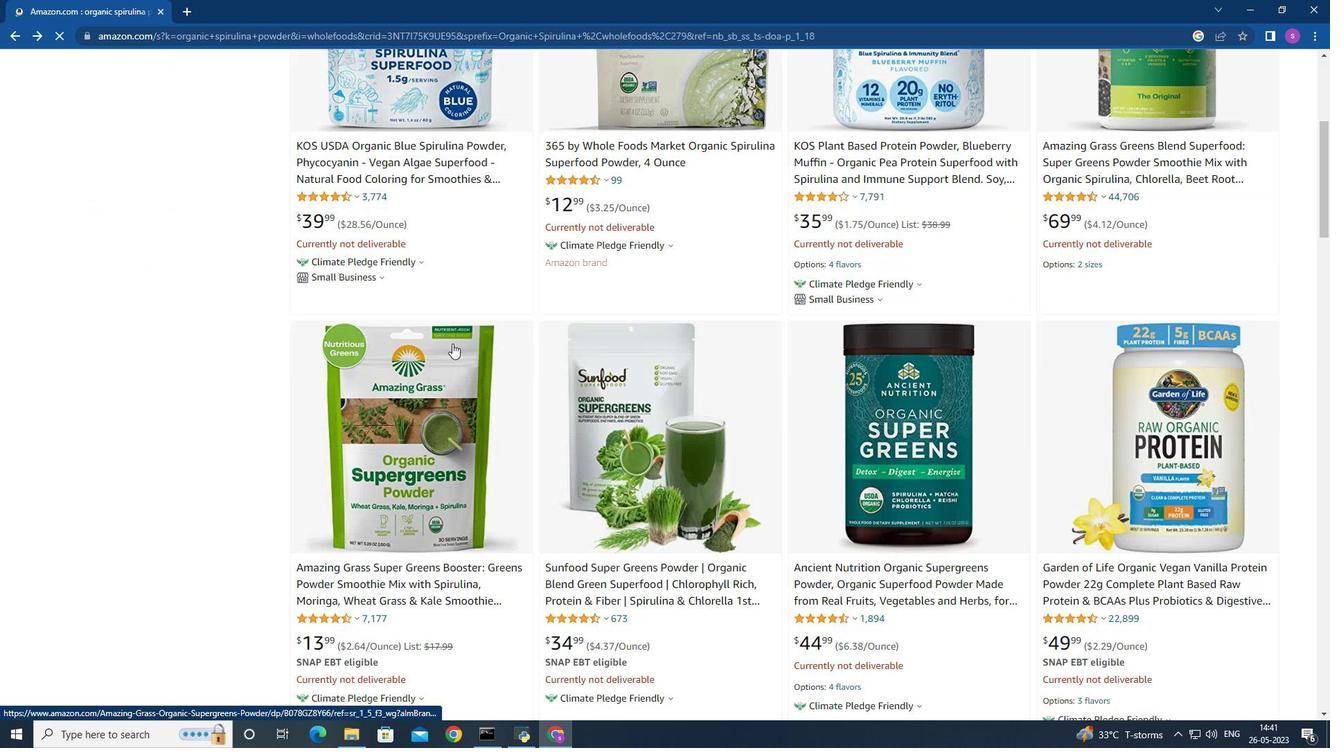 
Action: Mouse scrolled (454, 343) with delta (0, 0)
Screenshot: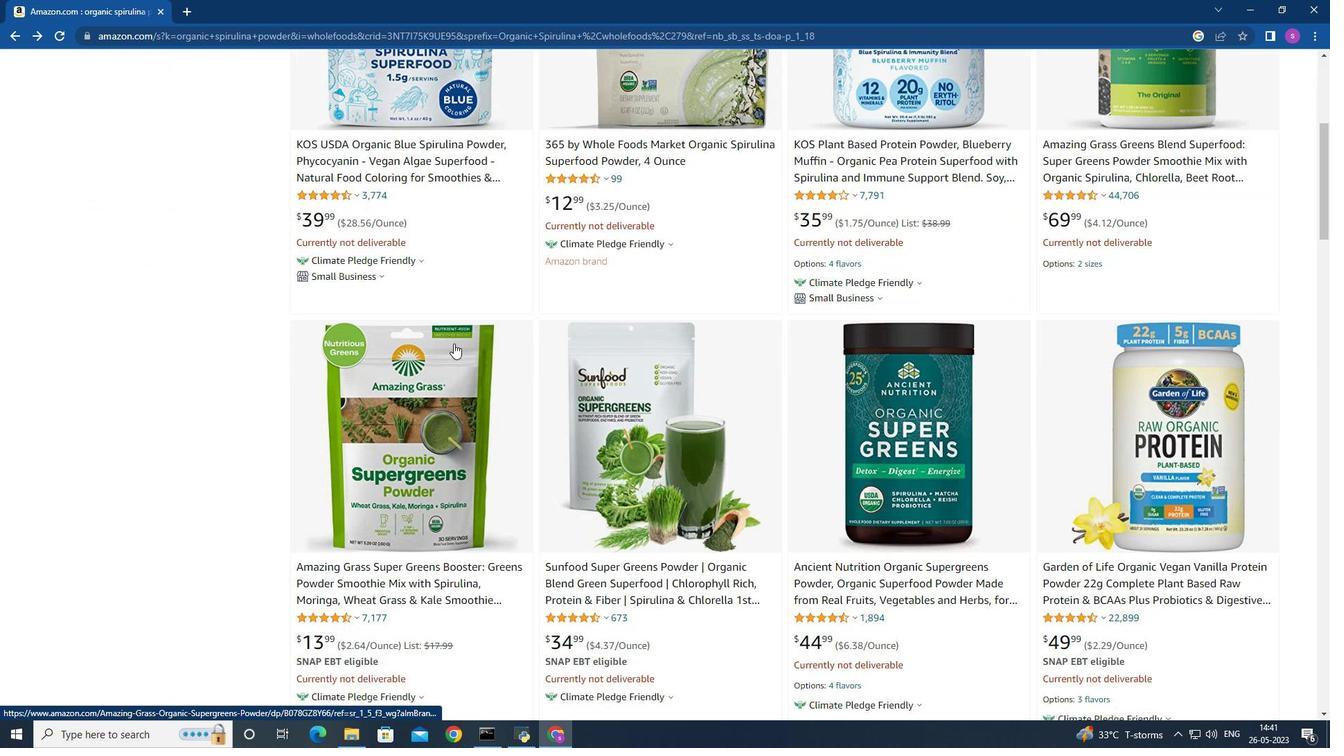 
Action: Mouse scrolled (454, 343) with delta (0, 0)
Screenshot: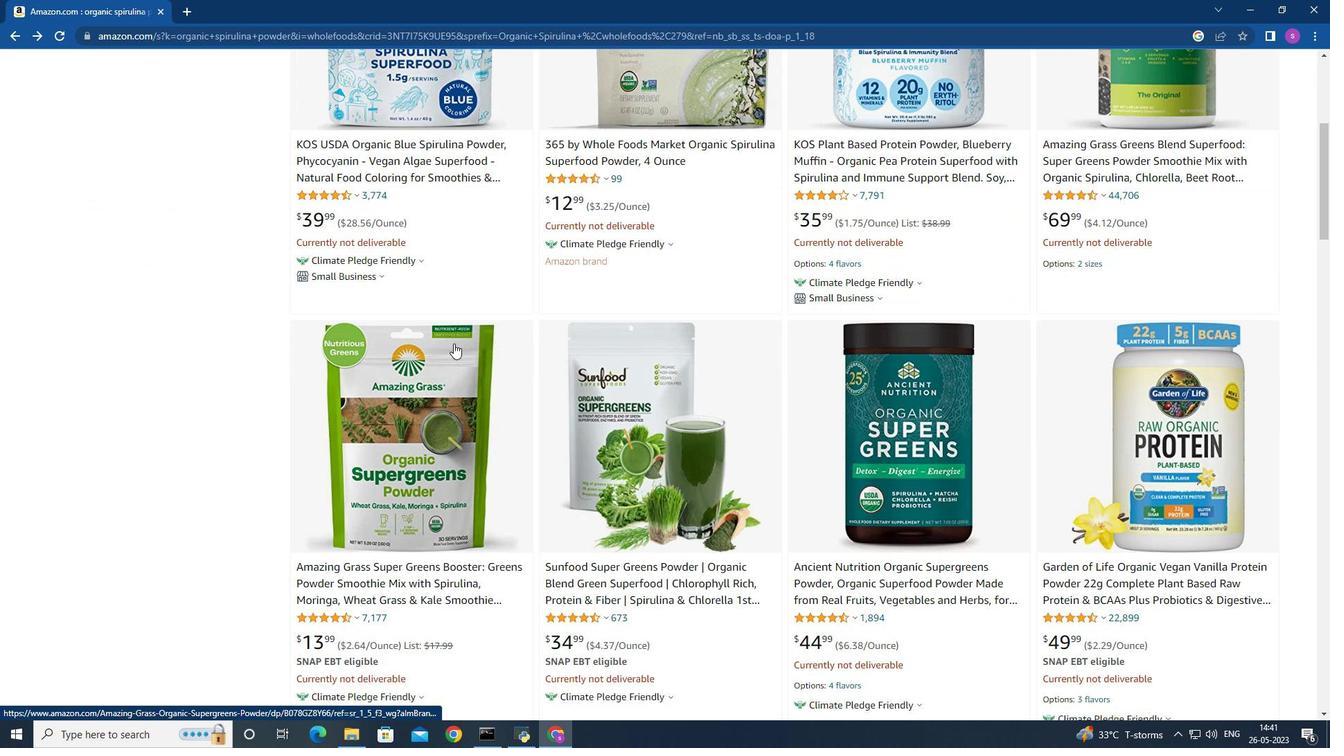 
Action: Mouse scrolled (454, 343) with delta (0, 0)
Screenshot: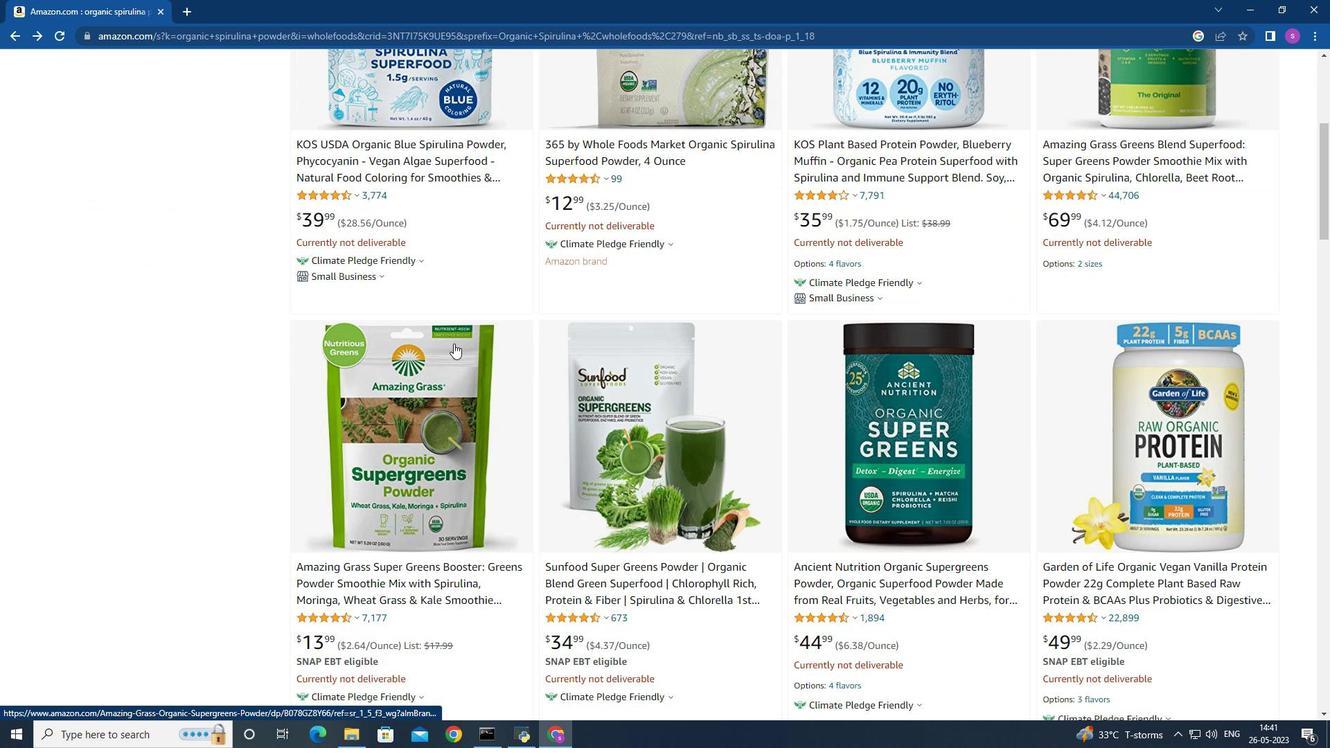
Action: Mouse scrolled (454, 343) with delta (0, 0)
Screenshot: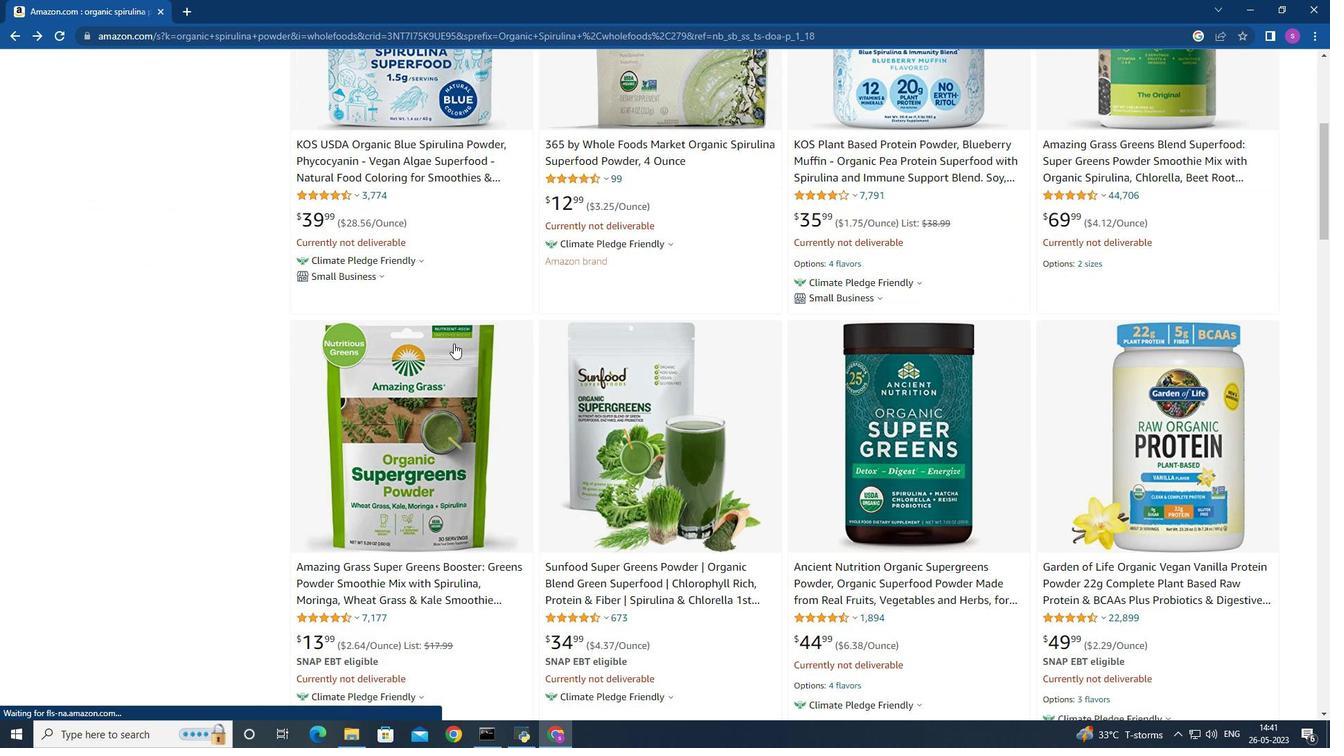 
Action: Mouse moved to (454, 343)
Screenshot: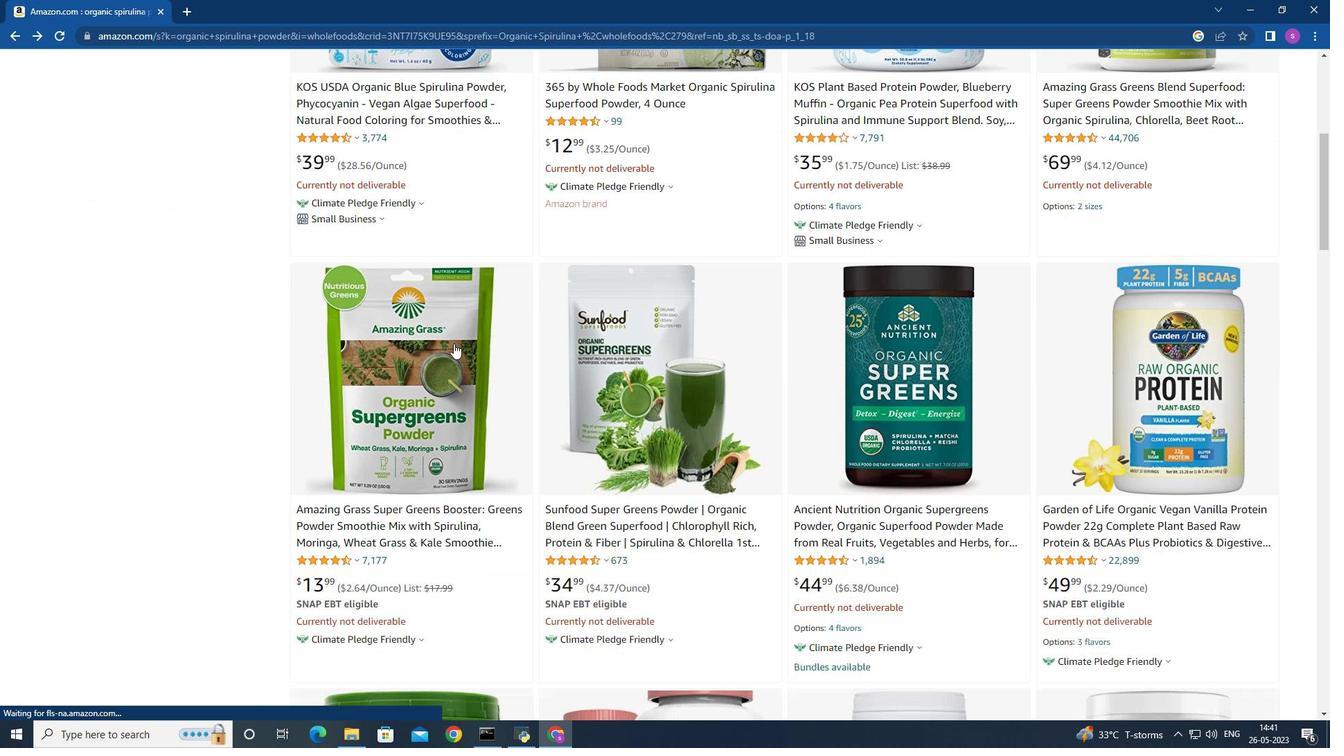 
Action: Mouse scrolled (454, 342) with delta (0, 0)
Screenshot: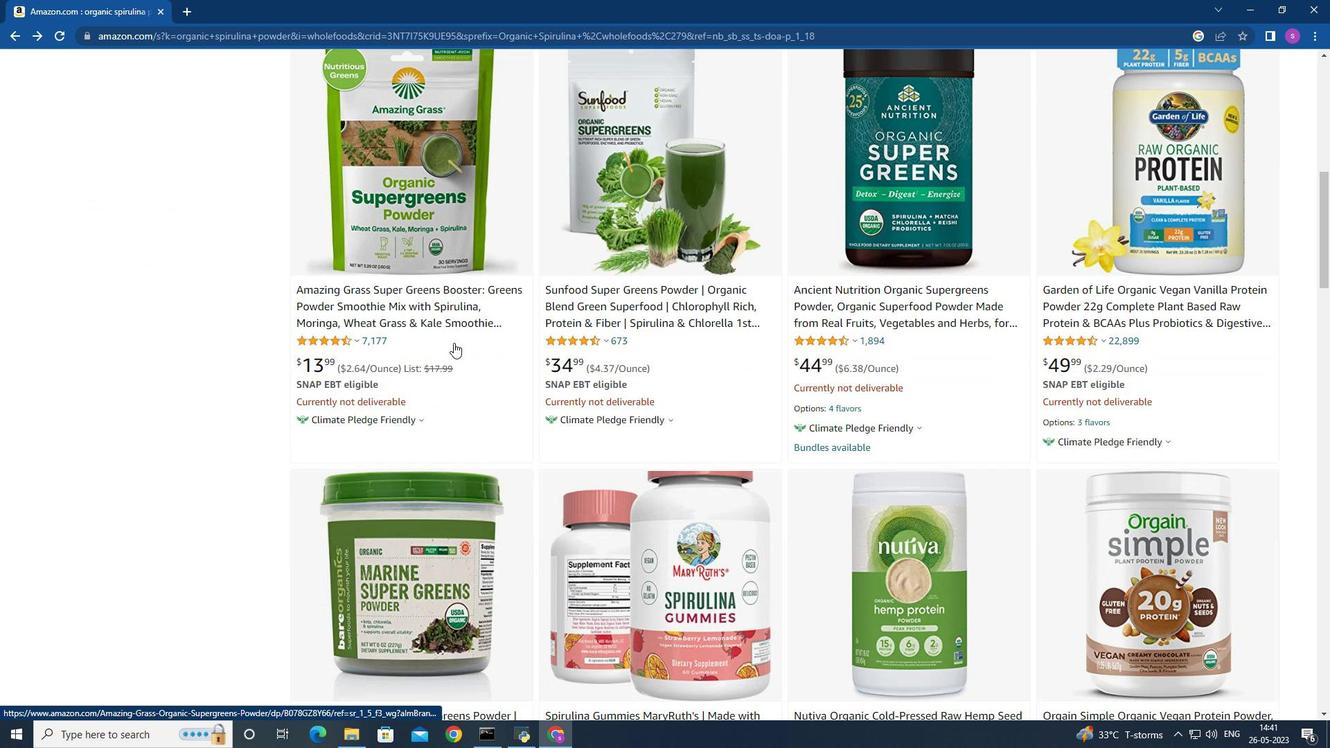 
Action: Mouse scrolled (454, 342) with delta (0, 0)
Screenshot: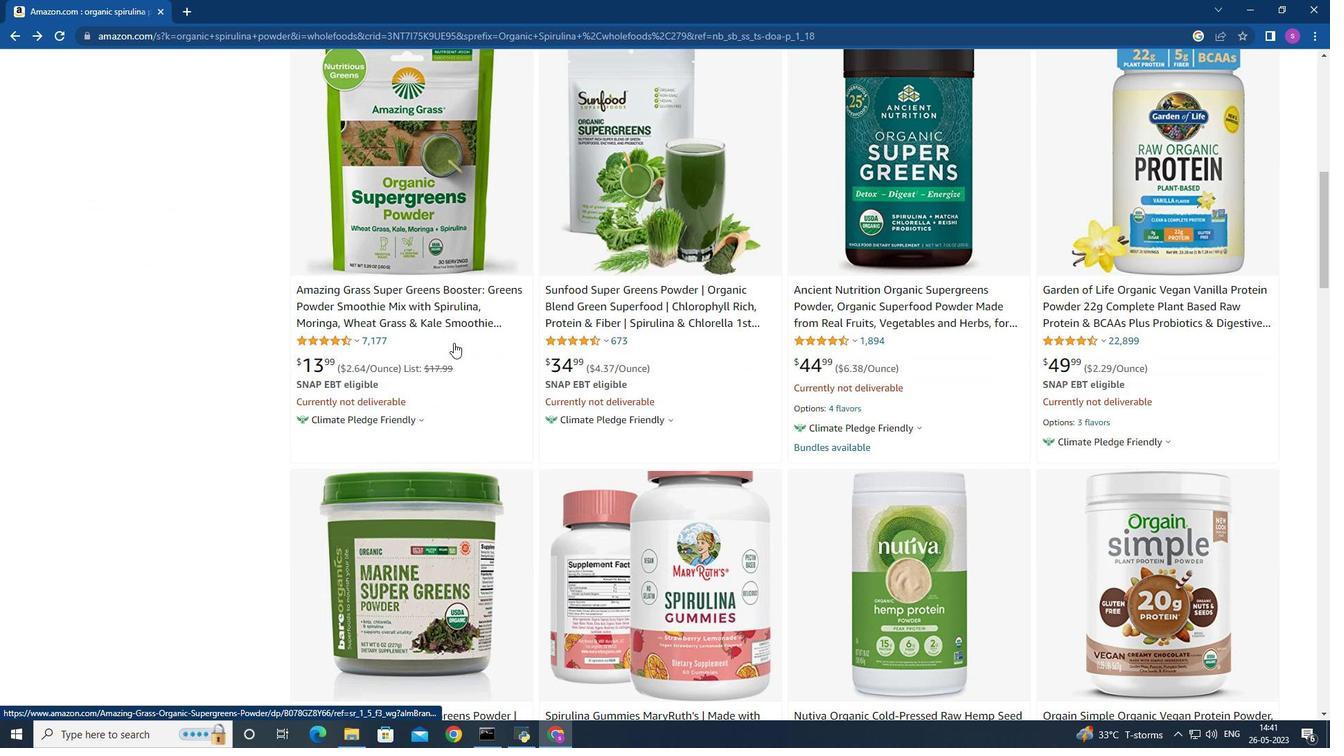 
Action: Mouse scrolled (454, 342) with delta (0, 0)
Screenshot: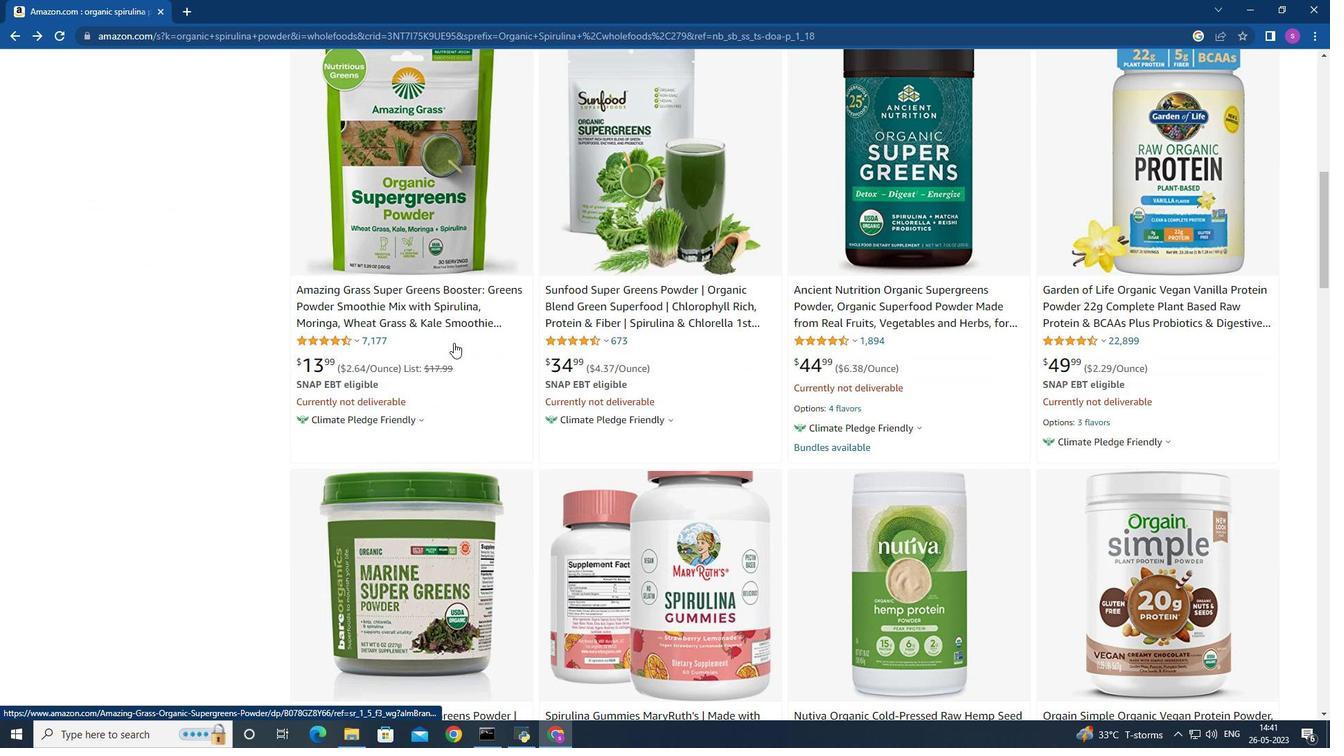 
Action: Mouse scrolled (454, 342) with delta (0, 0)
Screenshot: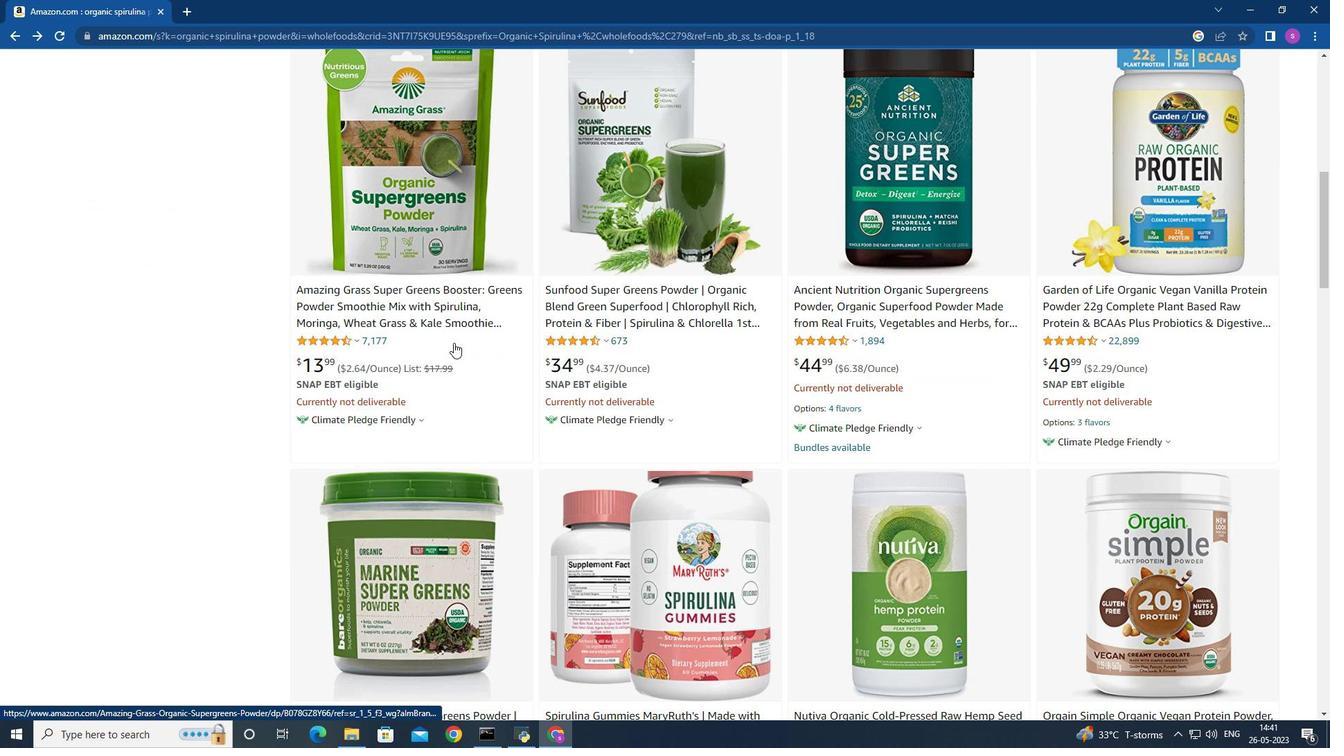 
Action: Mouse moved to (454, 340)
Screenshot: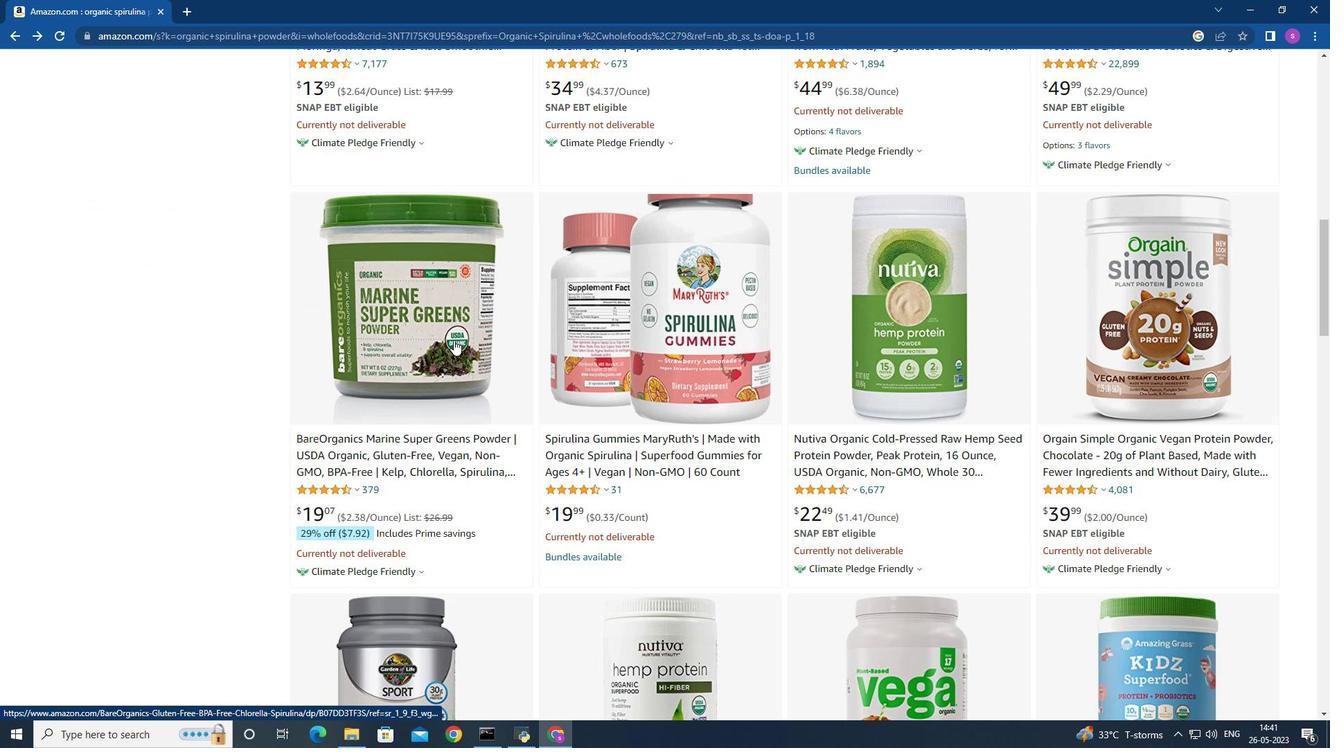 
Action: Mouse scrolled (454, 341) with delta (0, 0)
Screenshot: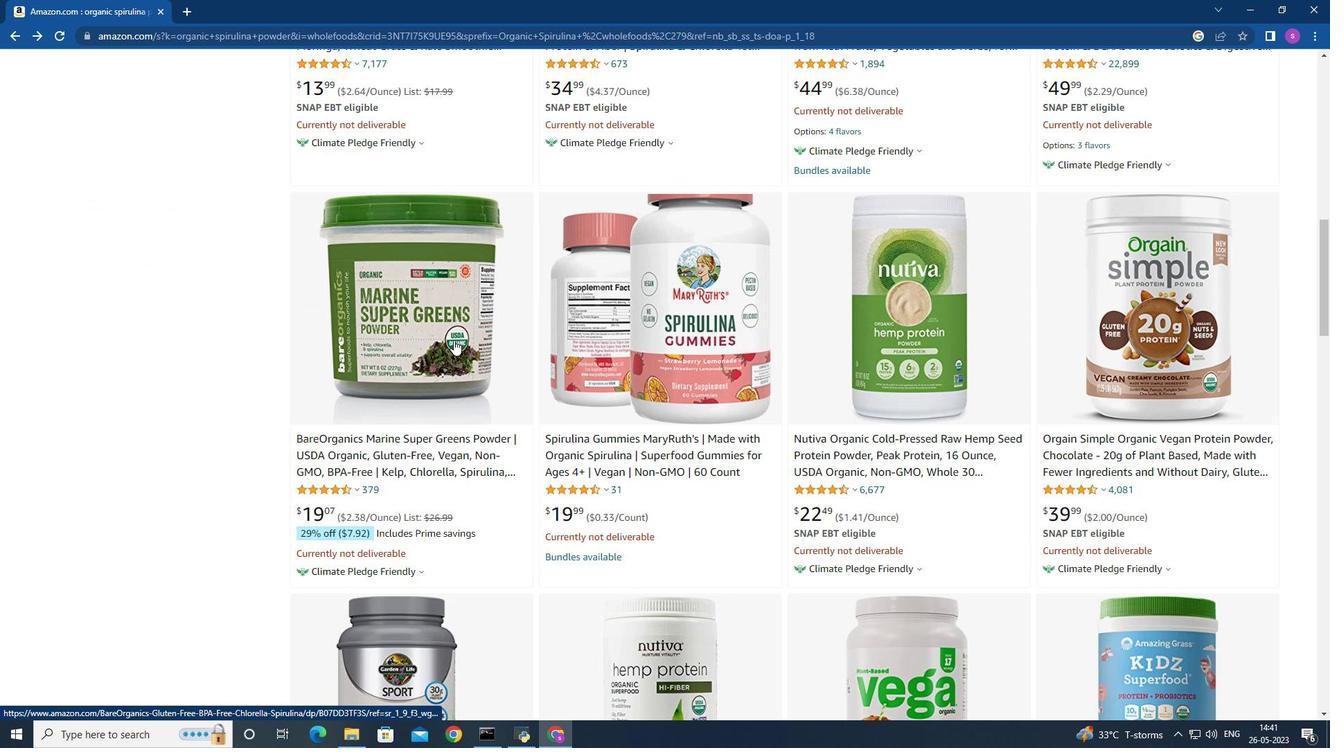 
Action: Mouse moved to (454, 340)
Screenshot: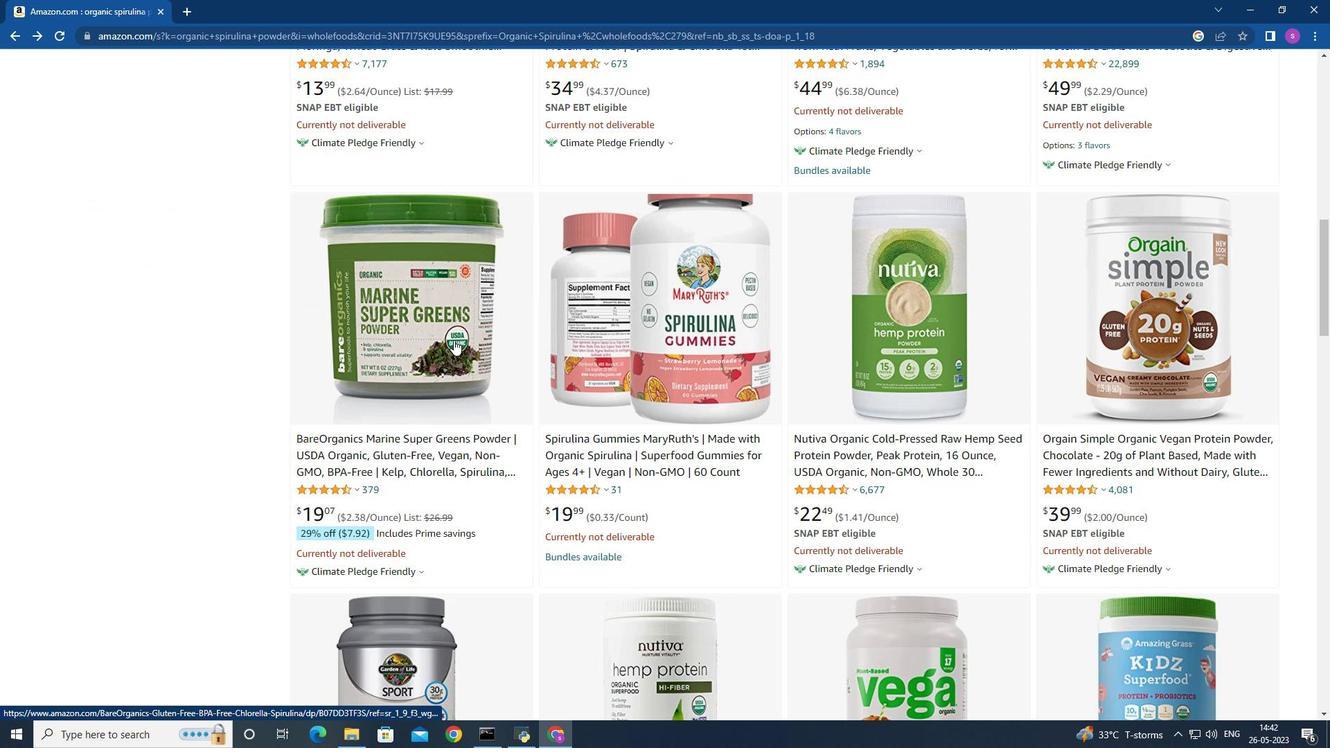 
Action: Mouse scrolled (454, 341) with delta (0, 0)
Screenshot: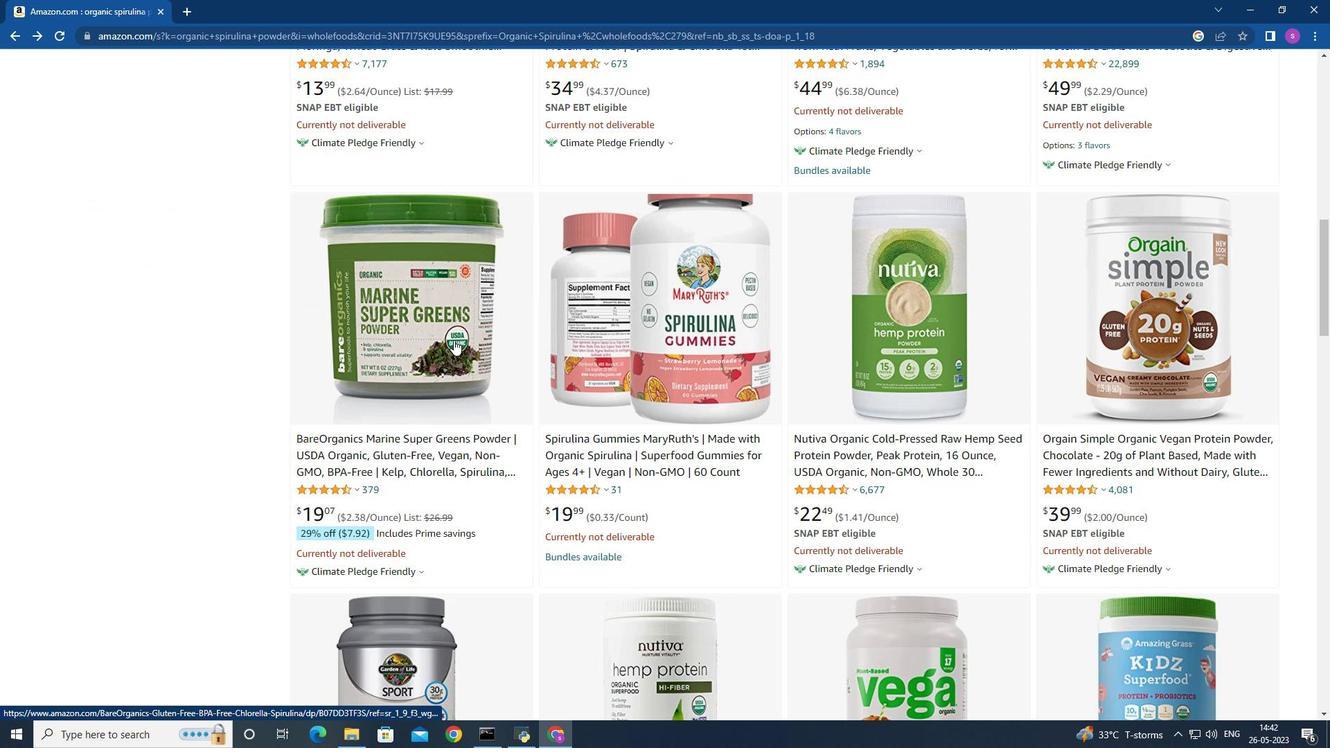 
Action: Mouse scrolled (454, 341) with delta (0, 0)
Screenshot: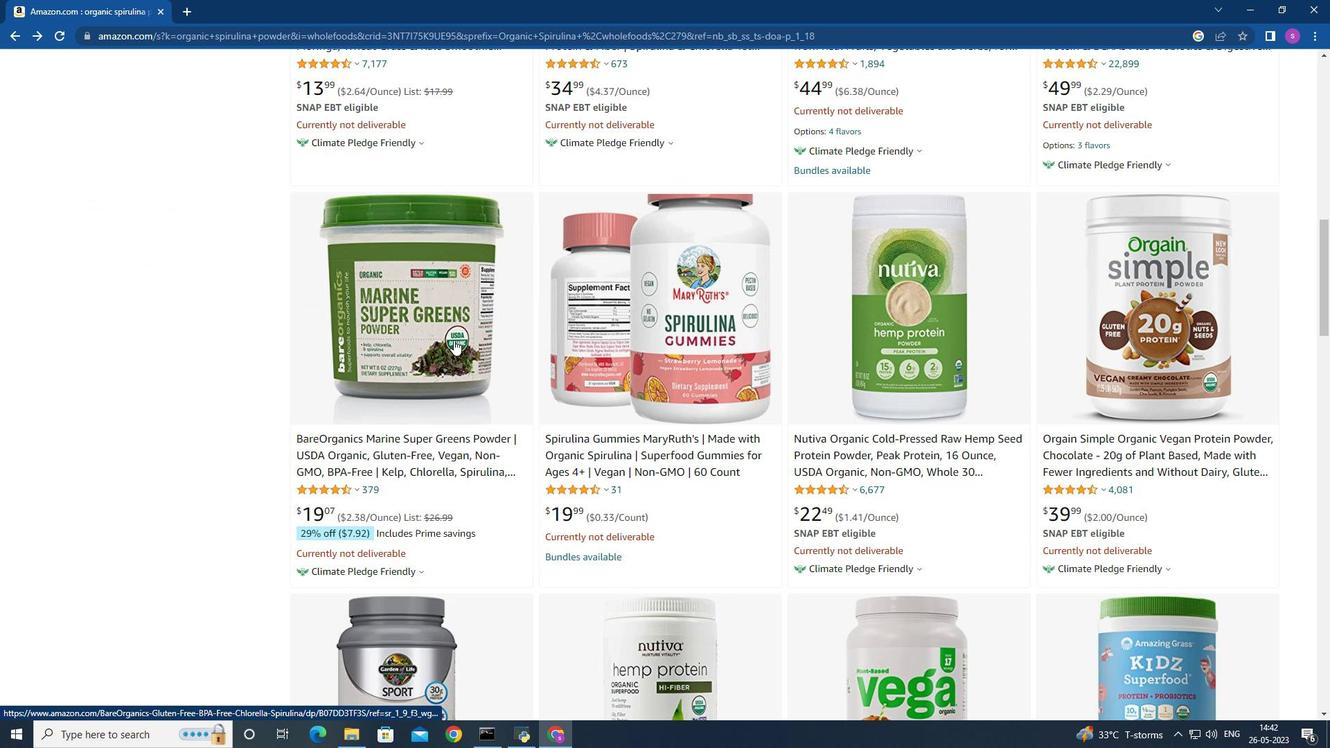
Action: Mouse moved to (454, 339)
Screenshot: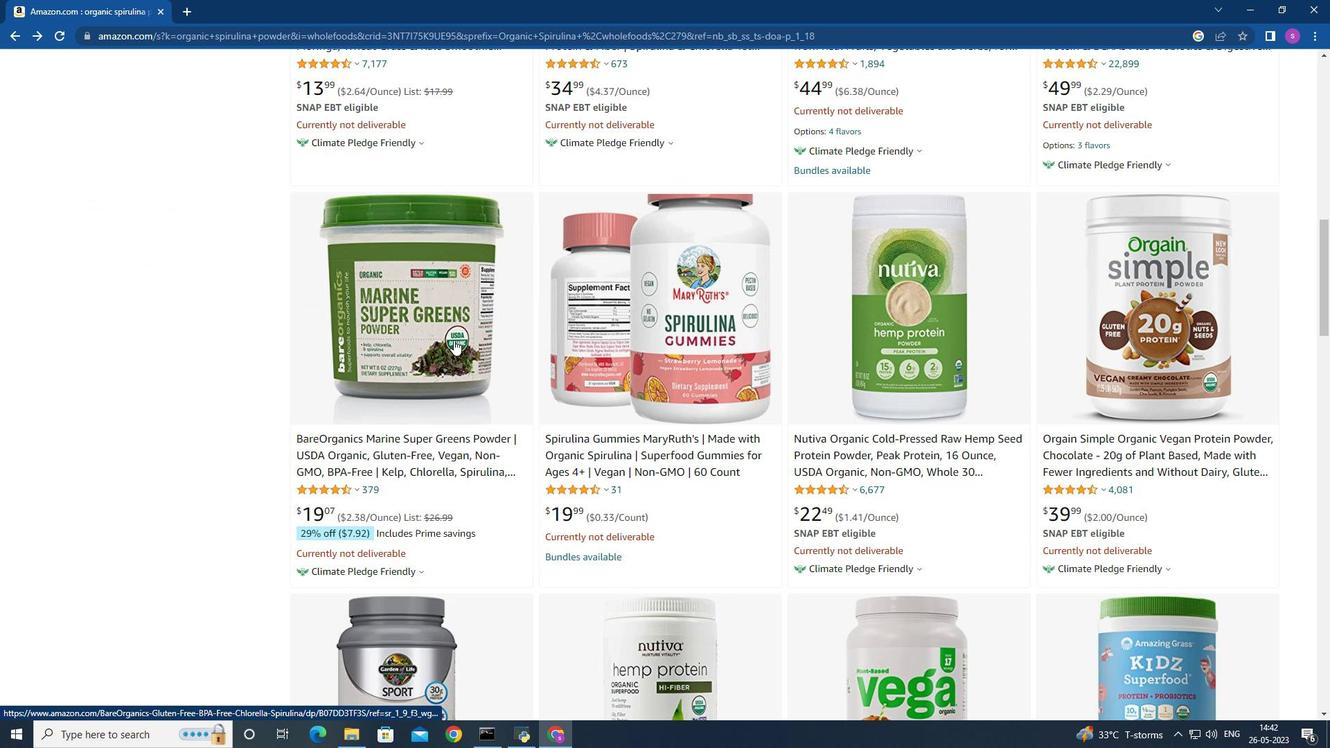 
Action: Mouse scrolled (454, 340) with delta (0, 0)
Screenshot: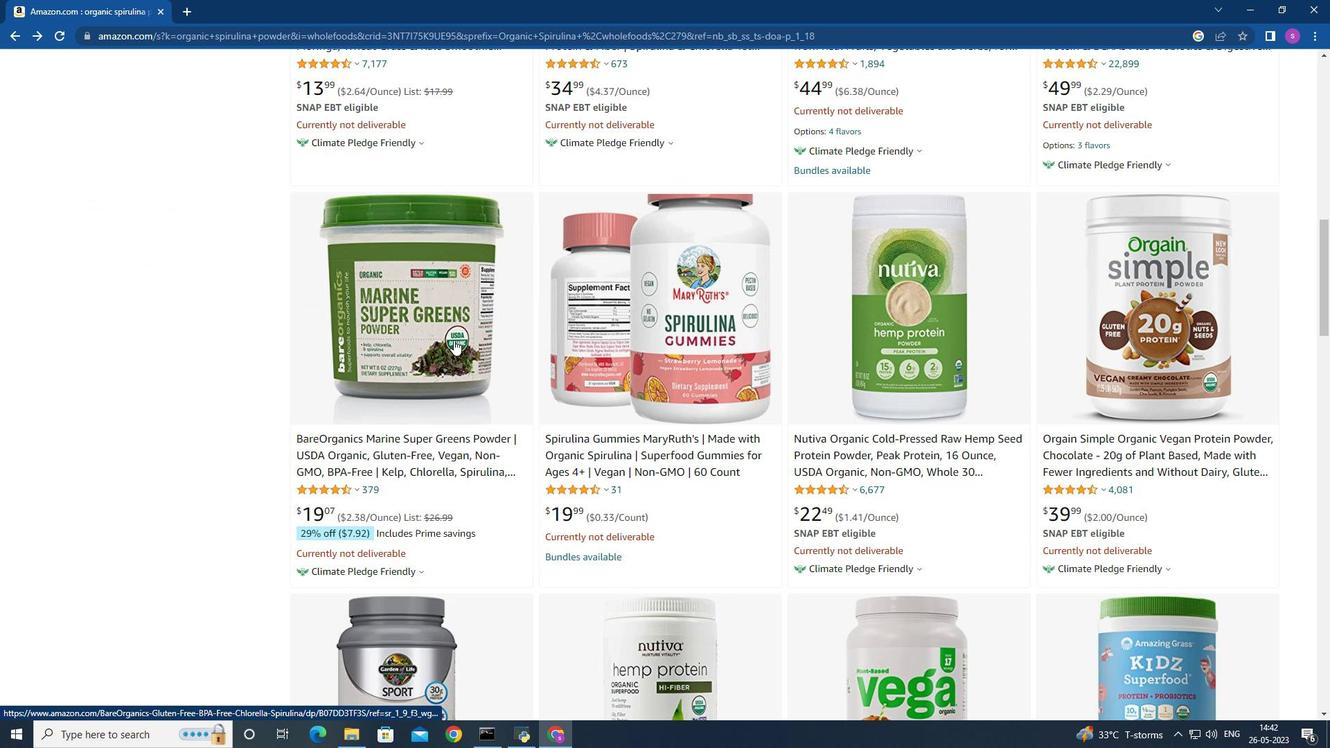 
Action: Mouse moved to (459, 337)
Screenshot: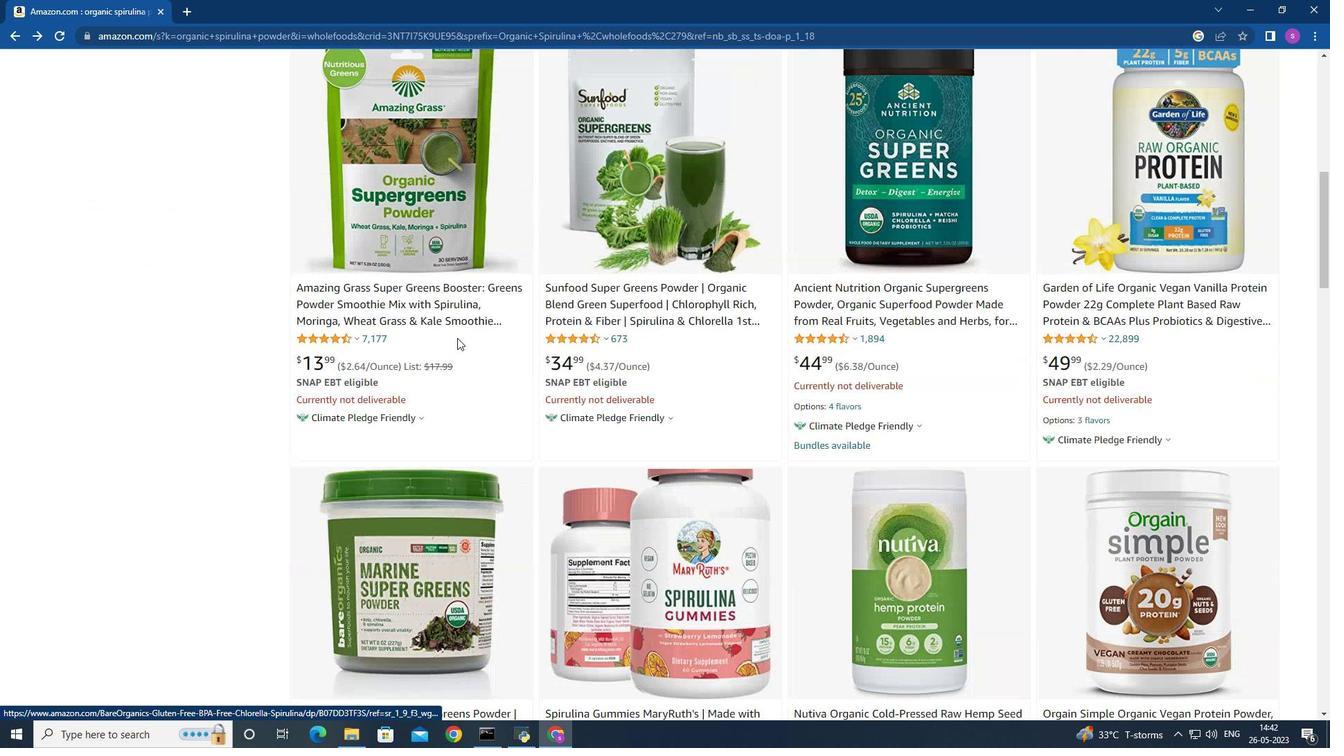
Action: Mouse scrolled (459, 338) with delta (0, 0)
Screenshot: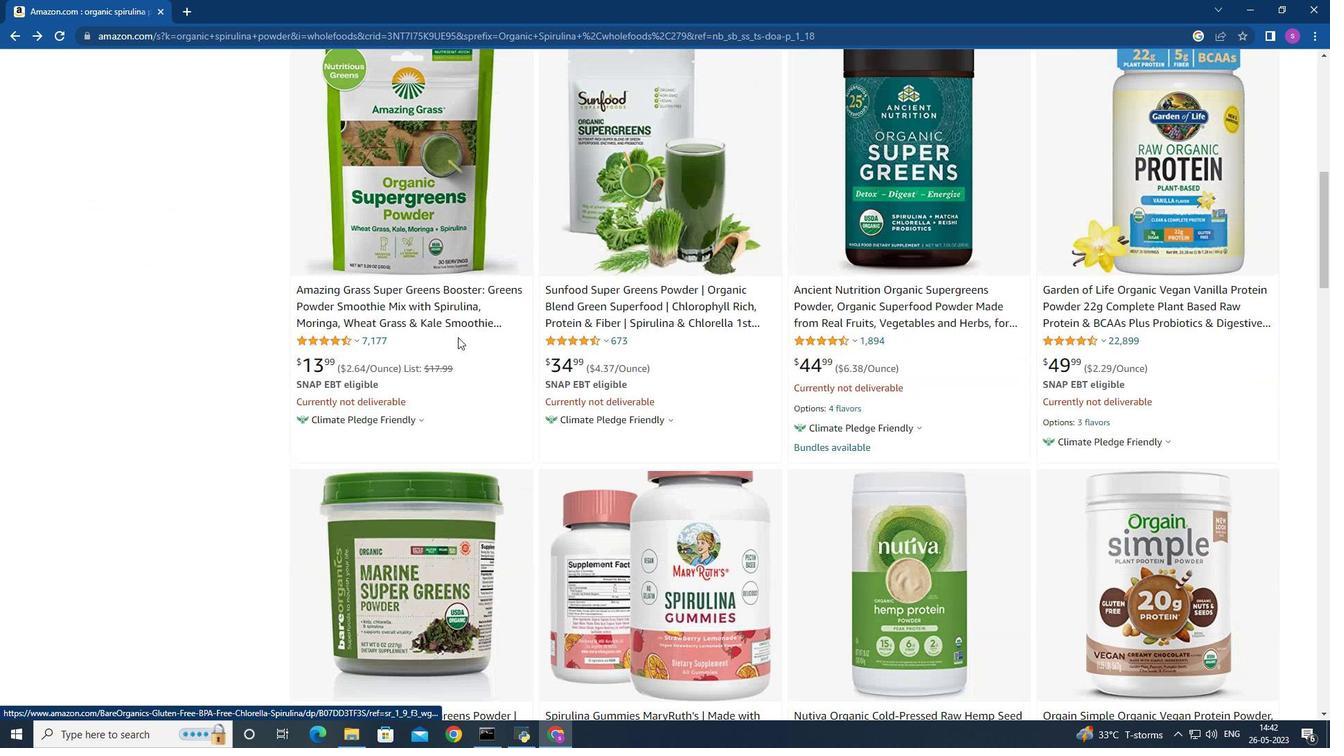 
Action: Mouse scrolled (459, 338) with delta (0, 0)
Screenshot: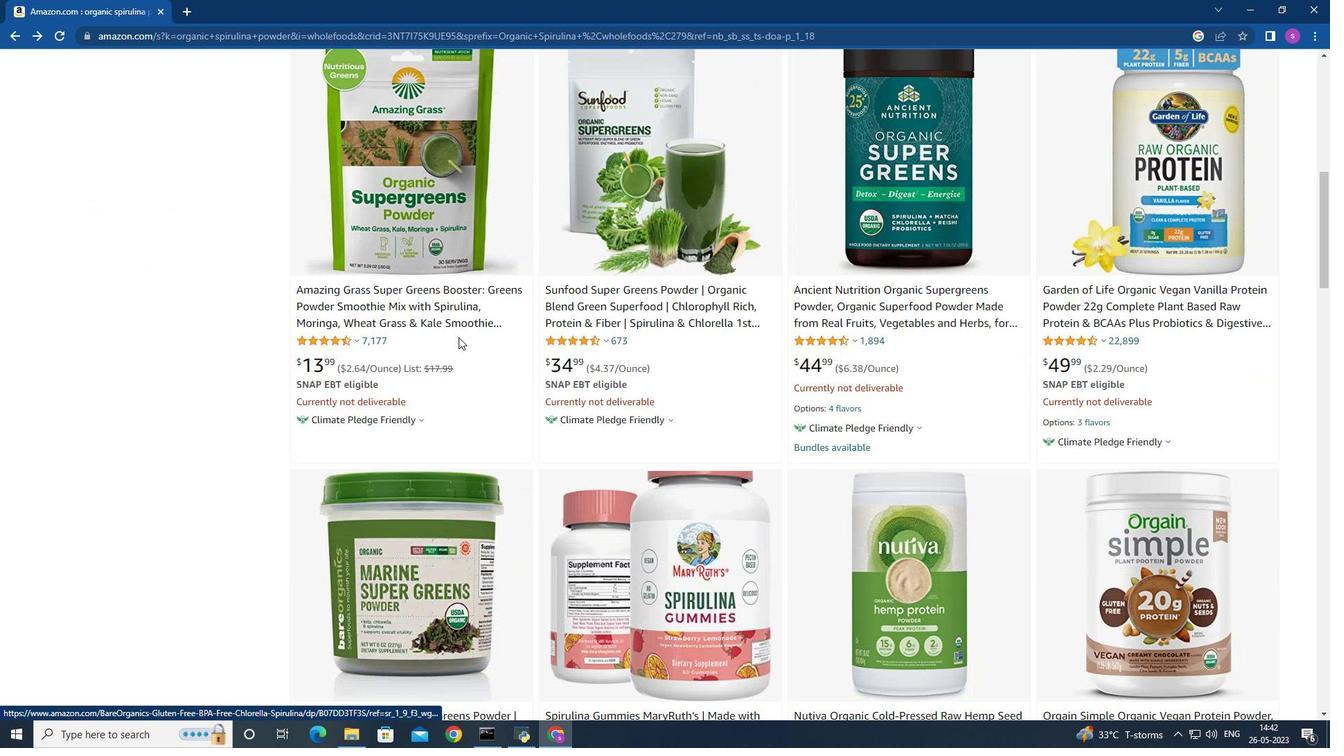 
Action: Mouse scrolled (459, 338) with delta (0, 0)
Screenshot: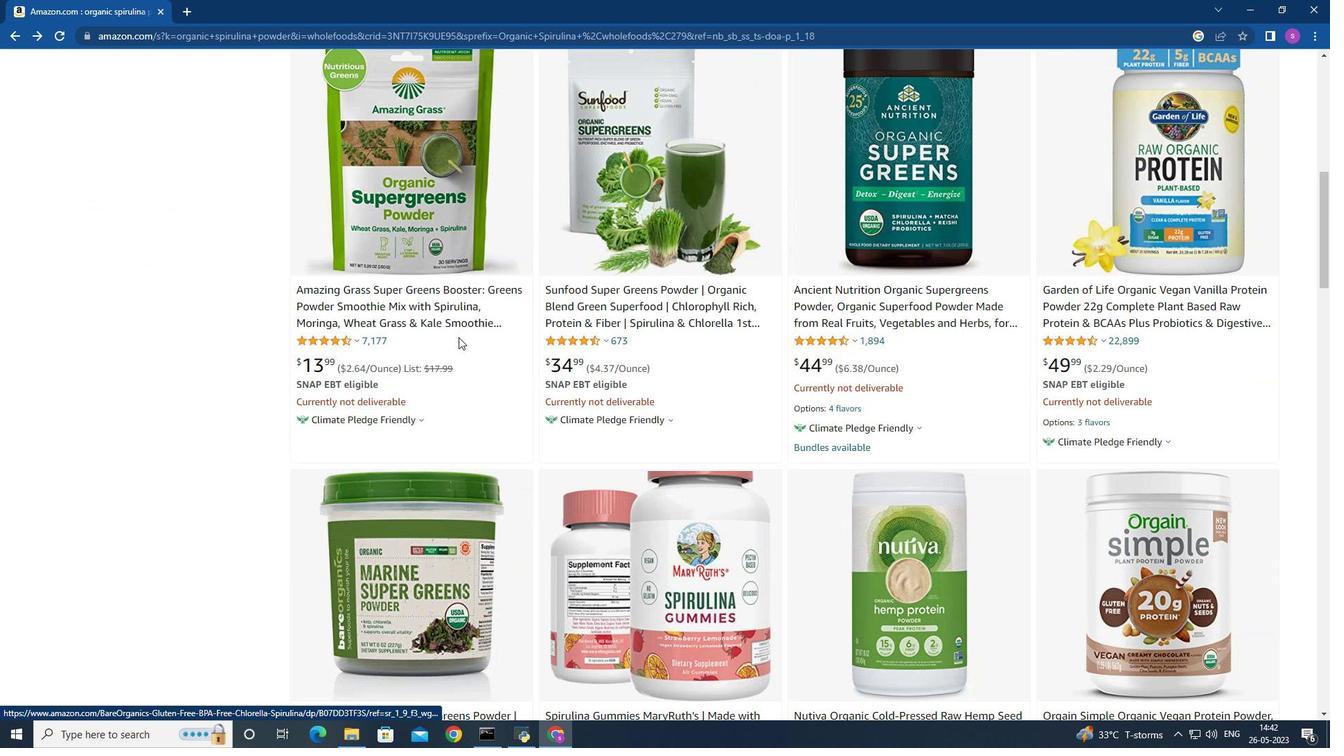 
Action: Mouse moved to (594, 370)
Screenshot: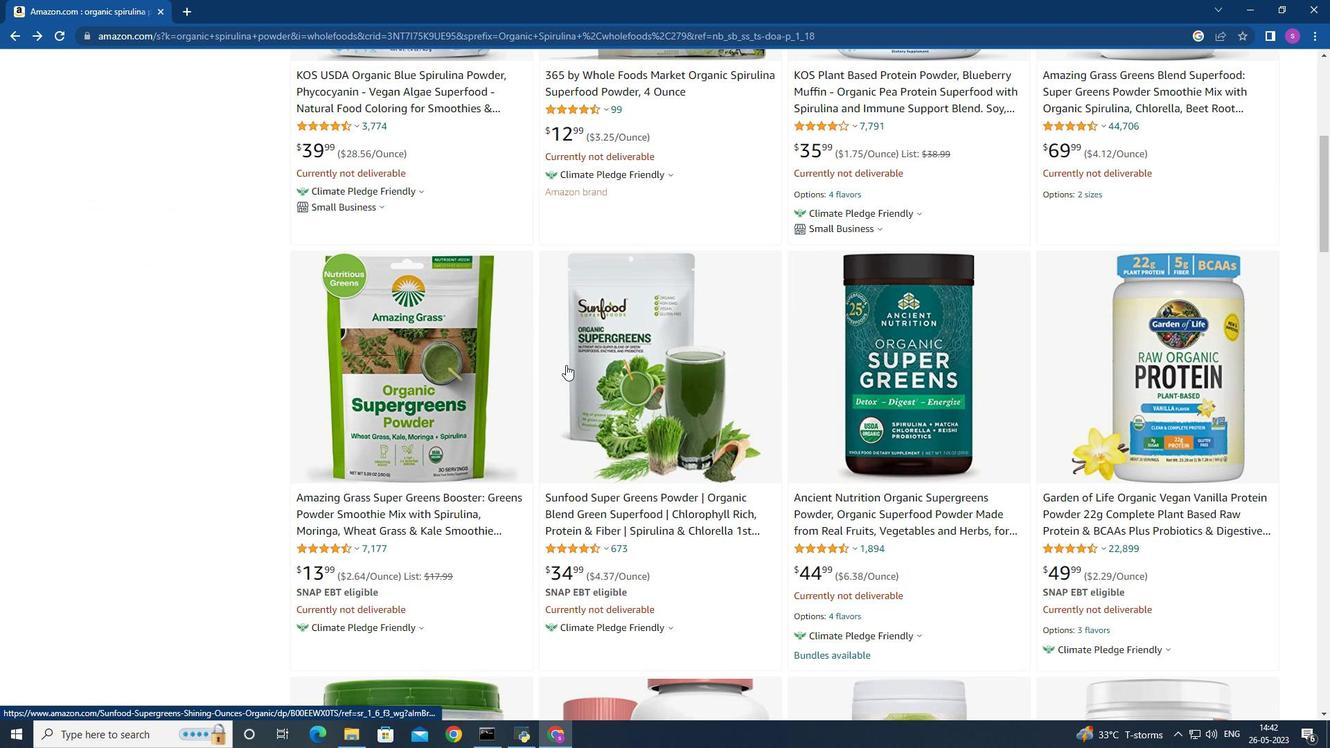 
Action: Mouse scrolled (594, 370) with delta (0, 0)
Screenshot: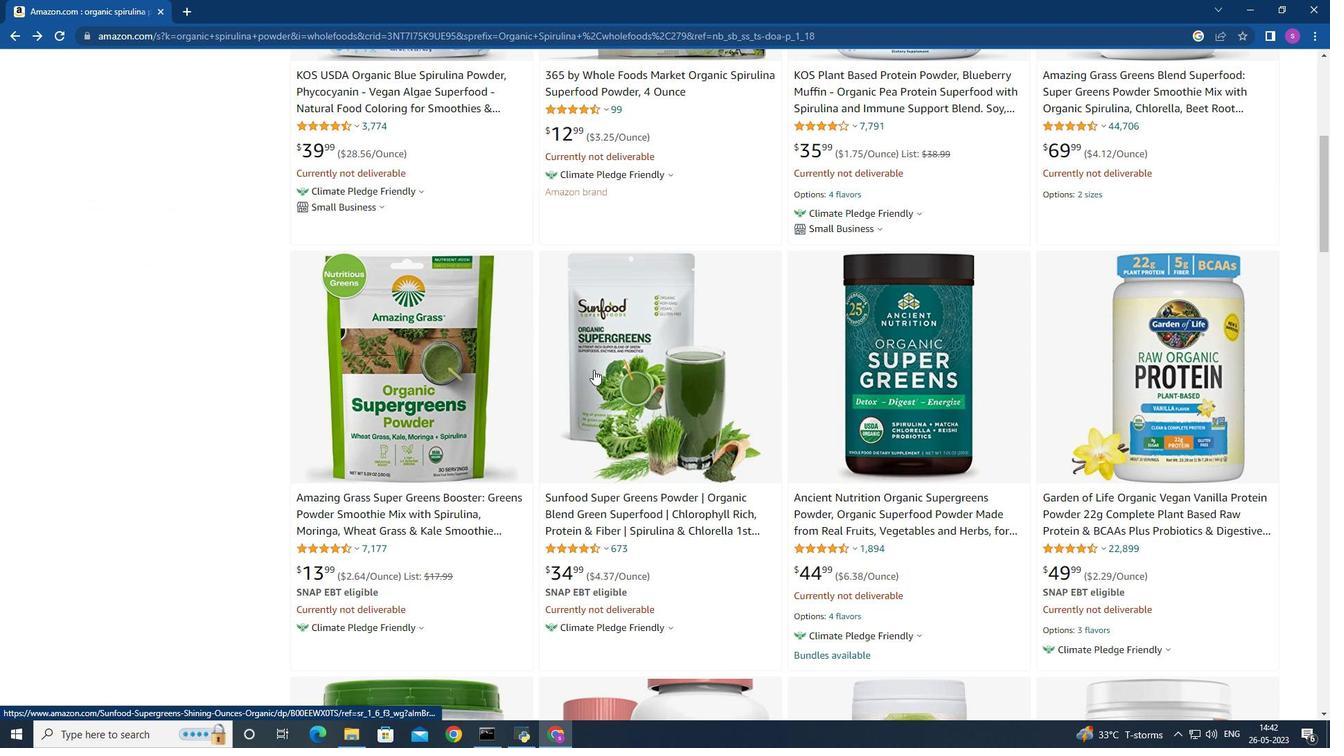 
Action: Mouse scrolled (594, 370) with delta (0, 0)
Screenshot: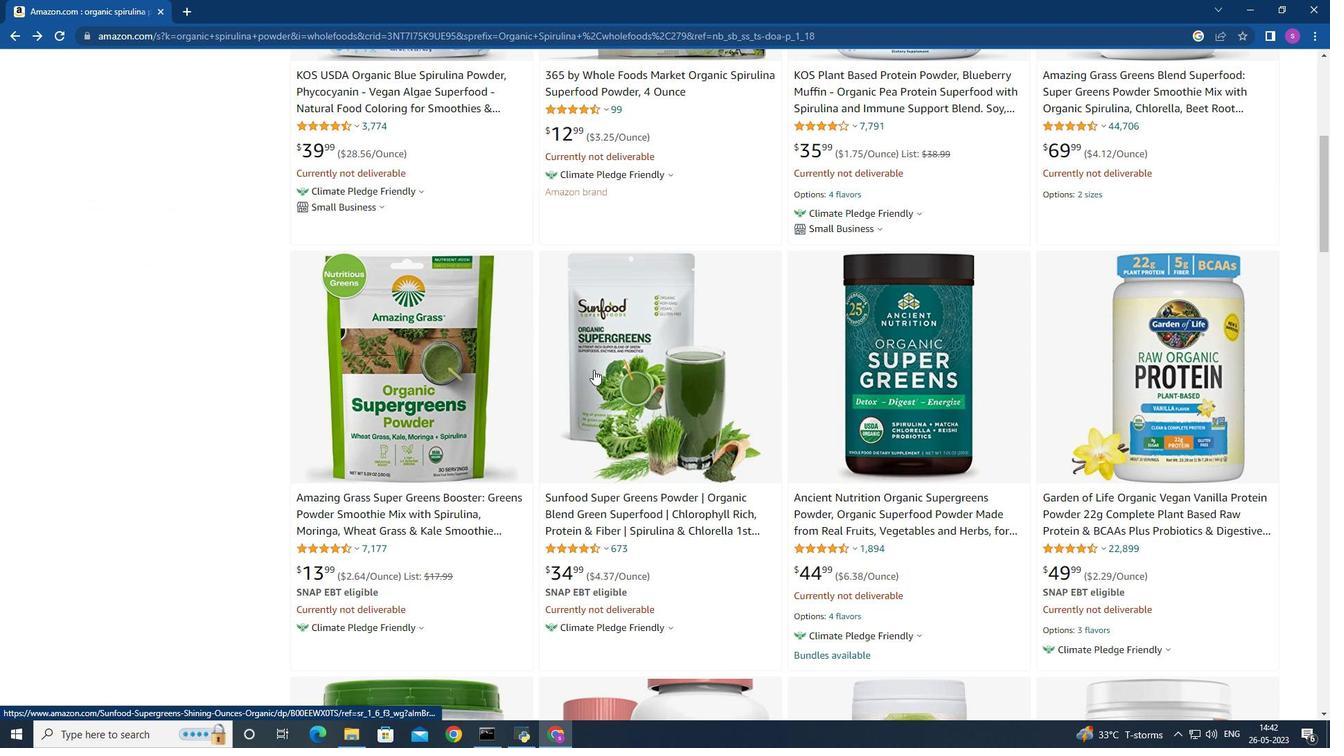 
Action: Mouse moved to (715, 342)
Screenshot: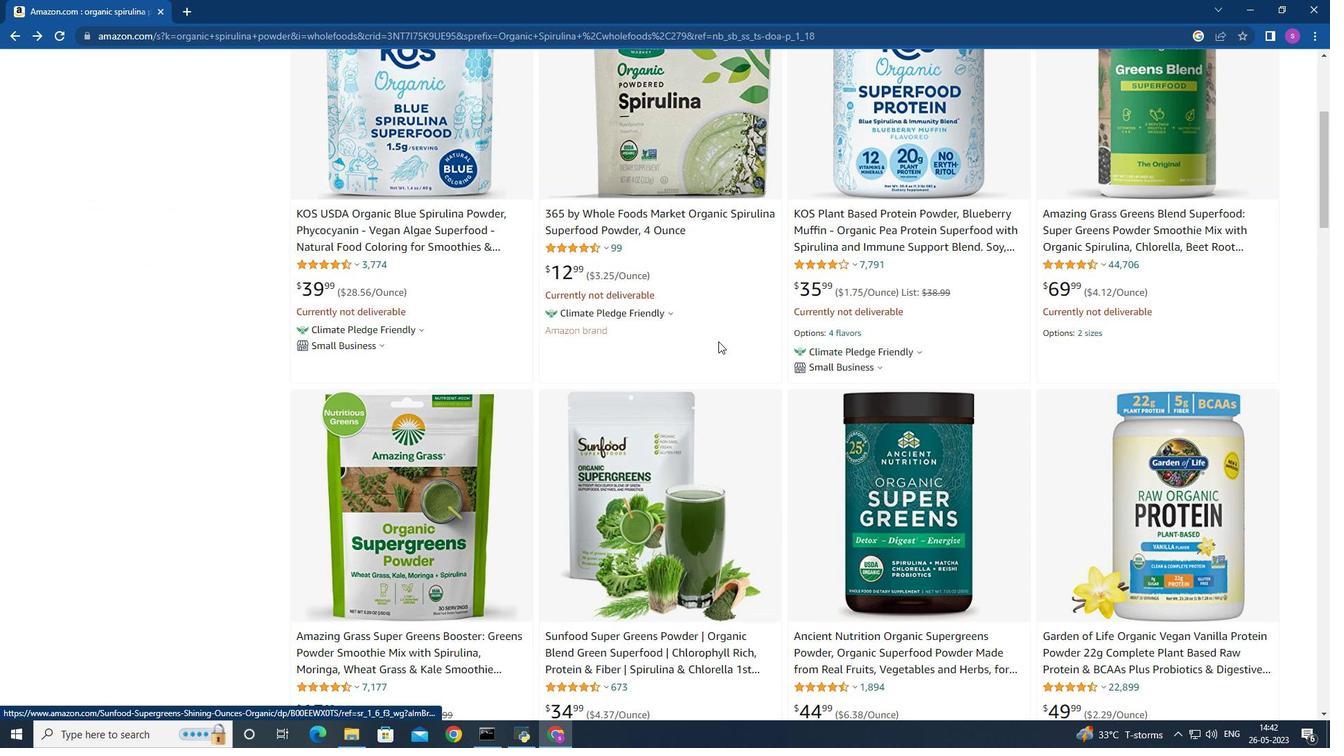 
Action: Mouse scrolled (715, 343) with delta (0, 0)
Screenshot: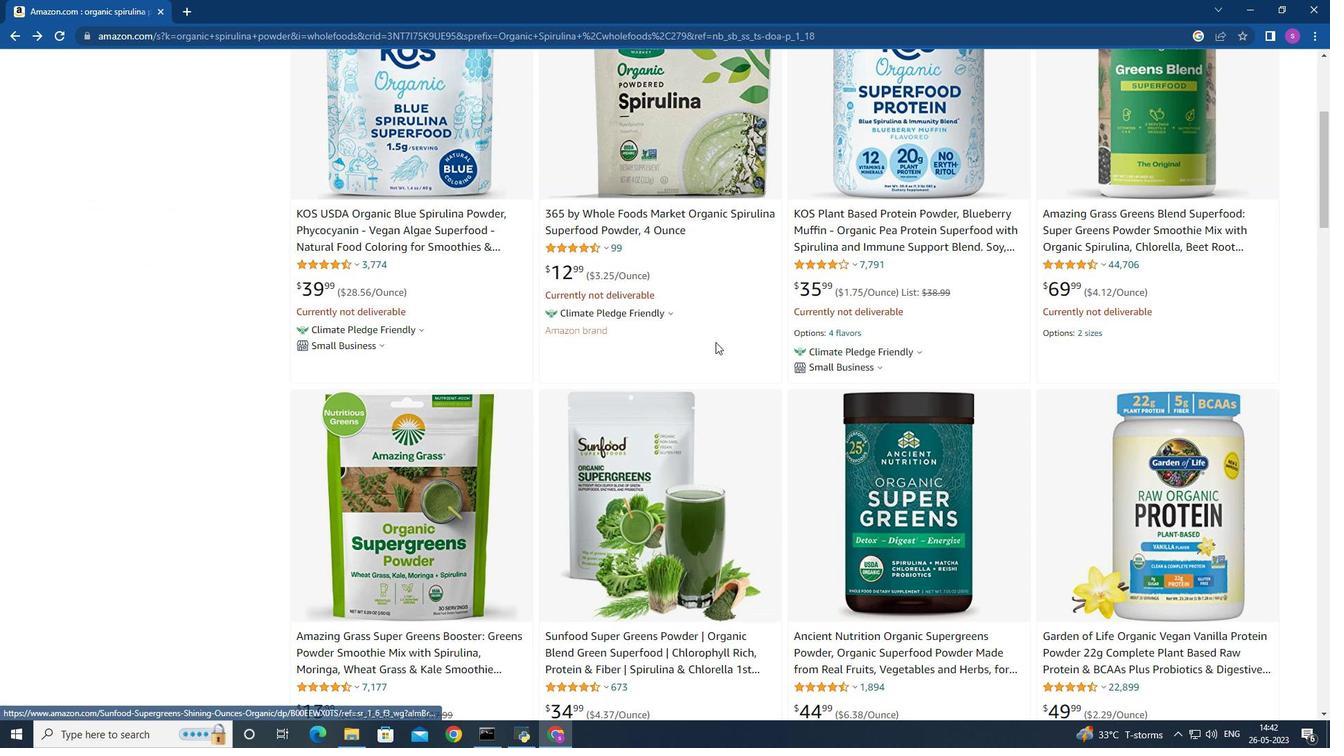 
Action: Mouse scrolled (715, 343) with delta (0, 0)
Screenshot: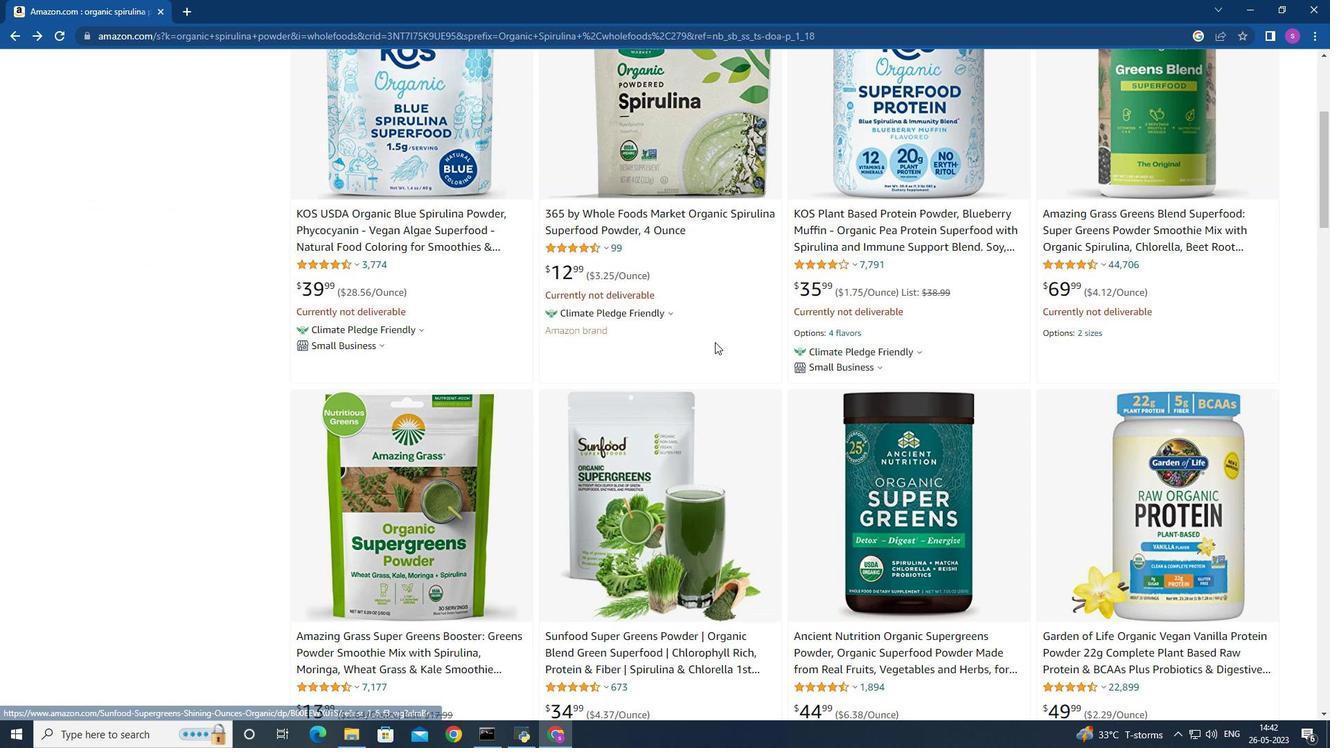 
Action: Mouse scrolled (715, 343) with delta (0, 0)
Screenshot: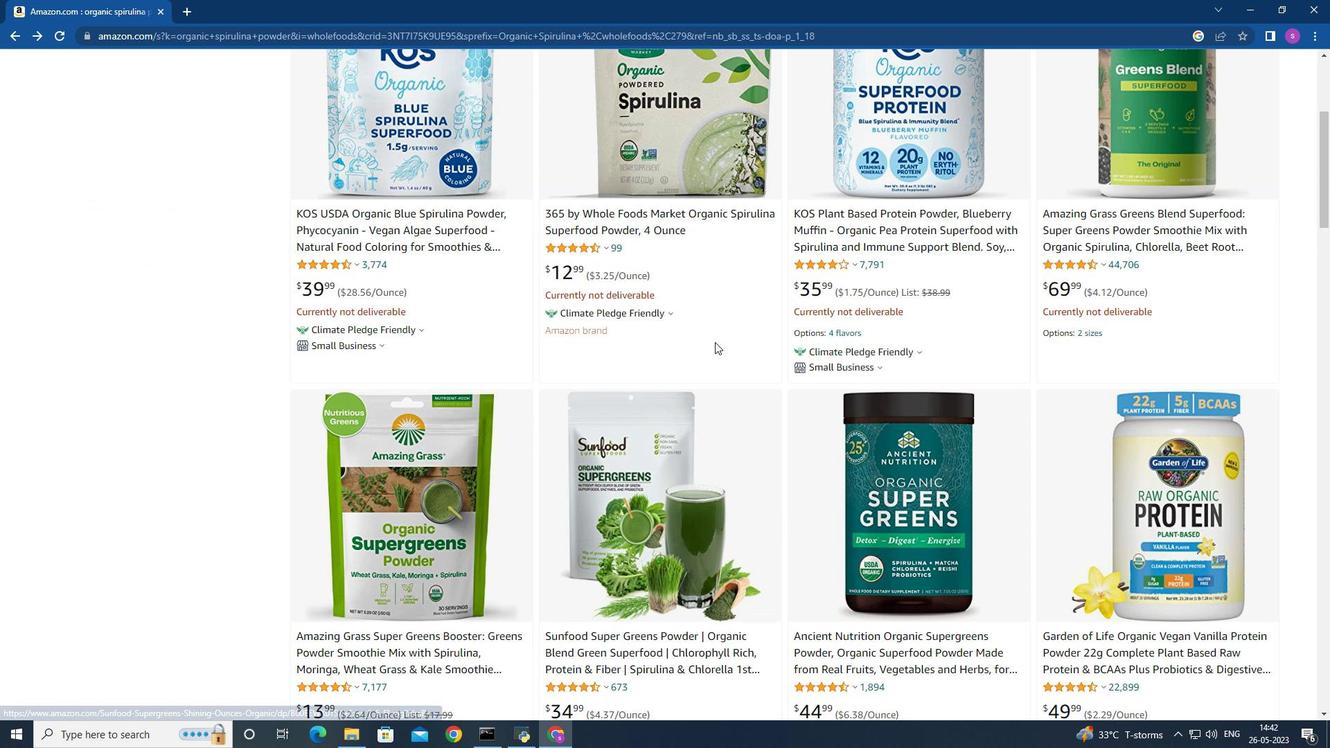 
Action: Mouse scrolled (715, 343) with delta (0, 0)
Screenshot: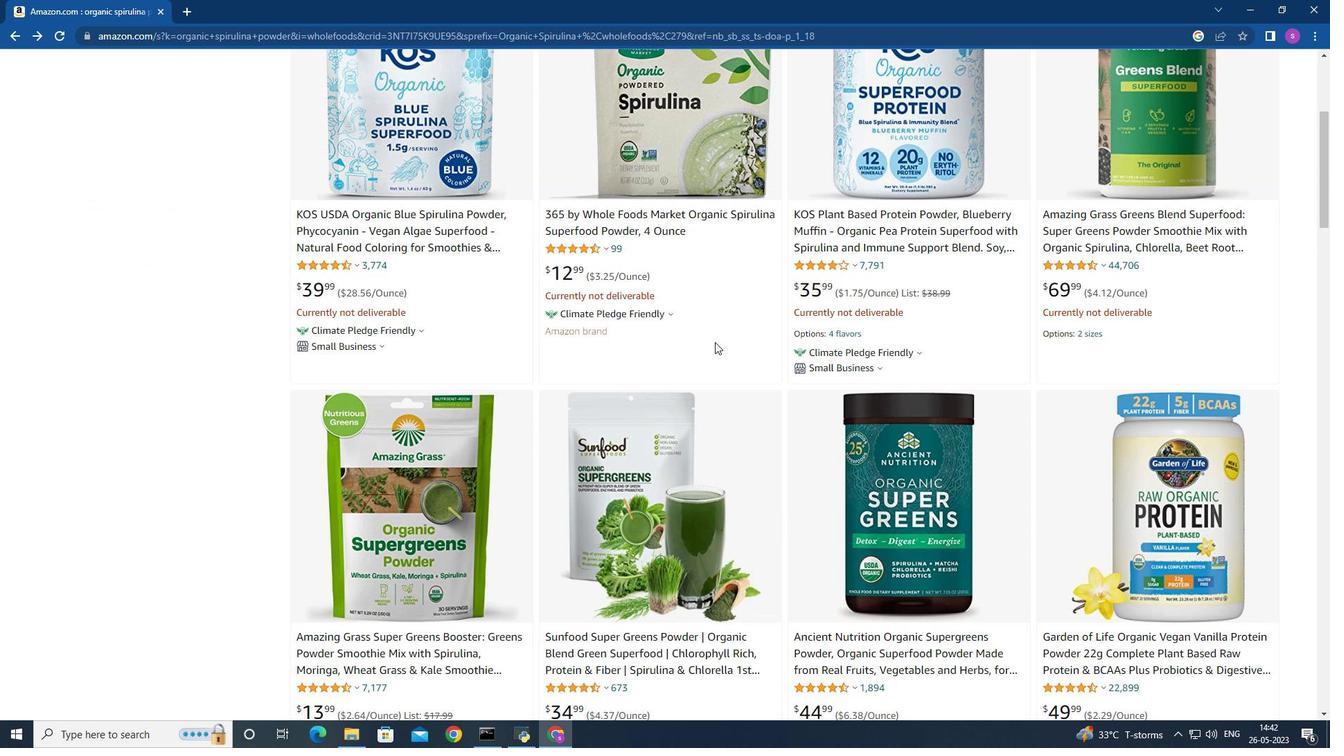 
Action: Mouse scrolled (715, 343) with delta (0, 0)
Screenshot: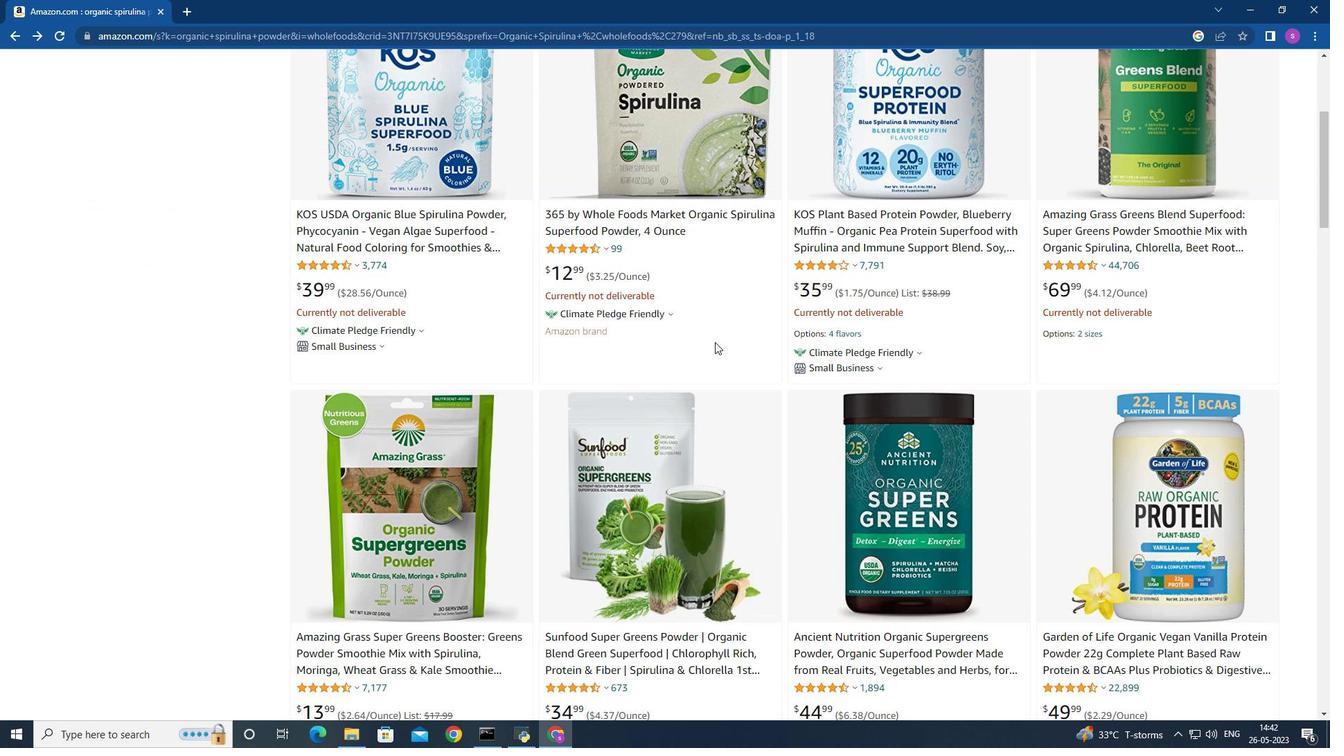 
Action: Mouse moved to (715, 343)
Screenshot: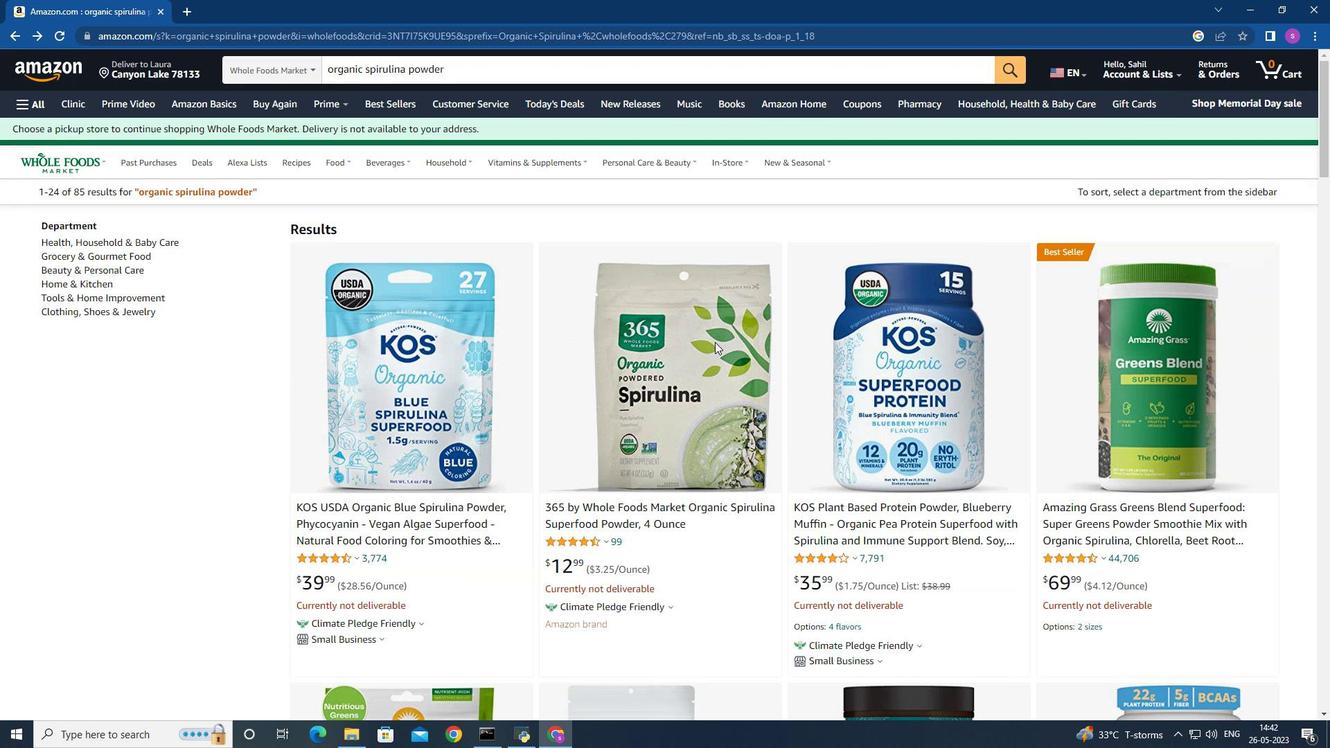 
Action: Mouse scrolled (715, 342) with delta (0, 0)
Screenshot: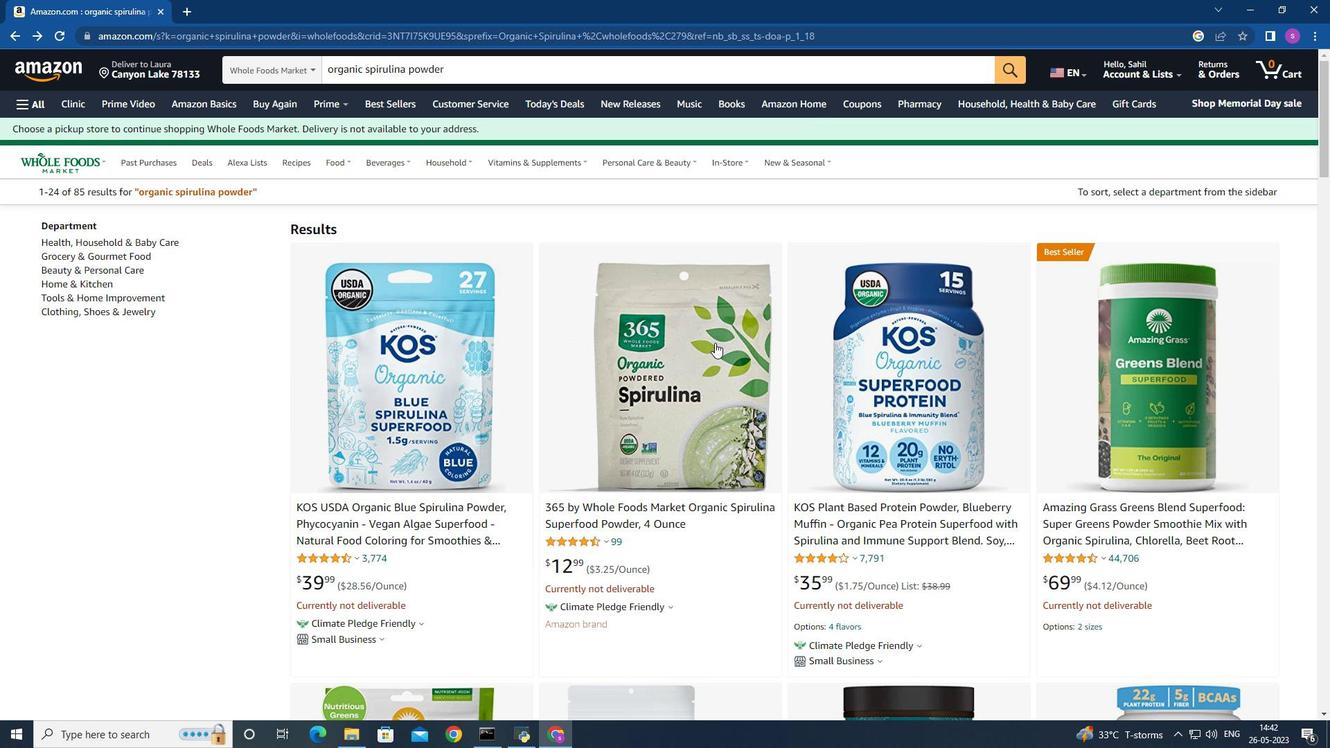 
Action: Mouse scrolled (715, 342) with delta (0, 0)
Screenshot: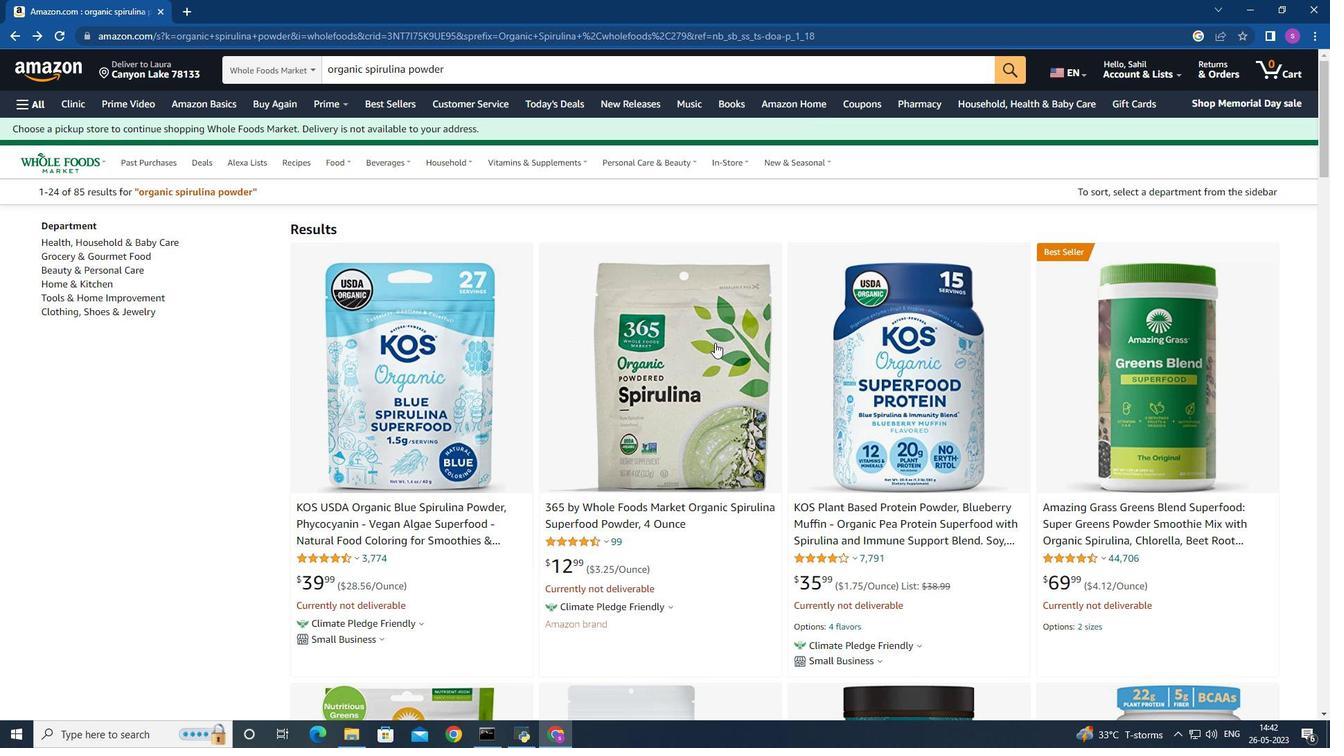 
Action: Mouse scrolled (715, 342) with delta (0, 0)
Screenshot: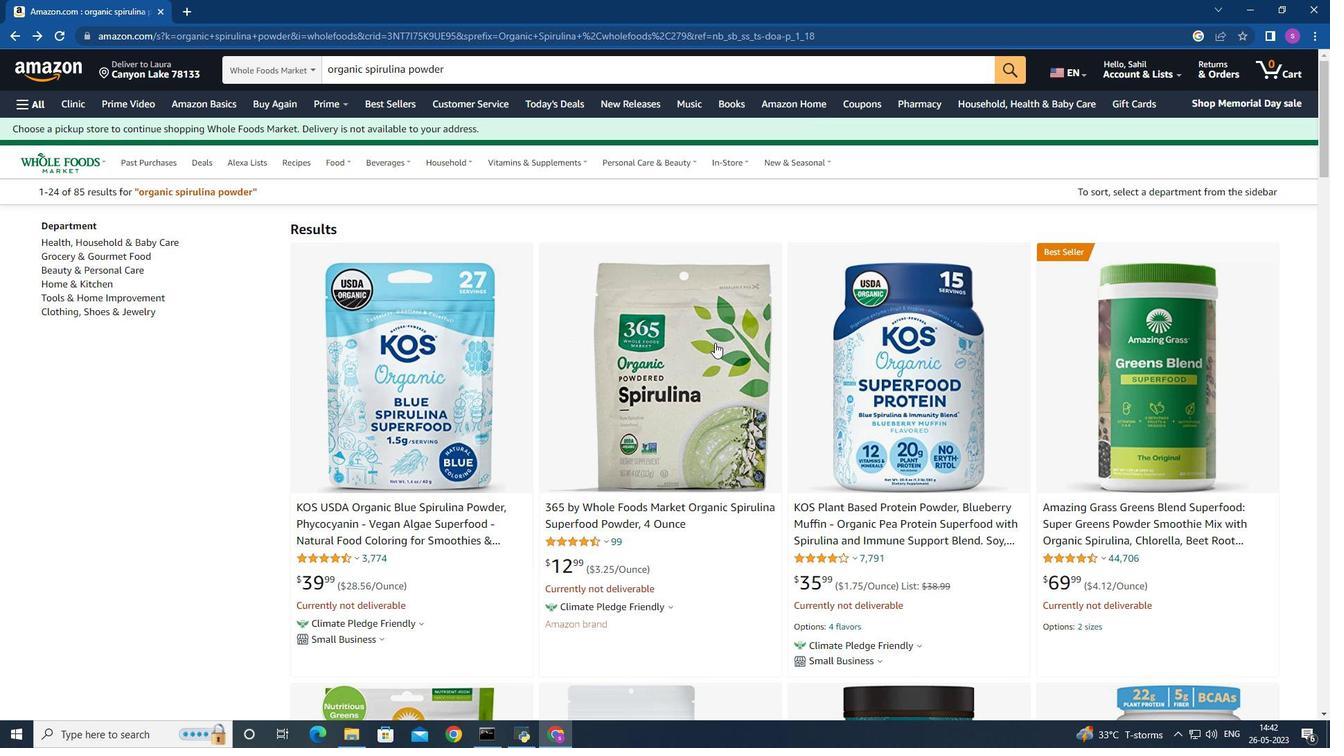 
Action: Mouse scrolled (715, 342) with delta (0, 0)
Screenshot: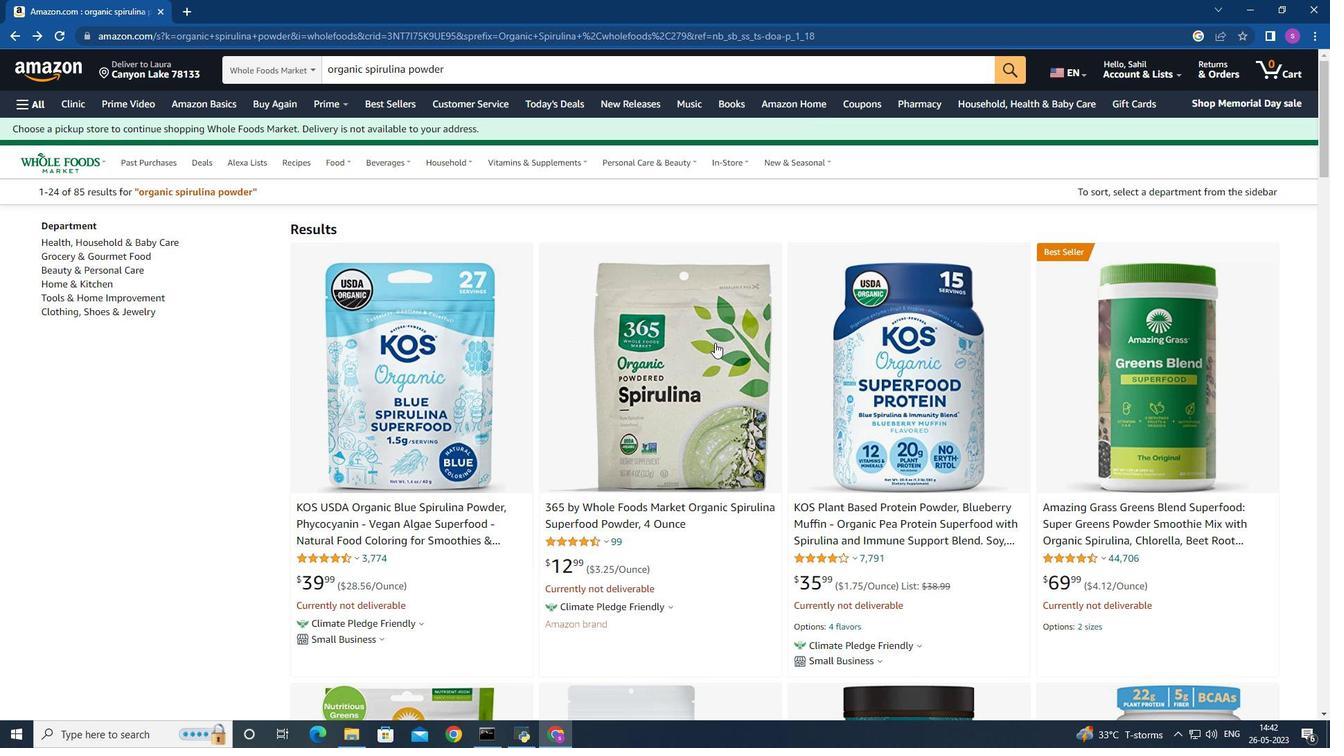 
Action: Mouse moved to (715, 343)
Screenshot: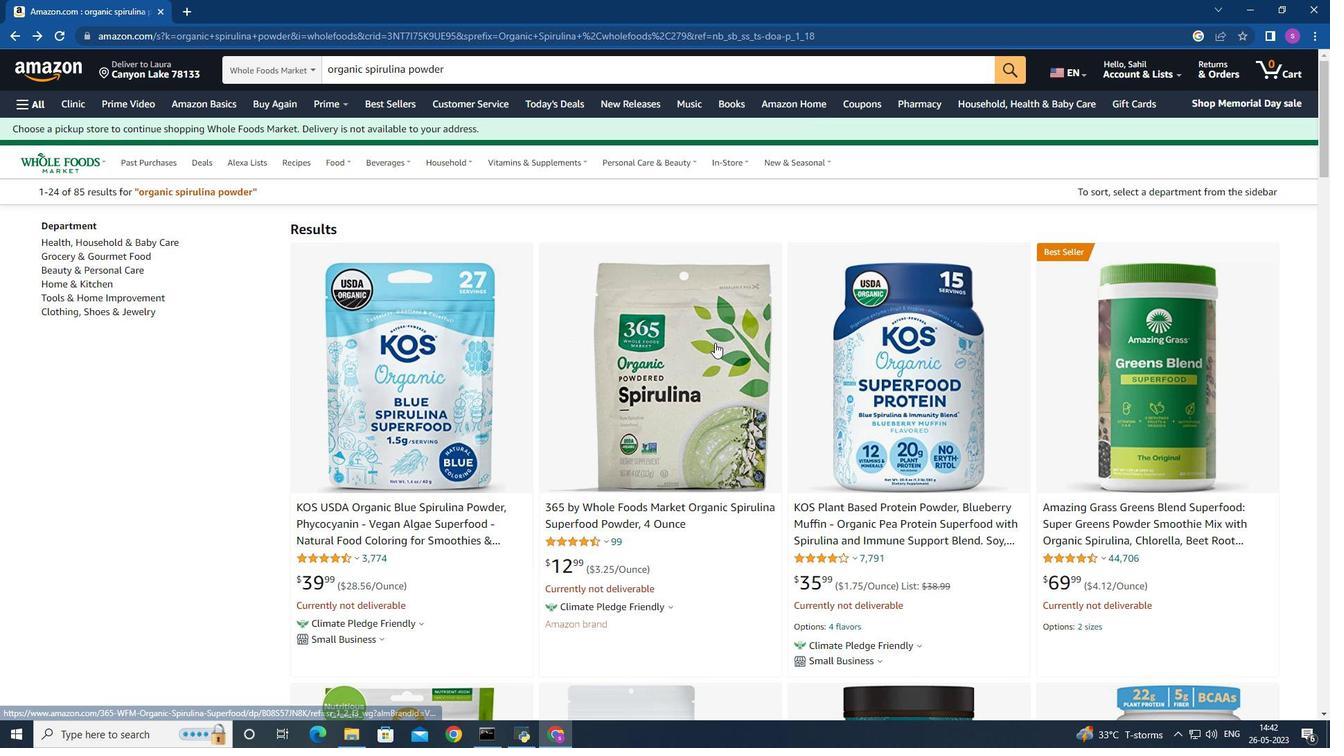 
Action: Mouse scrolled (715, 343) with delta (0, 0)
Screenshot: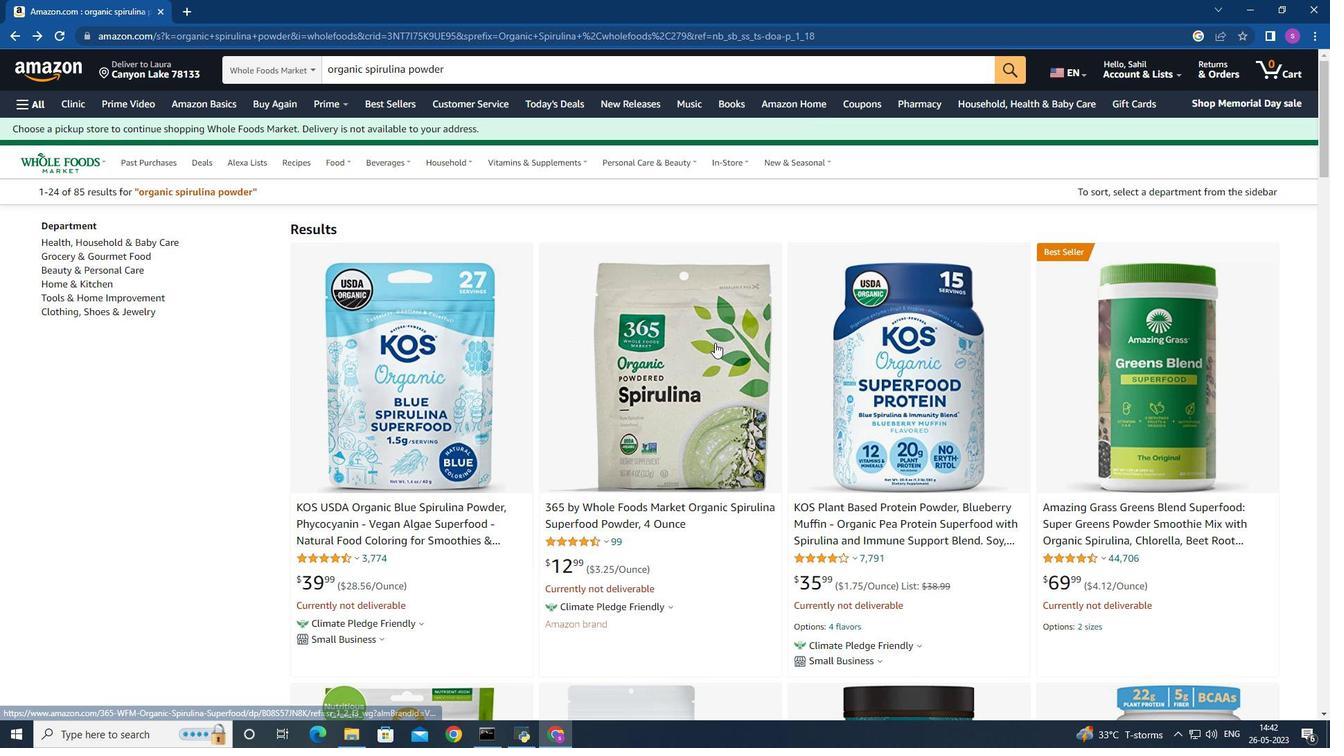 
Action: Mouse moved to (647, 348)
Screenshot: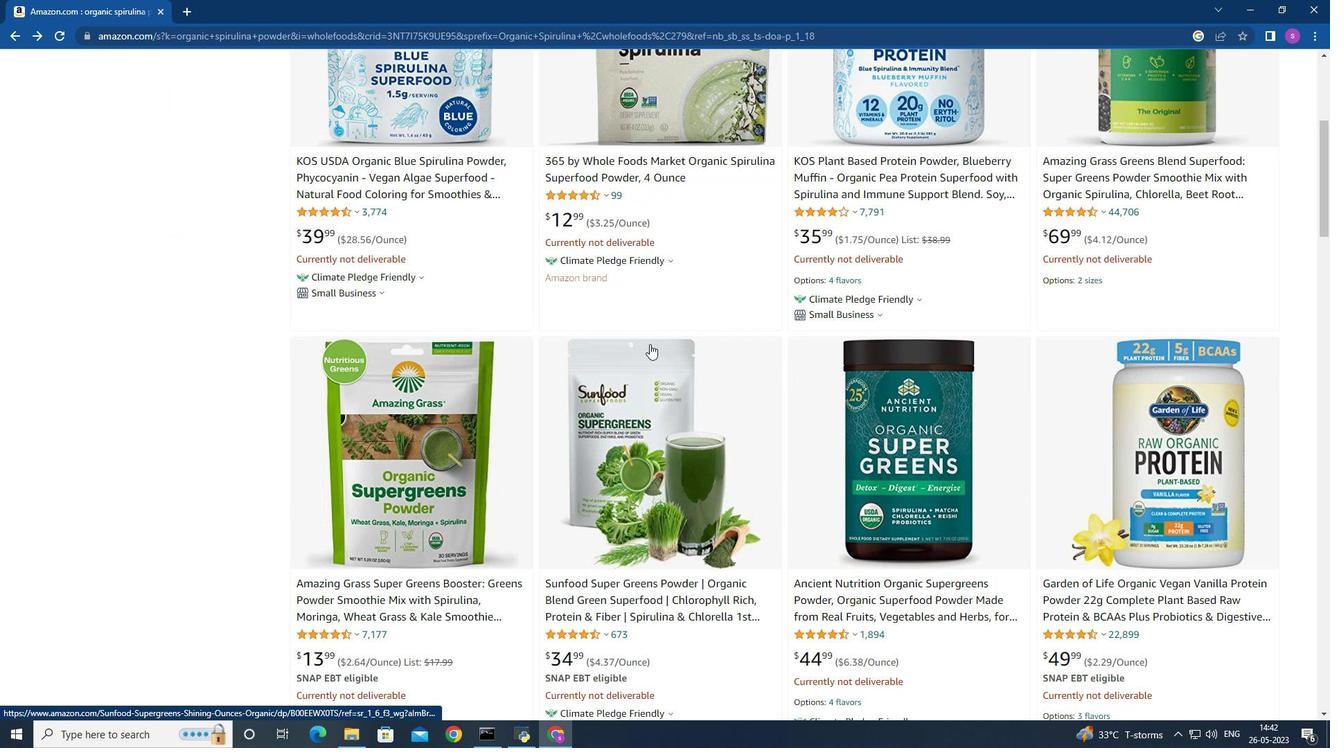 
Action: Mouse scrolled (647, 347) with delta (0, 0)
Screenshot: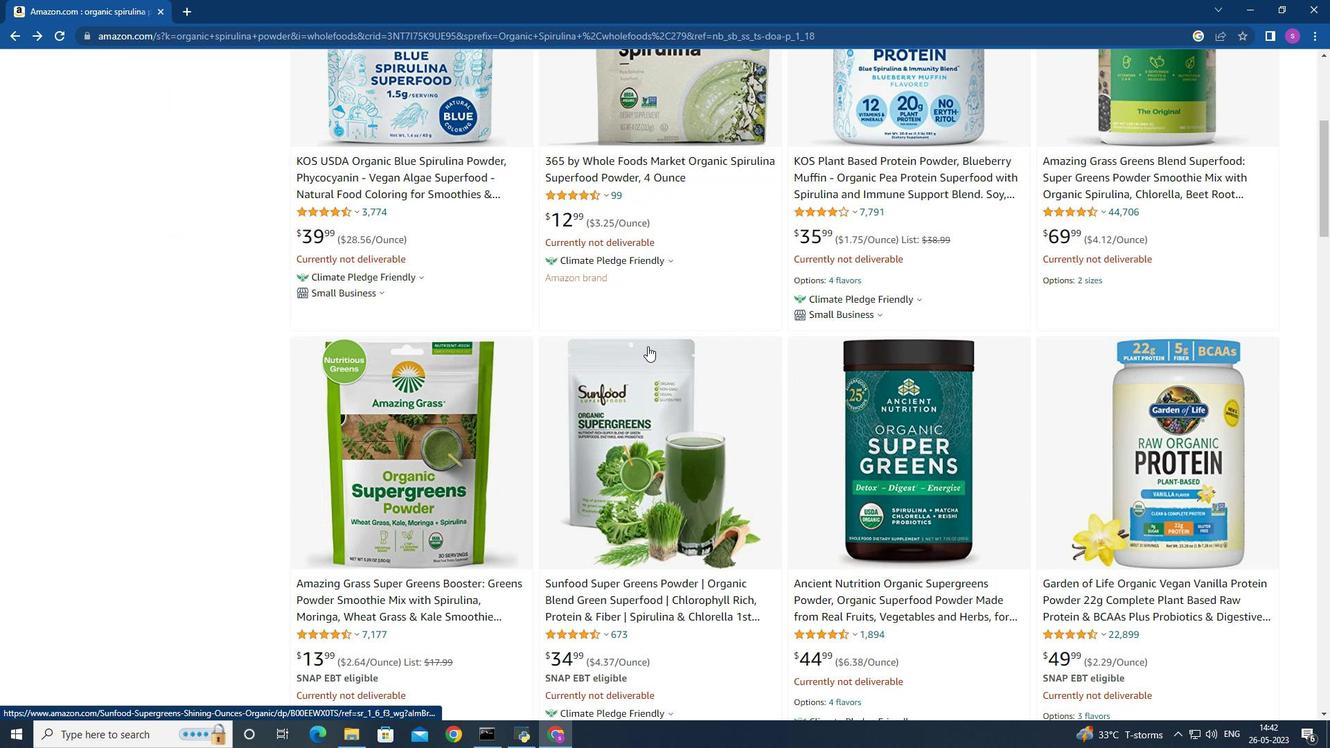 
Action: Mouse moved to (648, 346)
Screenshot: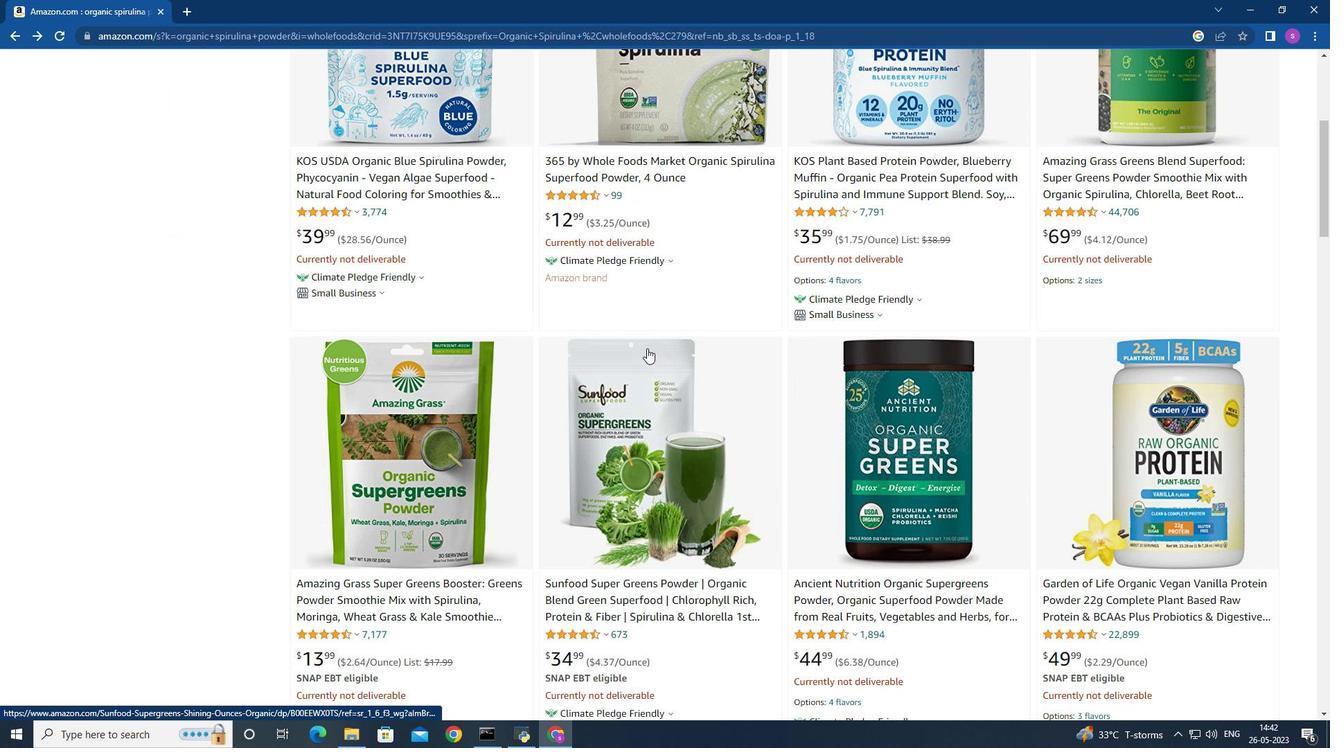 
Action: Mouse scrolled (647, 348) with delta (0, 0)
Screenshot: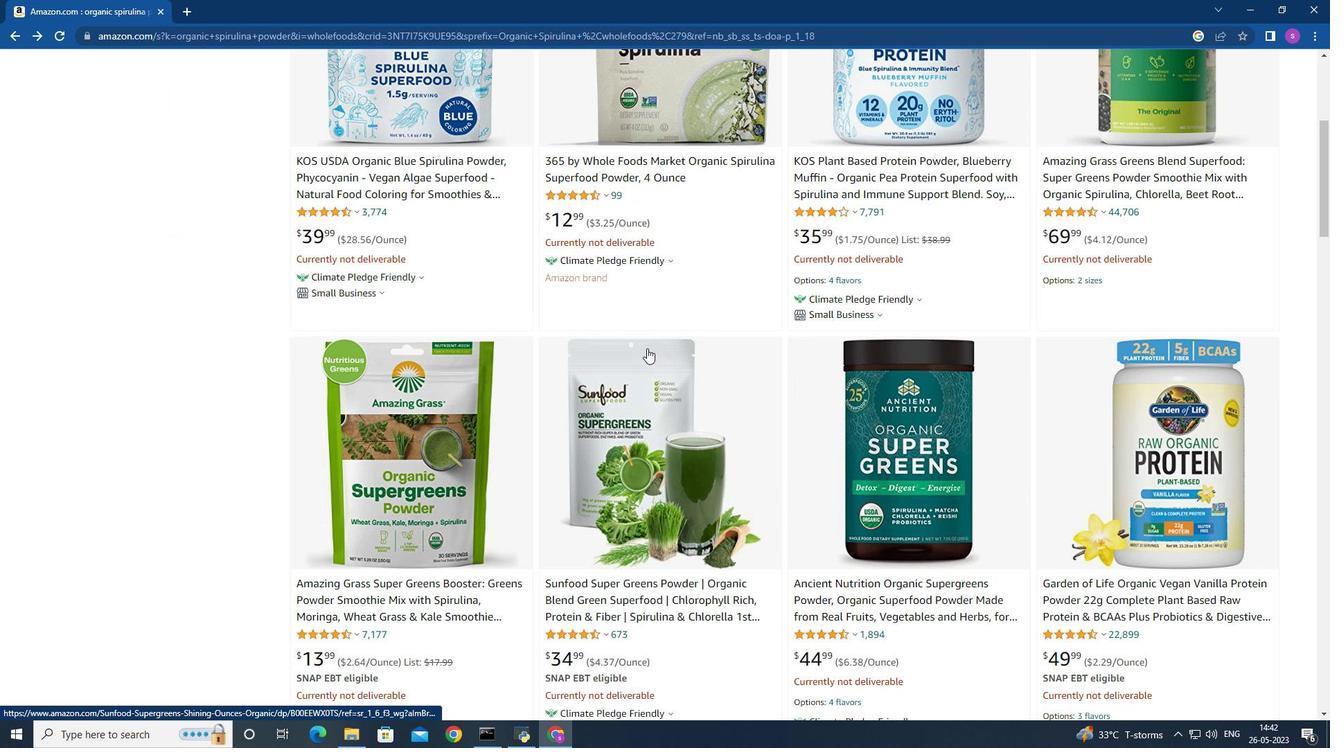 
Action: Mouse moved to (648, 346)
Screenshot: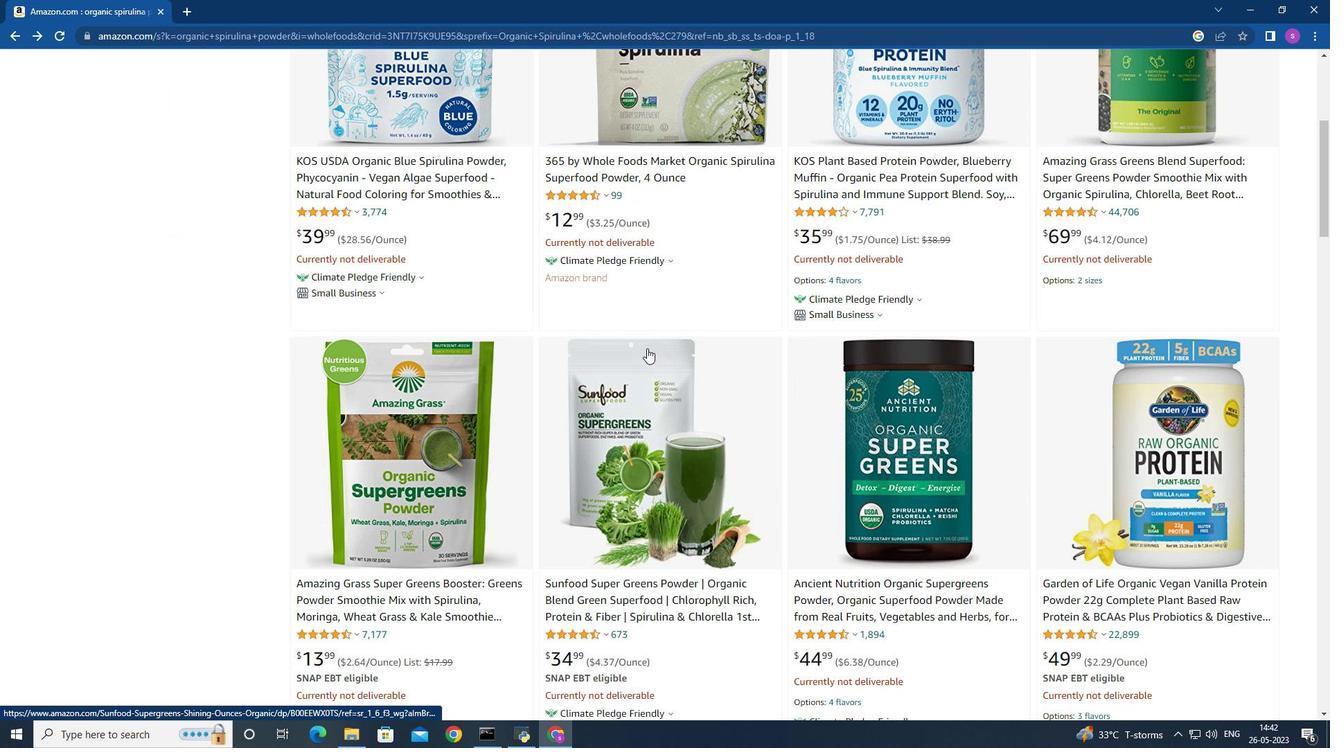 
Action: Mouse scrolled (648, 348) with delta (0, 0)
Screenshot: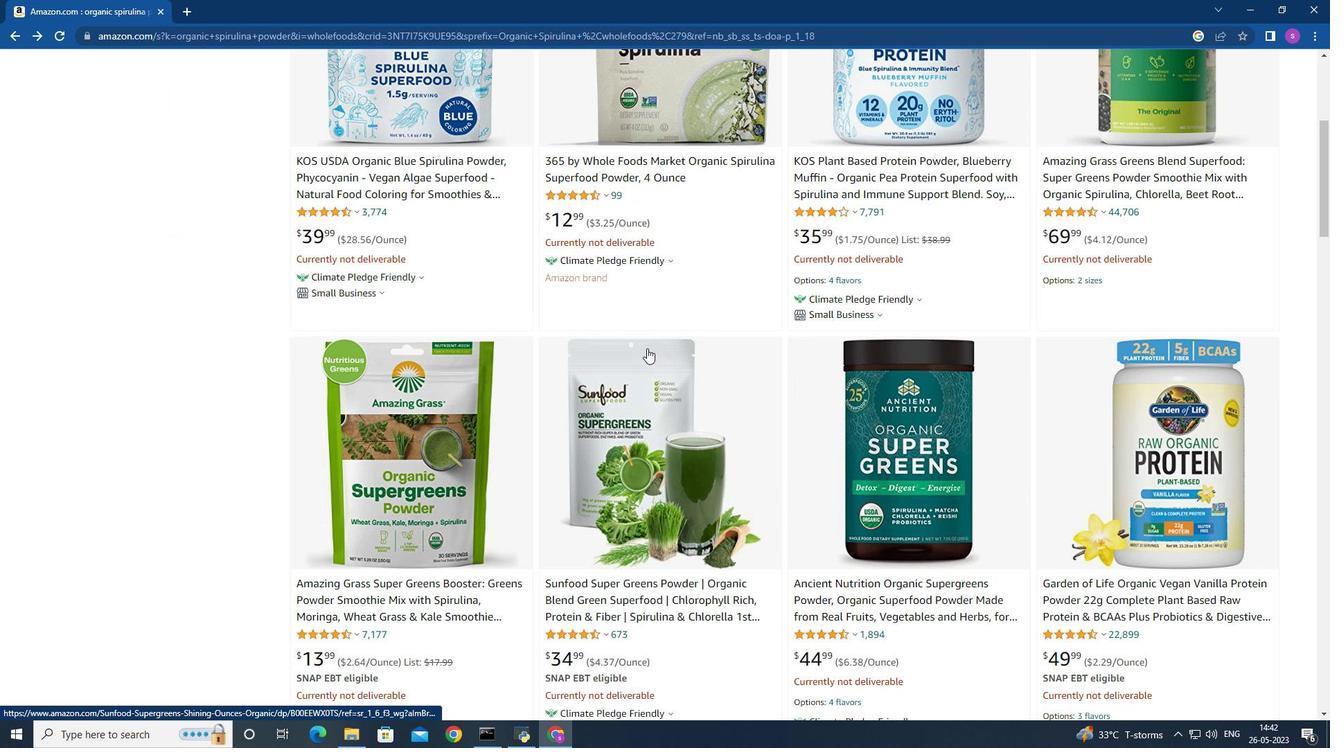 
Action: Mouse scrolled (648, 347) with delta (0, 0)
Screenshot: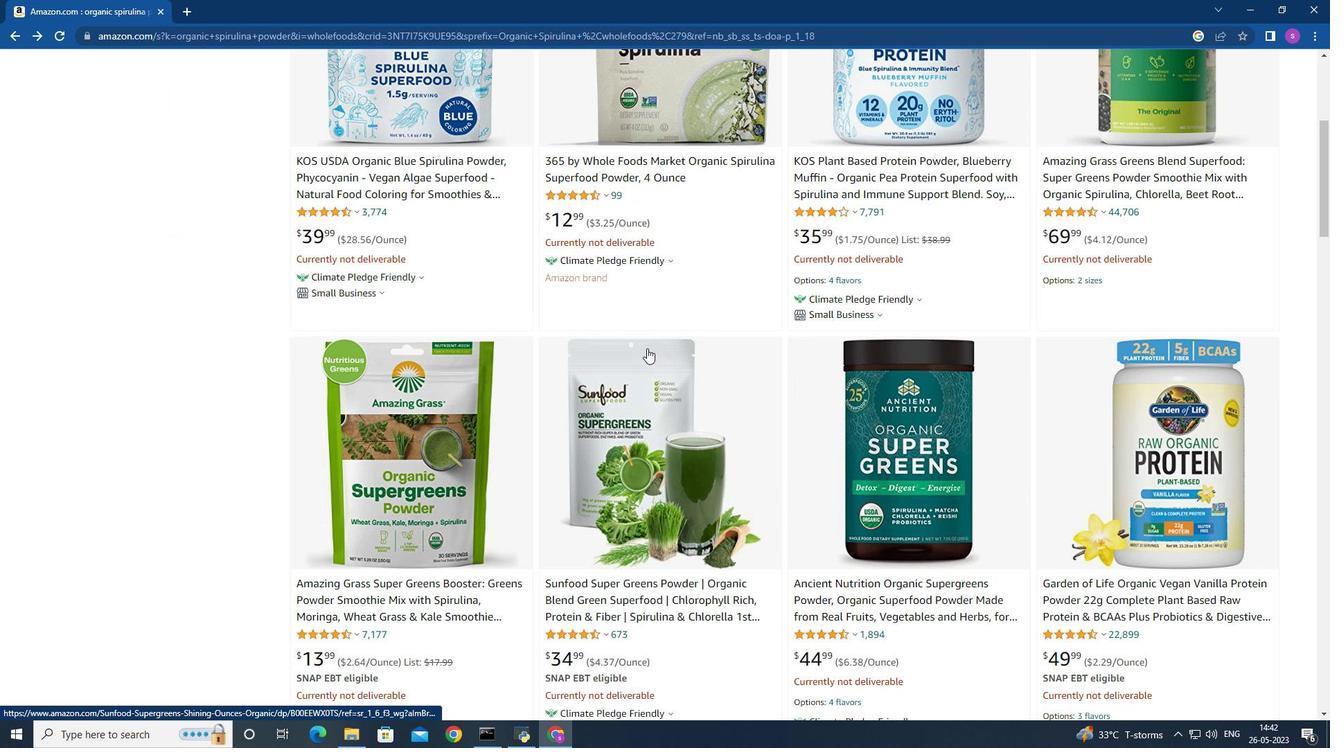 
Action: Mouse moved to (867, 215)
Screenshot: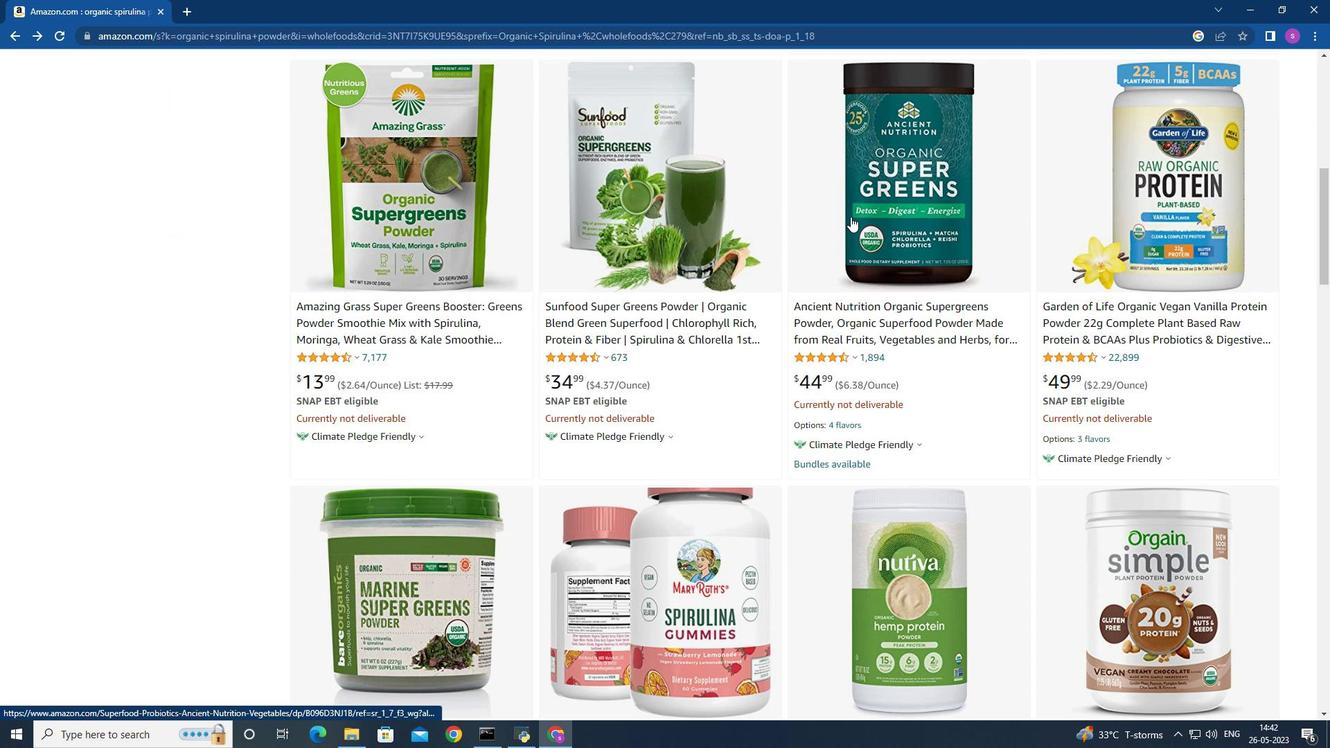 
Action: Mouse pressed left at (867, 215)
Screenshot: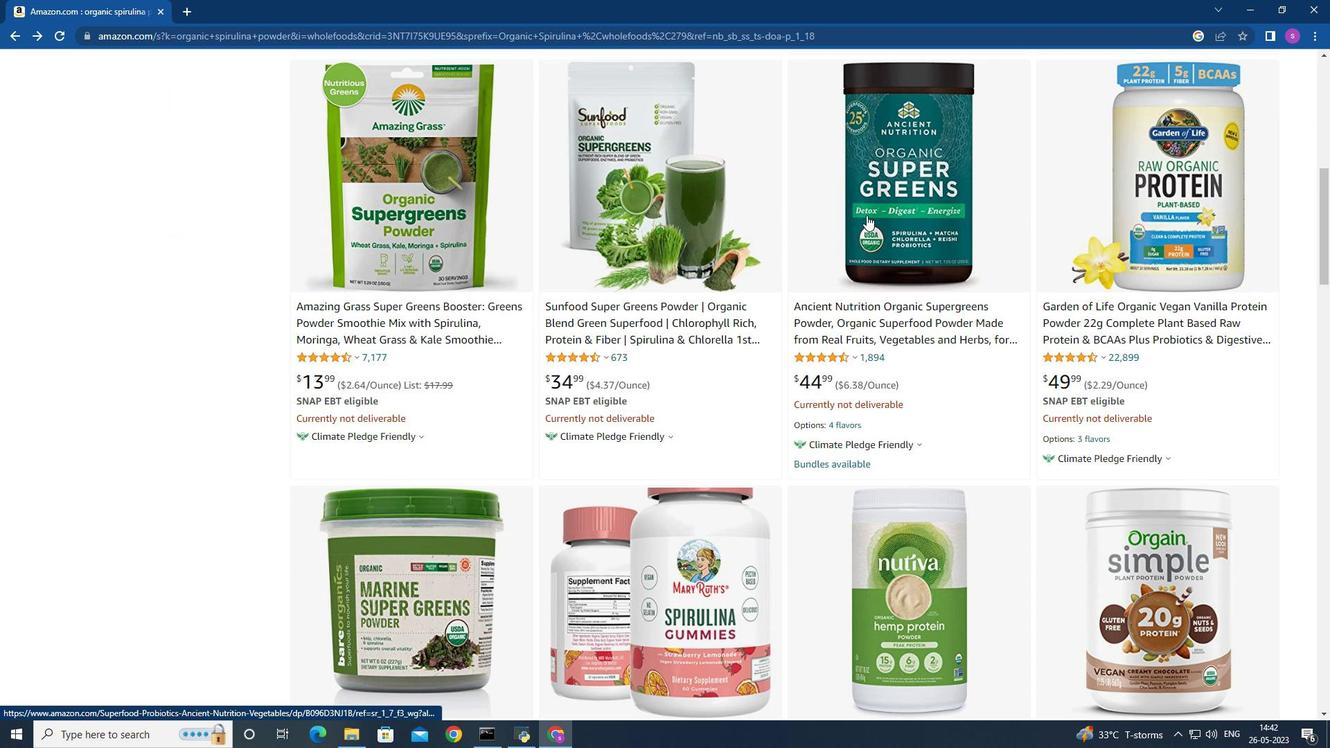 
Action: Mouse moved to (573, 334)
Screenshot: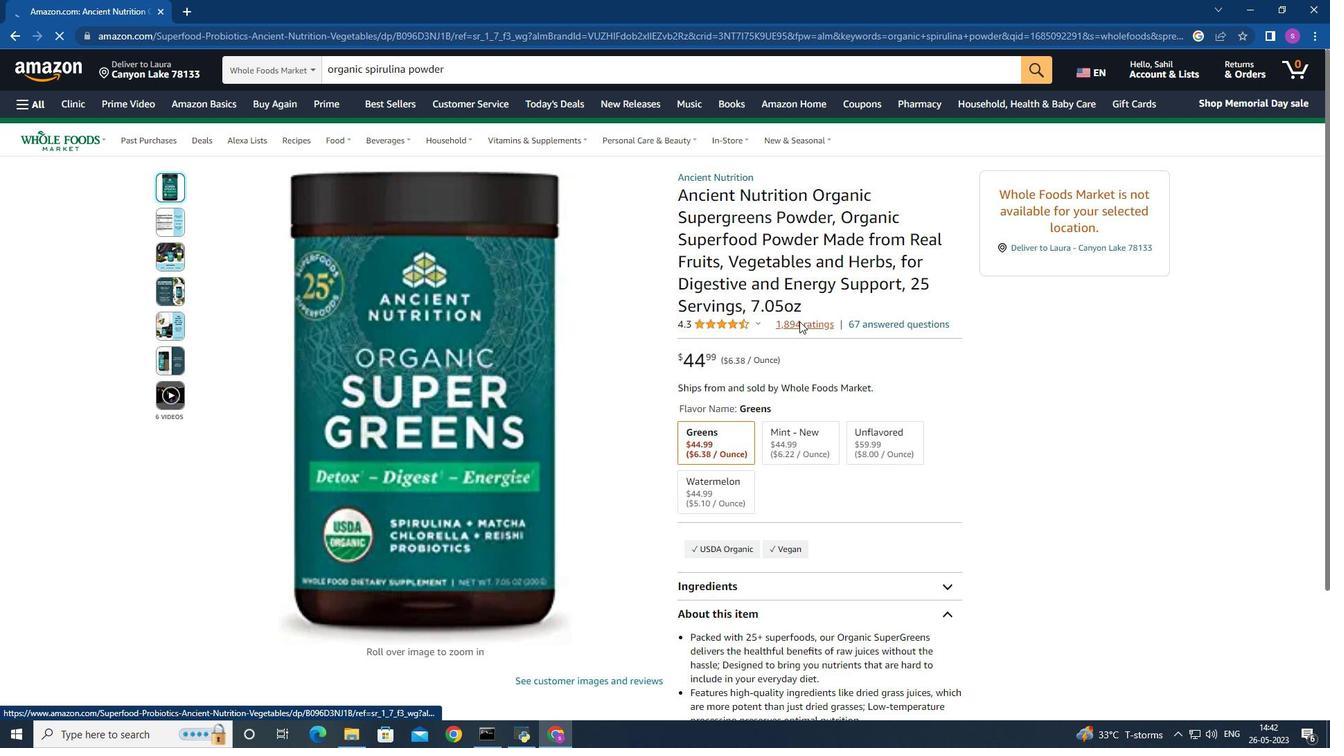 
Action: Mouse scrolled (573, 333) with delta (0, 0)
Screenshot: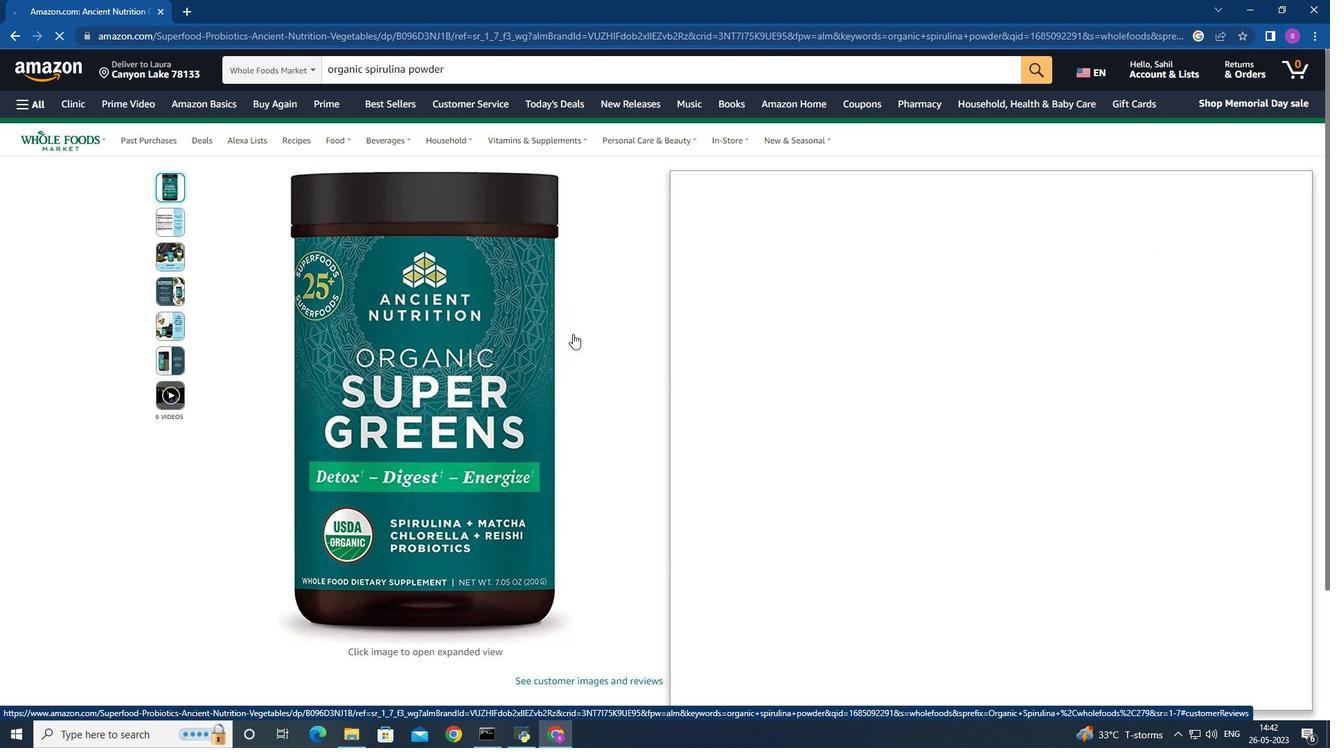 
Action: Mouse moved to (571, 332)
Screenshot: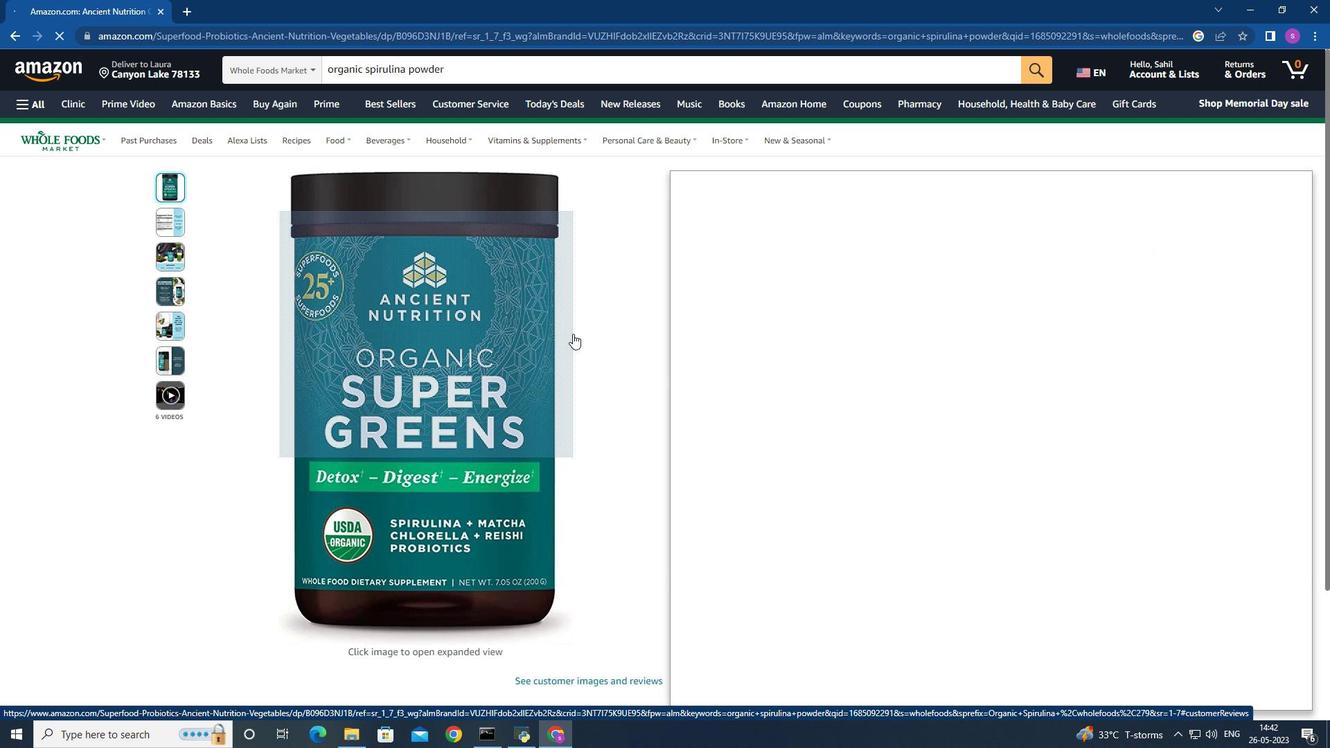 
Action: Mouse scrolled (571, 332) with delta (0, 0)
Screenshot: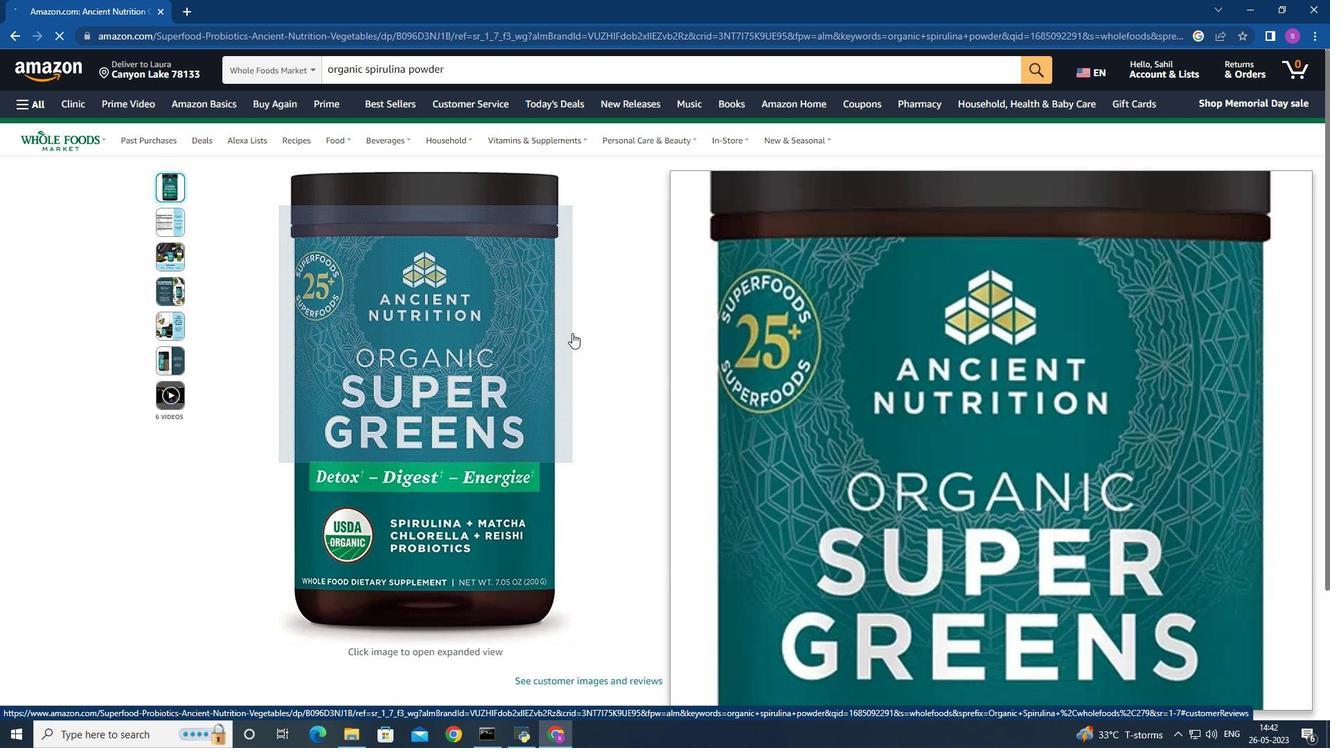 
Action: Mouse moved to (735, 354)
Screenshot: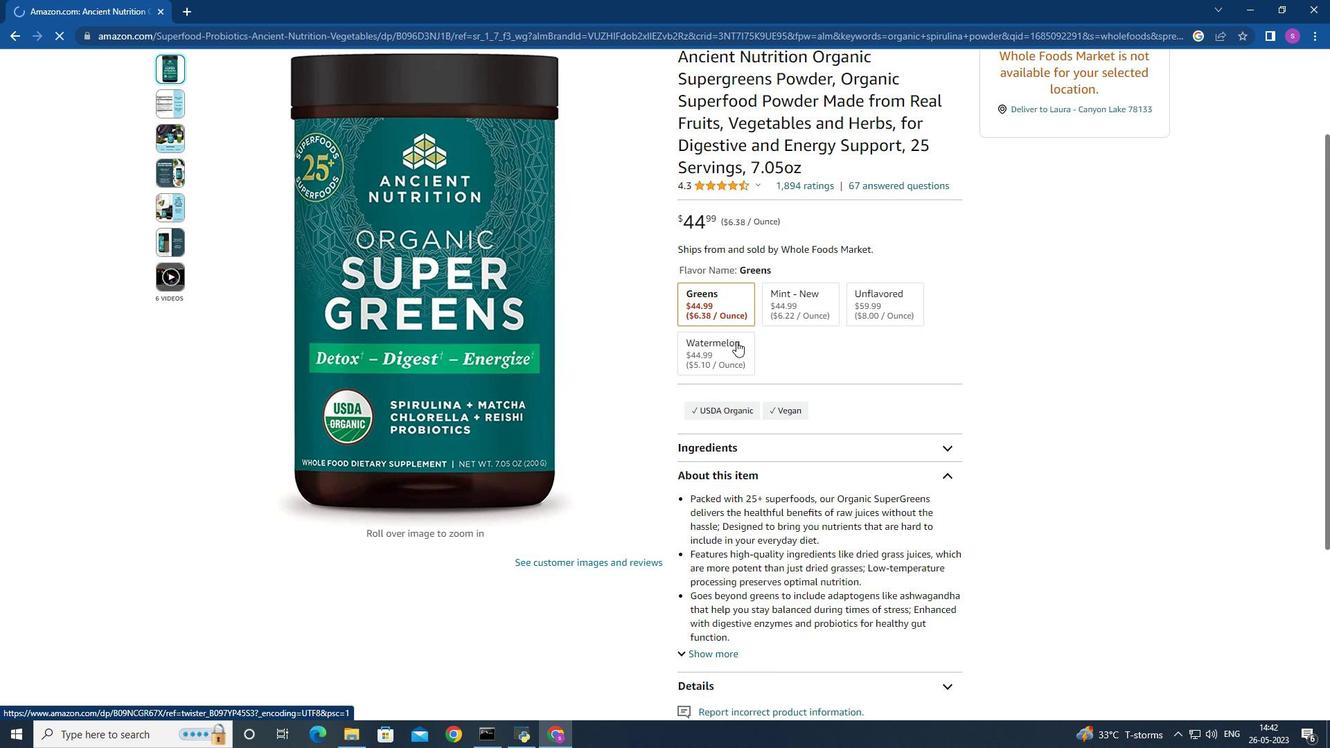 
Action: Mouse scrolled (735, 354) with delta (0, 0)
Screenshot: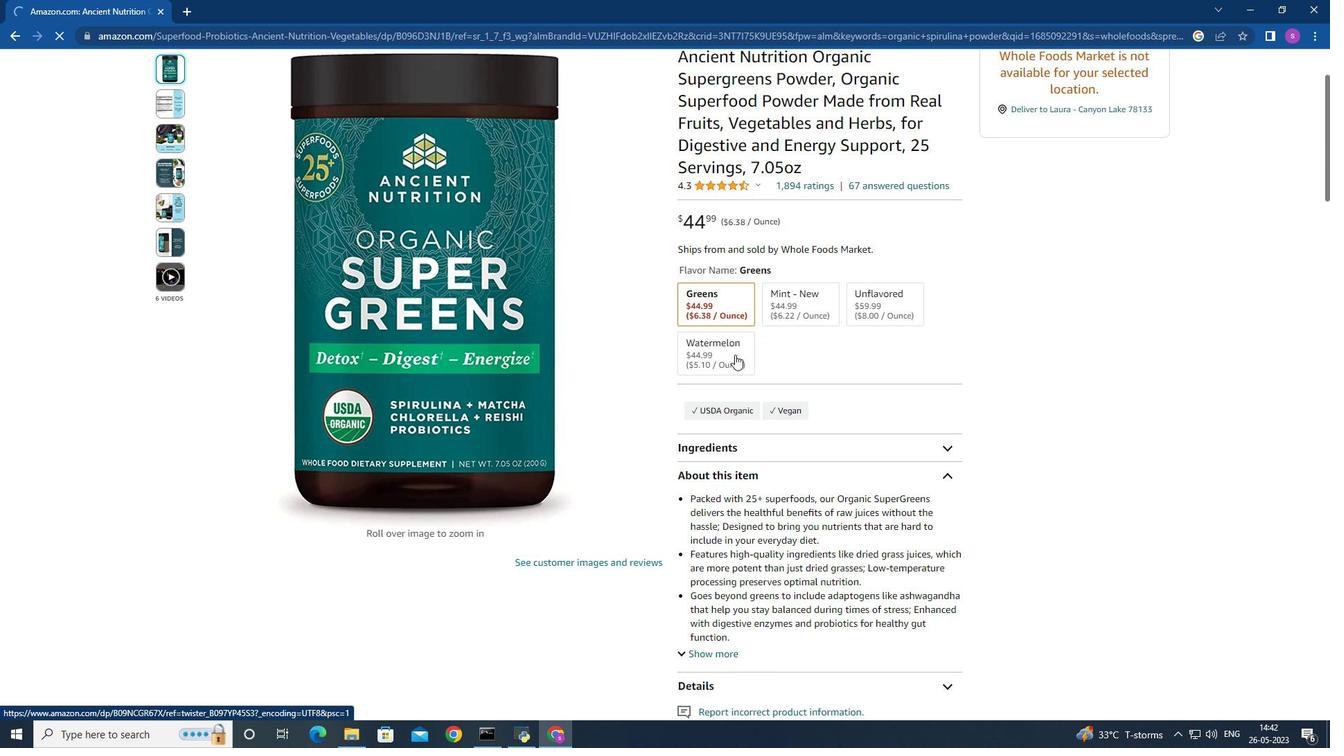
Action: Mouse moved to (735, 355)
Screenshot: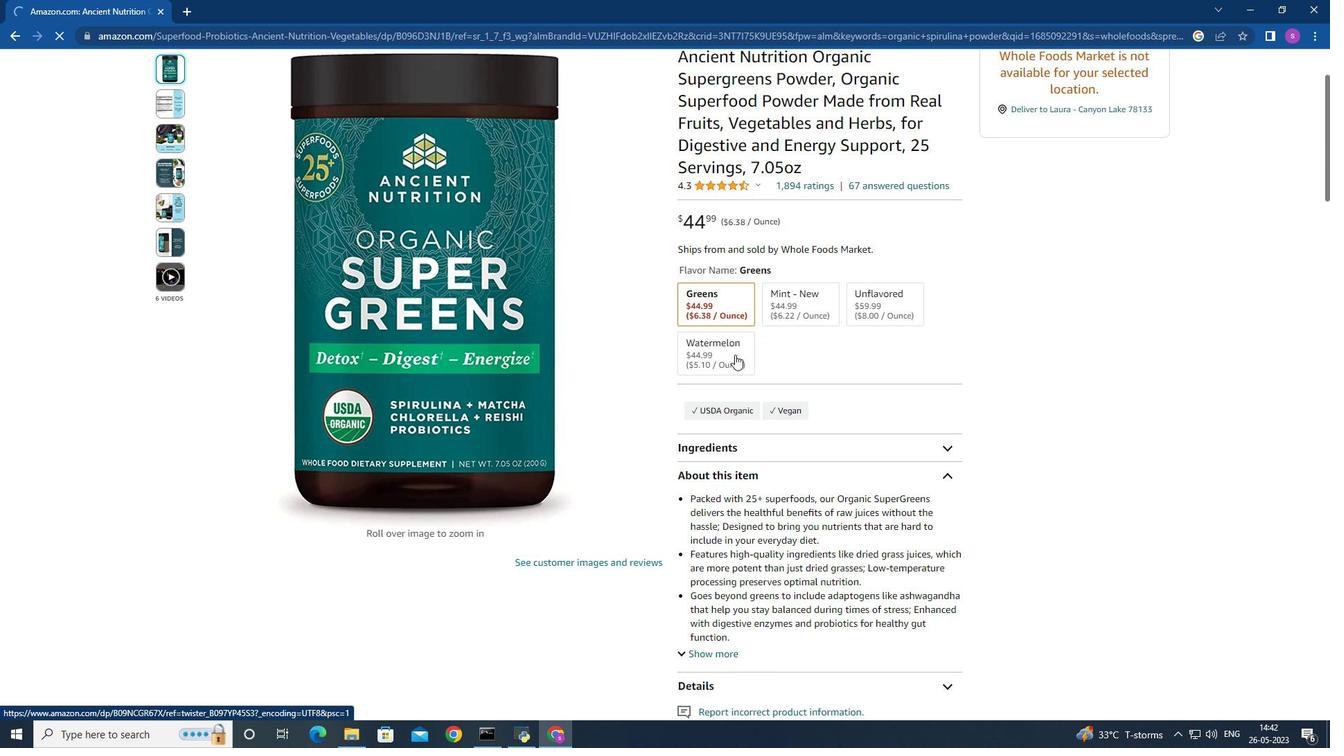
Action: Mouse scrolled (735, 354) with delta (0, 0)
Screenshot: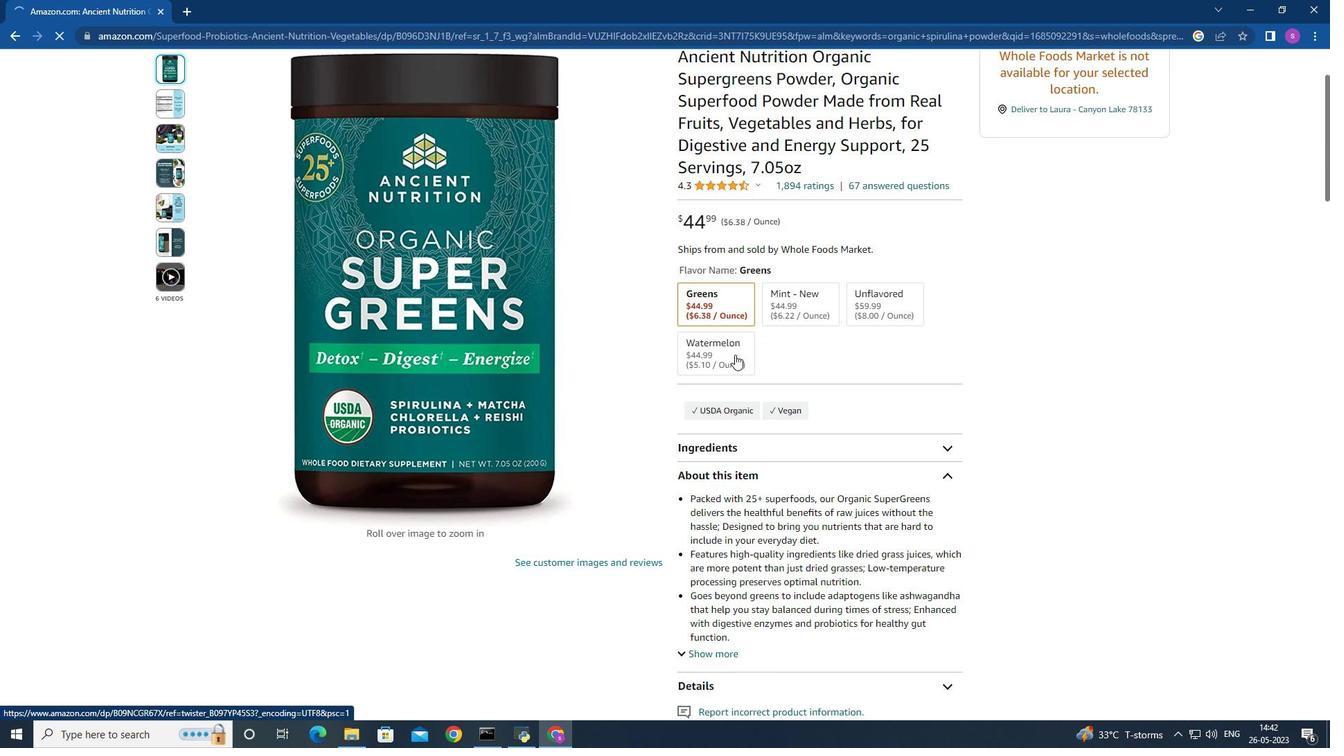 
Action: Mouse moved to (838, 263)
Screenshot: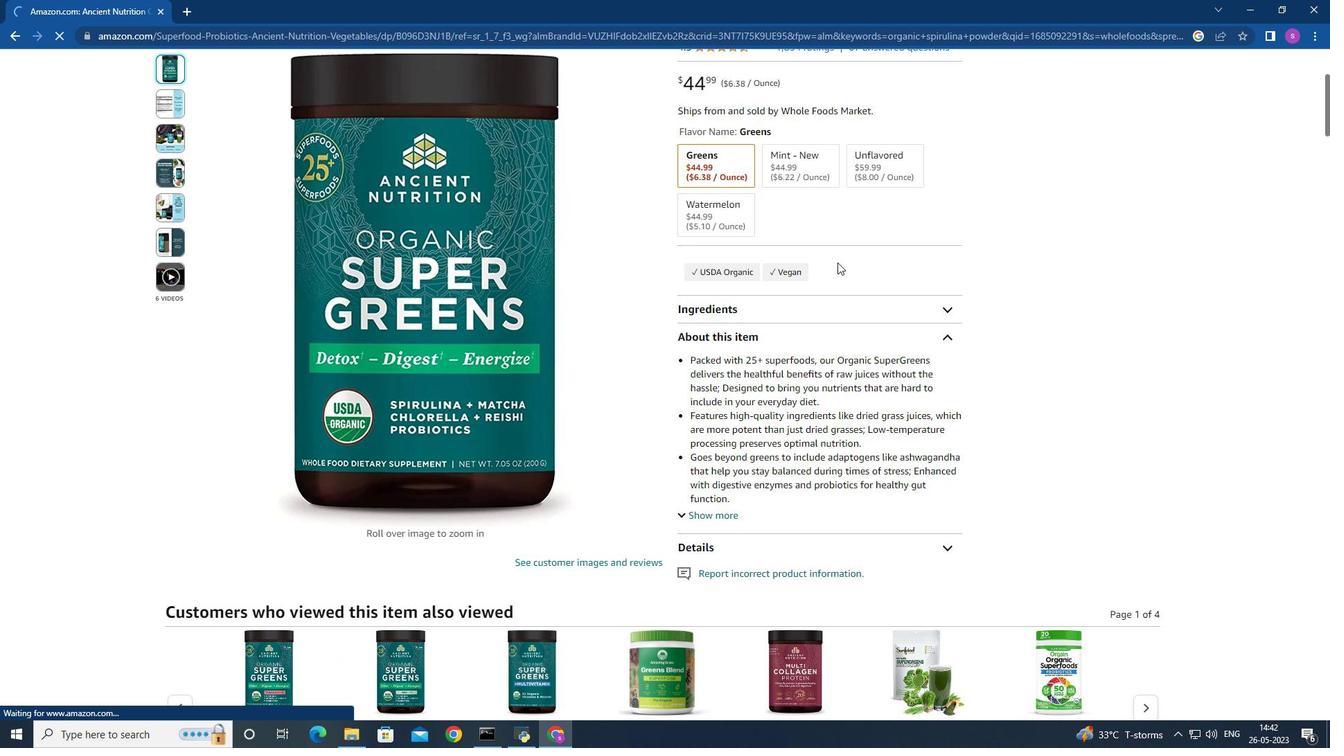 
Action: Mouse scrolled (838, 264) with delta (0, 0)
Screenshot: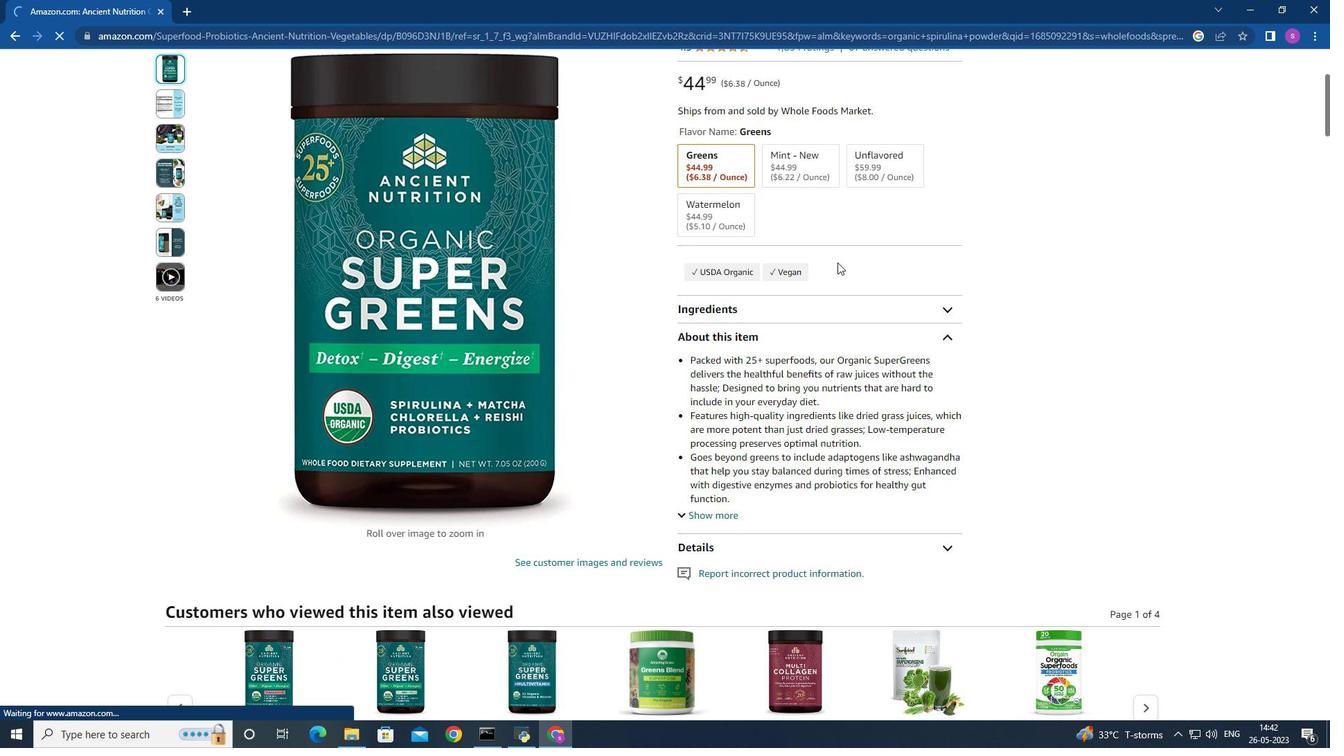 
Action: Mouse moved to (838, 263)
Screenshot: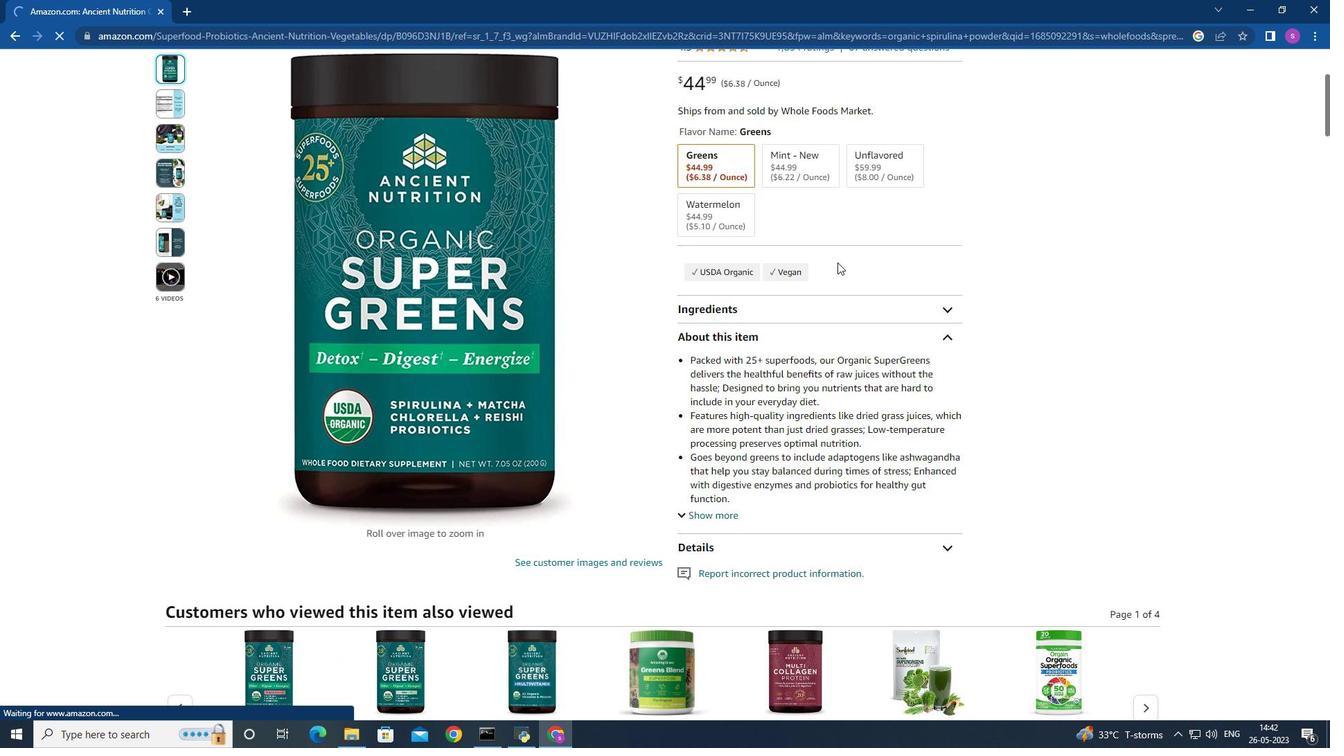 
Action: Mouse scrolled (838, 264) with delta (0, 0)
Screenshot: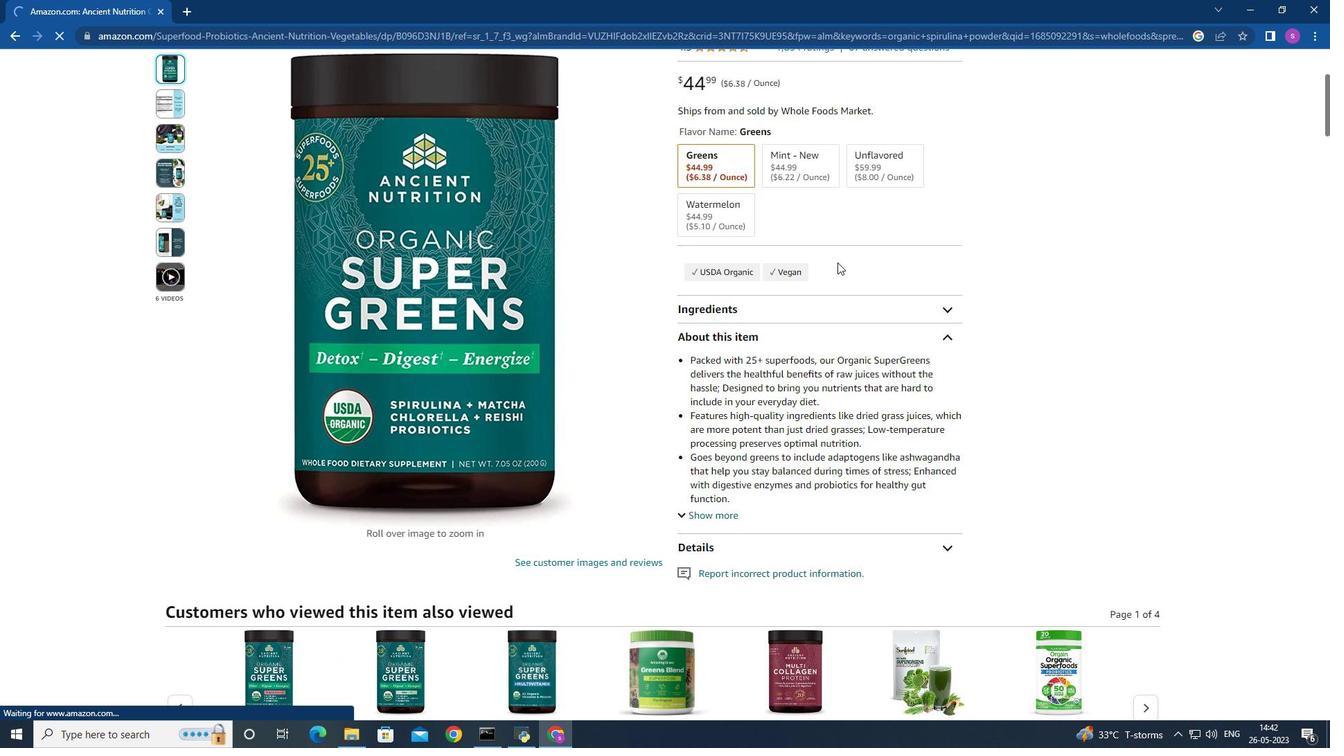 
Action: Mouse moved to (839, 263)
Screenshot: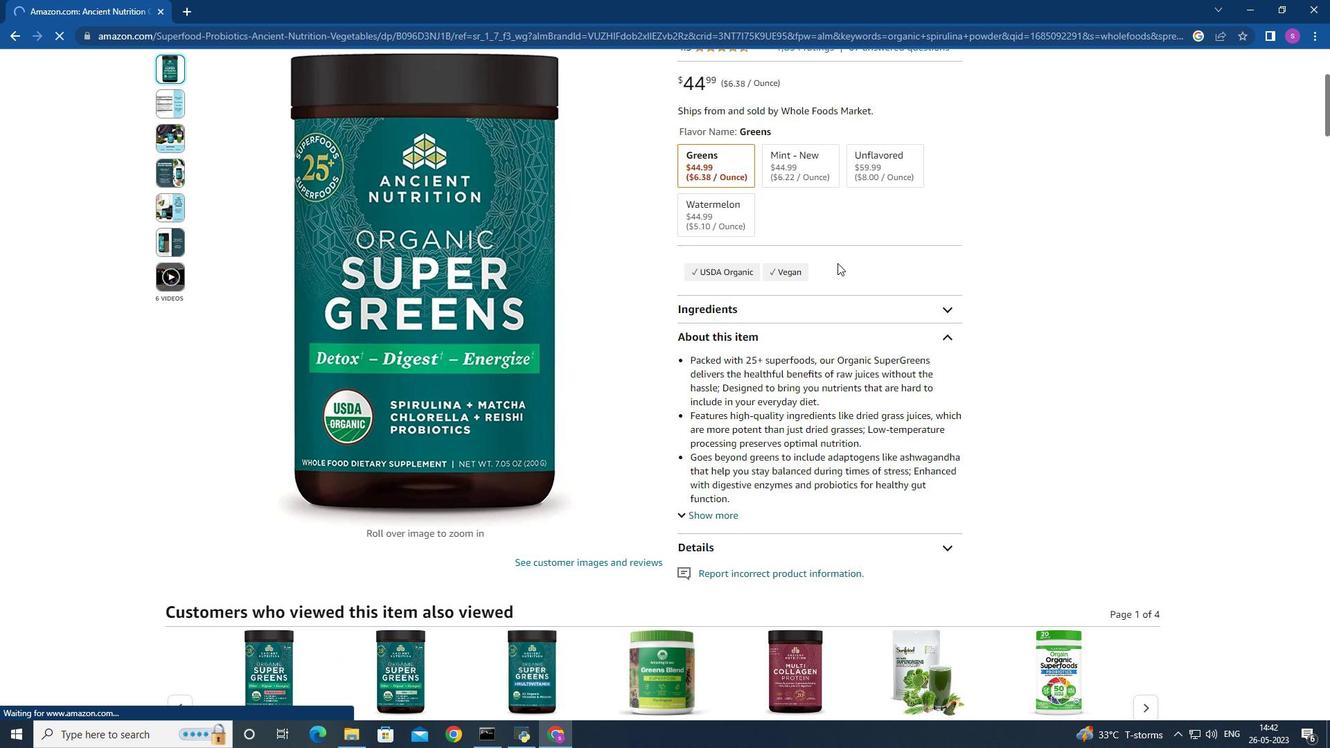 
Action: Mouse scrolled (839, 264) with delta (0, 0)
Screenshot: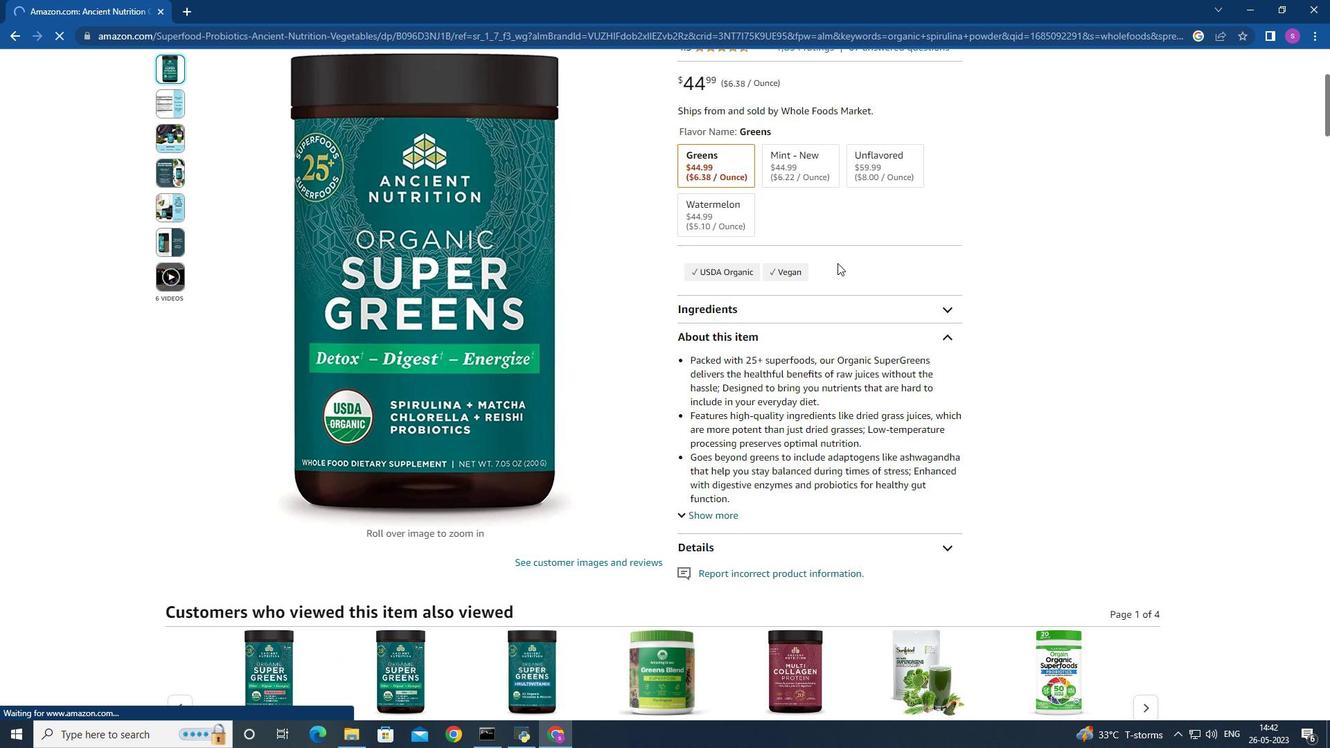 
Action: Mouse moved to (865, 354)
Screenshot: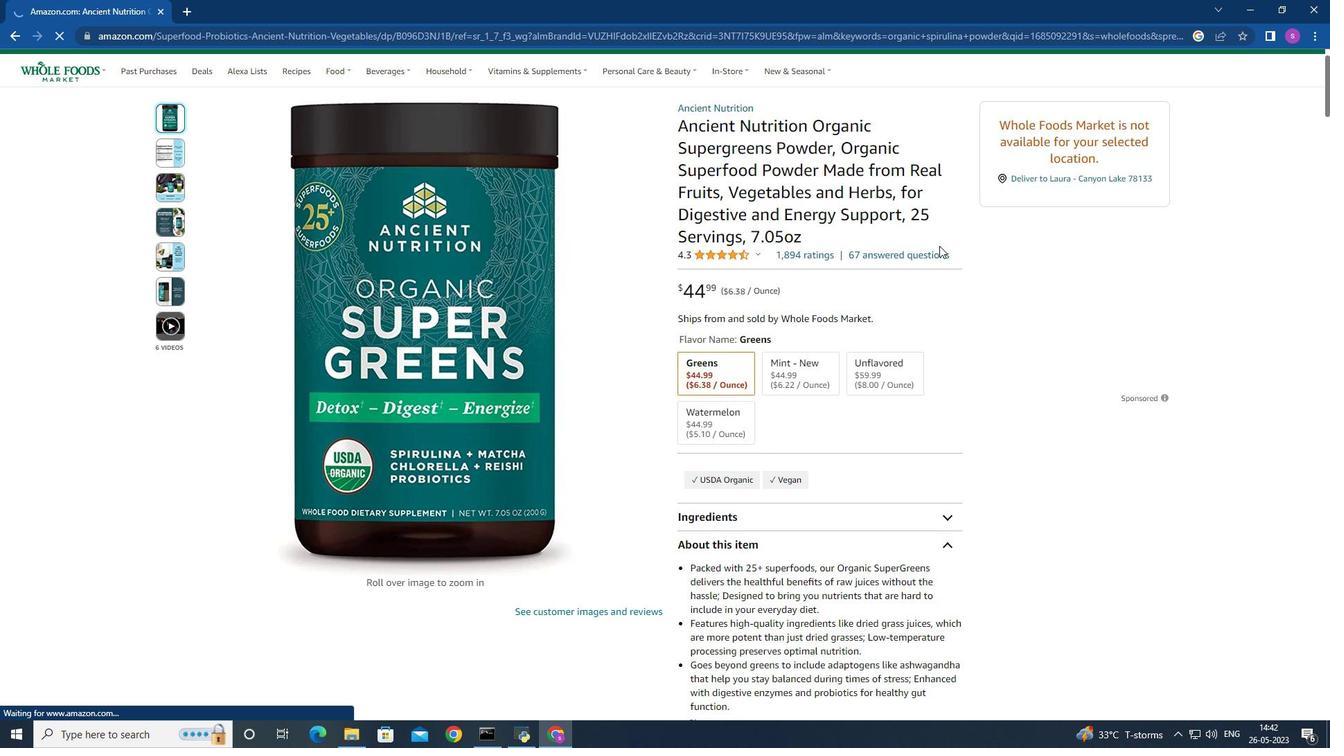 
Action: Mouse scrolled (865, 353) with delta (0, 0)
Screenshot: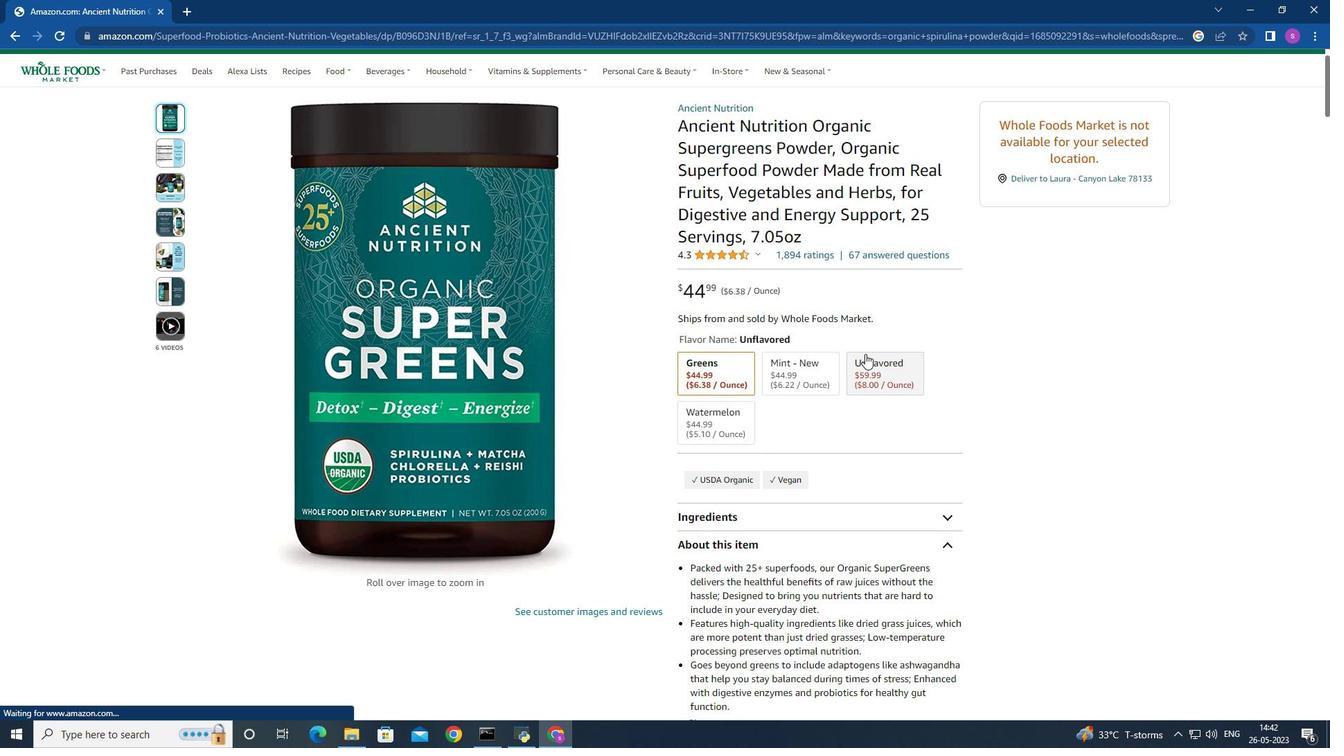
Action: Mouse moved to (865, 354)
Screenshot: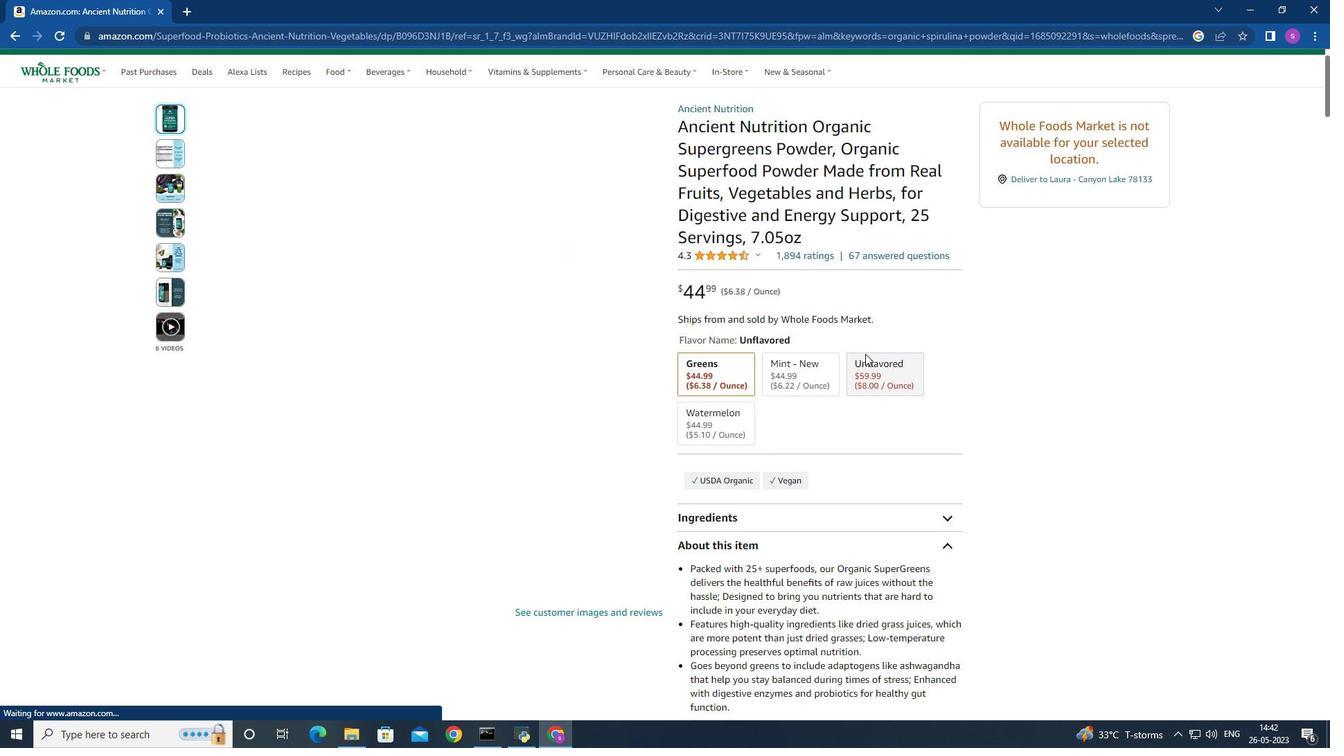 
Action: Mouse scrolled (865, 353) with delta (0, 0)
Screenshot: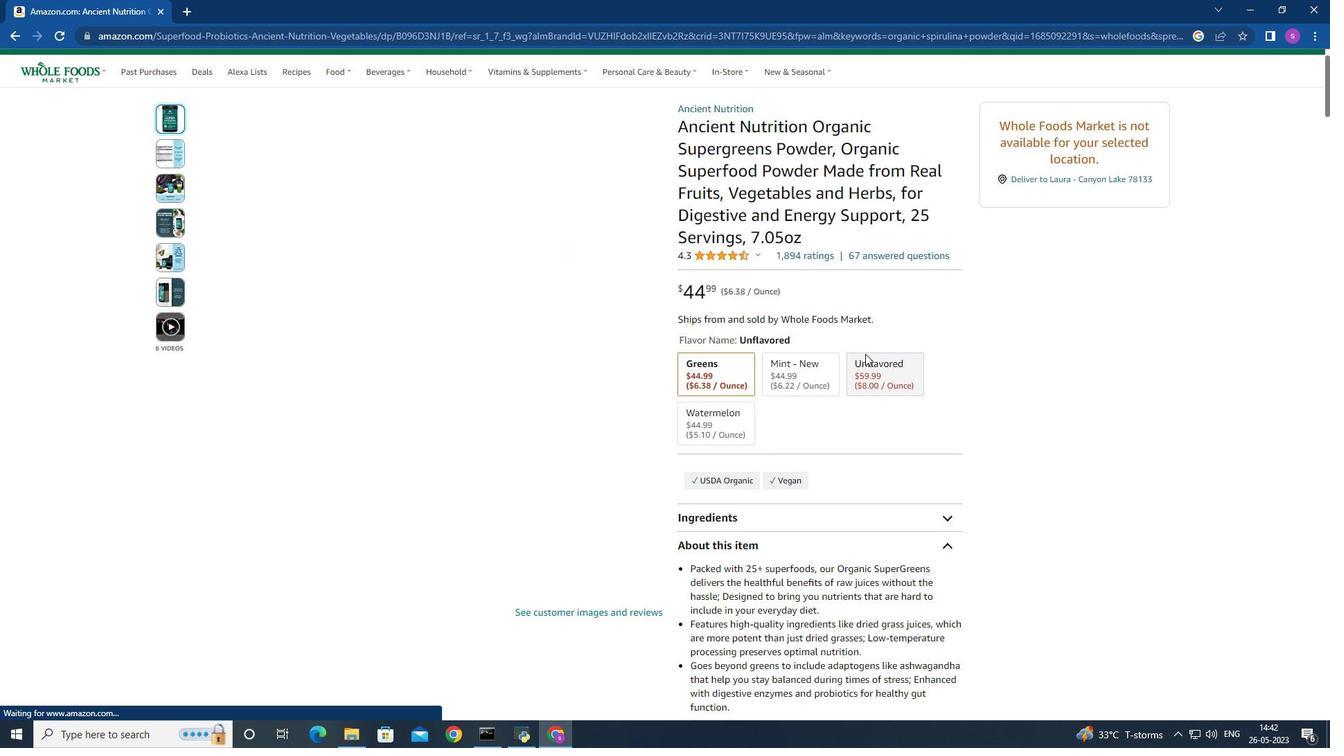 
Action: Mouse moved to (855, 352)
Screenshot: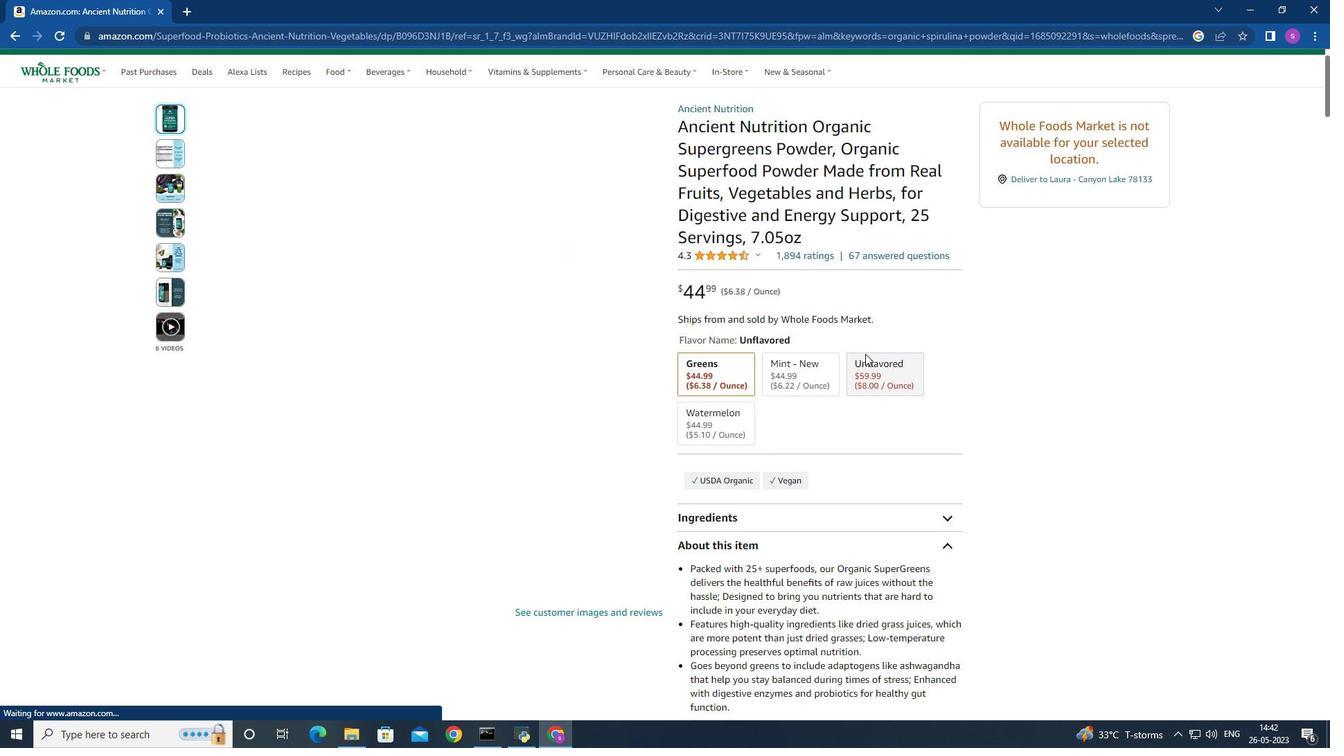 
Action: Mouse scrolled (865, 353) with delta (0, 0)
Screenshot: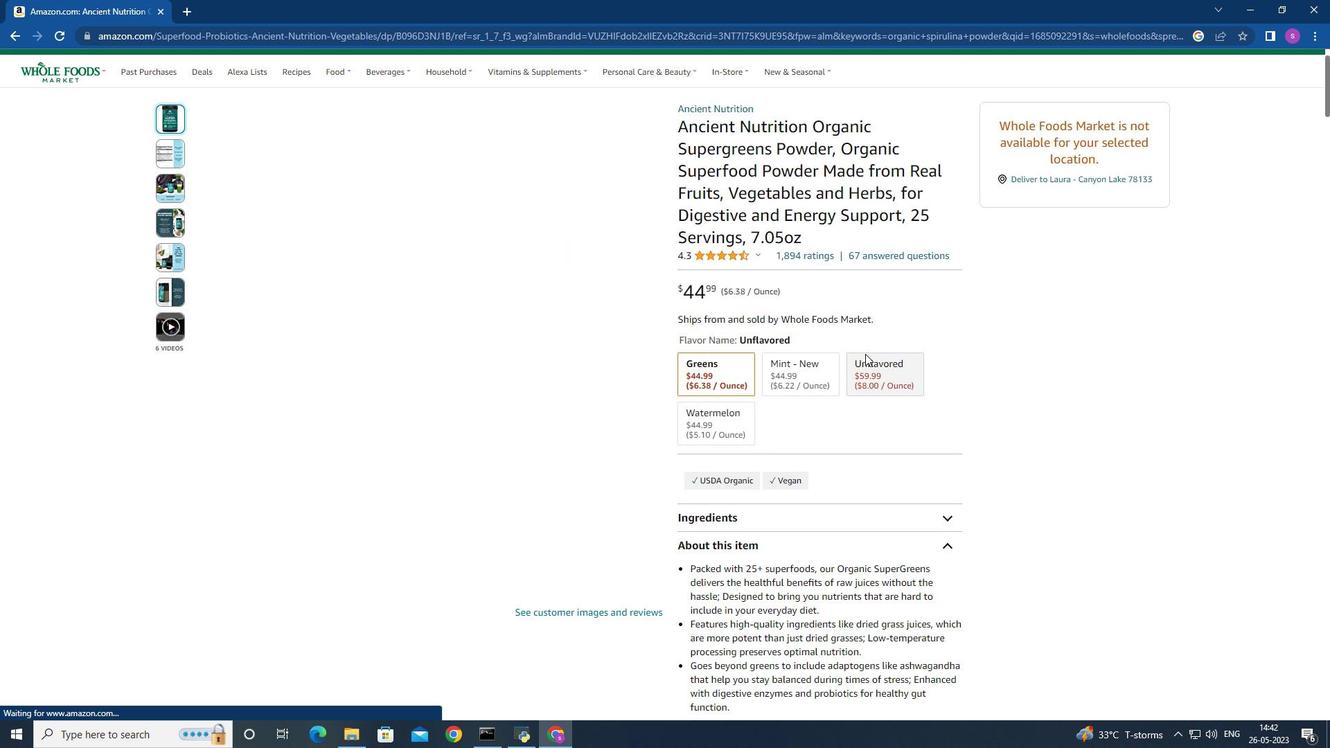 
Action: Mouse moved to (738, 399)
Screenshot: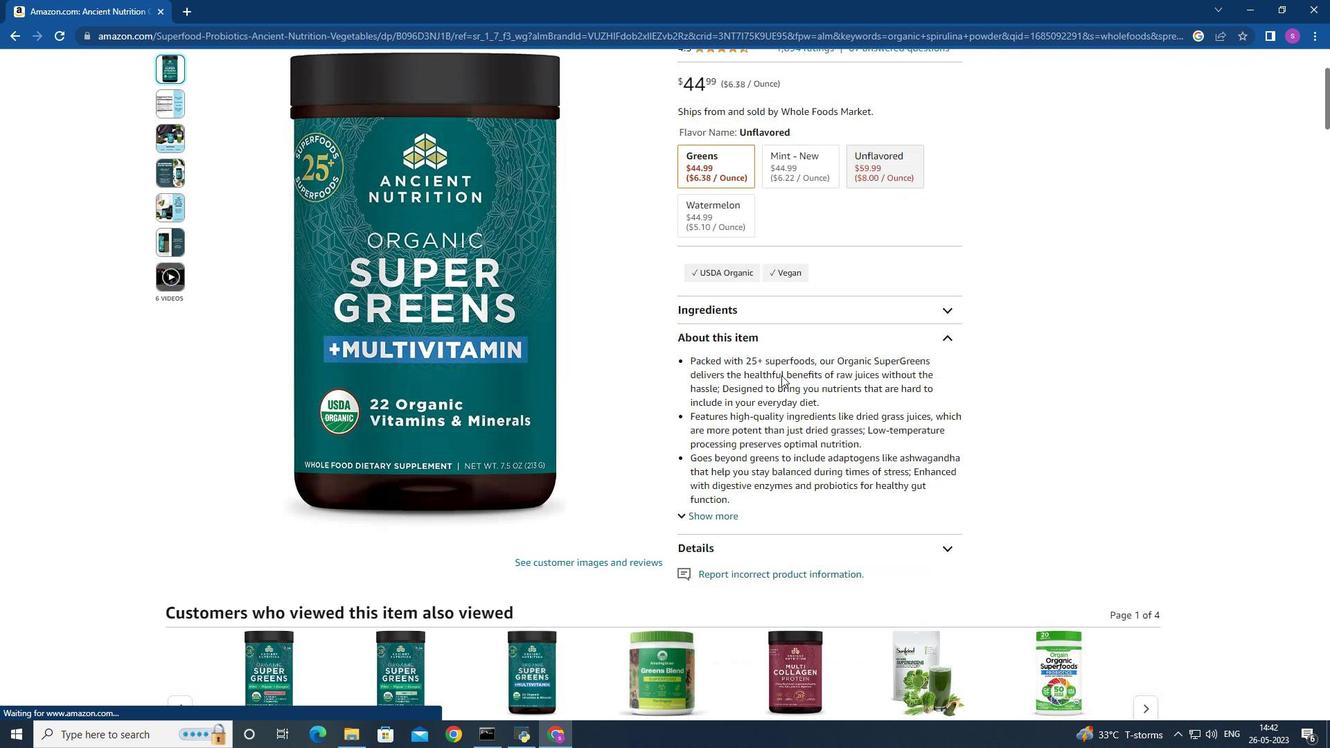 
Action: Mouse scrolled (738, 399) with delta (0, 0)
Screenshot: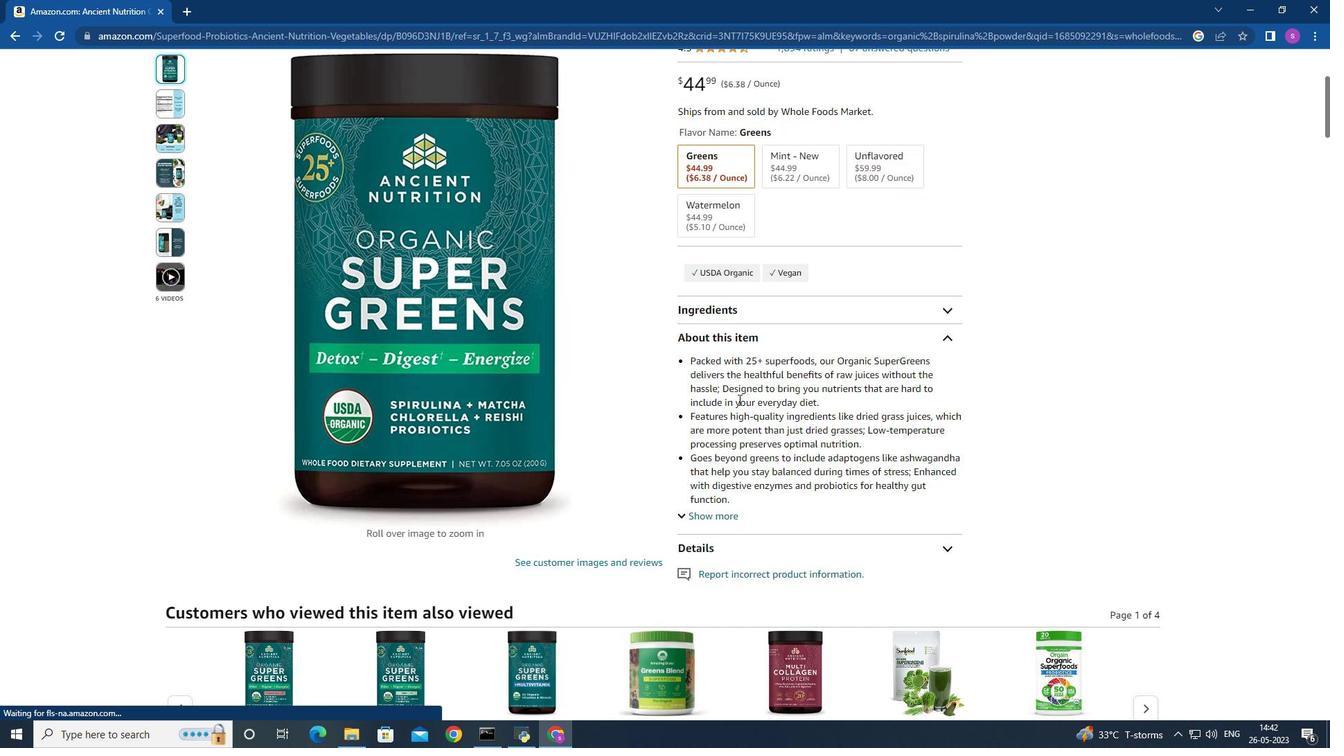 
Action: Mouse scrolled (738, 399) with delta (0, 0)
Screenshot: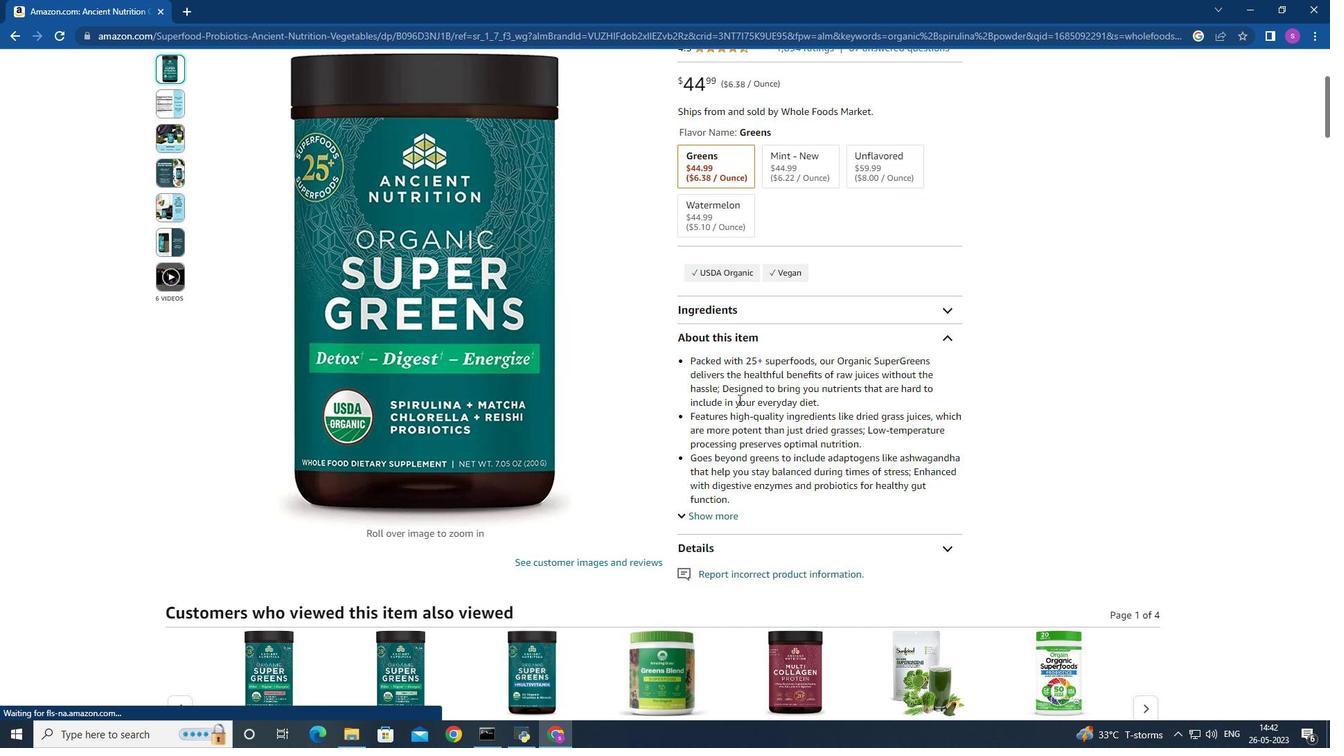 
Action: Mouse moved to (734, 395)
Screenshot: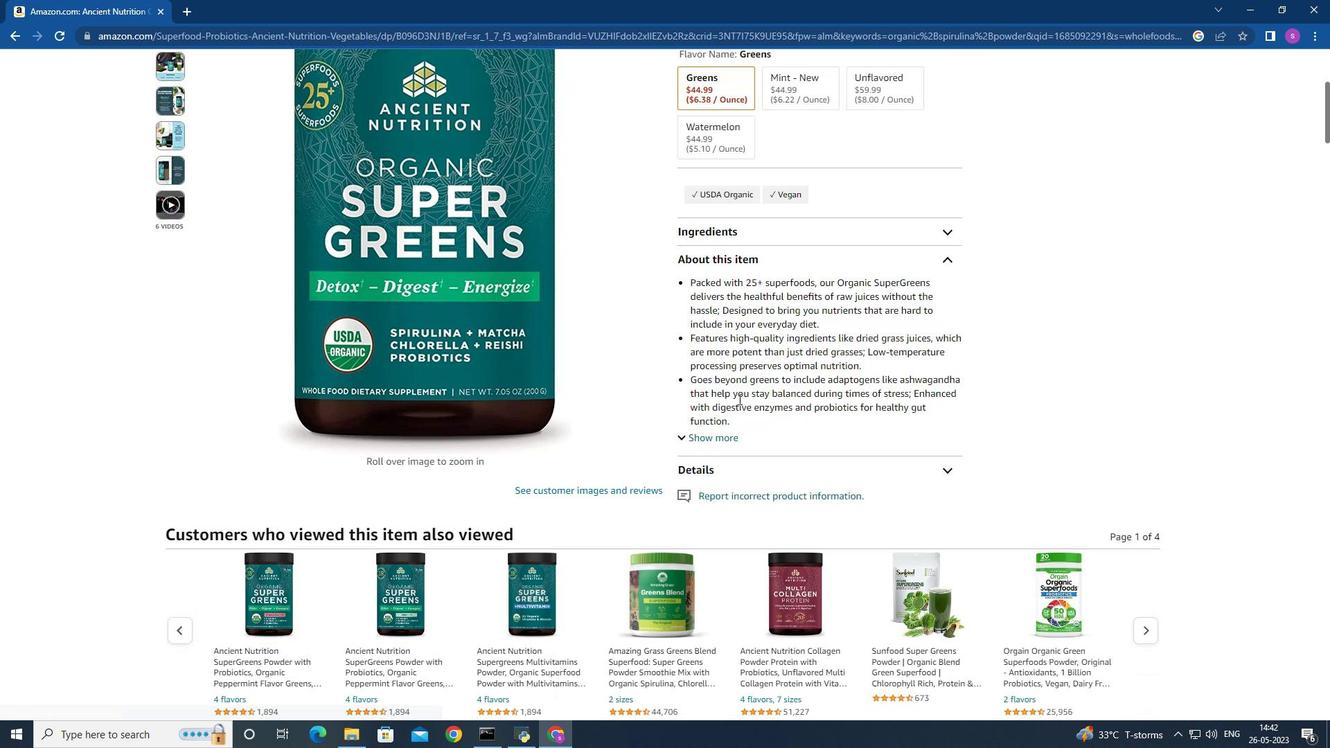 
Action: Mouse scrolled (734, 394) with delta (0, 0)
Screenshot: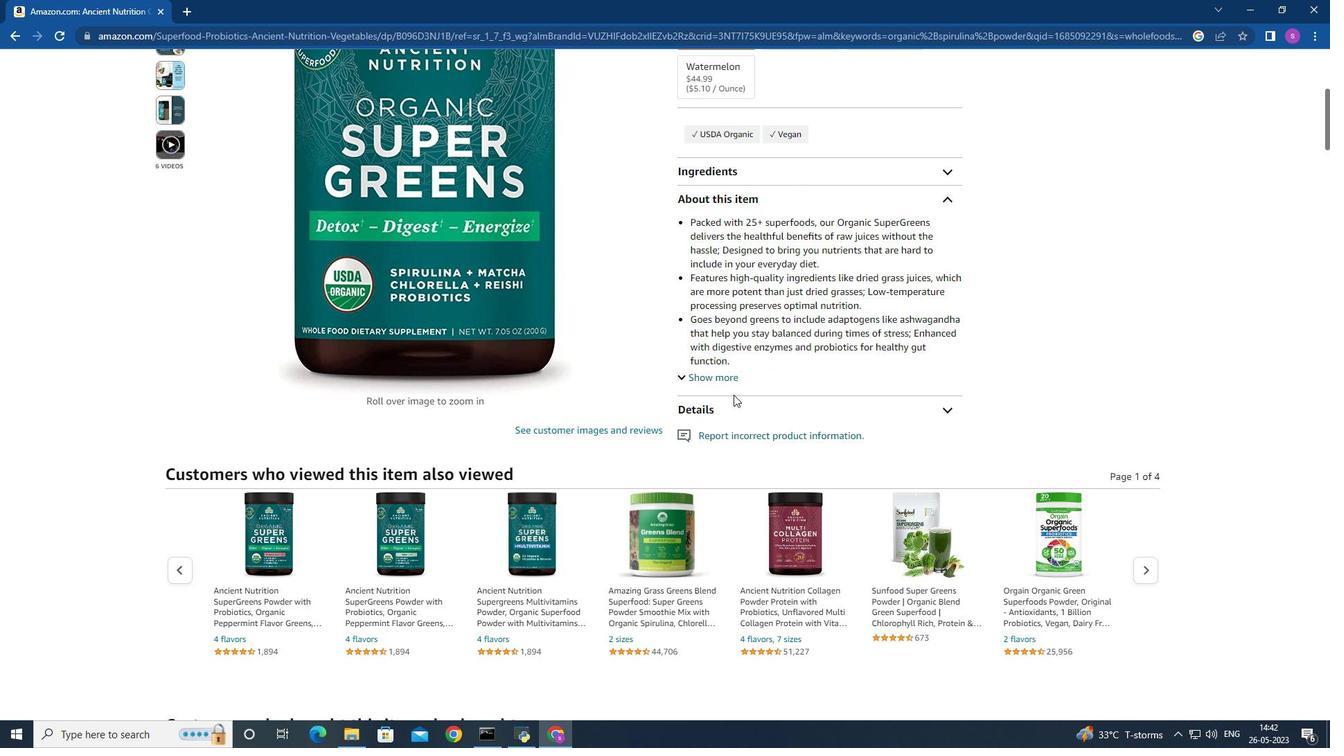 
Action: Mouse scrolled (734, 394) with delta (0, 0)
Screenshot: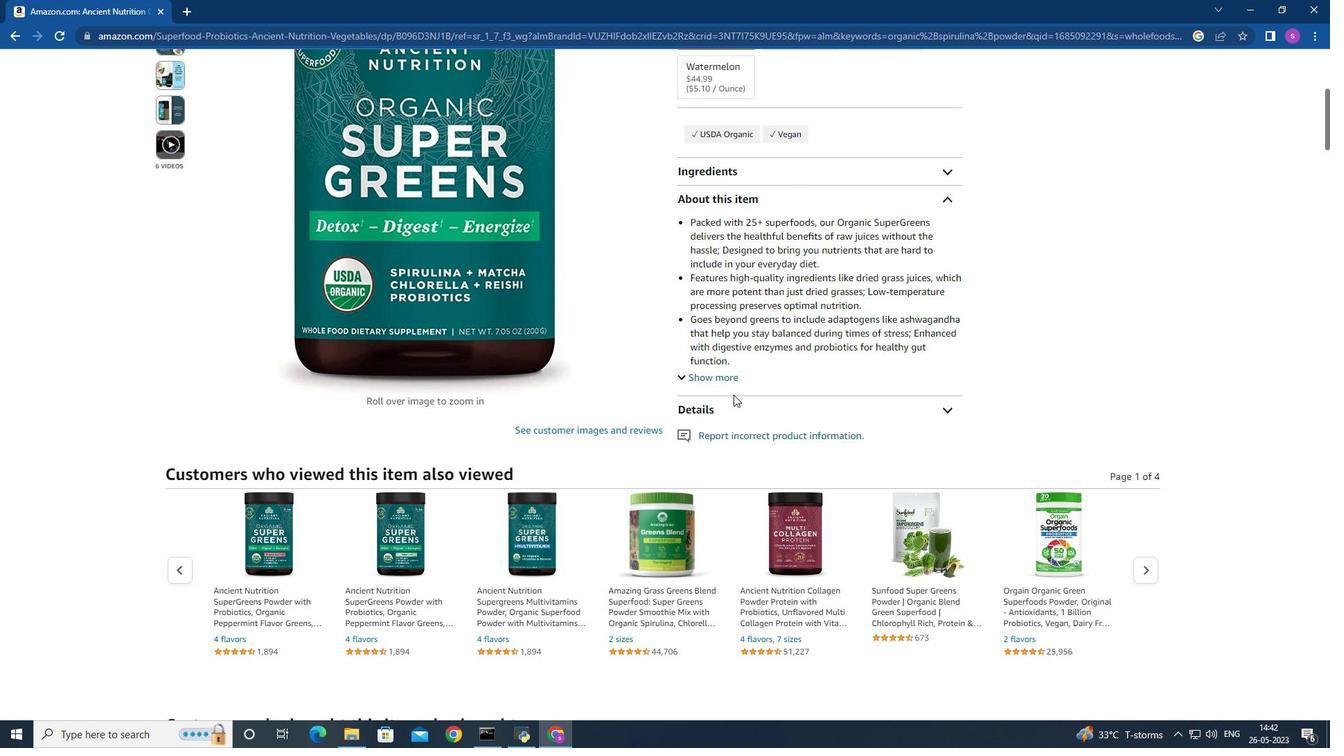 
Action: Mouse scrolled (734, 394) with delta (0, 0)
Screenshot: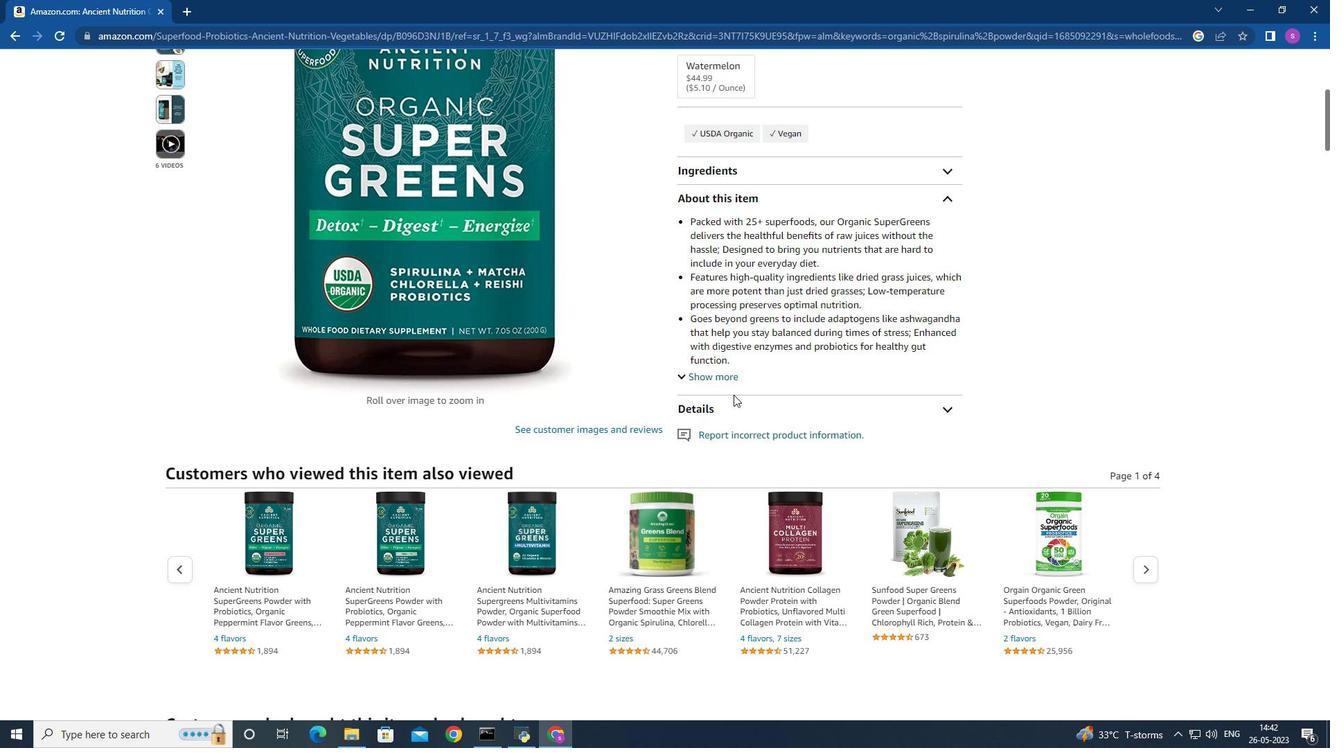 
Action: Mouse moved to (730, 393)
Screenshot: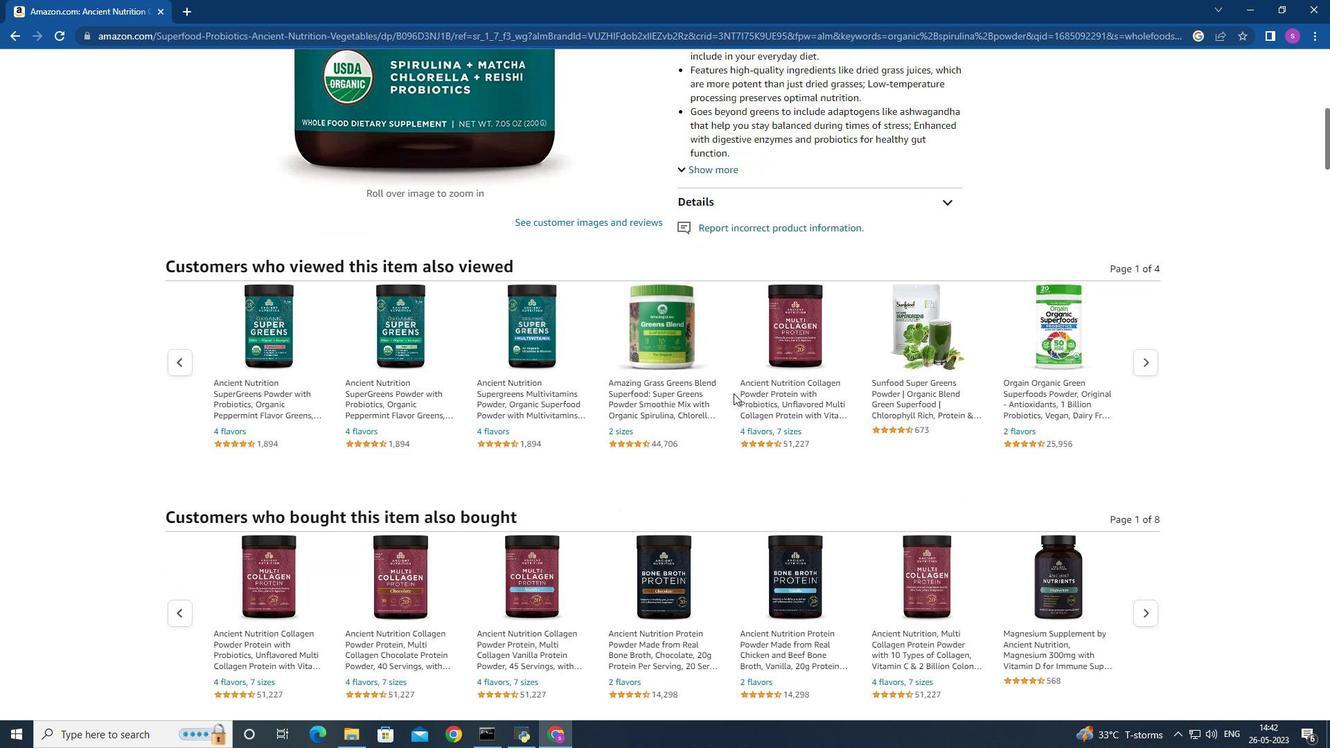 
Action: Mouse scrolled (730, 393) with delta (0, 0)
Screenshot: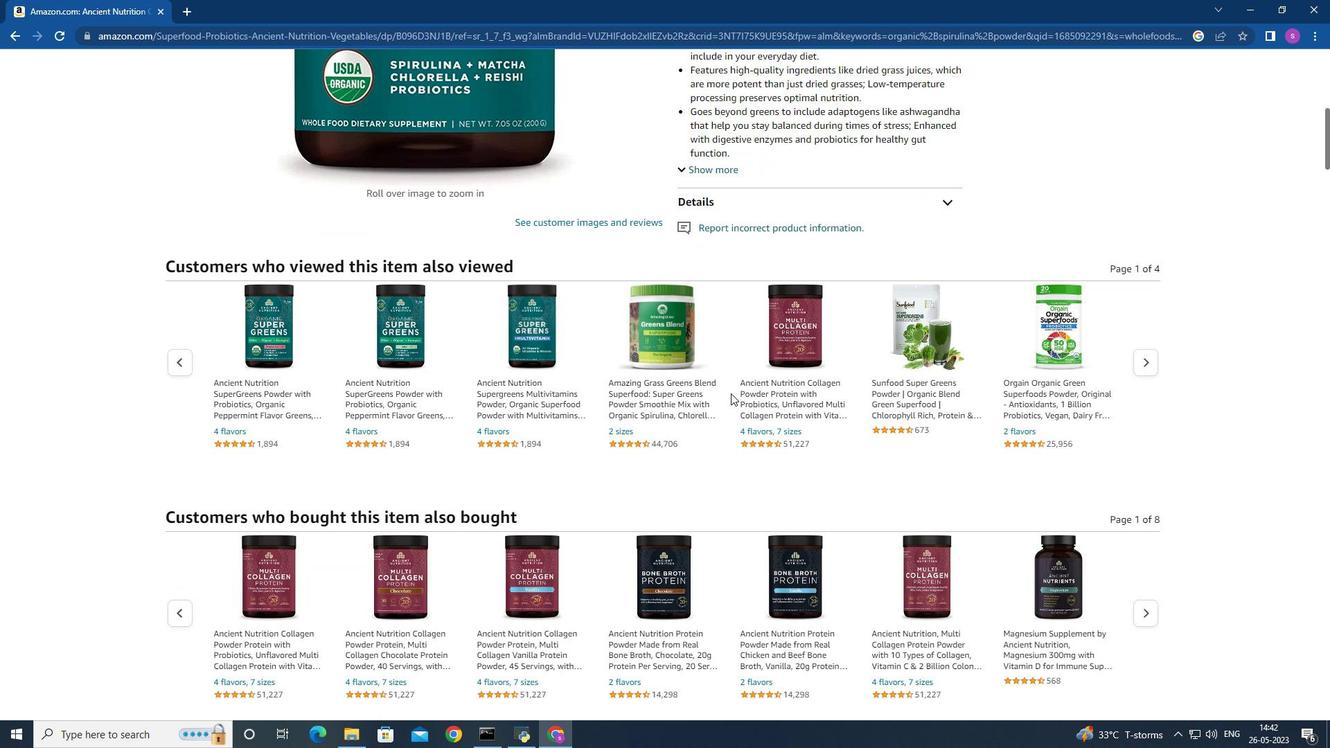 
Action: Mouse scrolled (730, 393) with delta (0, 0)
Screenshot: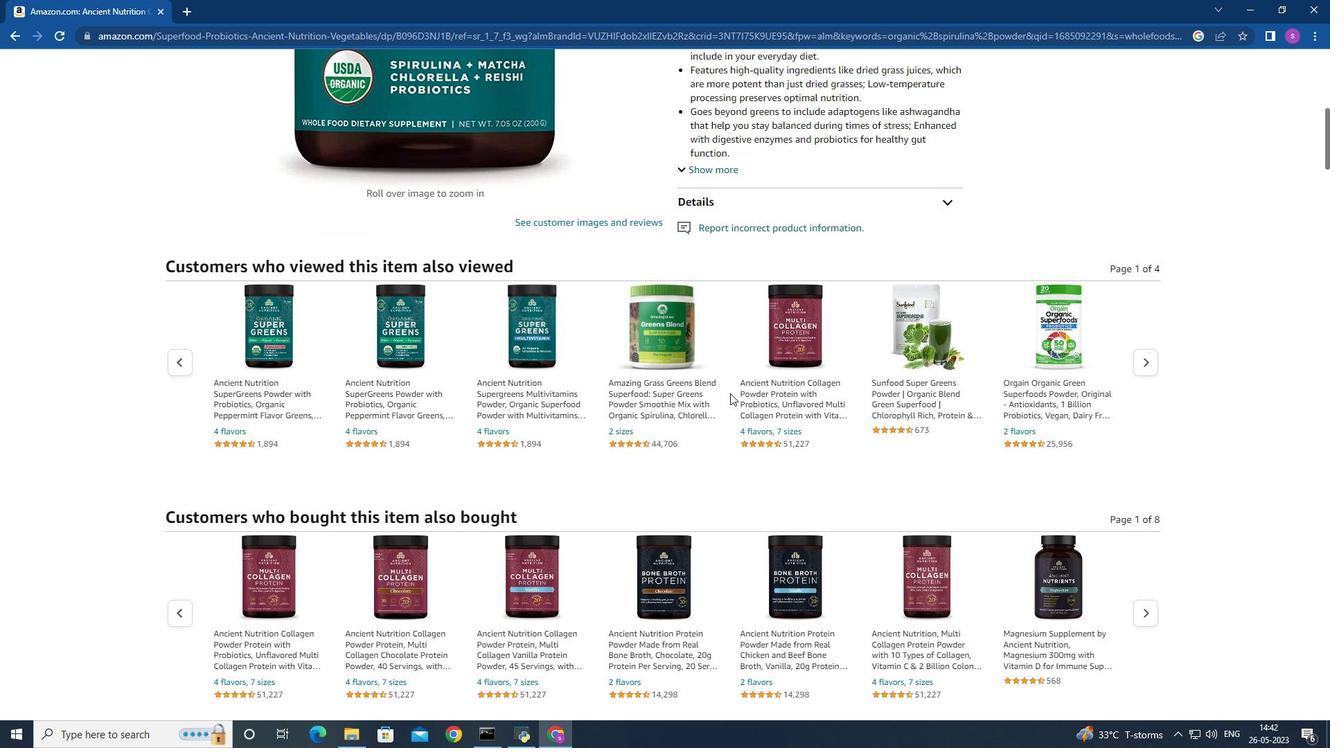 
Action: Mouse scrolled (730, 393) with delta (0, 0)
Screenshot: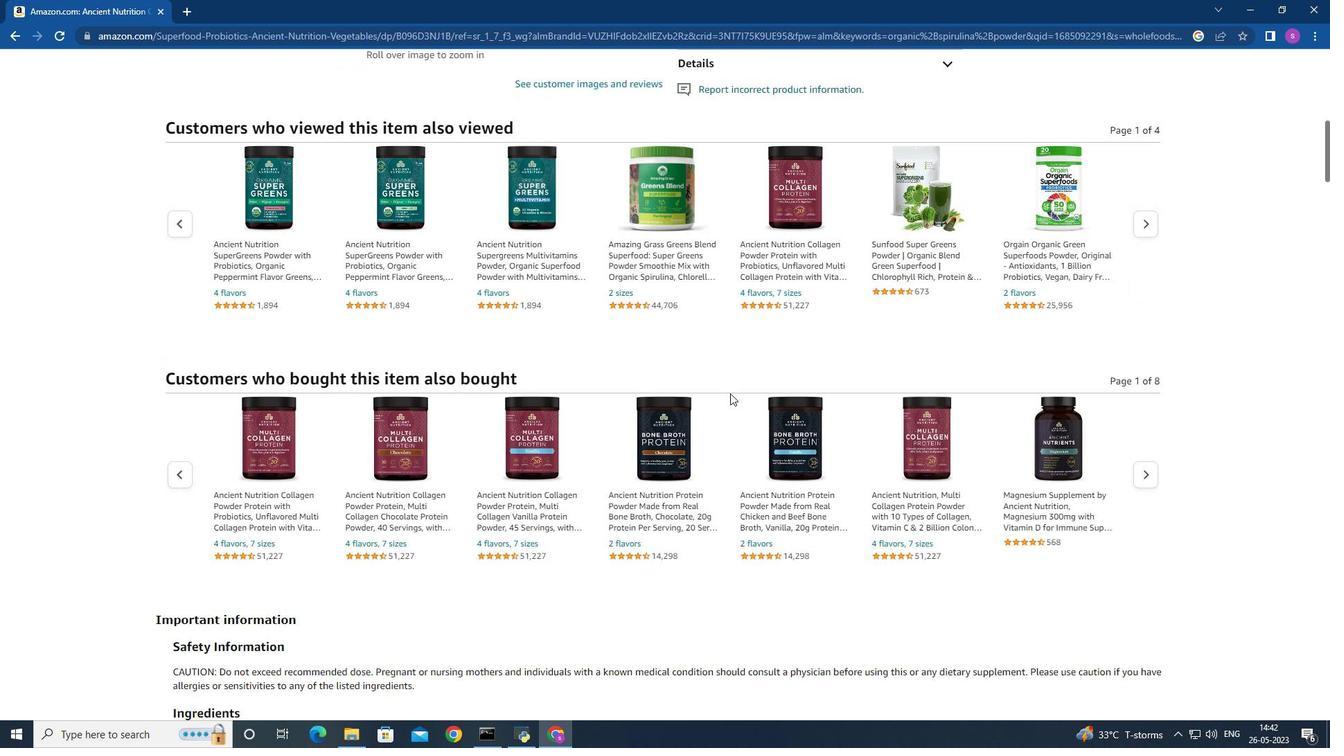
Action: Mouse scrolled (730, 393) with delta (0, 0)
Screenshot: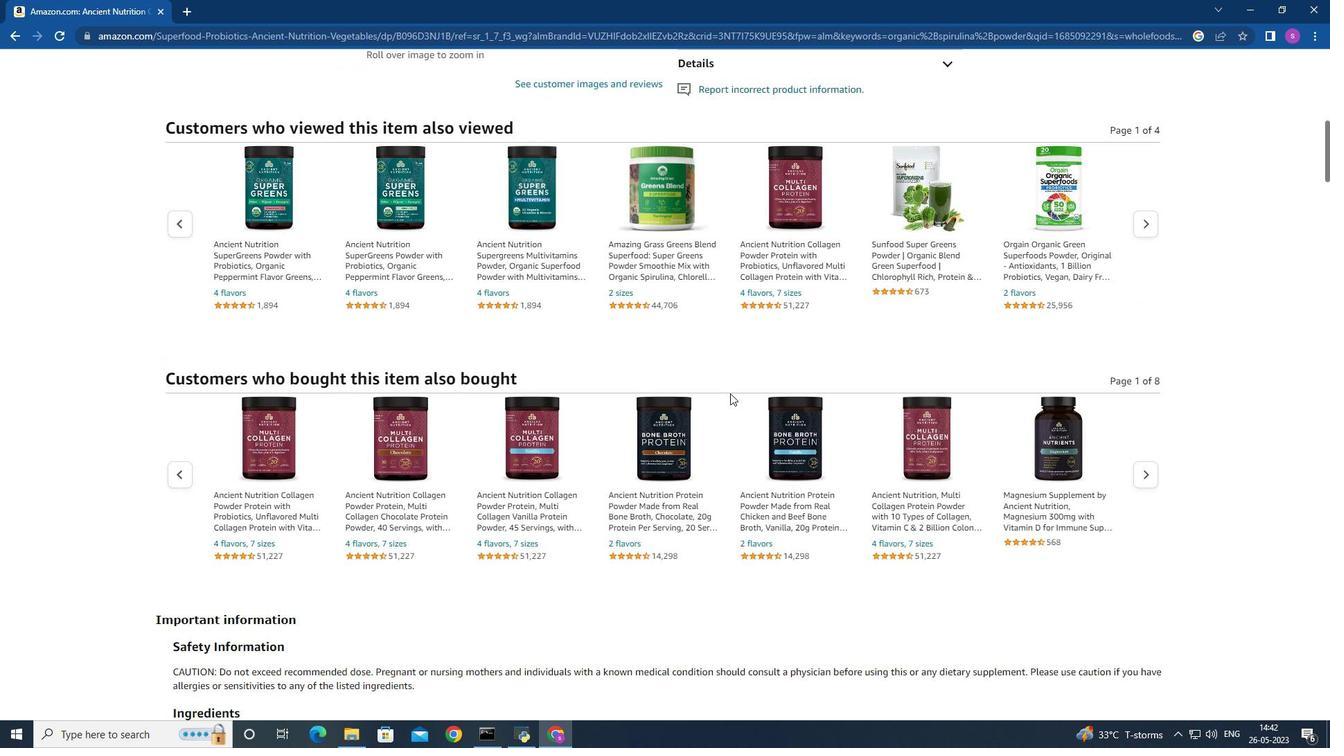 
Action: Mouse scrolled (730, 393) with delta (0, 0)
Screenshot: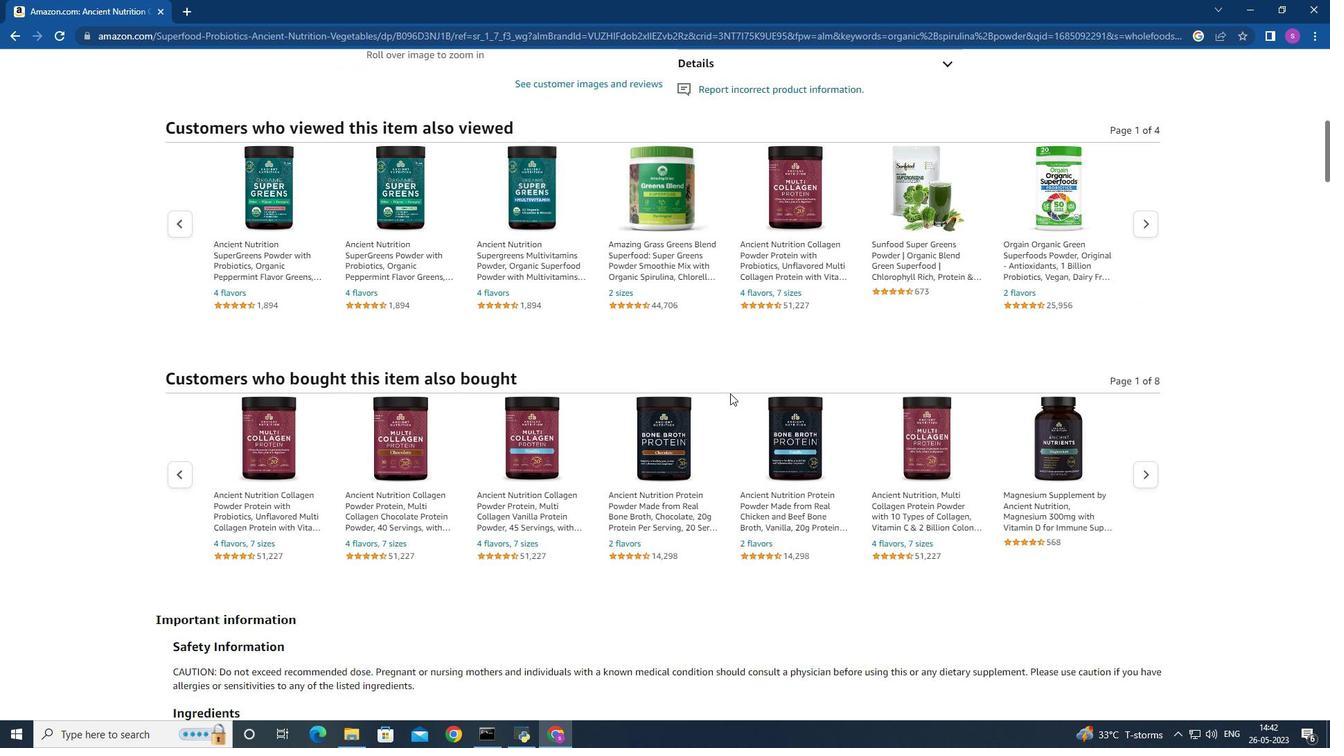 
Action: Mouse moved to (730, 386)
Screenshot: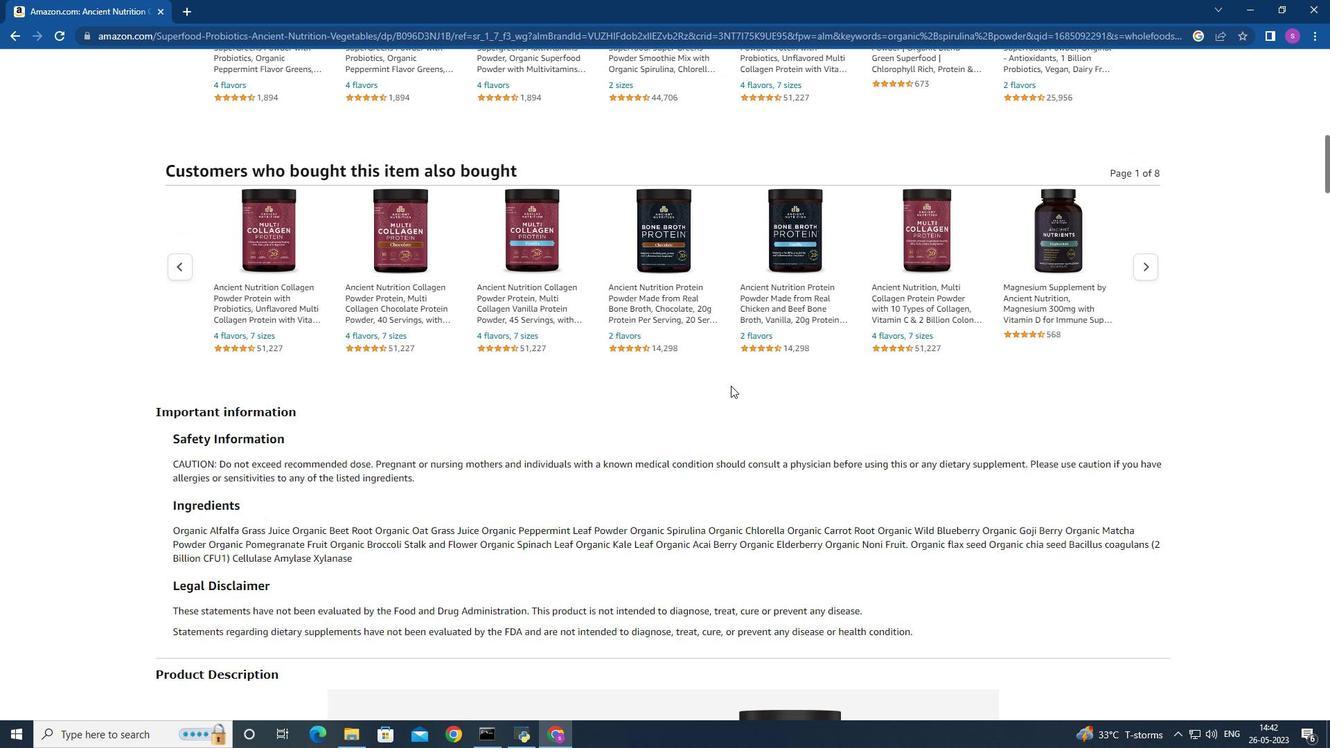 
Action: Mouse scrolled (730, 385) with delta (0, 0)
Screenshot: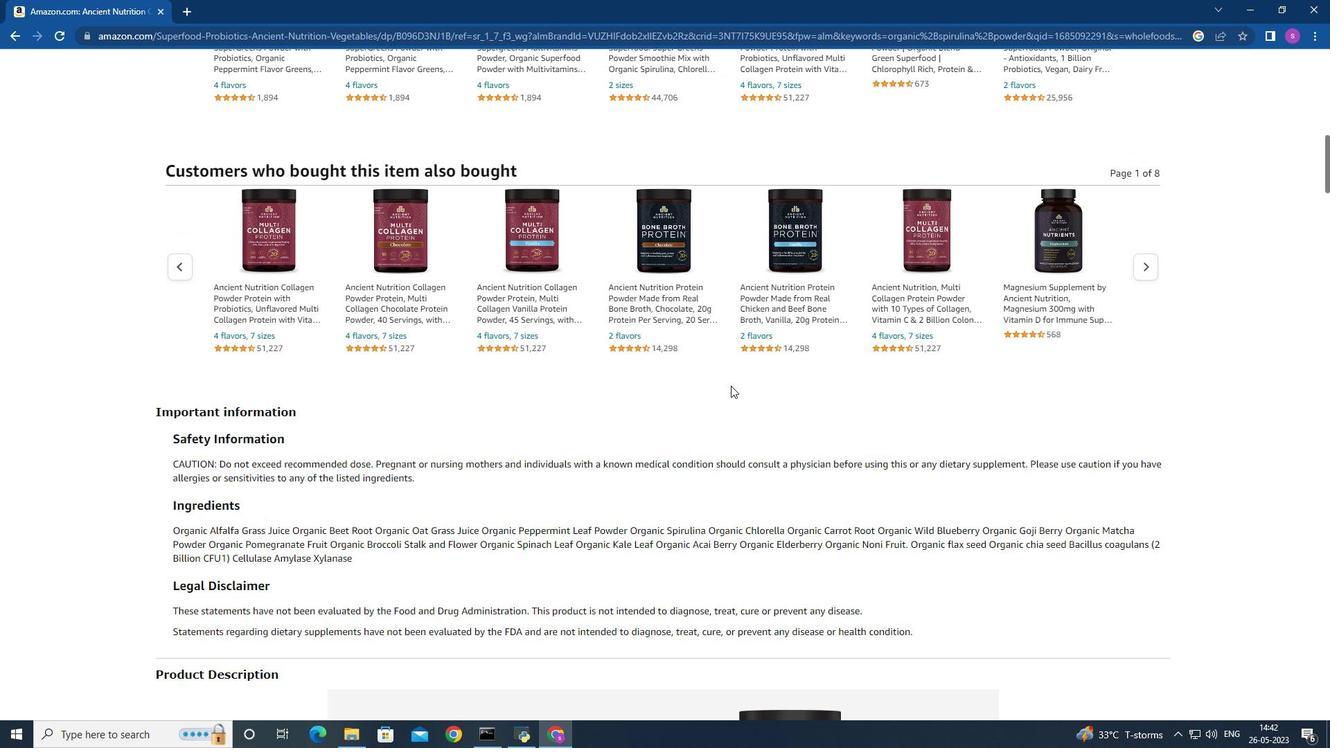 
Action: Mouse scrolled (730, 386) with delta (0, 0)
Screenshot: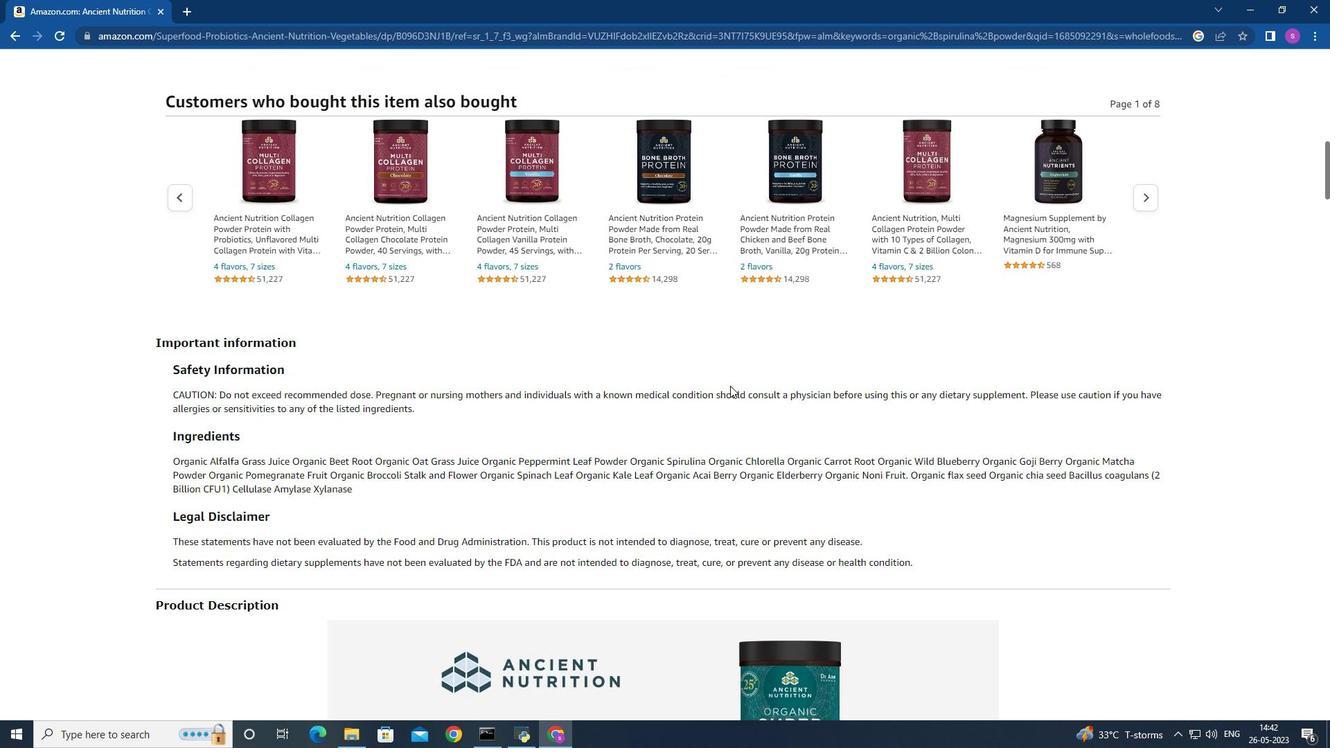 
Action: Mouse scrolled (730, 386) with delta (0, 0)
Screenshot: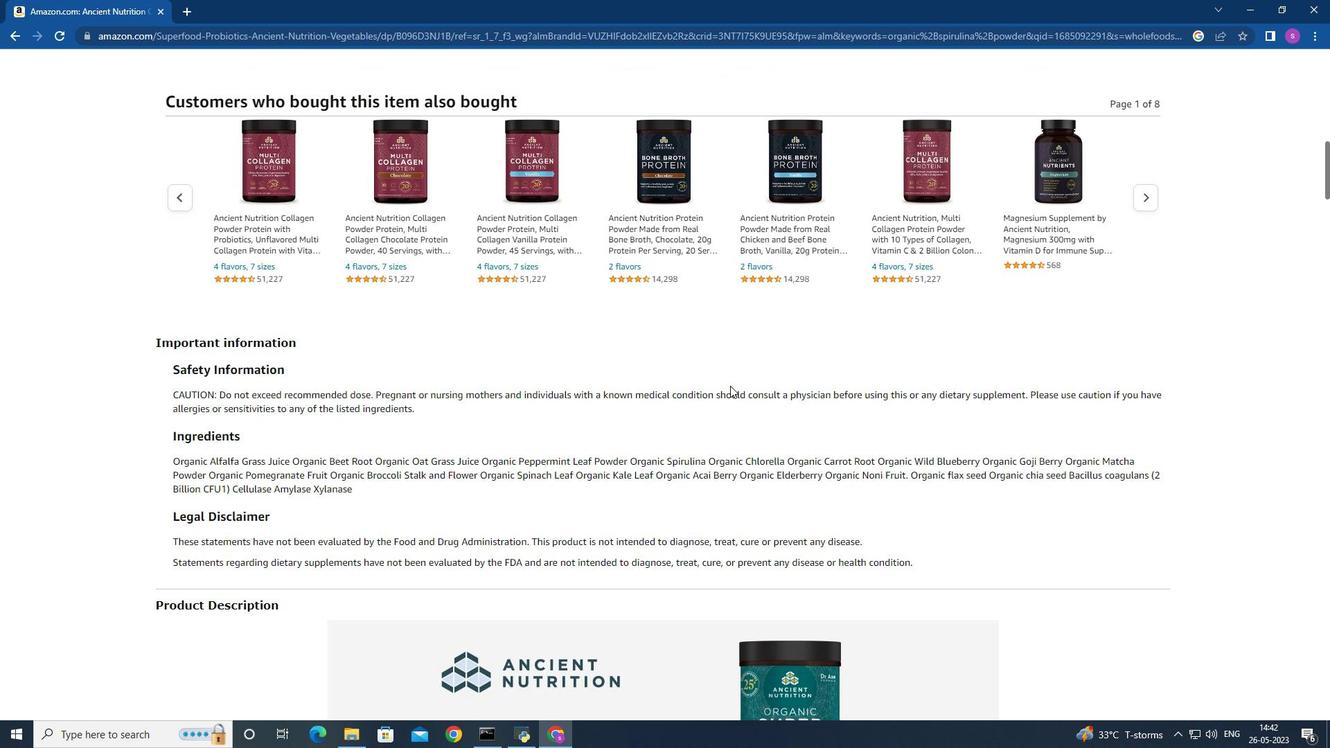 
Action: Mouse scrolled (730, 386) with delta (0, 0)
Screenshot: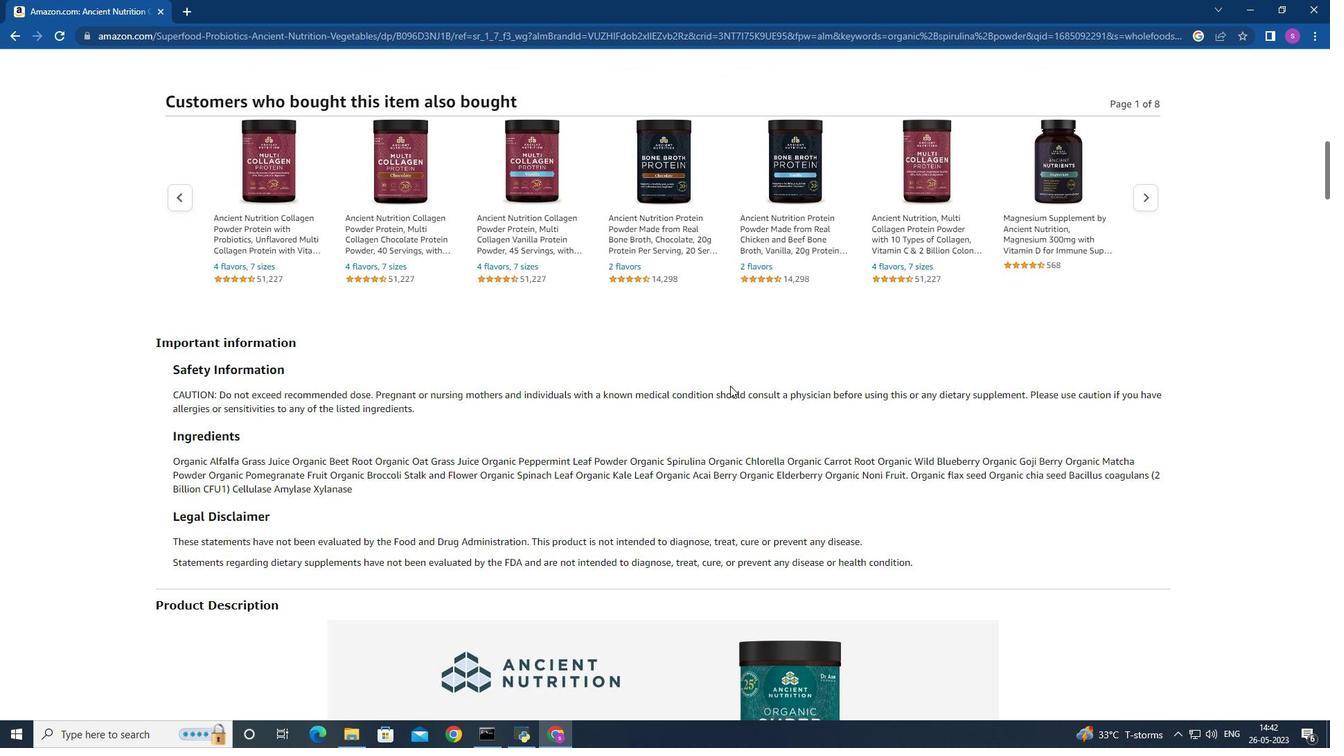 
Action: Mouse scrolled (730, 386) with delta (0, 0)
Screenshot: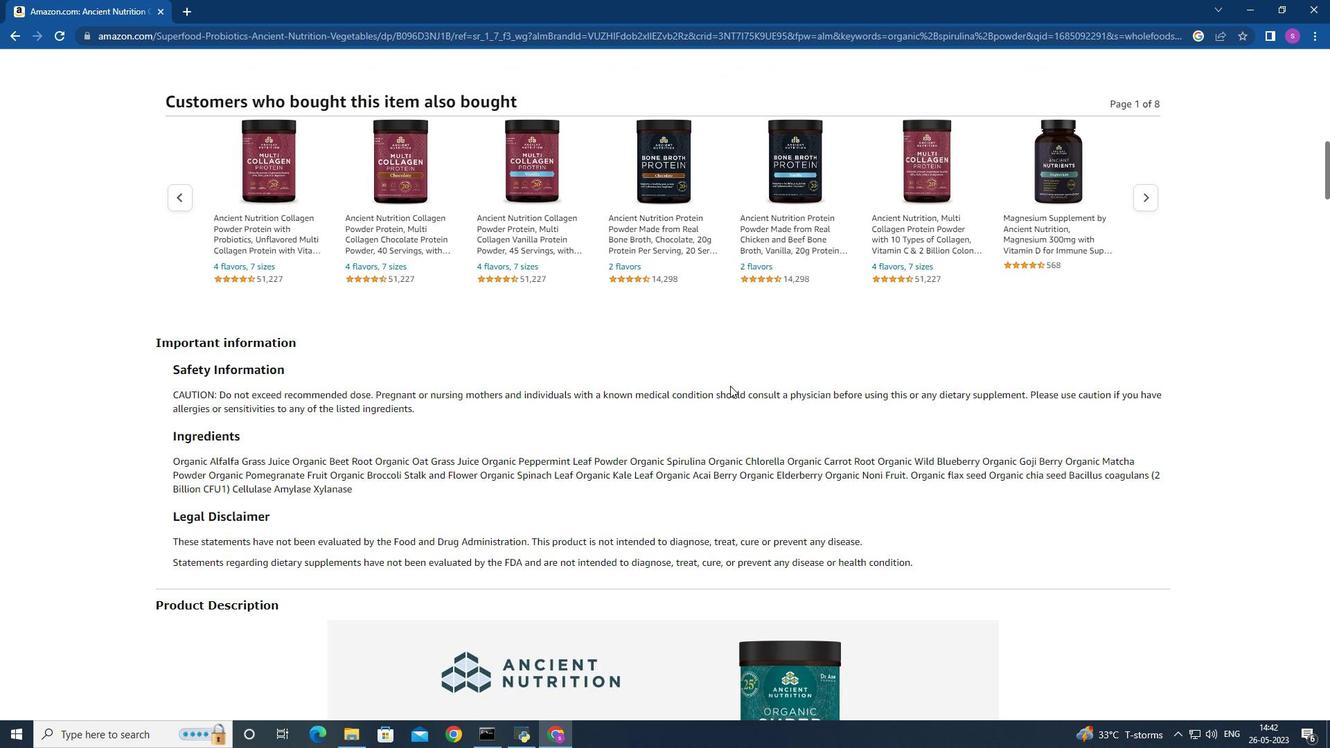 
Action: Mouse moved to (1038, 399)
Screenshot: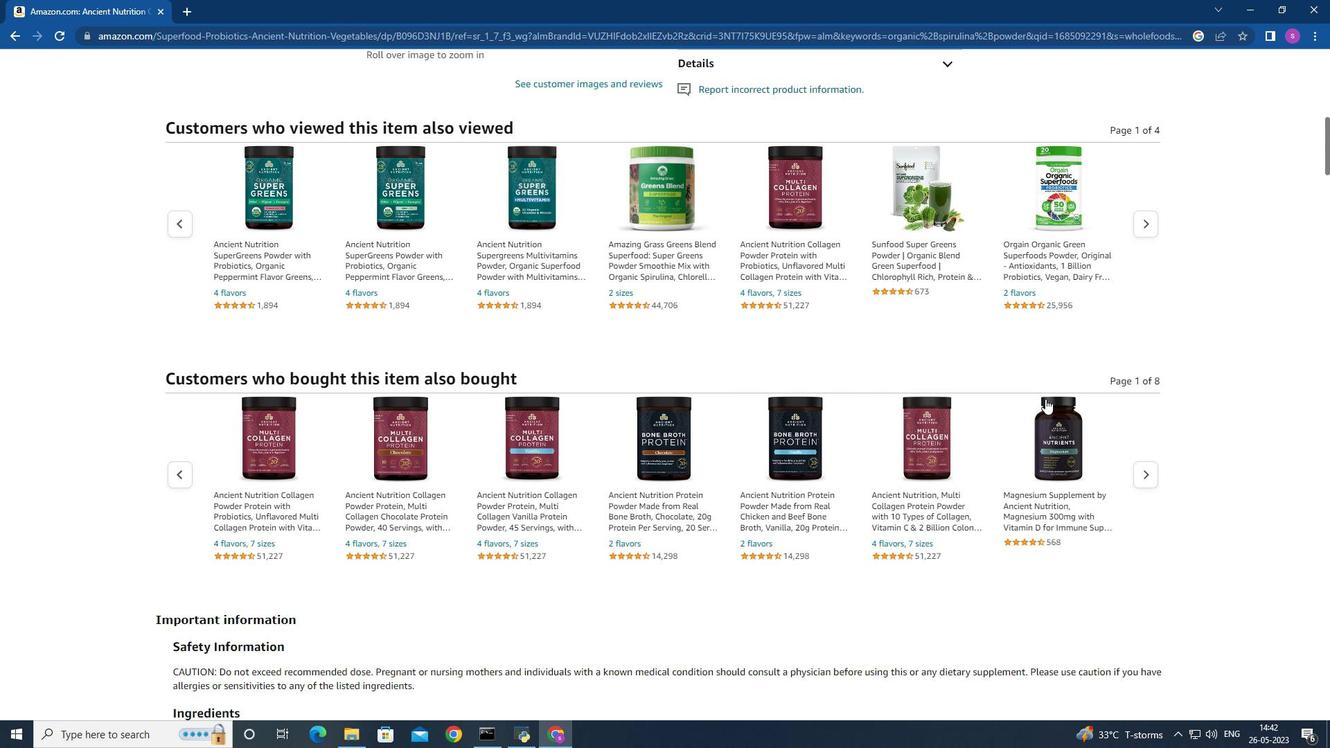 
Action: Mouse scrolled (1038, 400) with delta (0, 0)
Screenshot: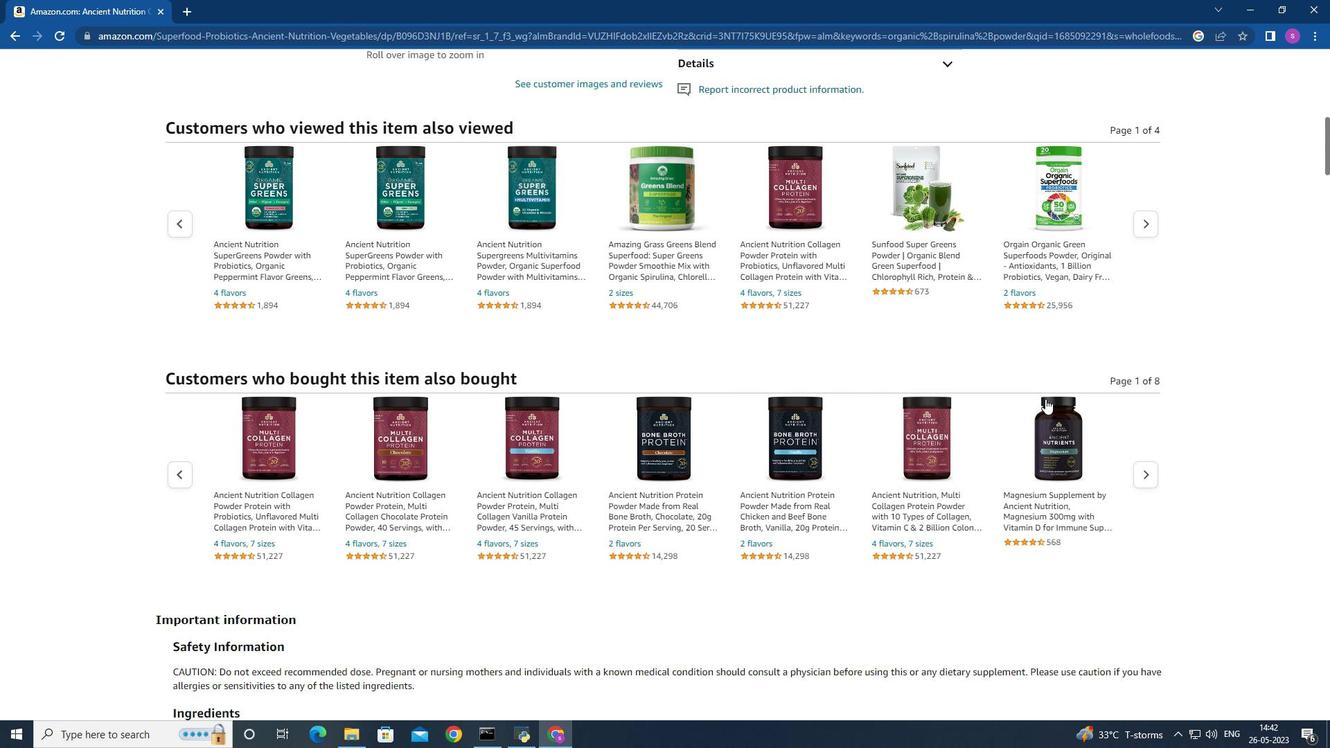 
Action: Mouse moved to (985, 384)
Screenshot: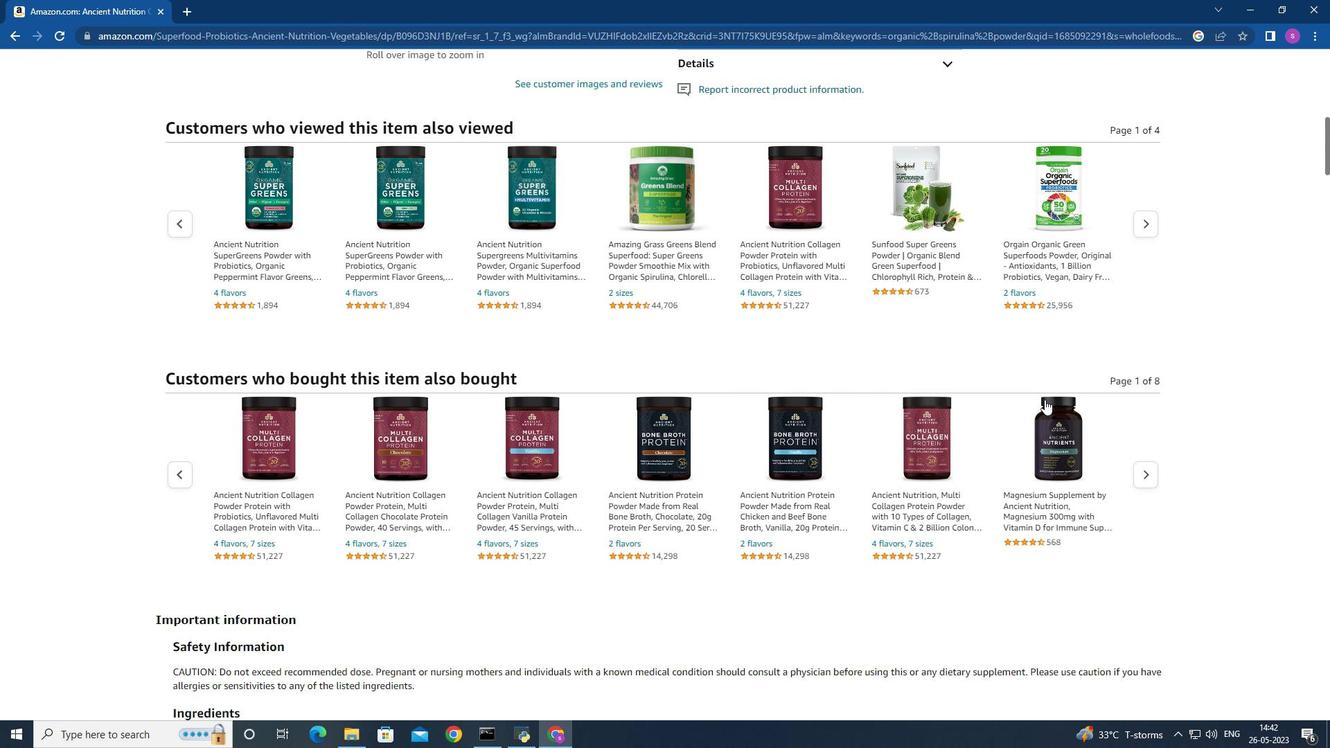 
Action: Mouse scrolled (1005, 391) with delta (0, 0)
Screenshot: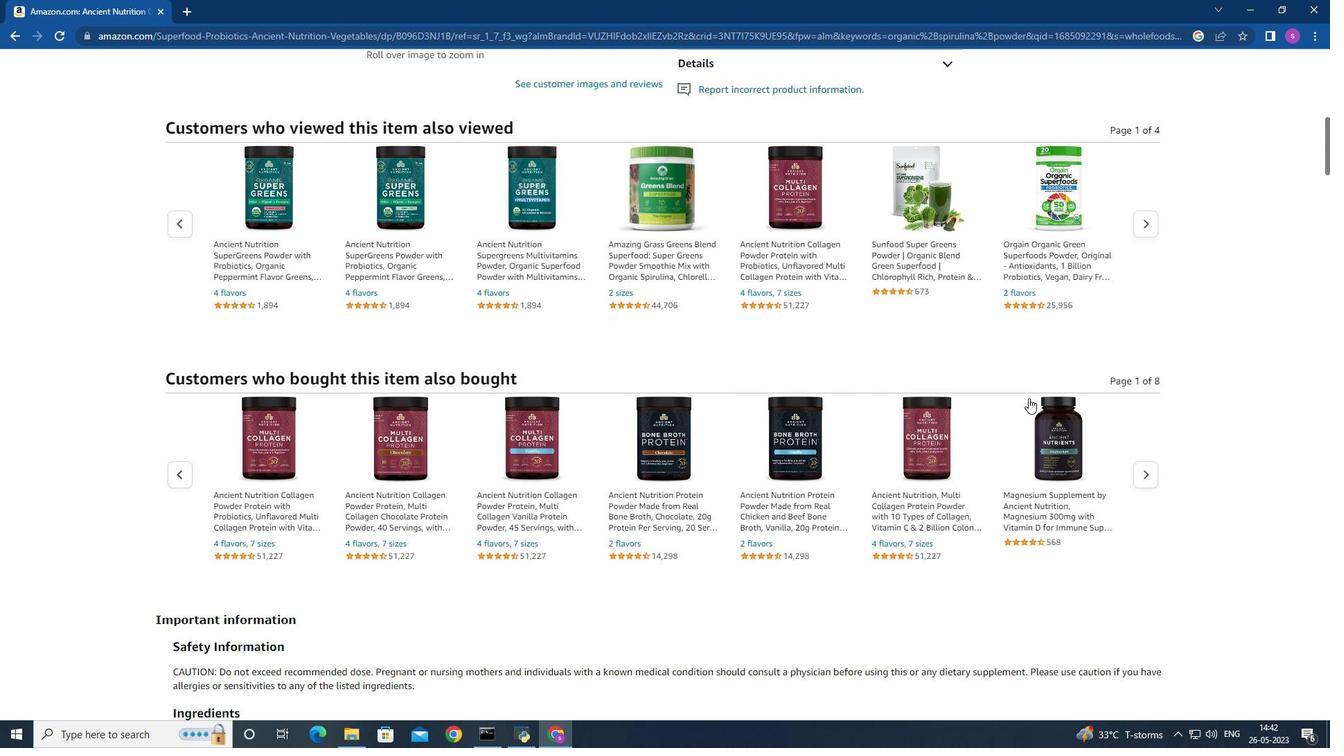 
Action: Mouse moved to (883, 376)
Screenshot: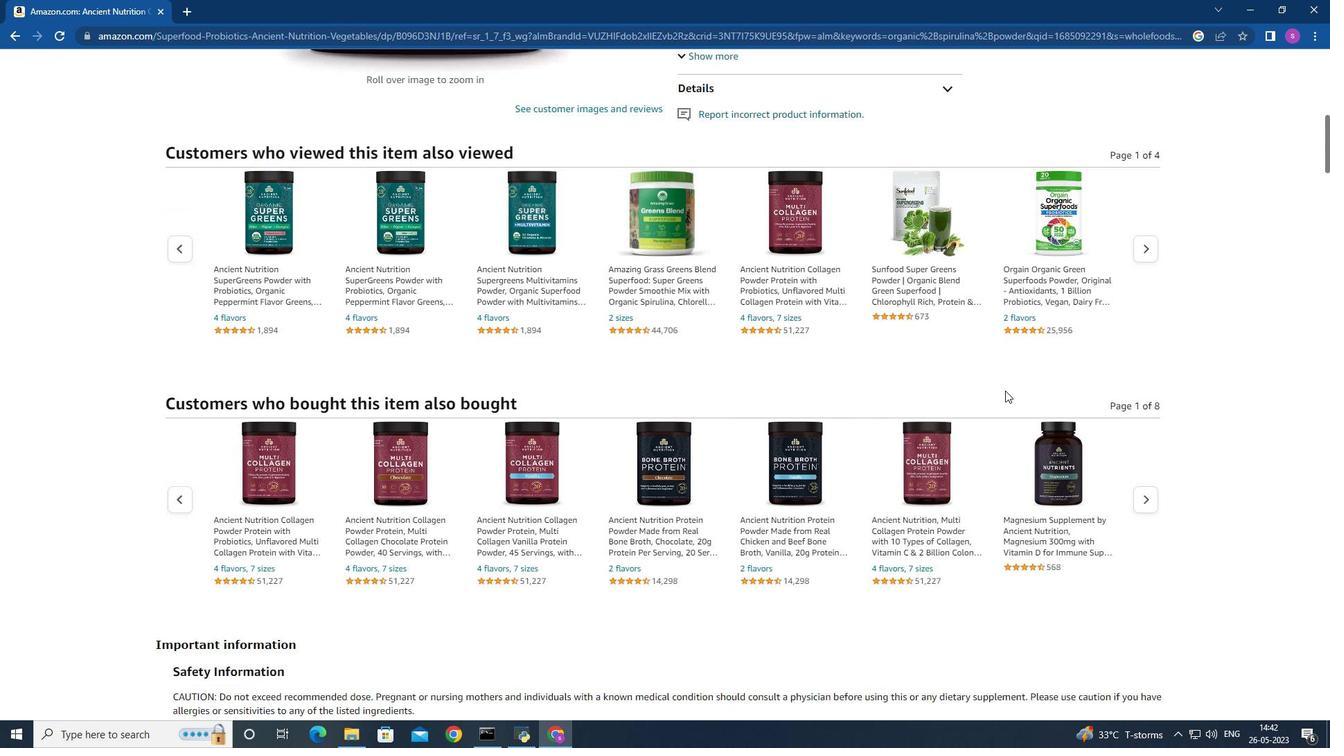 
Action: Mouse scrolled (950, 377) with delta (0, 0)
Screenshot: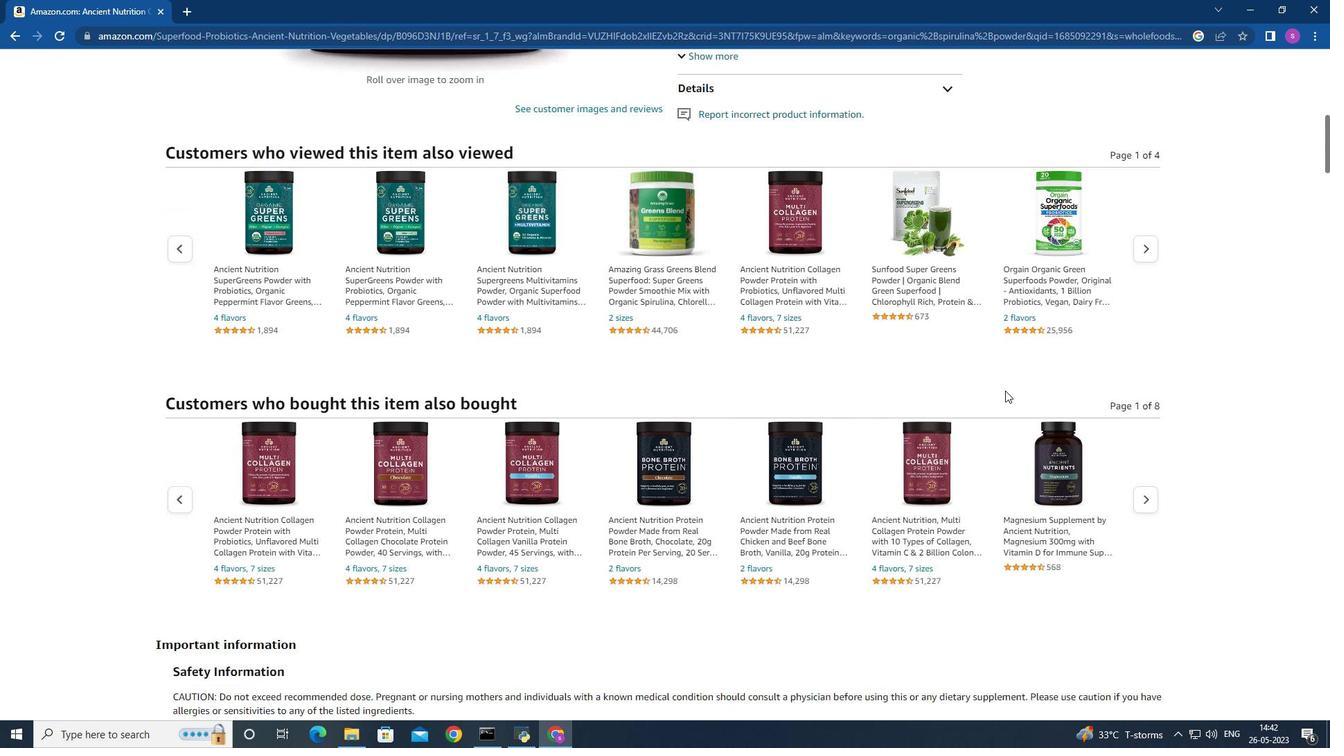 
Action: Mouse moved to (20, 38)
Screenshot: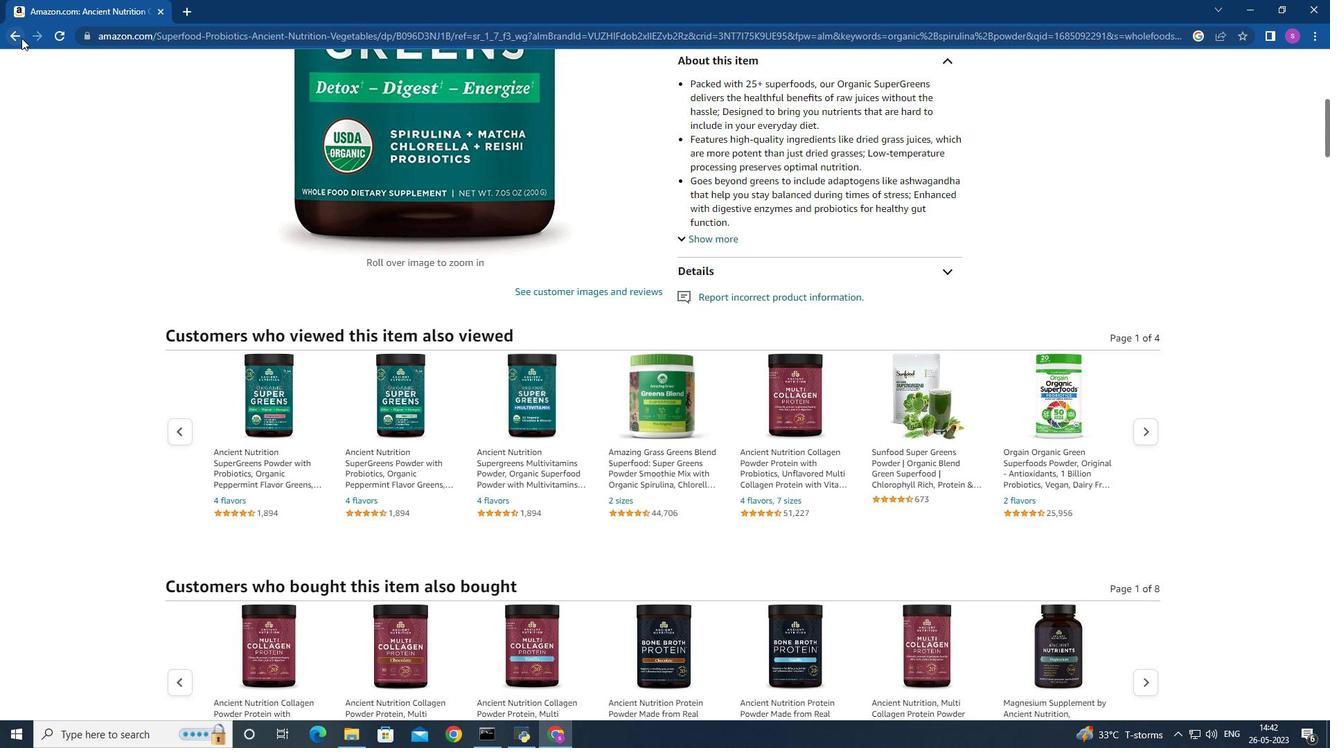 
Action: Mouse pressed left at (20, 38)
Screenshot: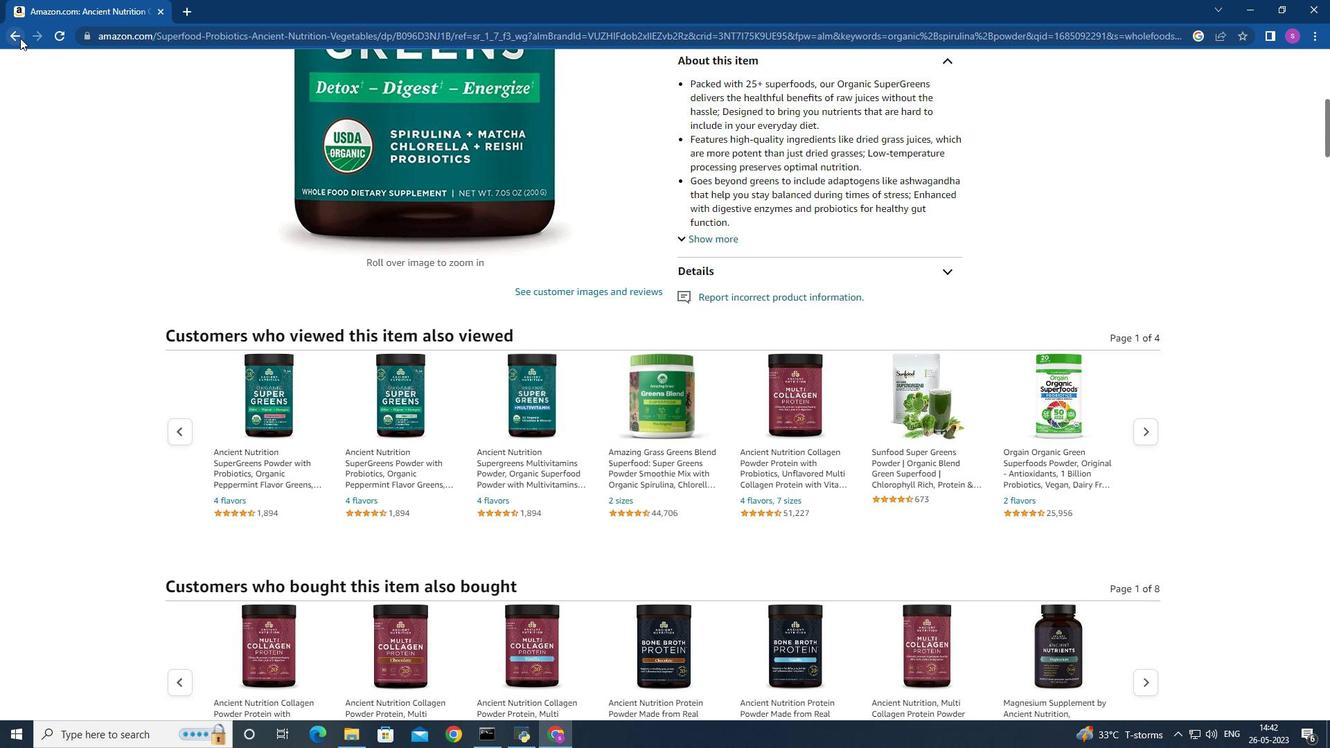 
Action: Mouse moved to (593, 393)
Screenshot: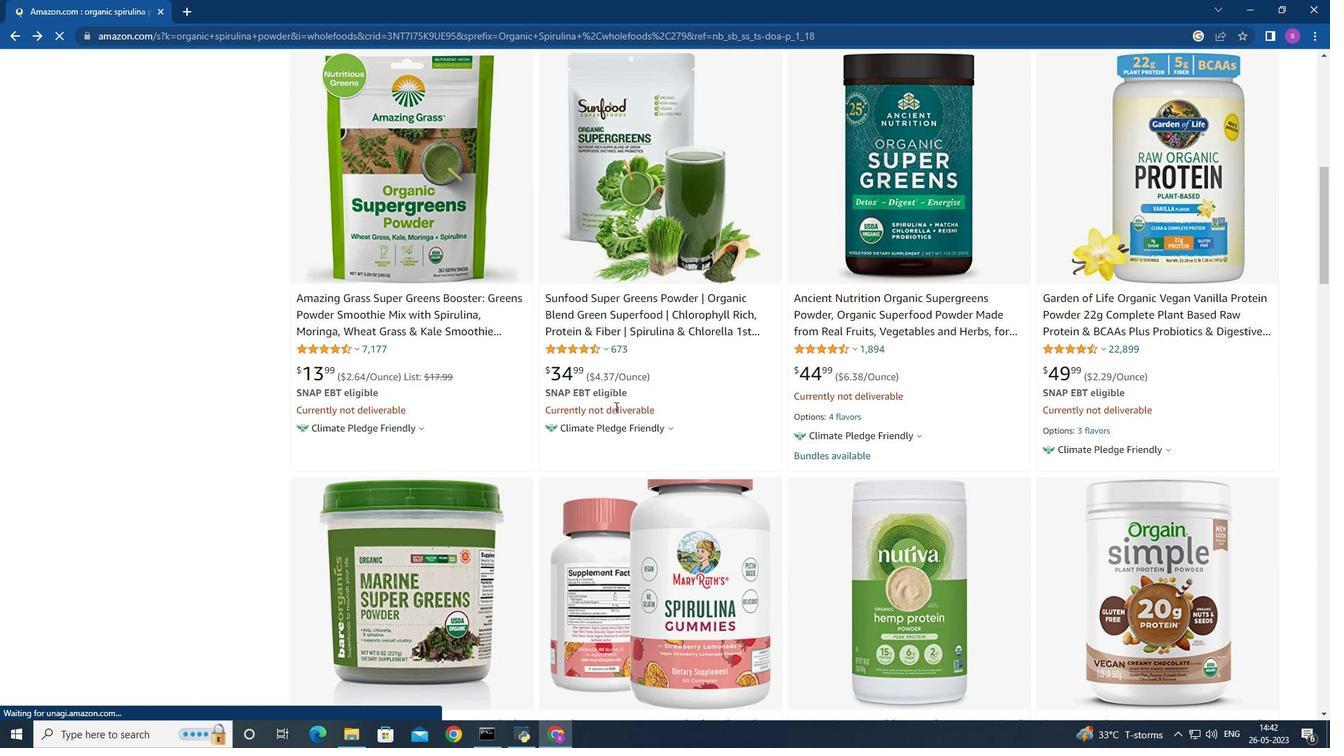 
Action: Mouse scrolled (593, 393) with delta (0, 0)
Screenshot: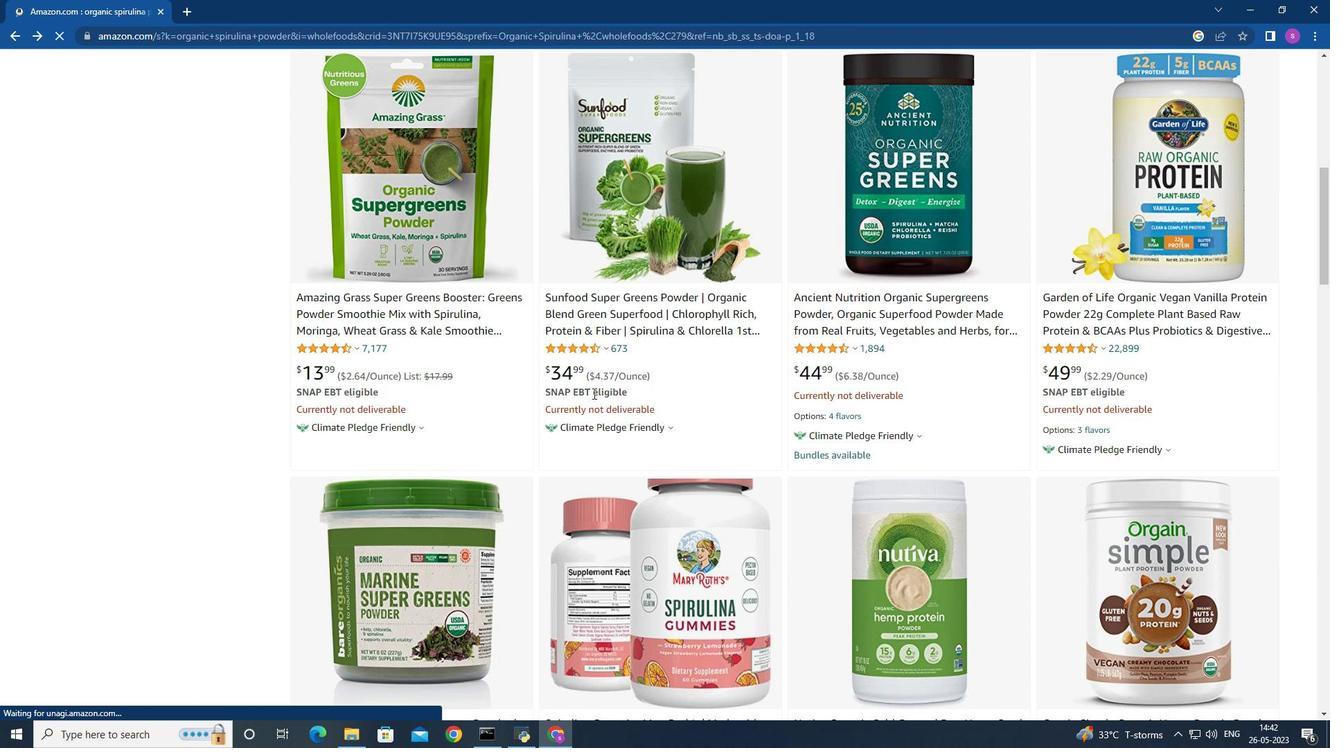 
Action: Mouse scrolled (593, 393) with delta (0, 0)
Screenshot: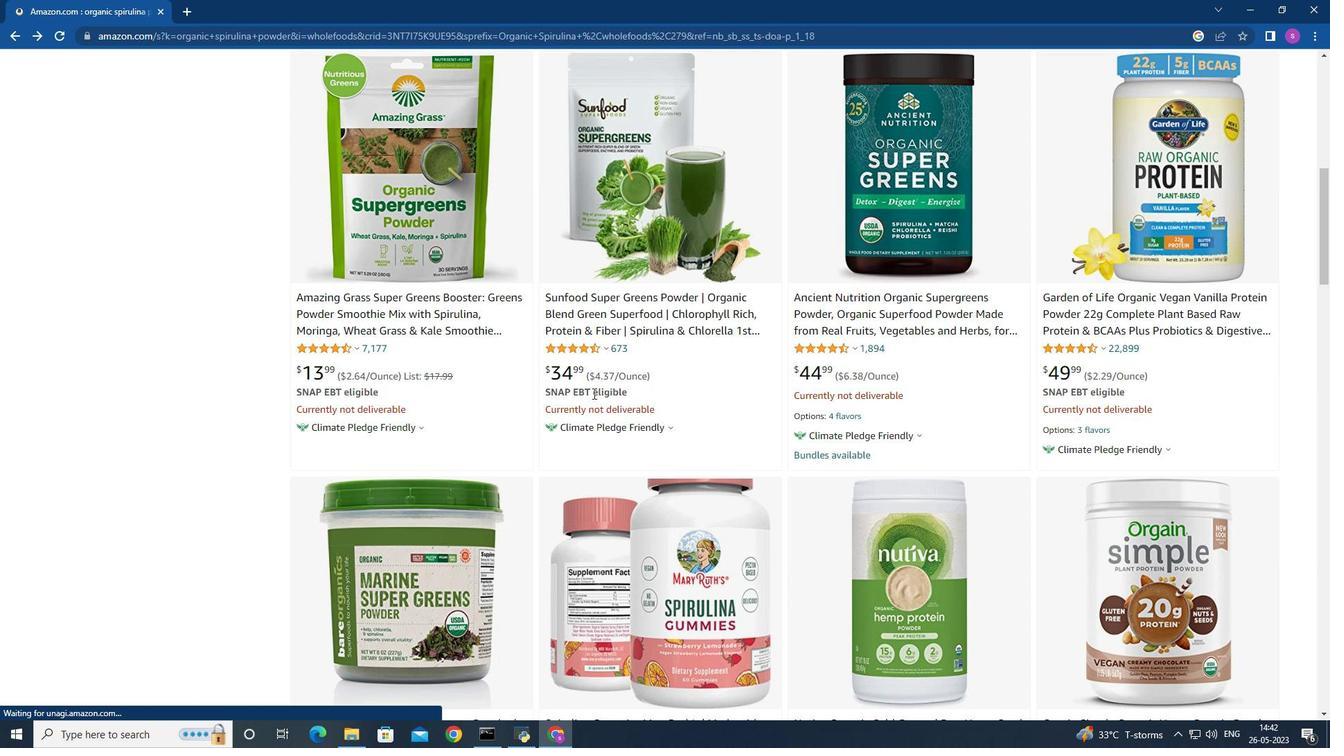 
Action: Mouse moved to (671, 427)
Screenshot: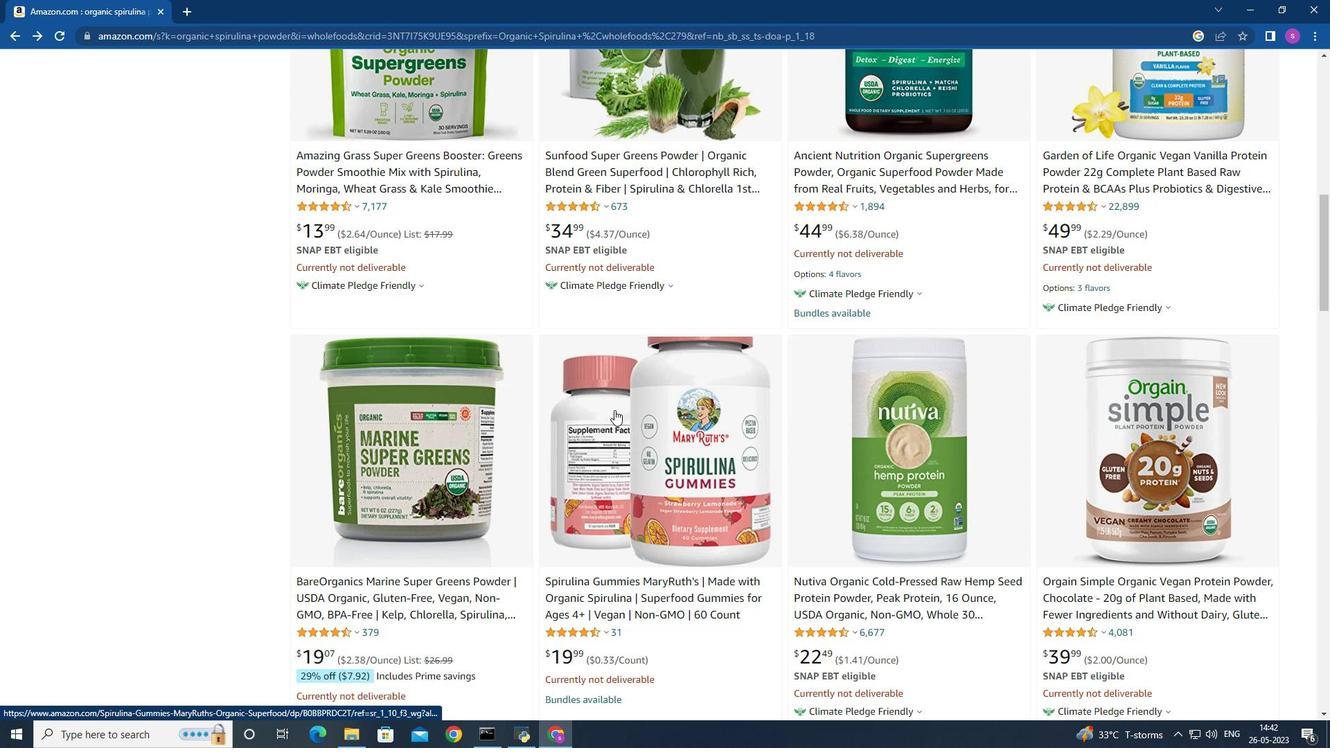 
Action: Mouse scrolled (625, 415) with delta (0, 0)
Screenshot: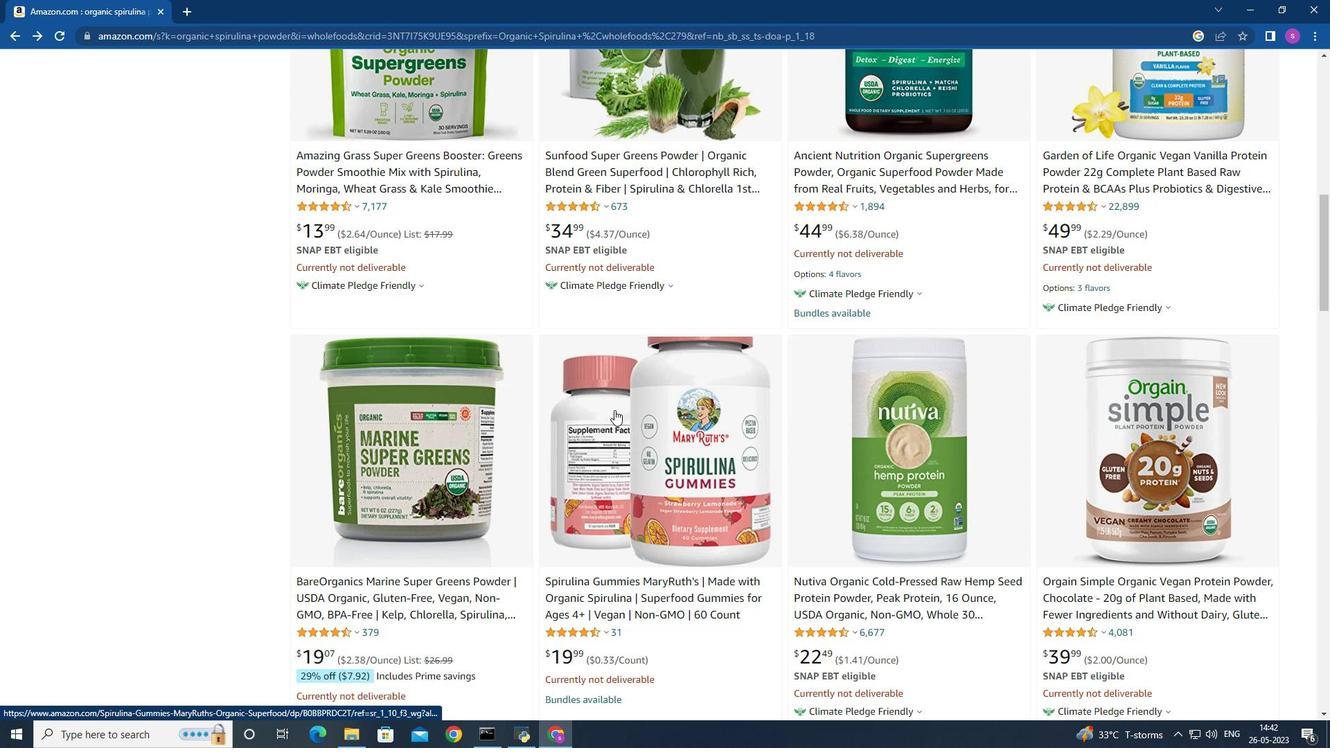 
Action: Mouse scrolled (650, 423) with delta (0, 0)
Screenshot: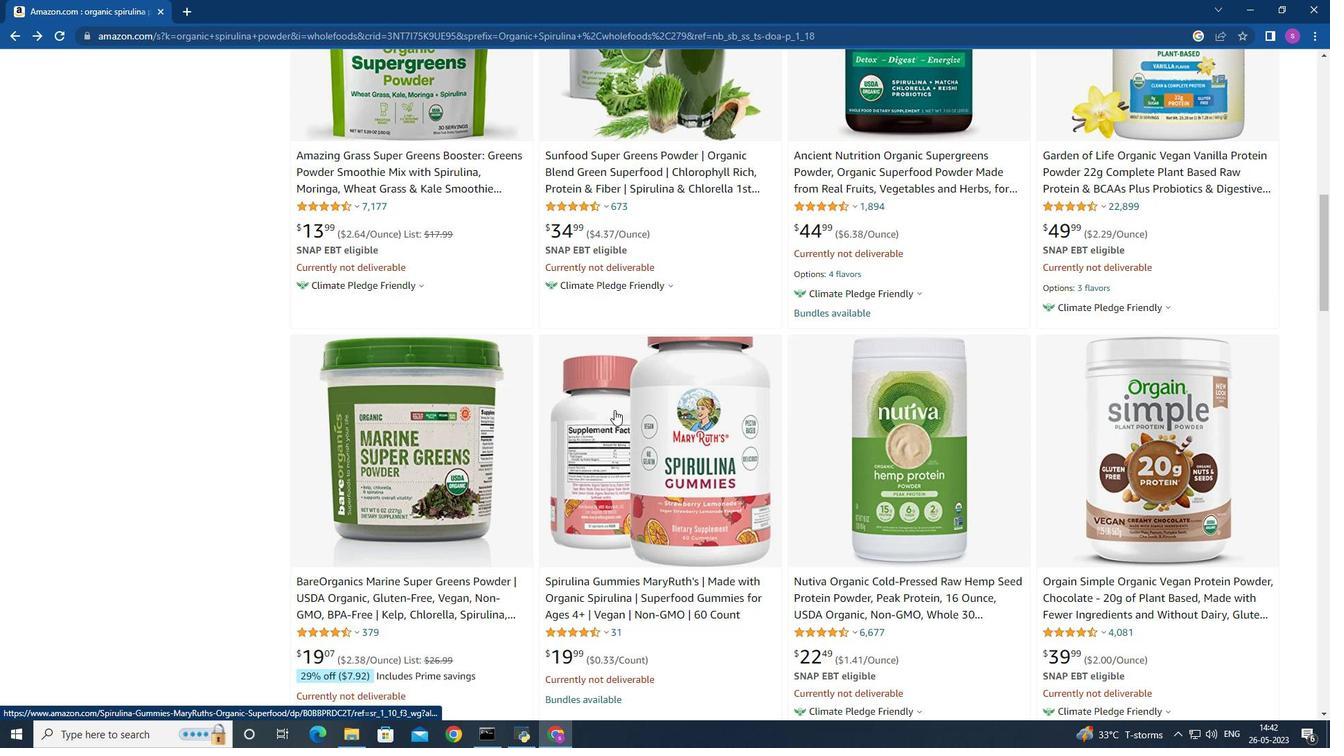 
Action: Mouse moved to (709, 375)
Screenshot: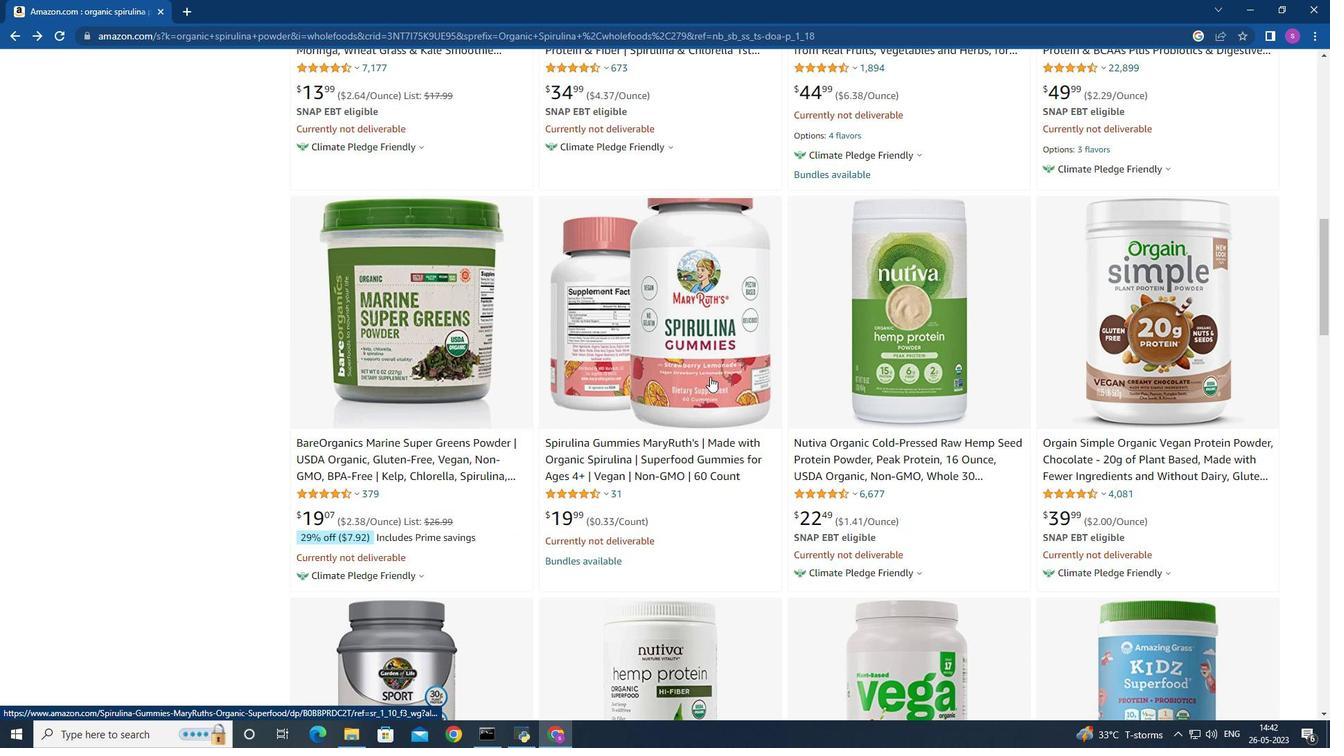 
Action: Mouse pressed left at (709, 375)
Screenshot: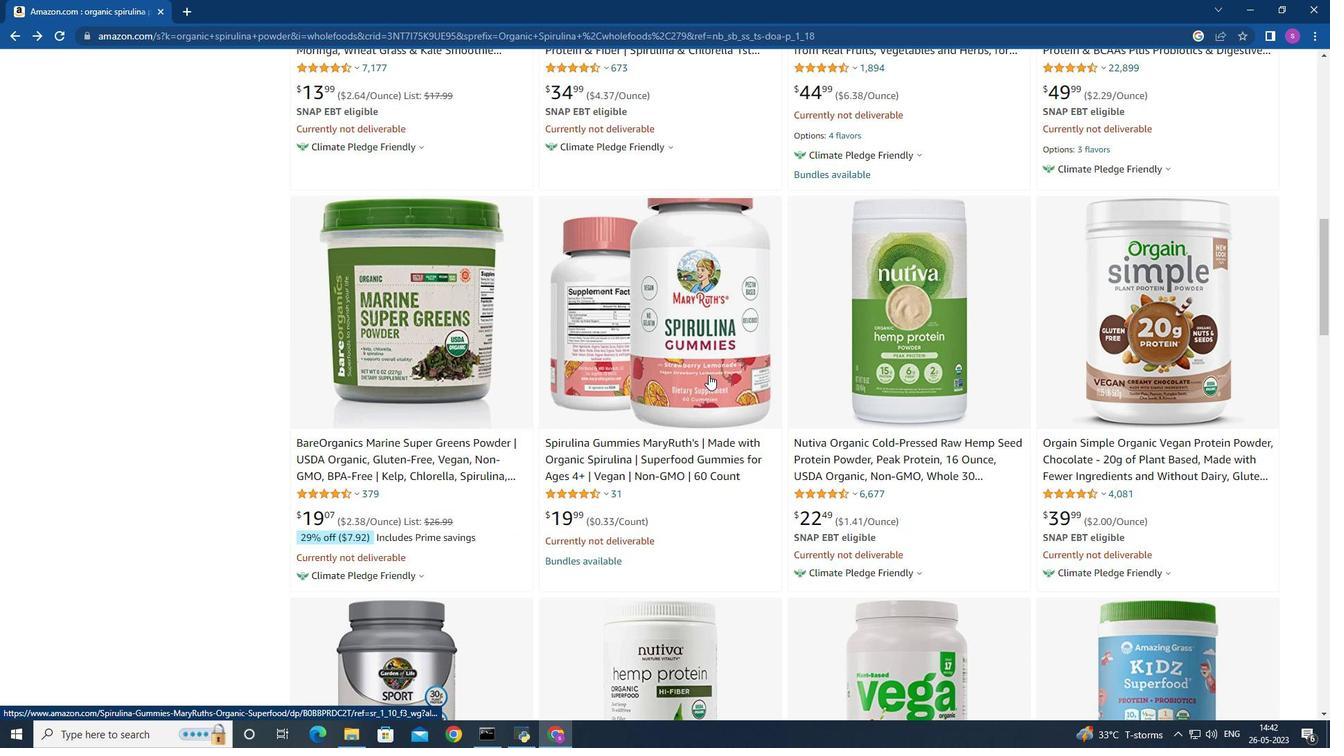 
Action: Mouse moved to (763, 521)
Screenshot: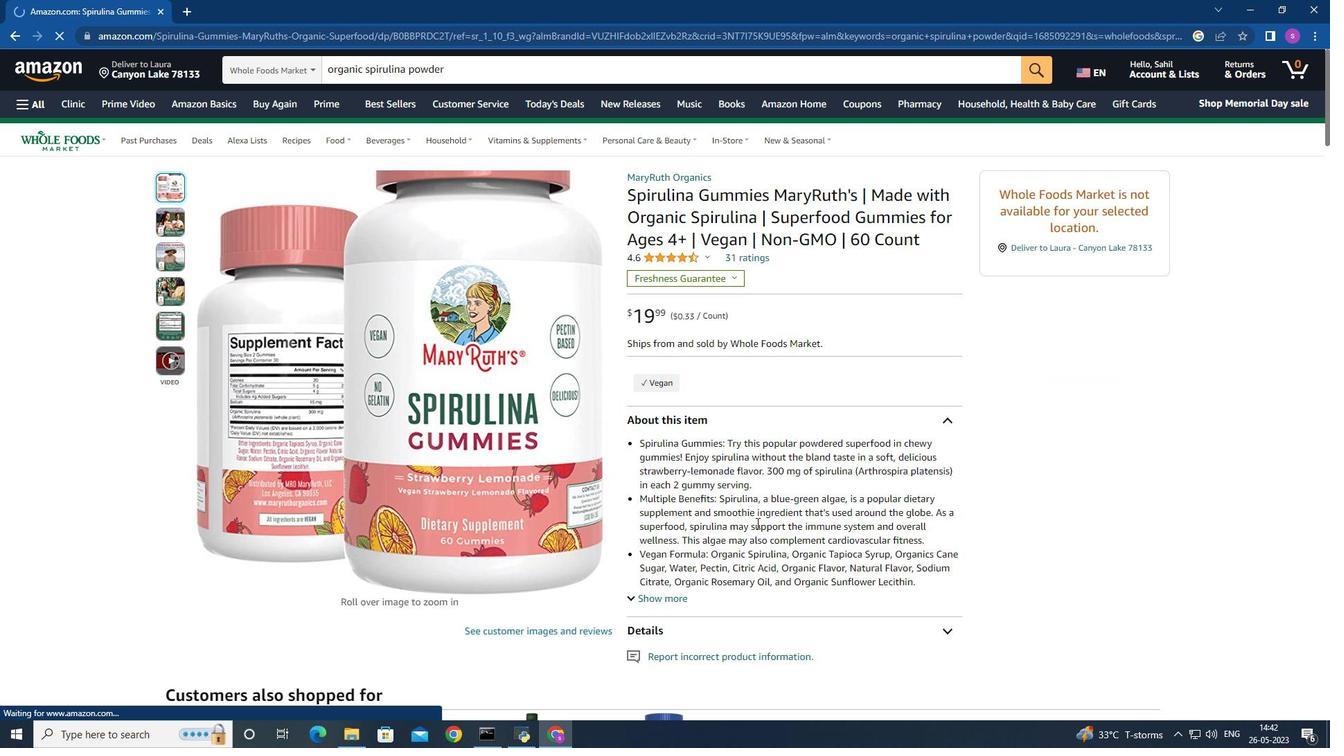 
Action: Mouse scrolled (763, 520) with delta (0, 0)
Screenshot: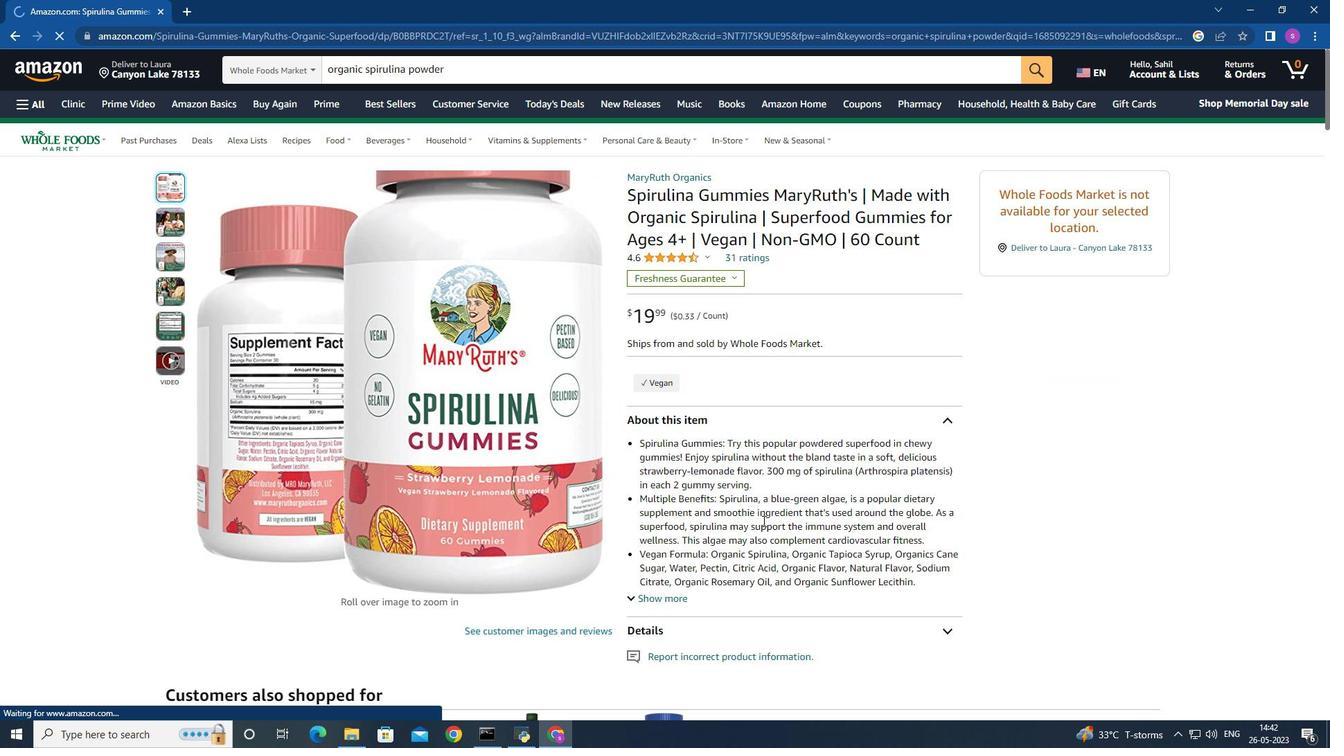 
Action: Mouse scrolled (763, 520) with delta (0, 0)
Screenshot: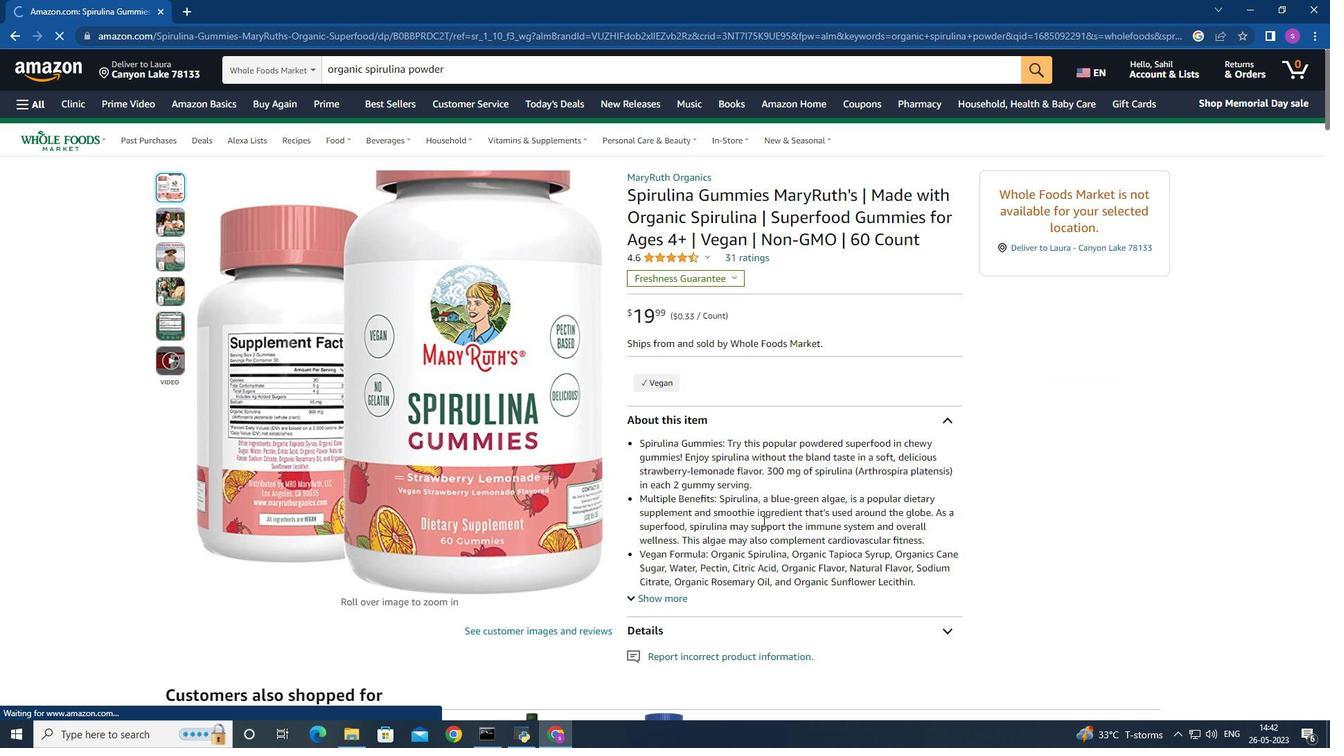 
Action: Mouse scrolled (763, 520) with delta (0, 0)
Screenshot: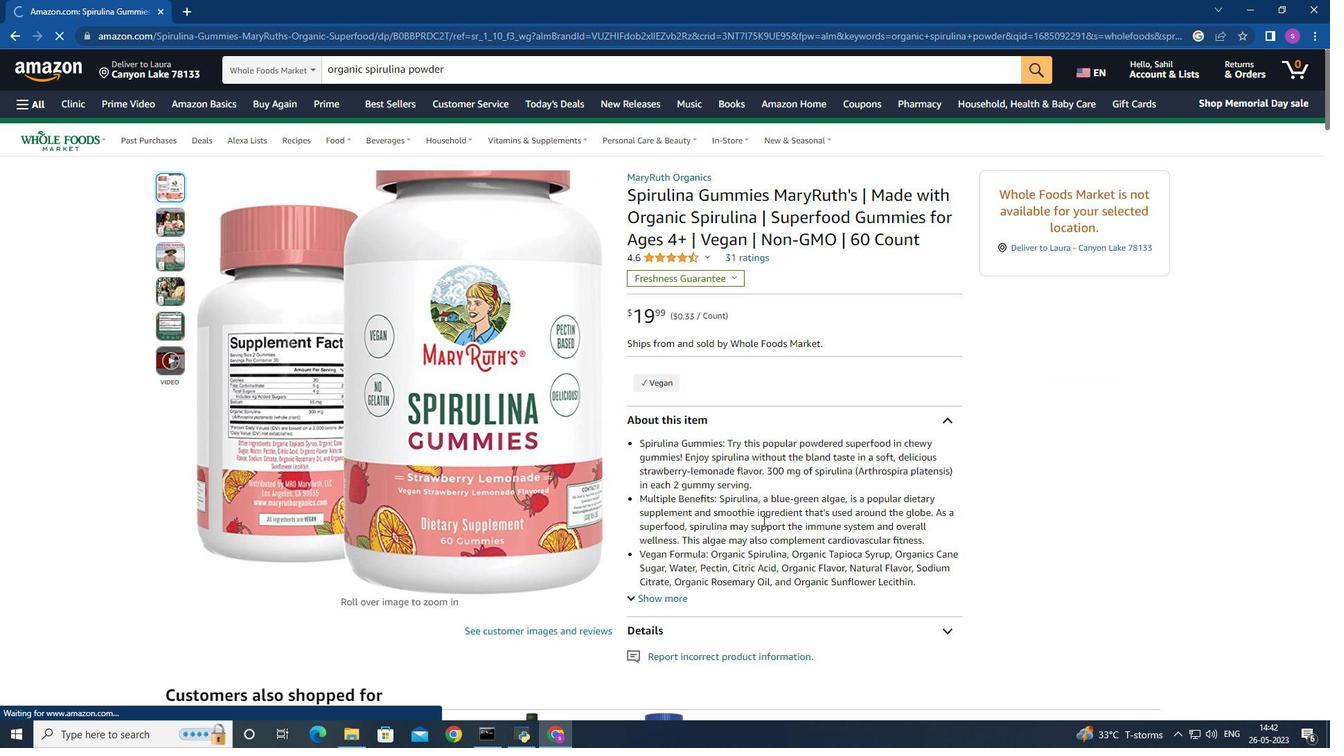 
Action: Mouse scrolled (763, 520) with delta (0, 0)
Screenshot: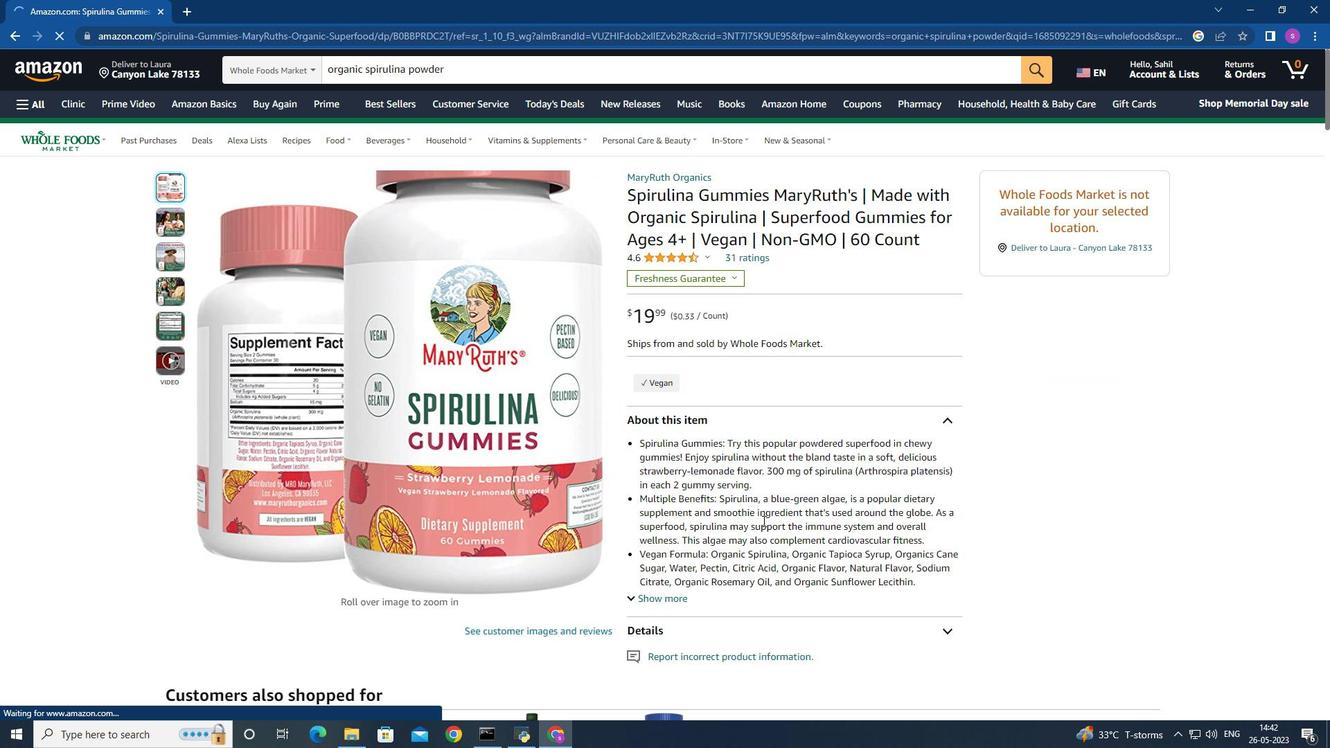 
Action: Mouse moved to (752, 488)
Screenshot: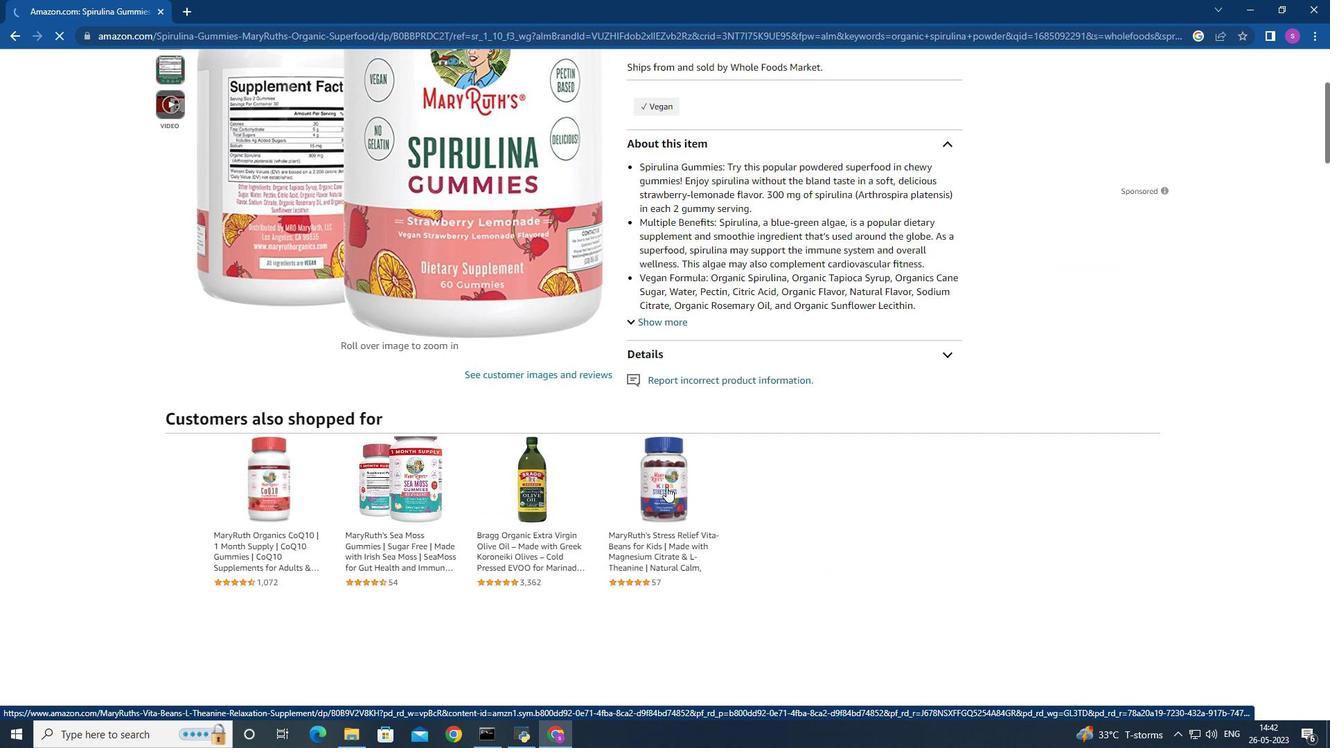 
Action: Mouse scrolled (752, 487) with delta (0, 0)
Screenshot: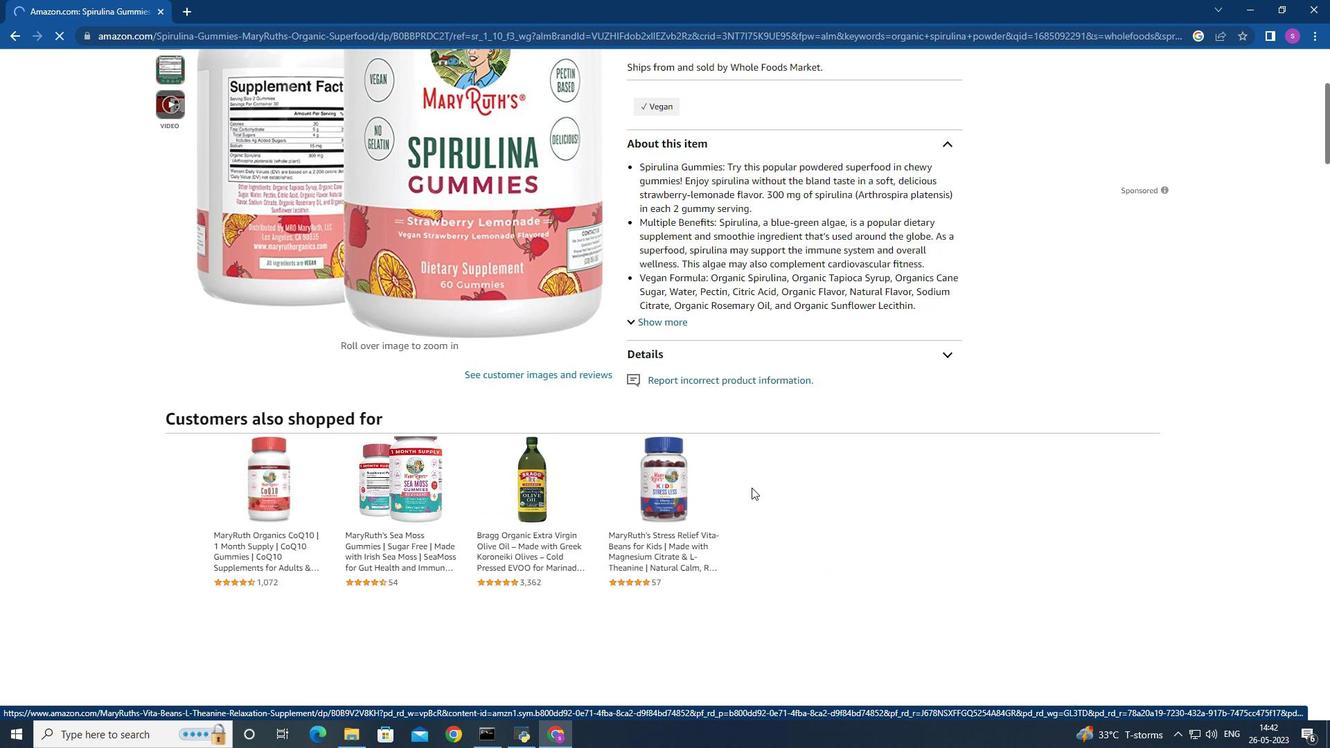 
Action: Mouse scrolled (752, 487) with delta (0, 0)
Screenshot: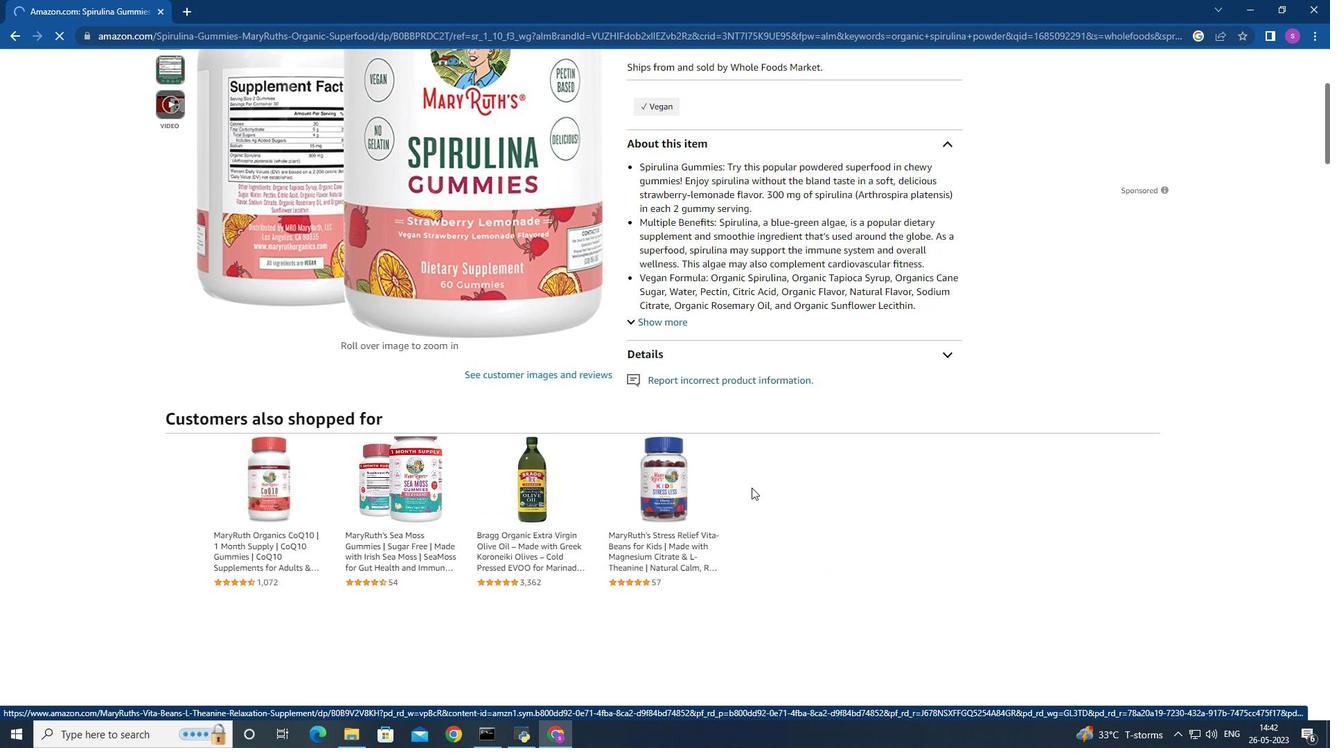 
Action: Mouse scrolled (752, 487) with delta (0, 0)
Screenshot: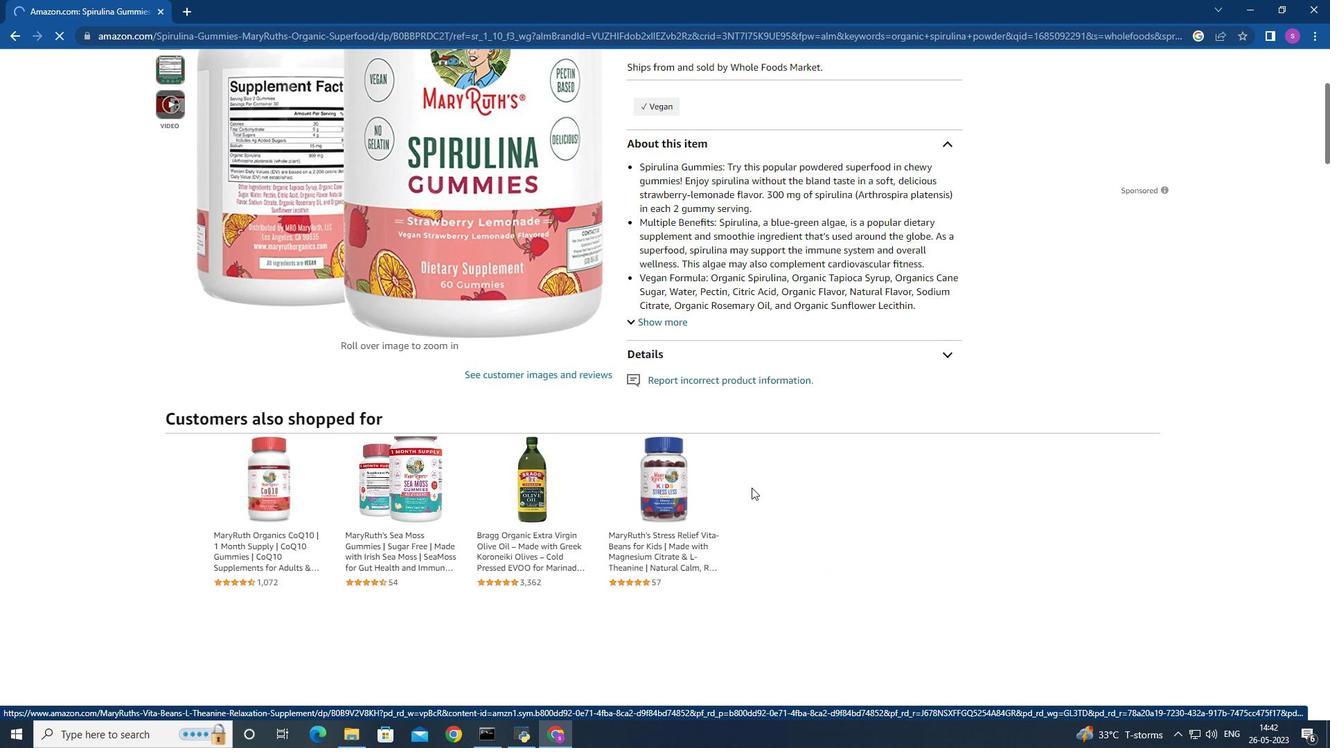 
Action: Mouse moved to (819, 377)
Screenshot: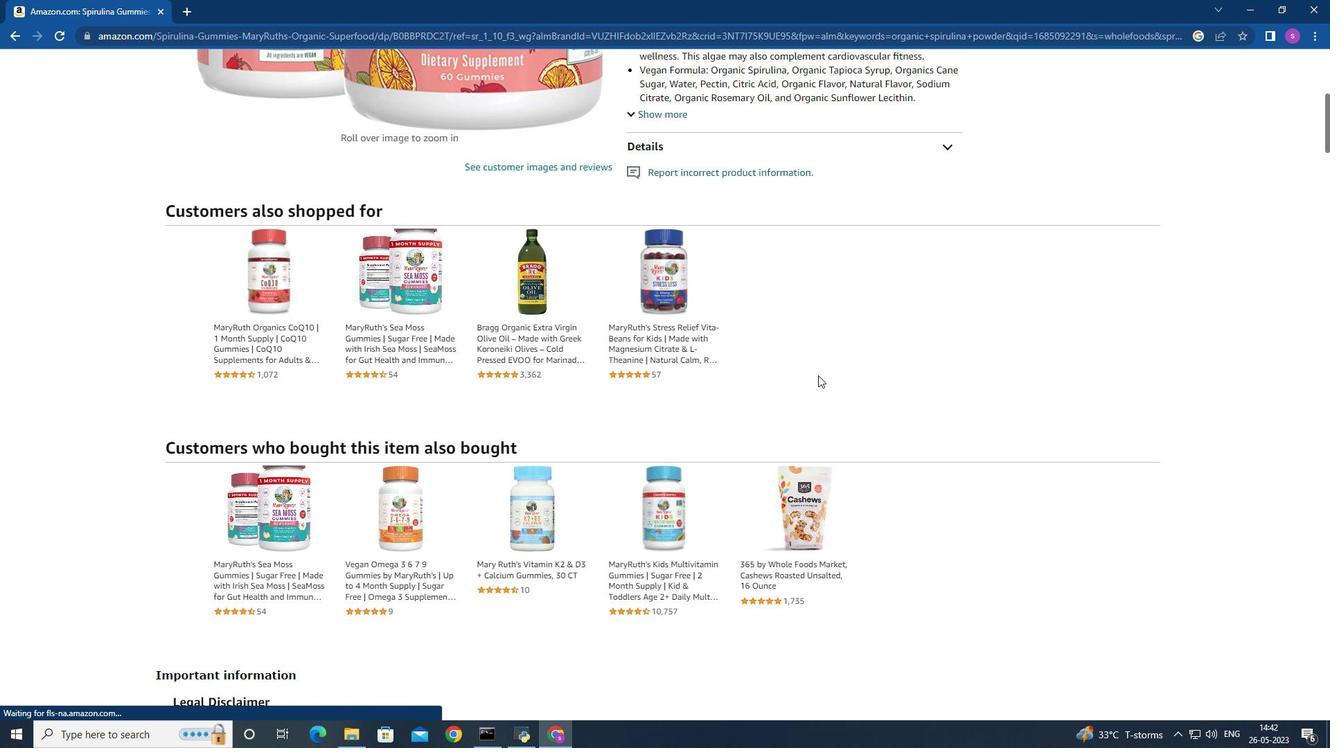 
Action: Mouse scrolled (819, 376) with delta (0, 0)
Screenshot: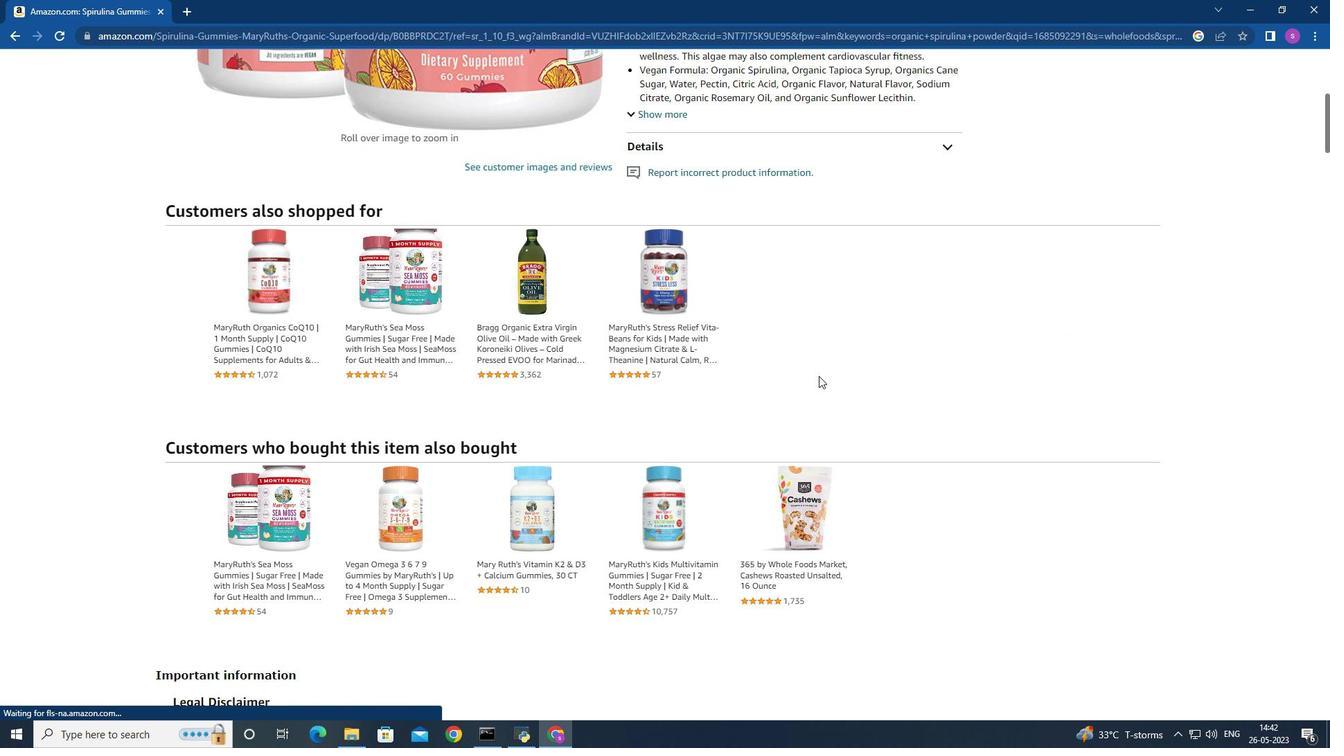 
Action: Mouse moved to (820, 377)
